 Task: Vocal Harmony.
Action: Mouse moved to (116, 44)
Screenshot: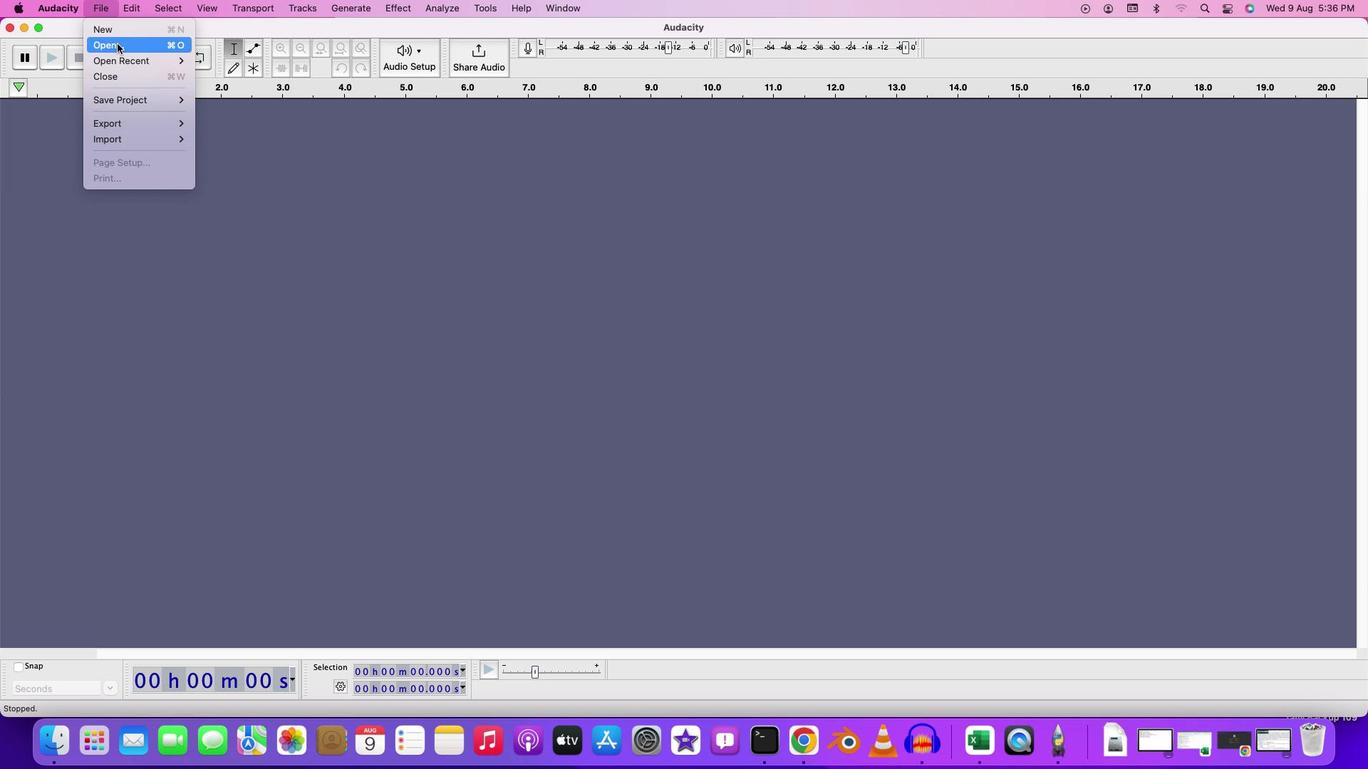 
Action: Mouse pressed left at (116, 44)
Screenshot: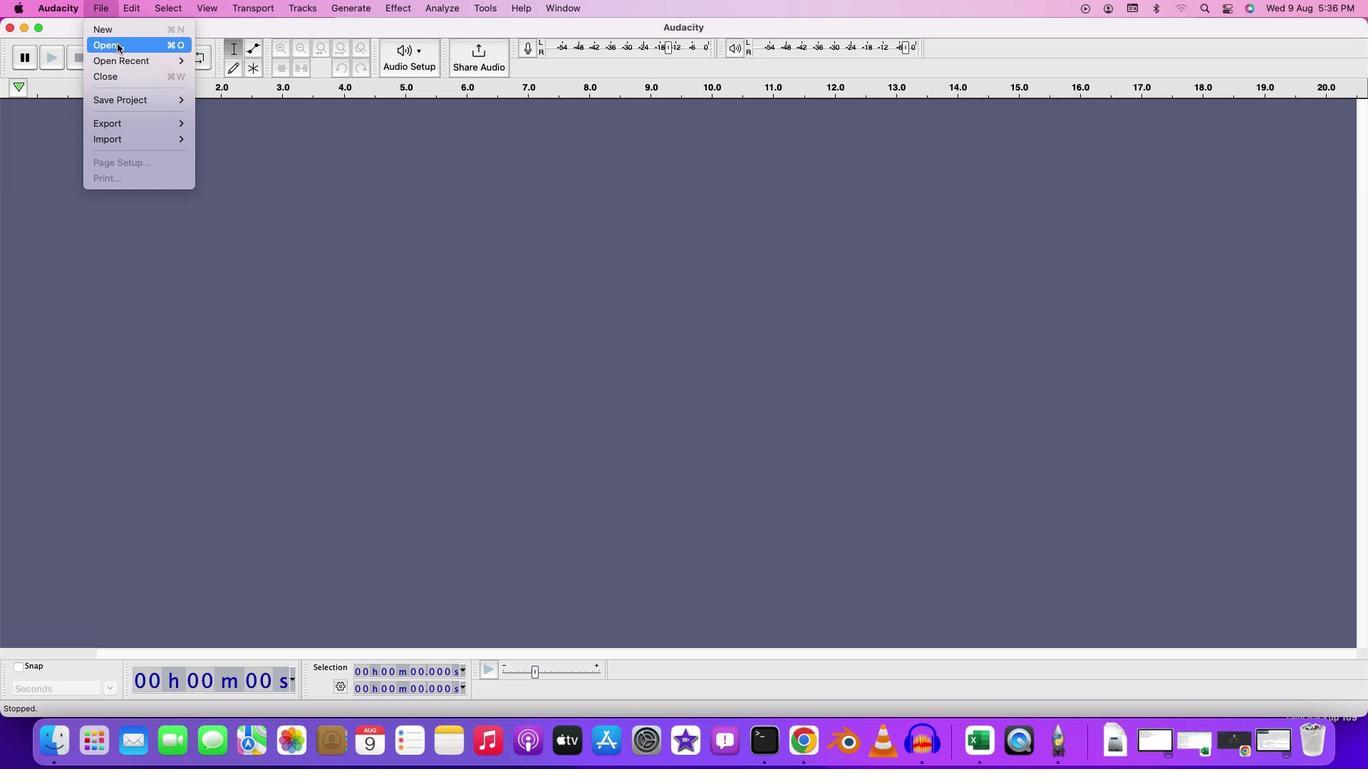 
Action: Mouse moved to (546, 203)
Screenshot: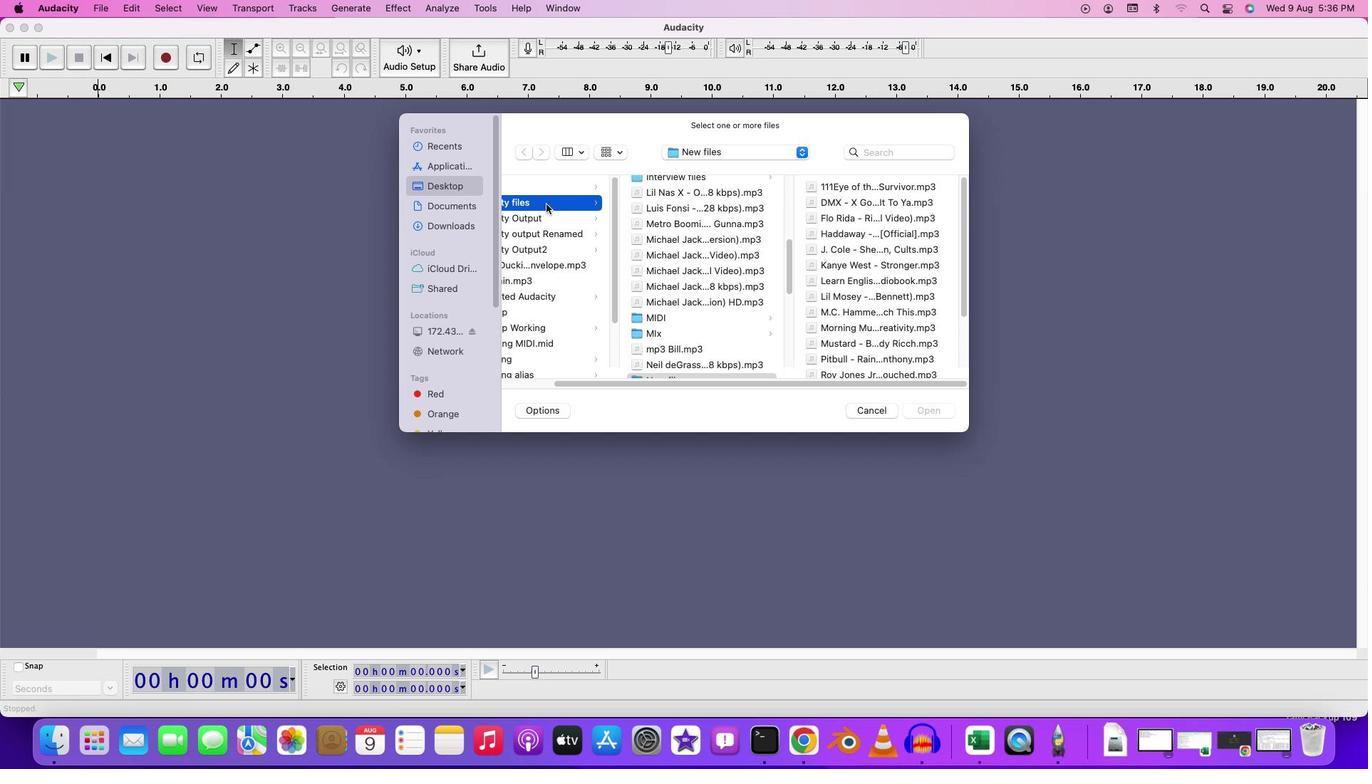 
Action: Mouse pressed left at (546, 203)
Screenshot: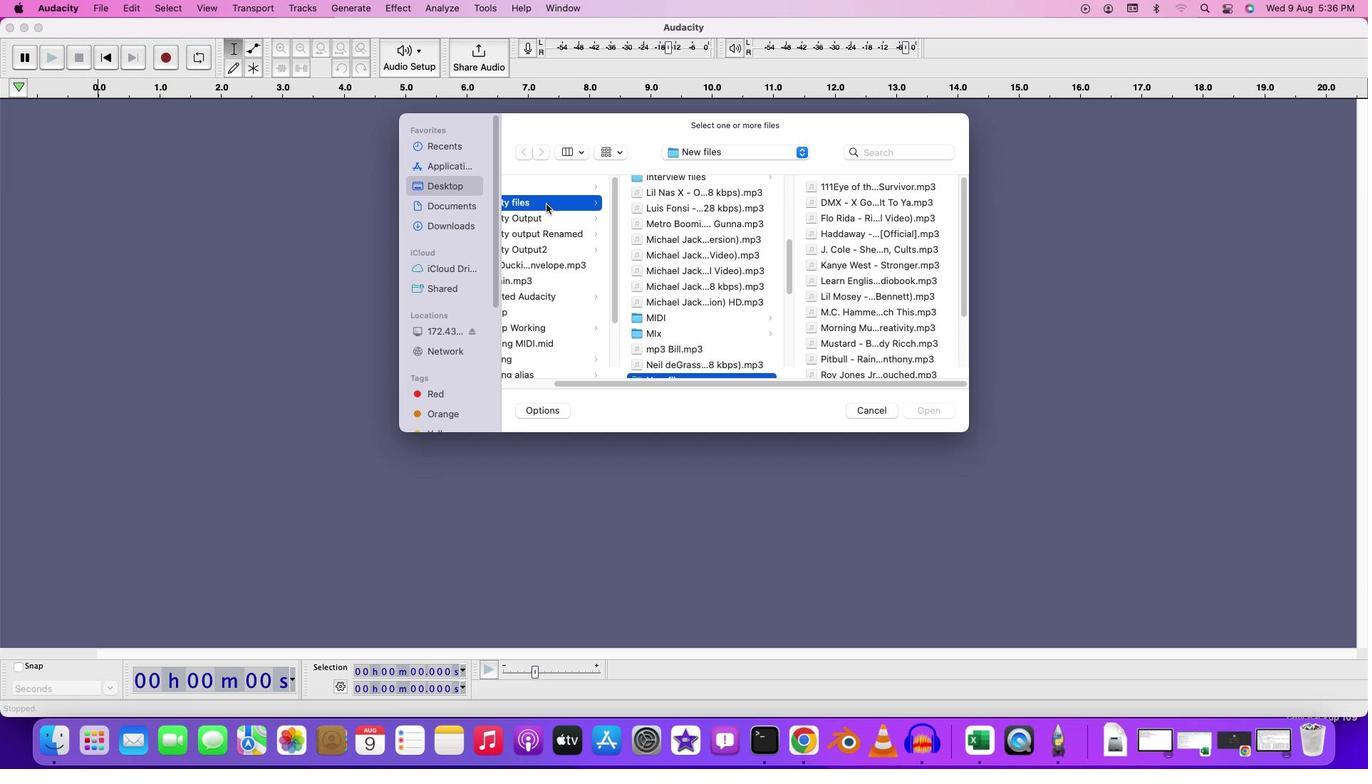
Action: Mouse moved to (725, 333)
Screenshot: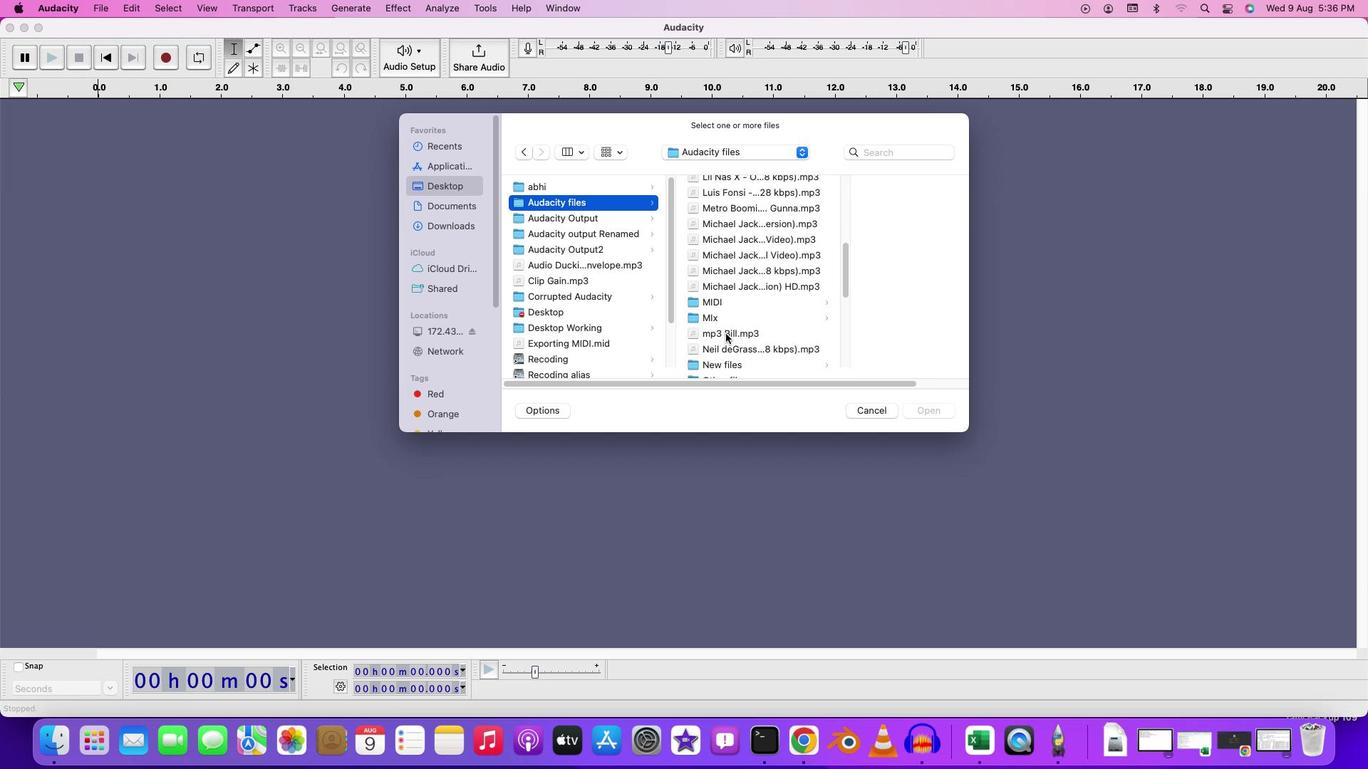 
Action: Mouse scrolled (725, 333) with delta (0, 0)
Screenshot: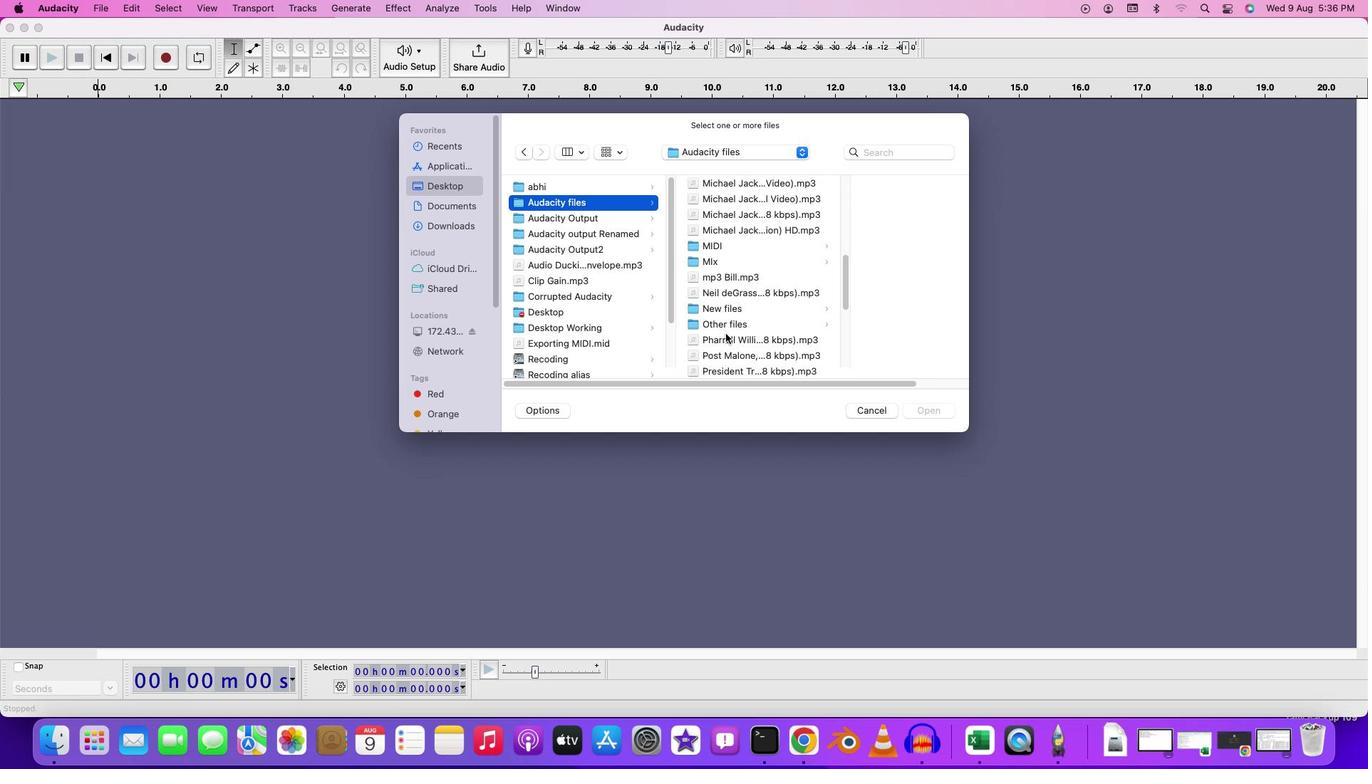 
Action: Mouse scrolled (725, 333) with delta (0, 0)
Screenshot: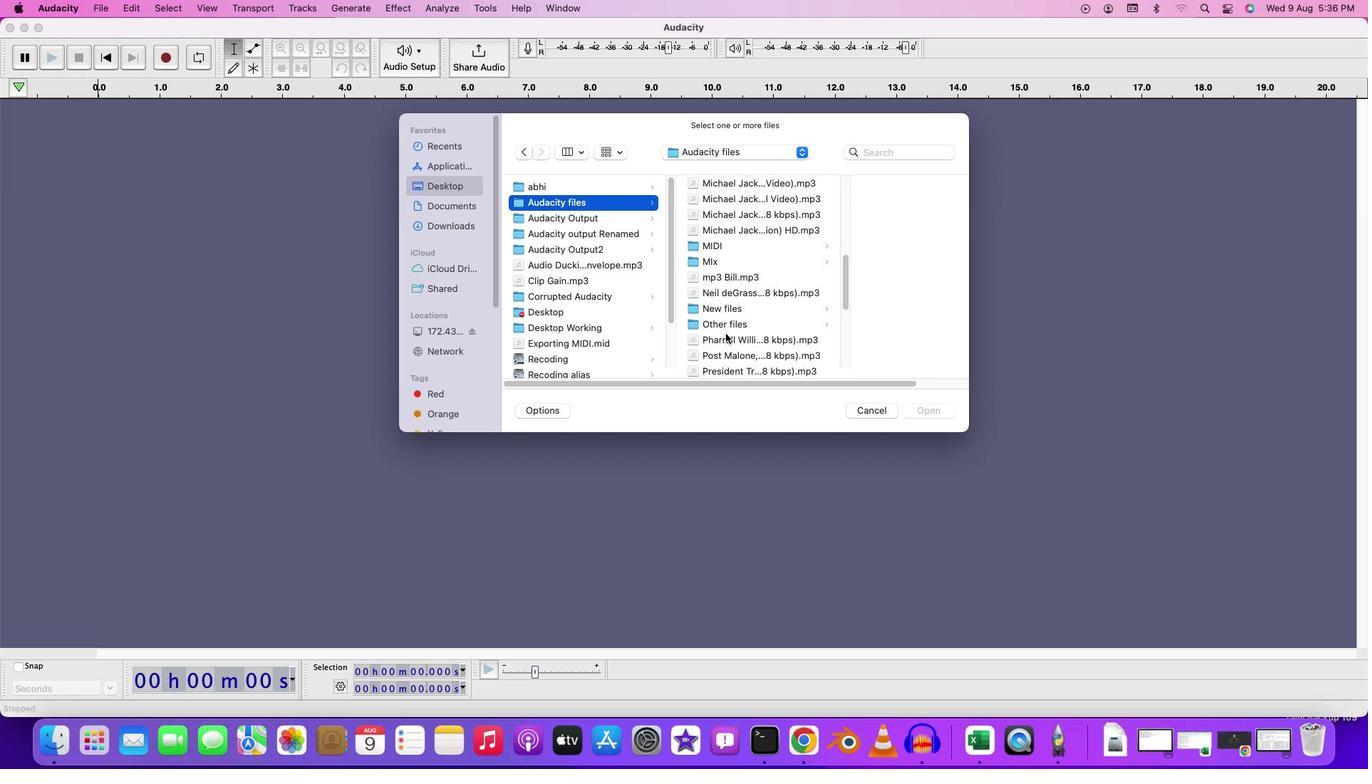 
Action: Mouse scrolled (725, 333) with delta (0, -2)
Screenshot: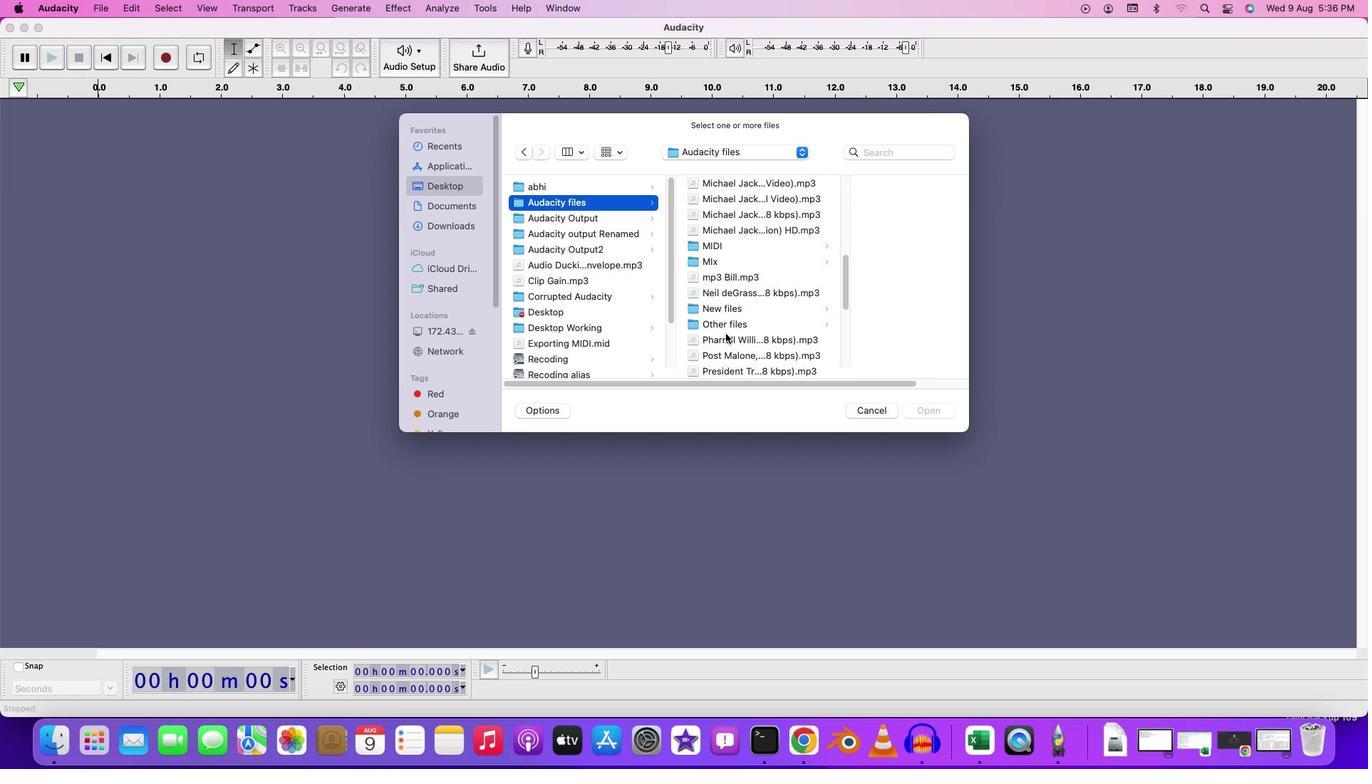 
Action: Mouse moved to (732, 312)
Screenshot: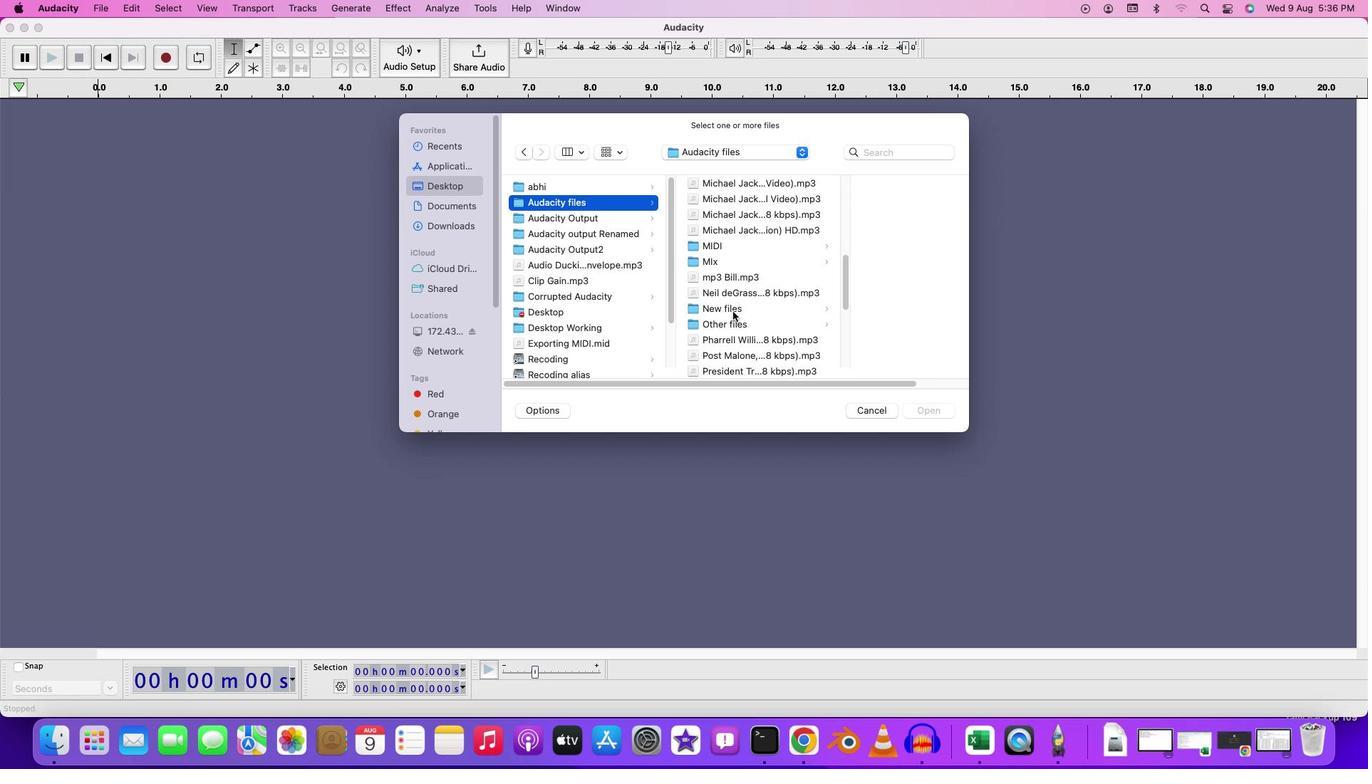 
Action: Mouse pressed left at (732, 312)
Screenshot: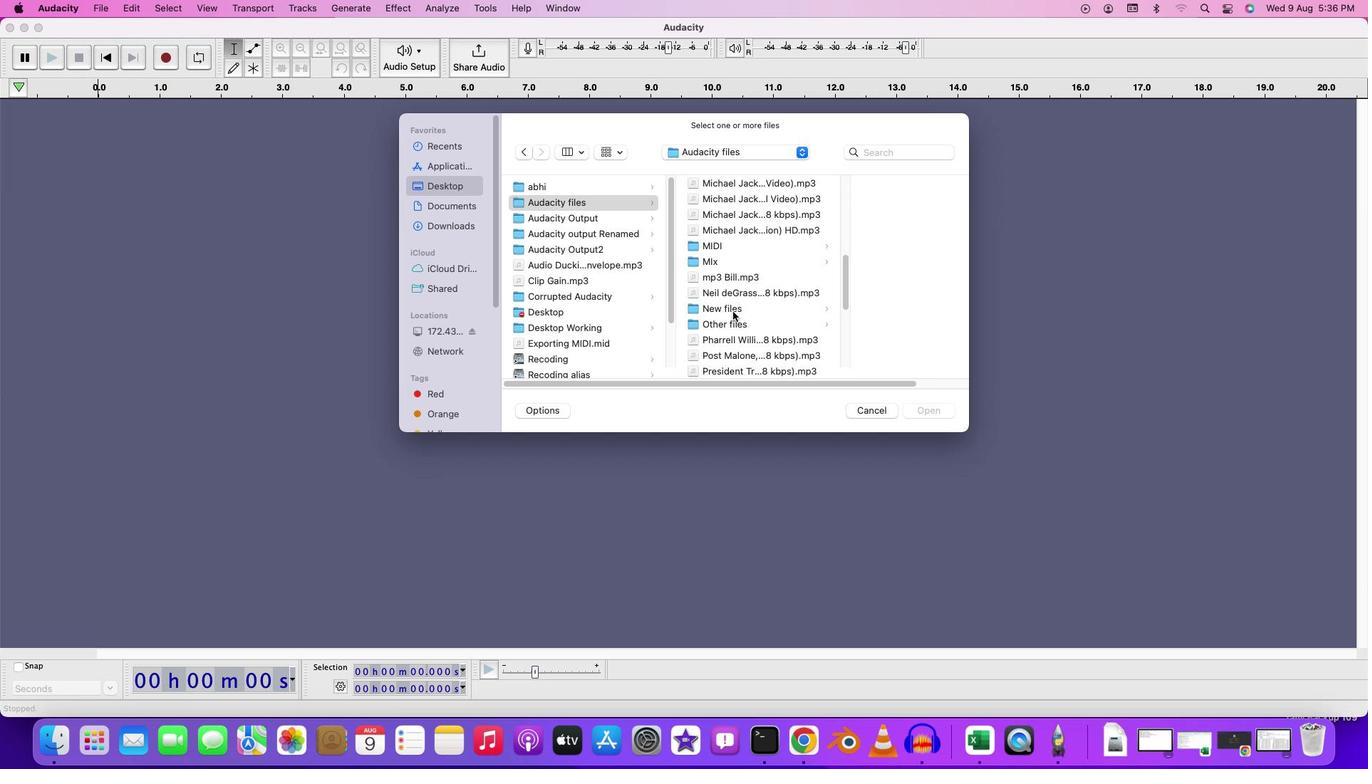 
Action: Mouse moved to (875, 210)
Screenshot: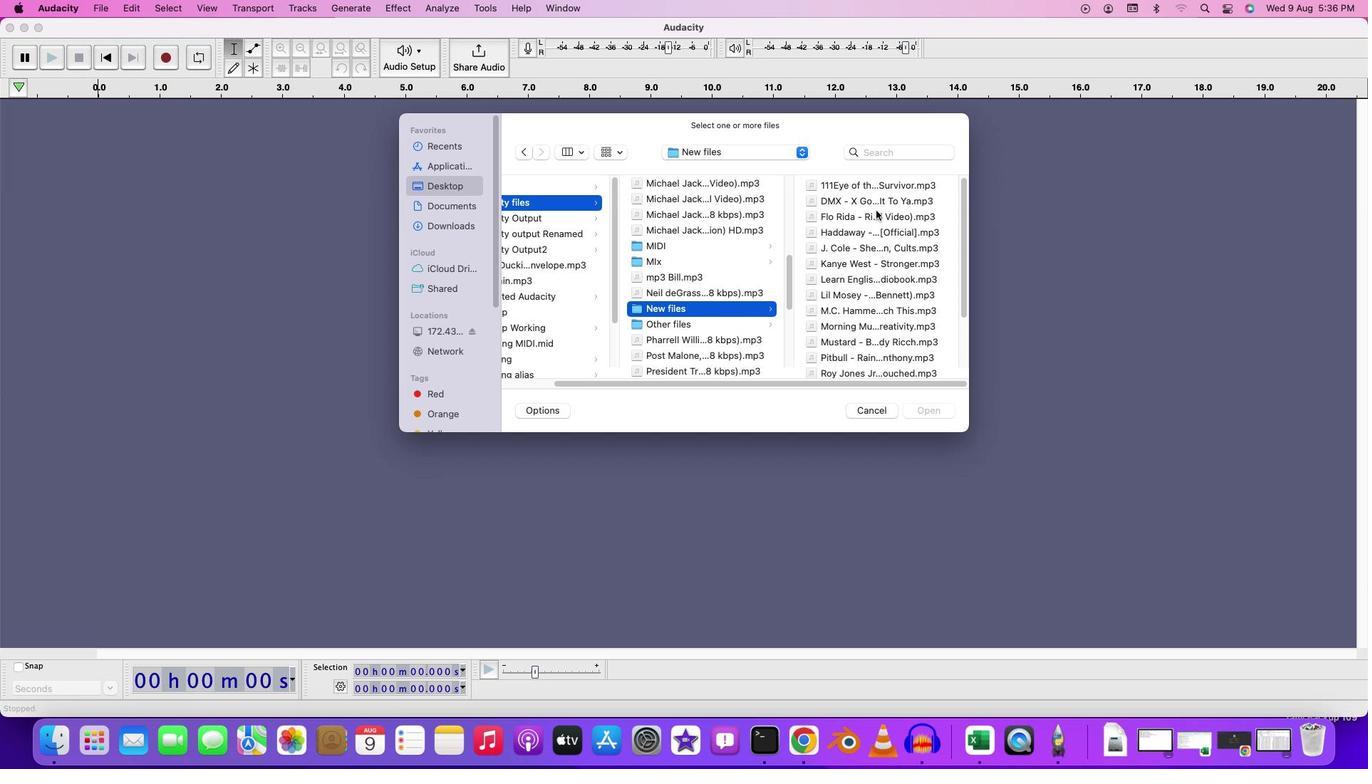 
Action: Mouse scrolled (875, 210) with delta (0, 0)
Screenshot: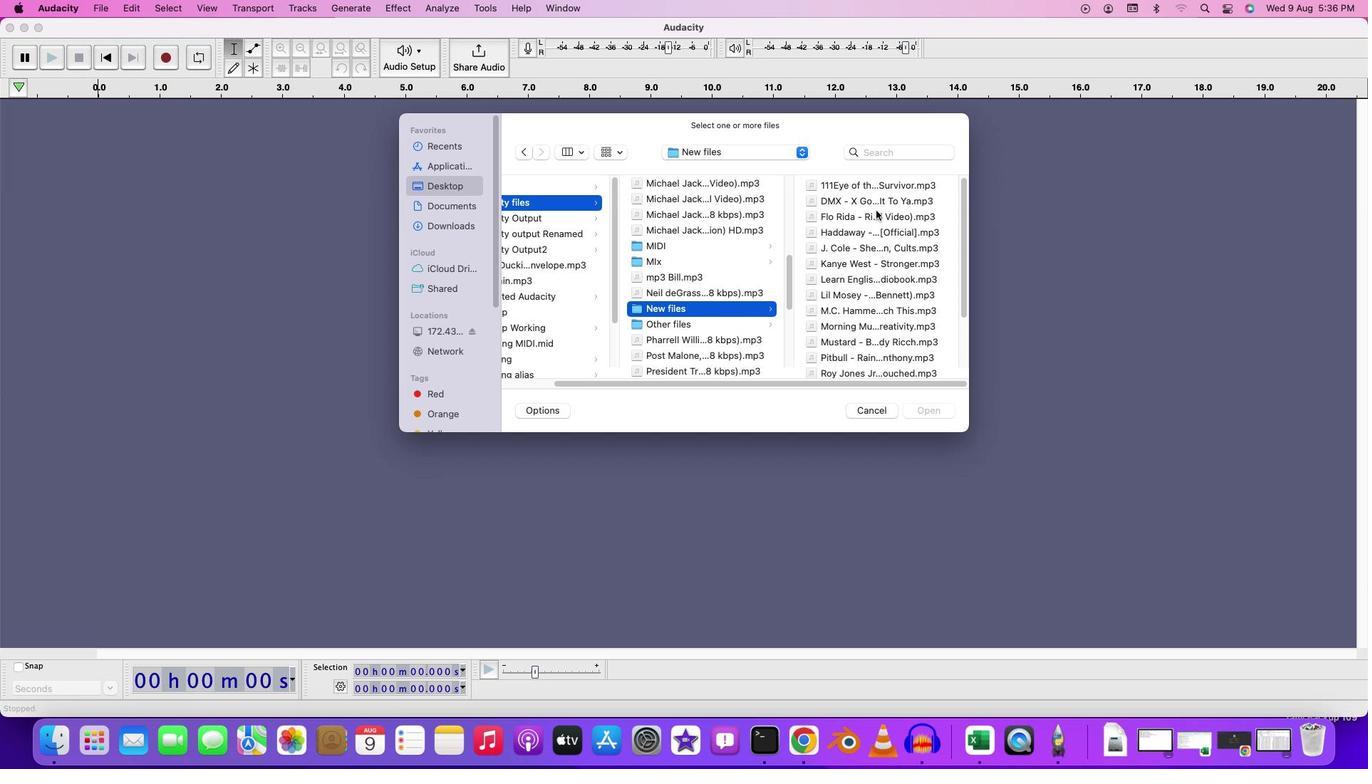 
Action: Mouse moved to (876, 210)
Screenshot: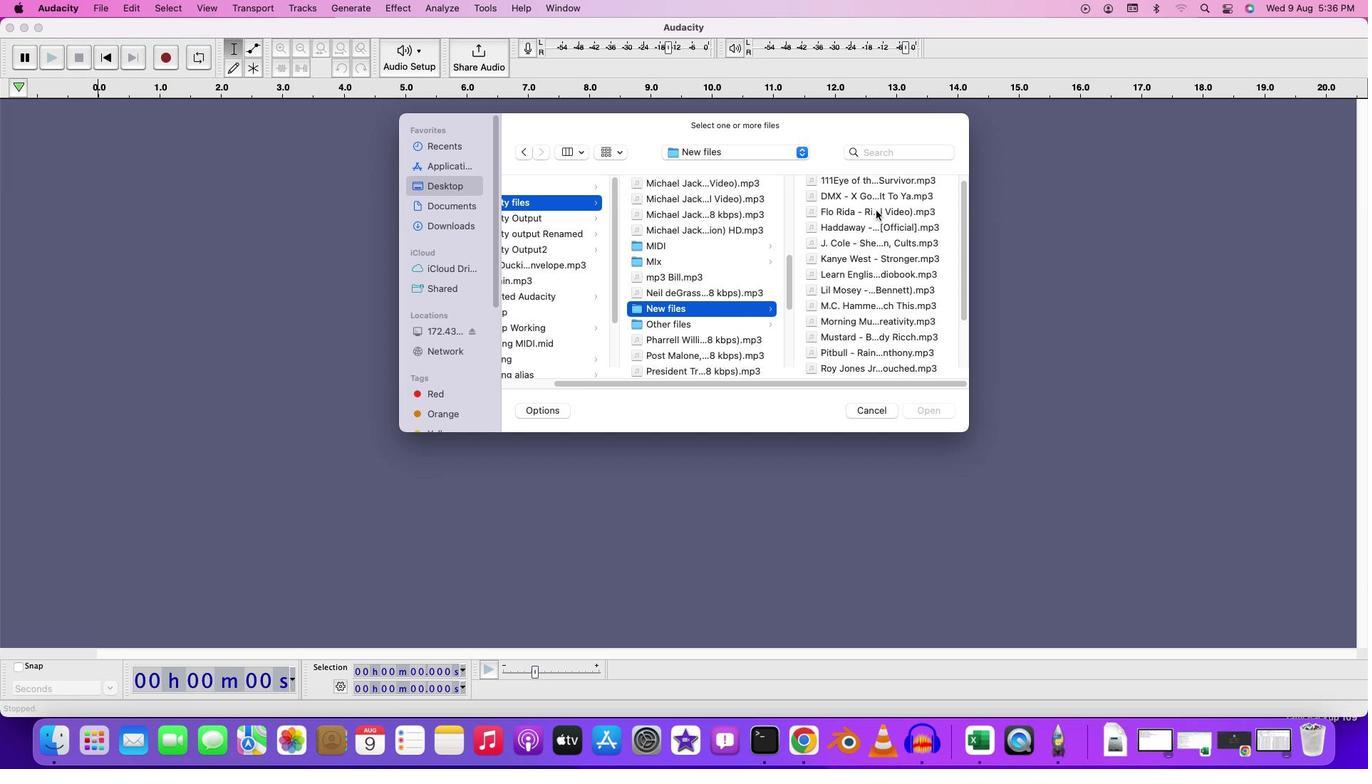 
Action: Mouse scrolled (876, 210) with delta (0, 0)
Screenshot: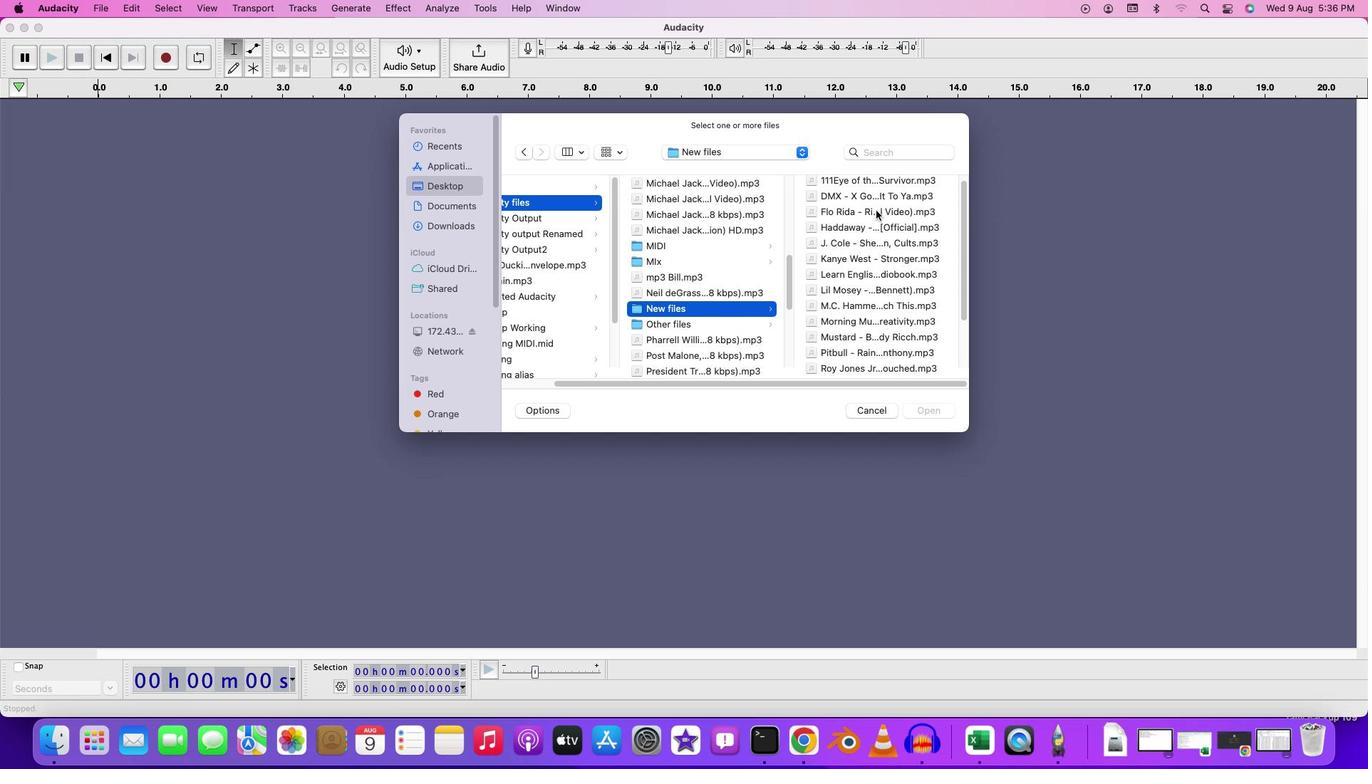 
Action: Mouse scrolled (876, 210) with delta (0, 0)
Screenshot: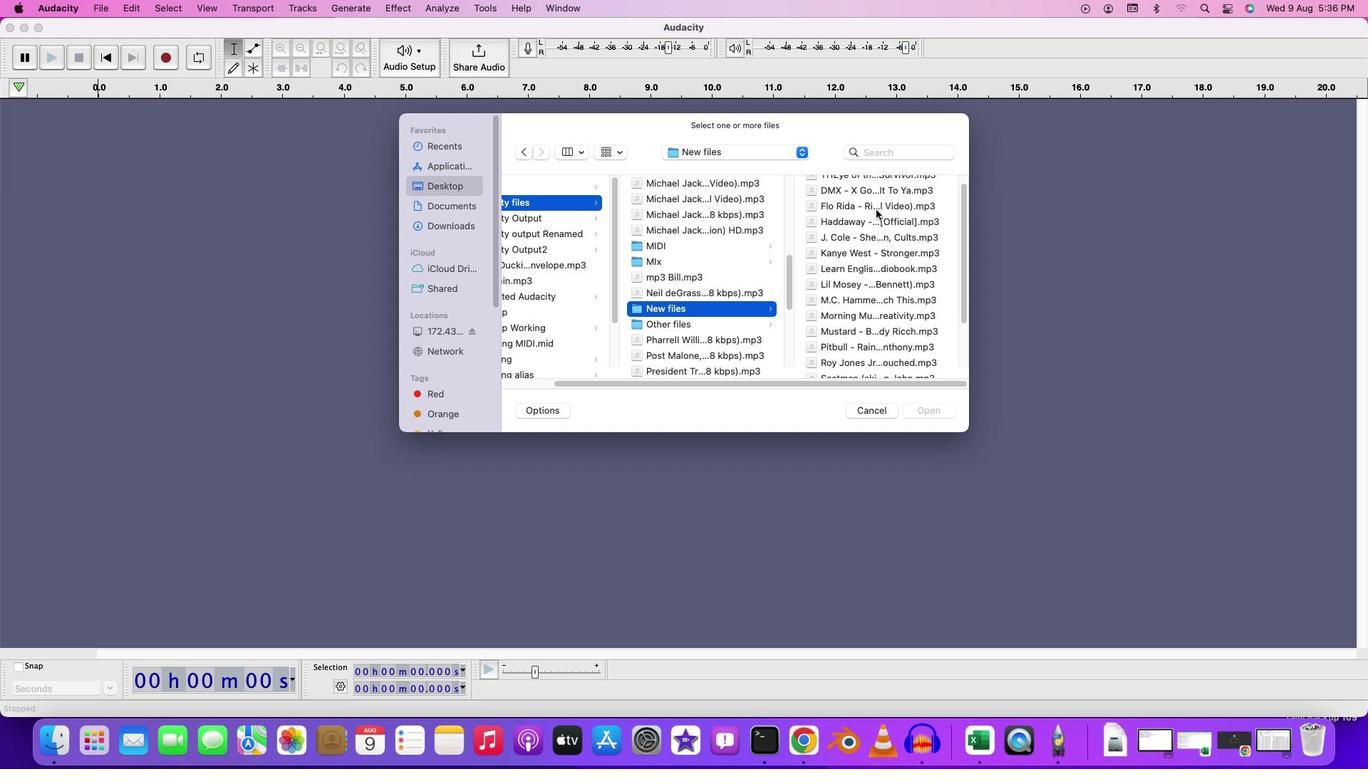 
Action: Mouse moved to (884, 235)
Screenshot: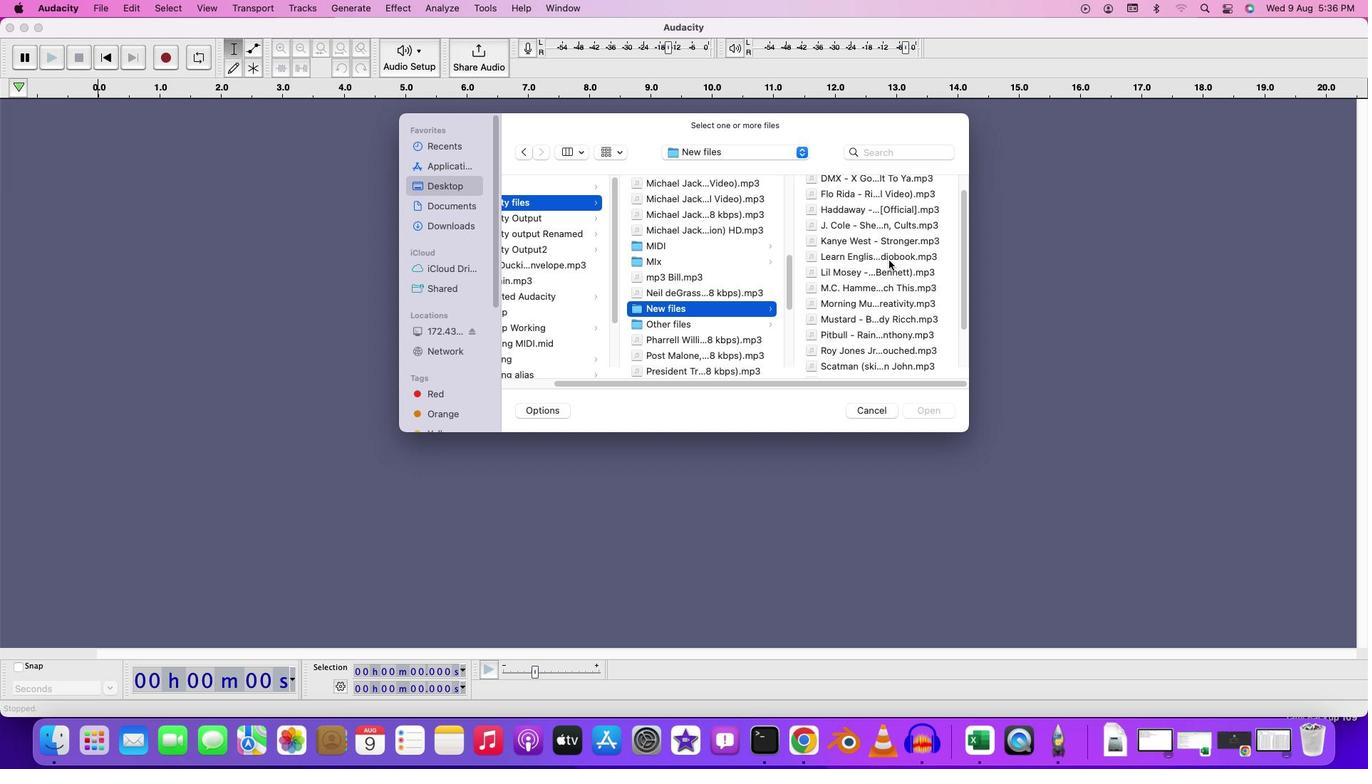 
Action: Mouse scrolled (884, 235) with delta (0, 0)
Screenshot: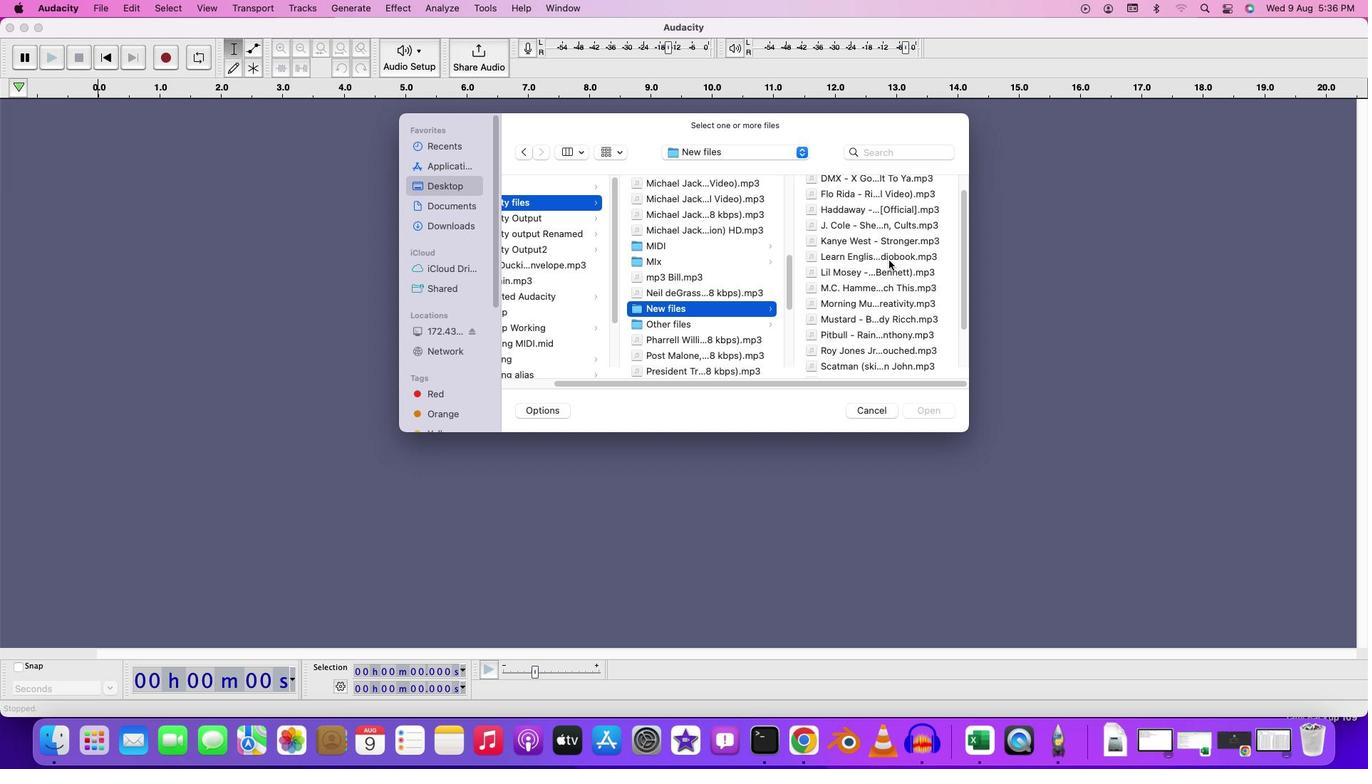 
Action: Mouse moved to (888, 253)
Screenshot: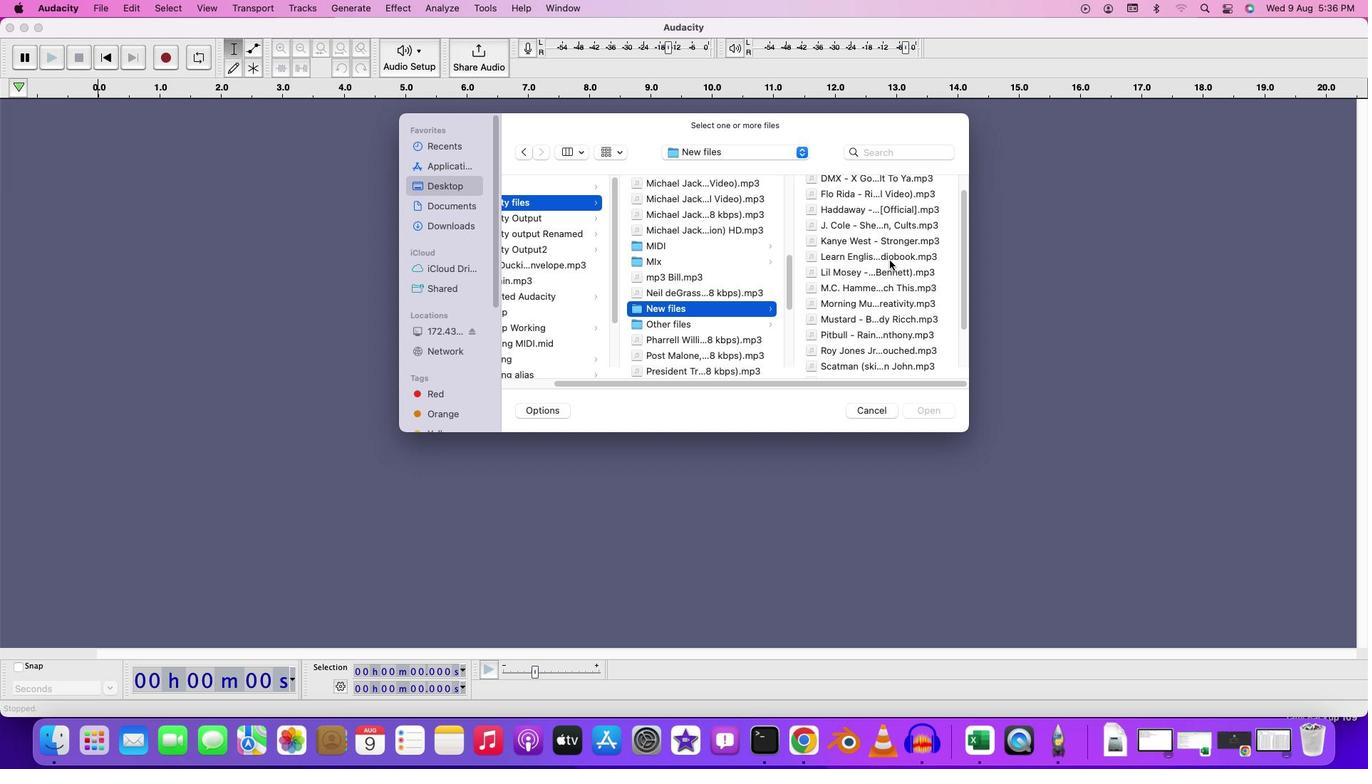 
Action: Mouse scrolled (888, 253) with delta (0, 0)
Screenshot: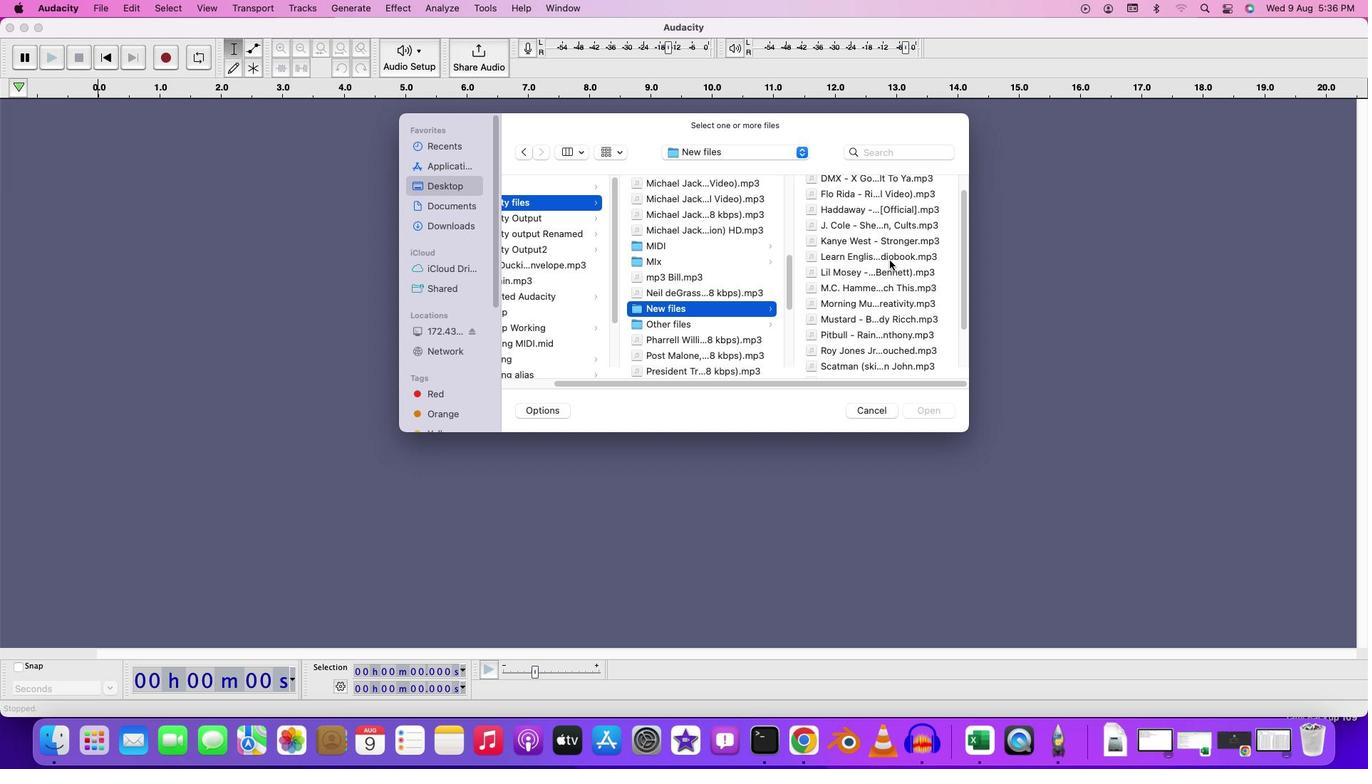 
Action: Mouse moved to (889, 260)
Screenshot: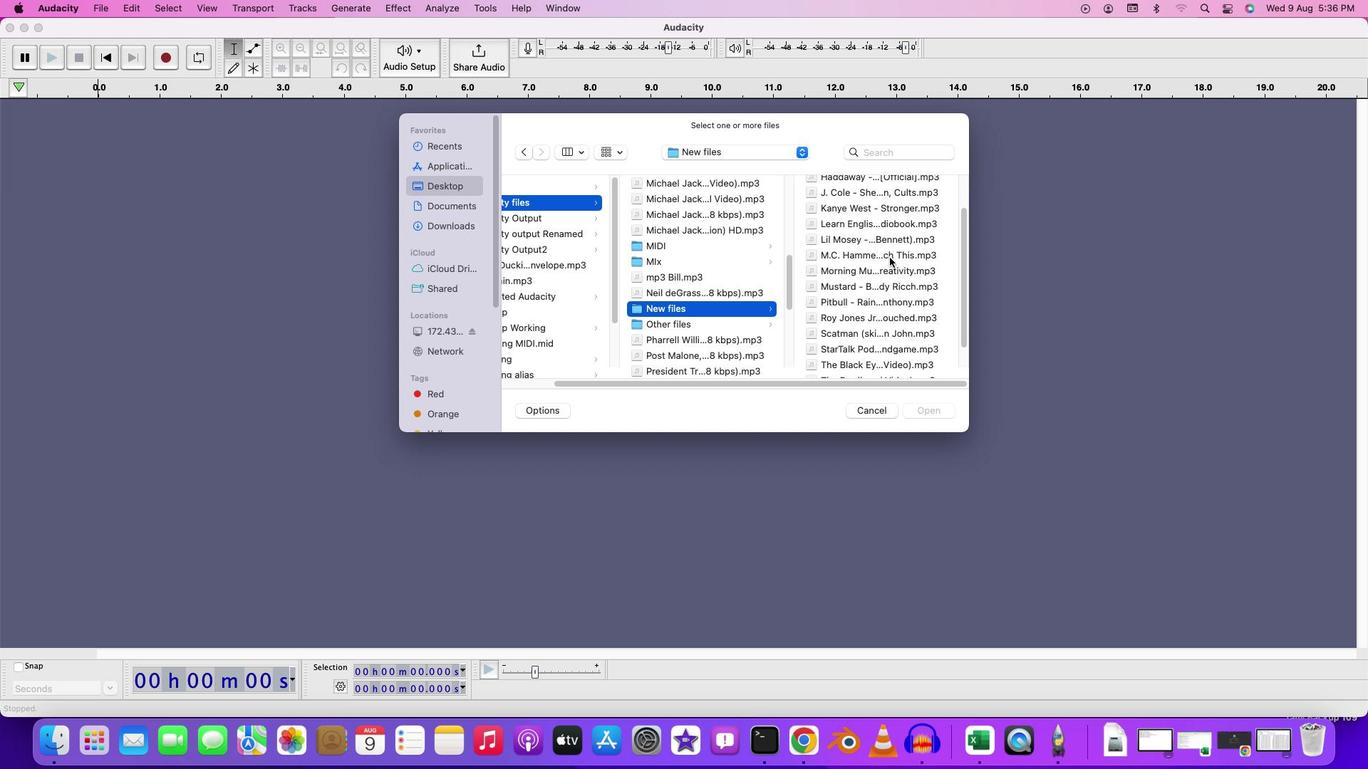 
Action: Mouse scrolled (889, 260) with delta (0, -1)
Screenshot: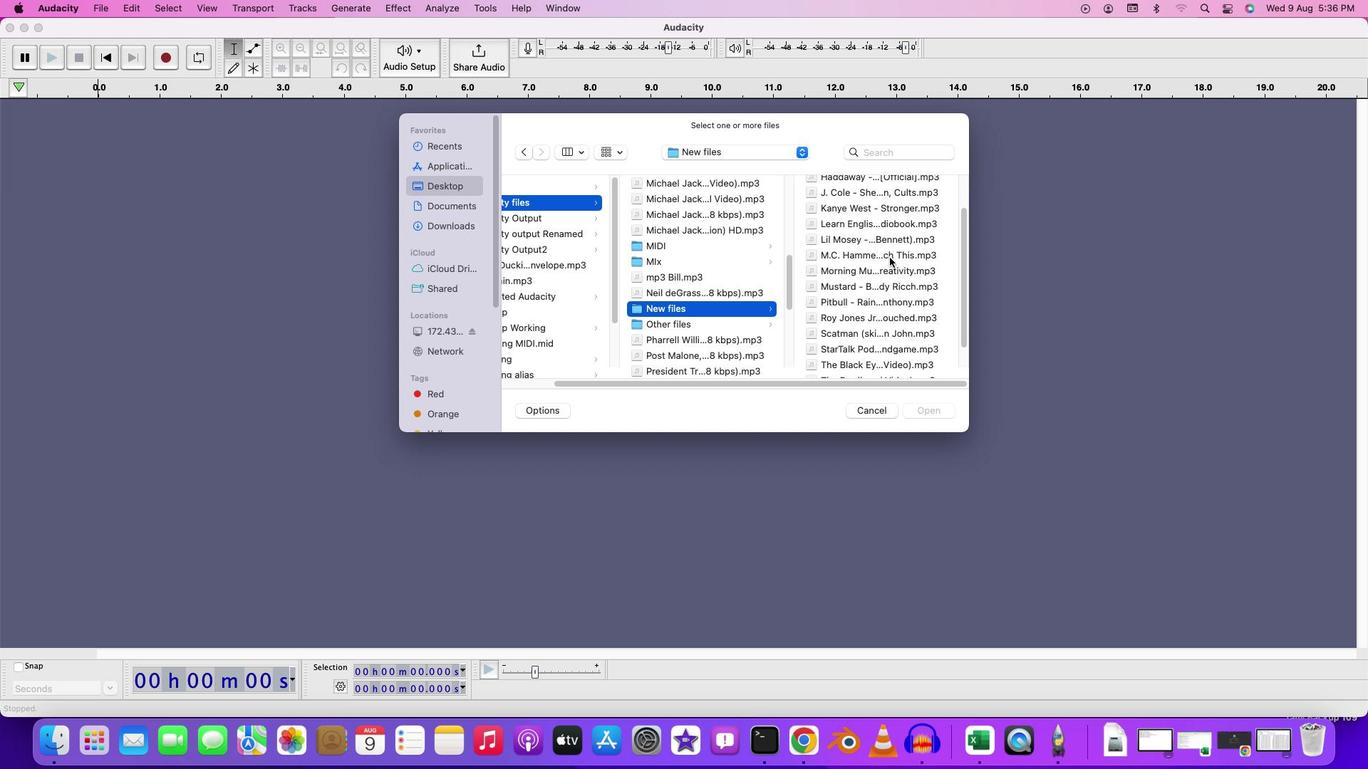 
Action: Mouse moved to (884, 285)
Screenshot: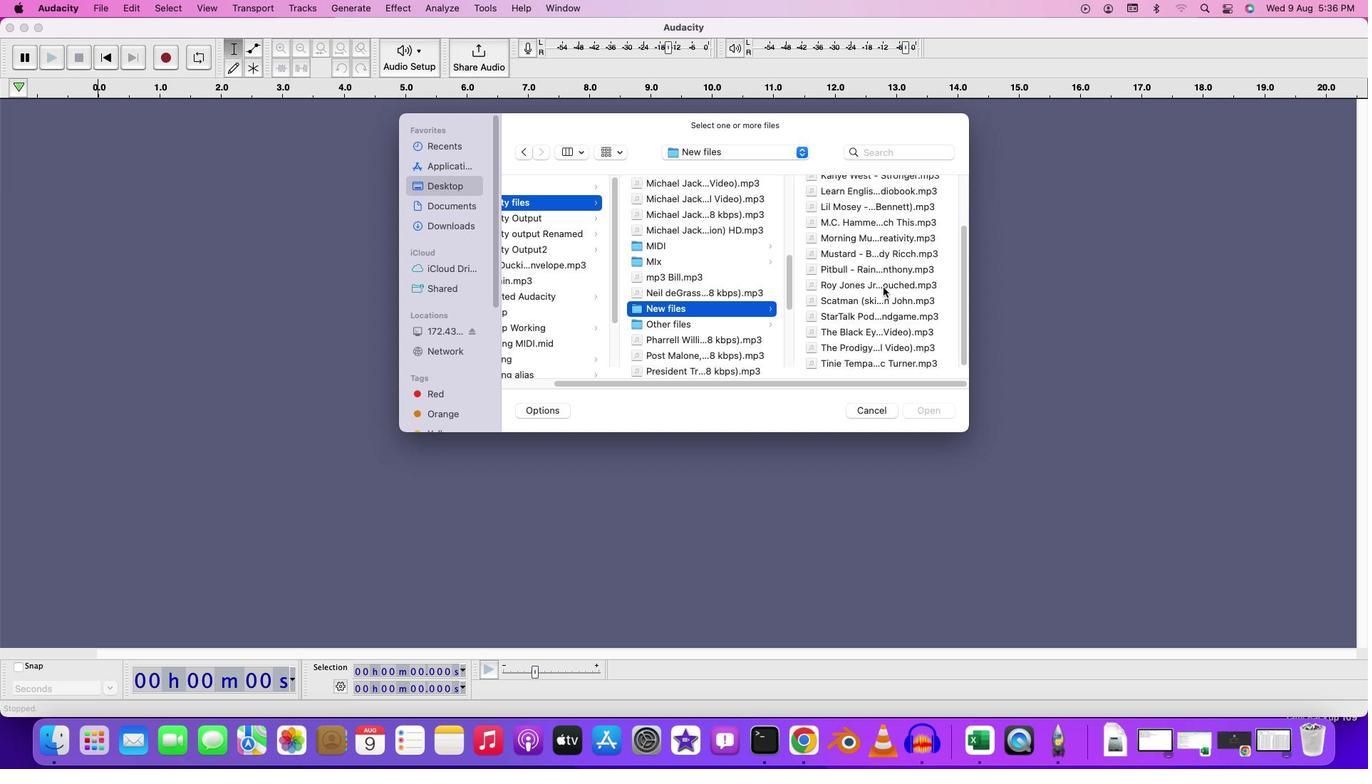 
Action: Mouse scrolled (884, 285) with delta (0, 0)
Screenshot: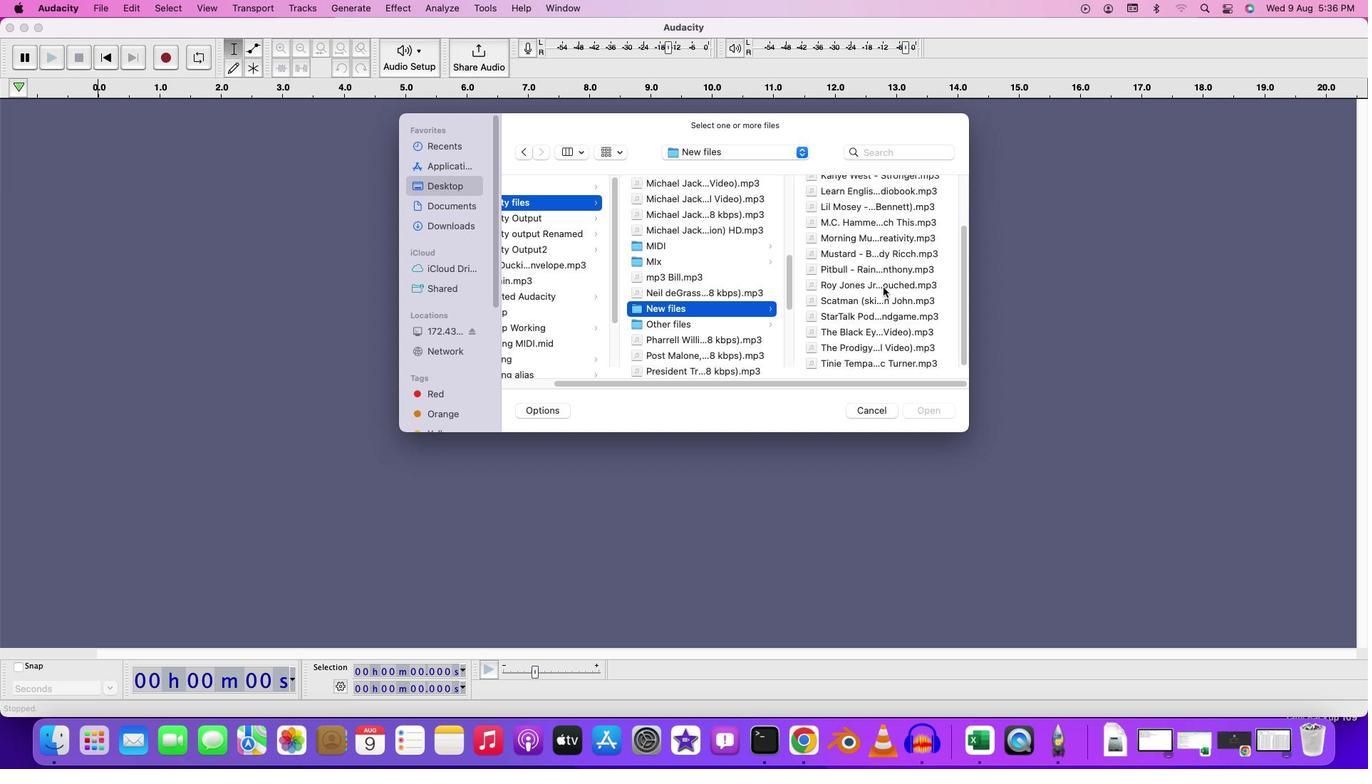 
Action: Mouse moved to (883, 287)
Screenshot: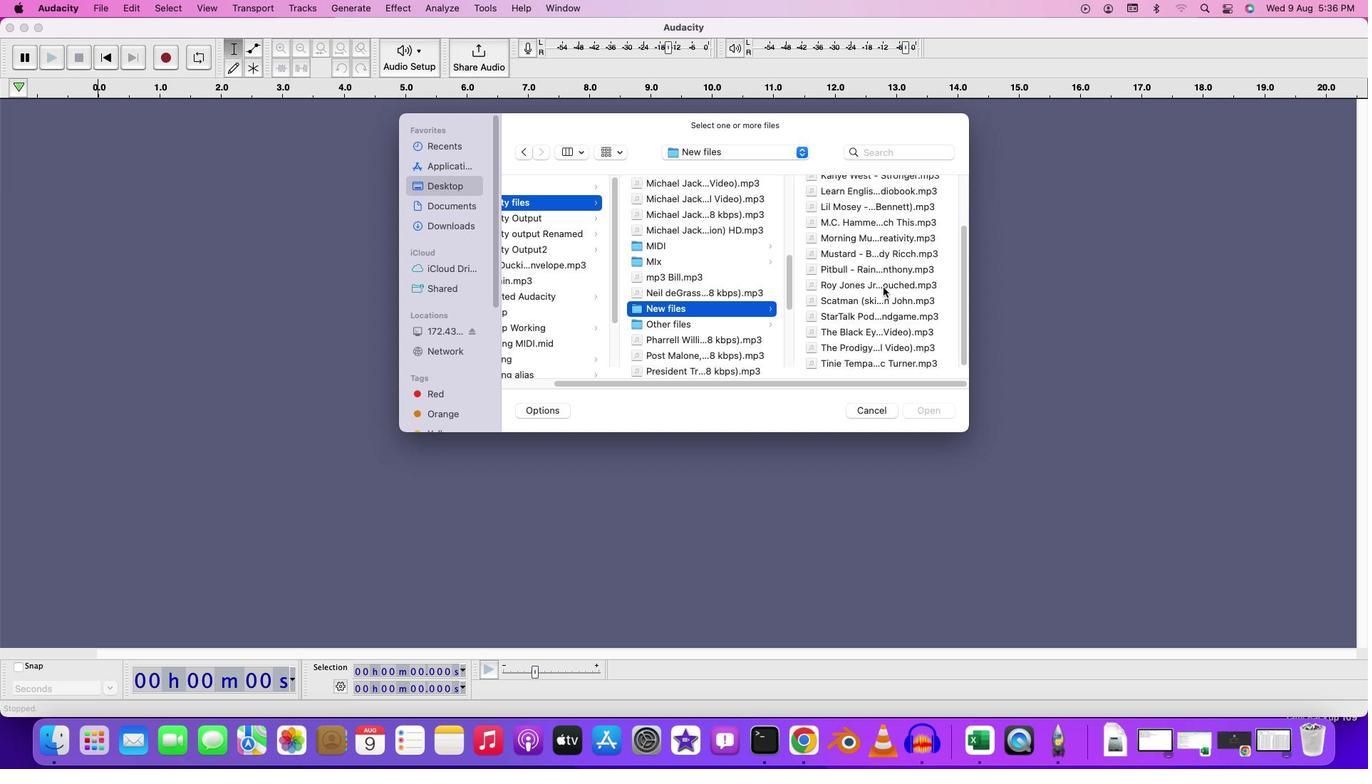 
Action: Mouse scrolled (883, 287) with delta (0, 0)
Screenshot: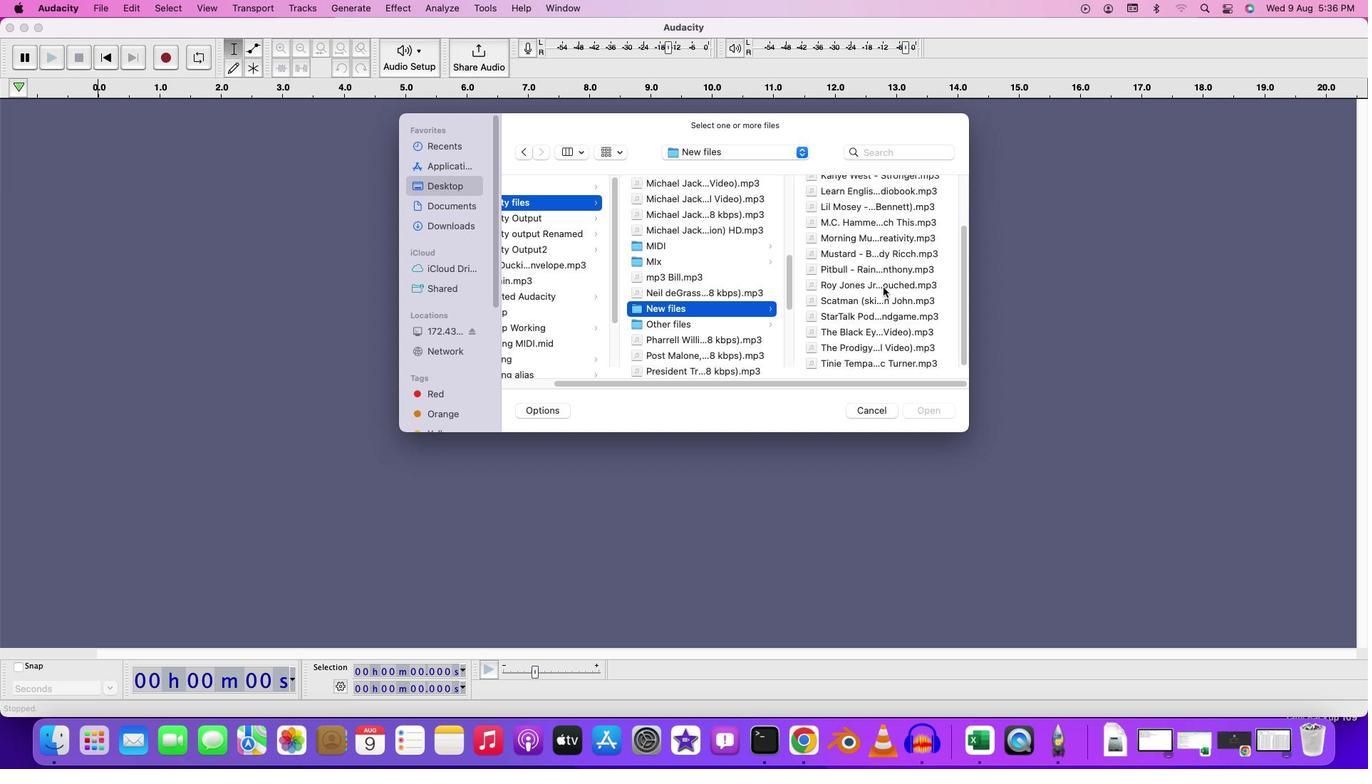 
Action: Mouse scrolled (883, 287) with delta (0, -2)
Screenshot: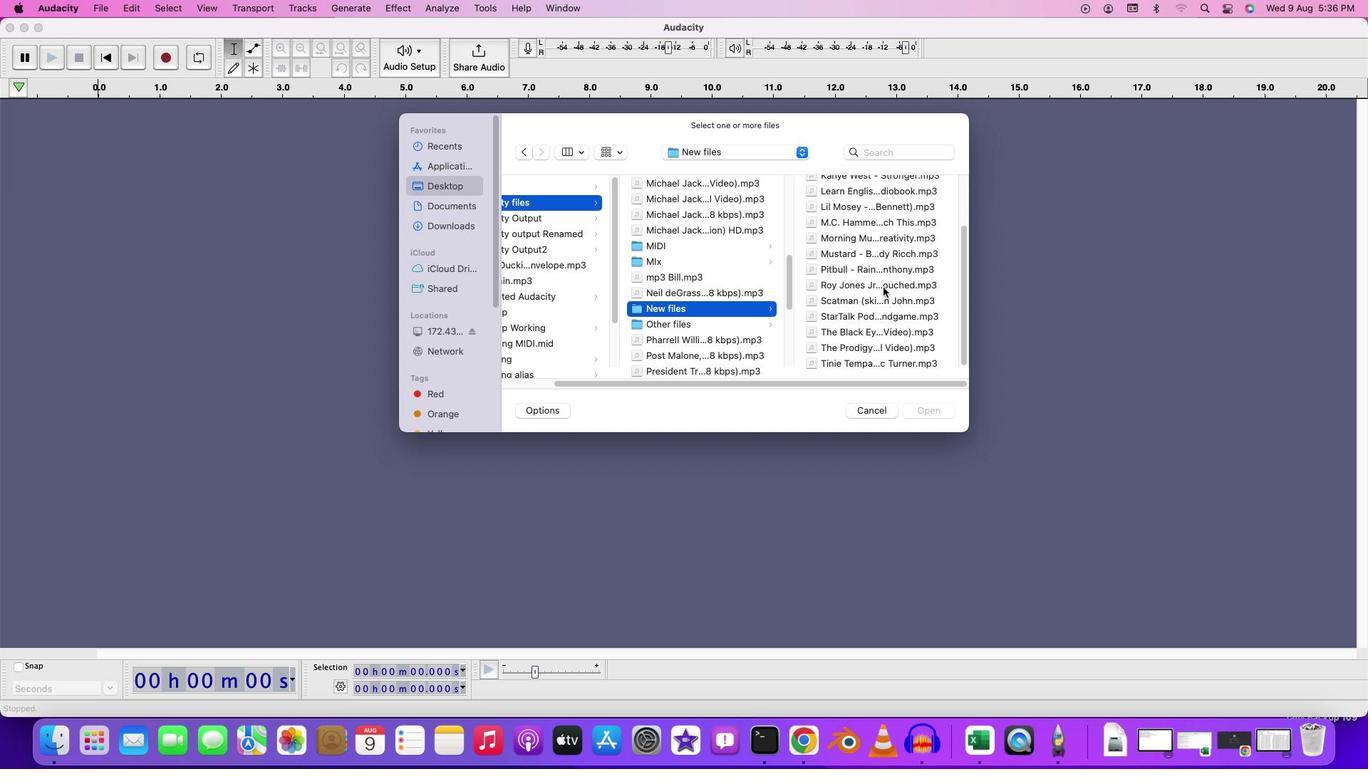 
Action: Mouse scrolled (883, 287) with delta (0, -2)
Screenshot: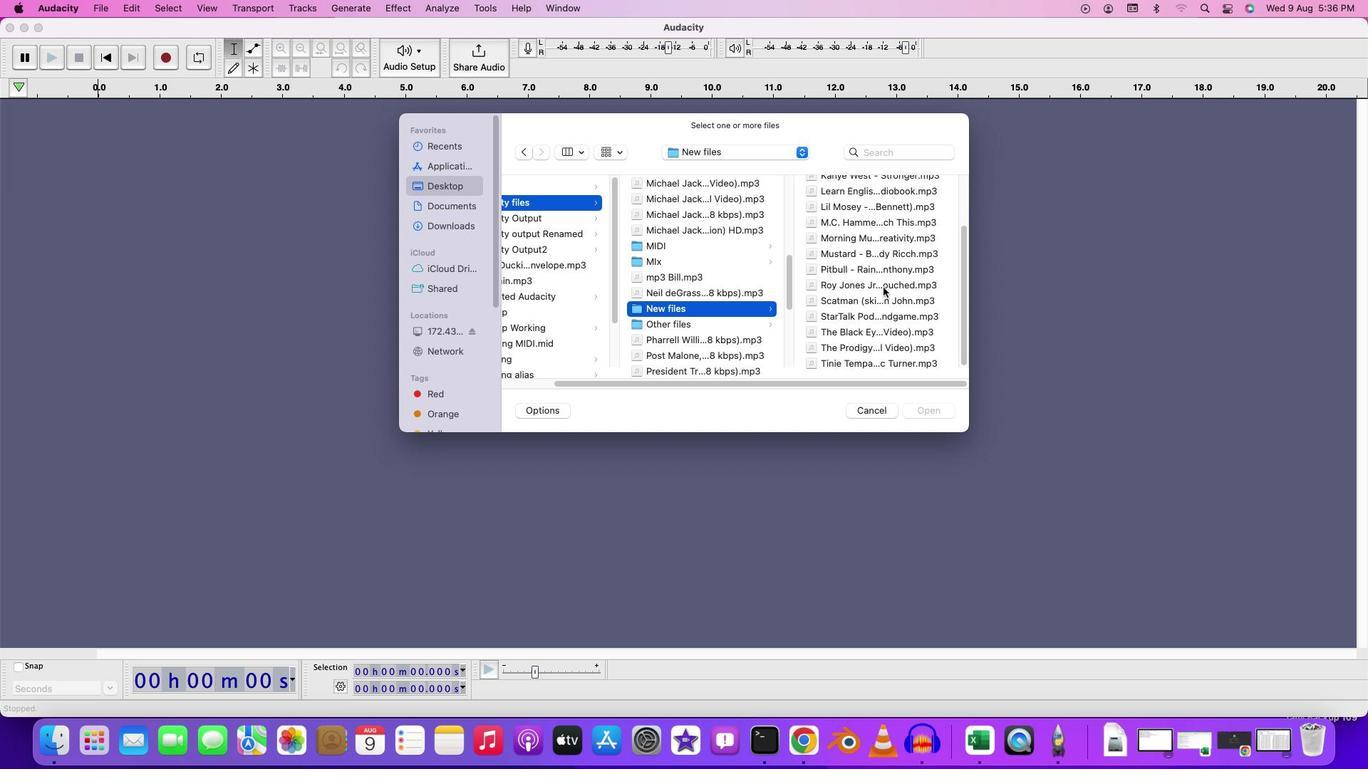 
Action: Mouse moved to (883, 292)
Screenshot: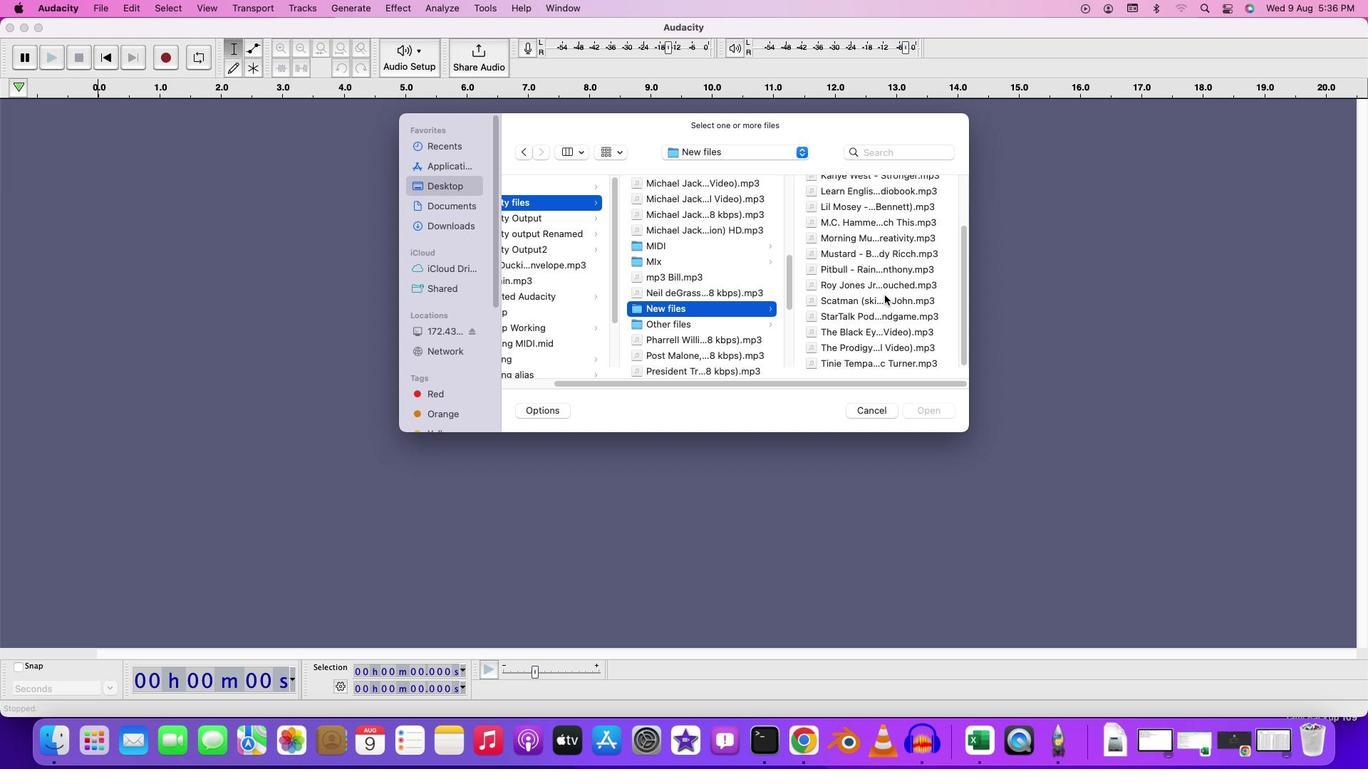 
Action: Mouse scrolled (883, 292) with delta (0, 0)
Screenshot: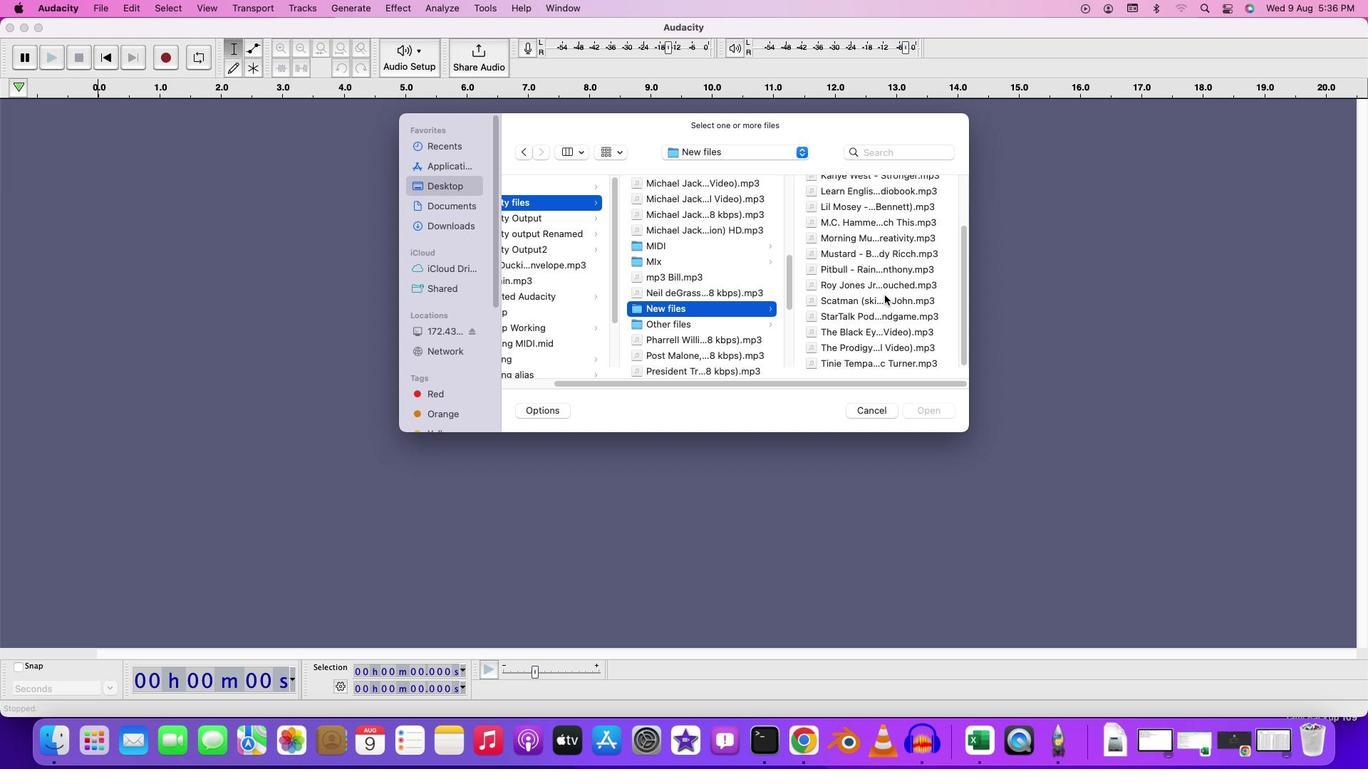 
Action: Mouse moved to (856, 365)
Screenshot: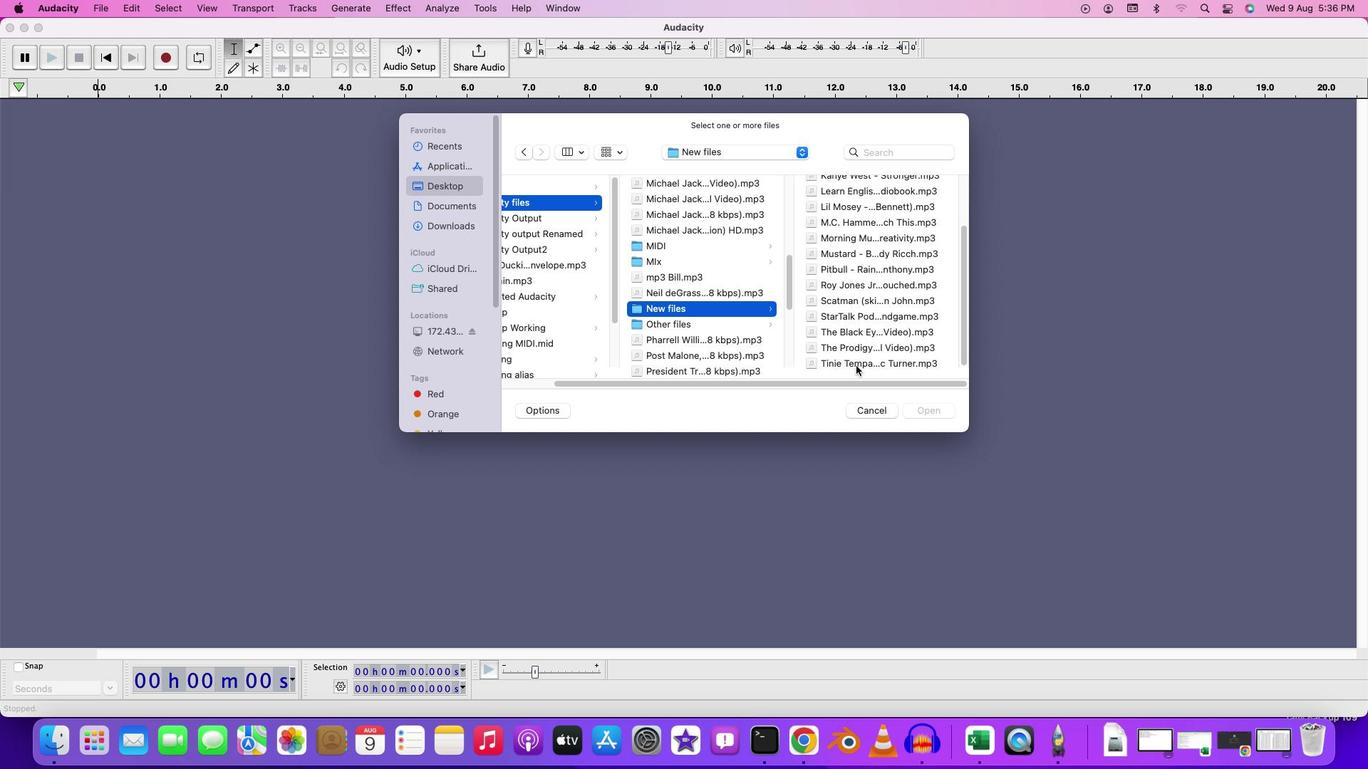 
Action: Mouse pressed left at (856, 365)
Screenshot: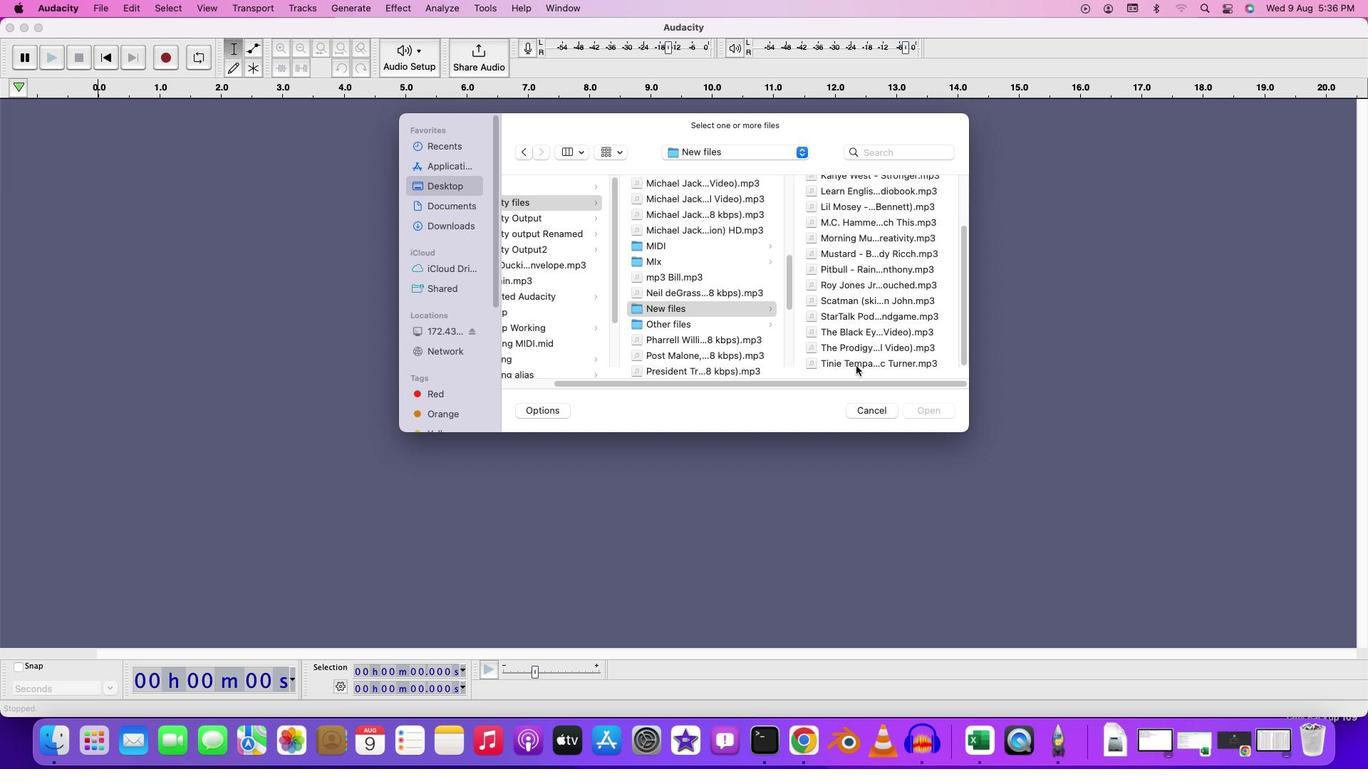 
Action: Mouse pressed left at (856, 365)
Screenshot: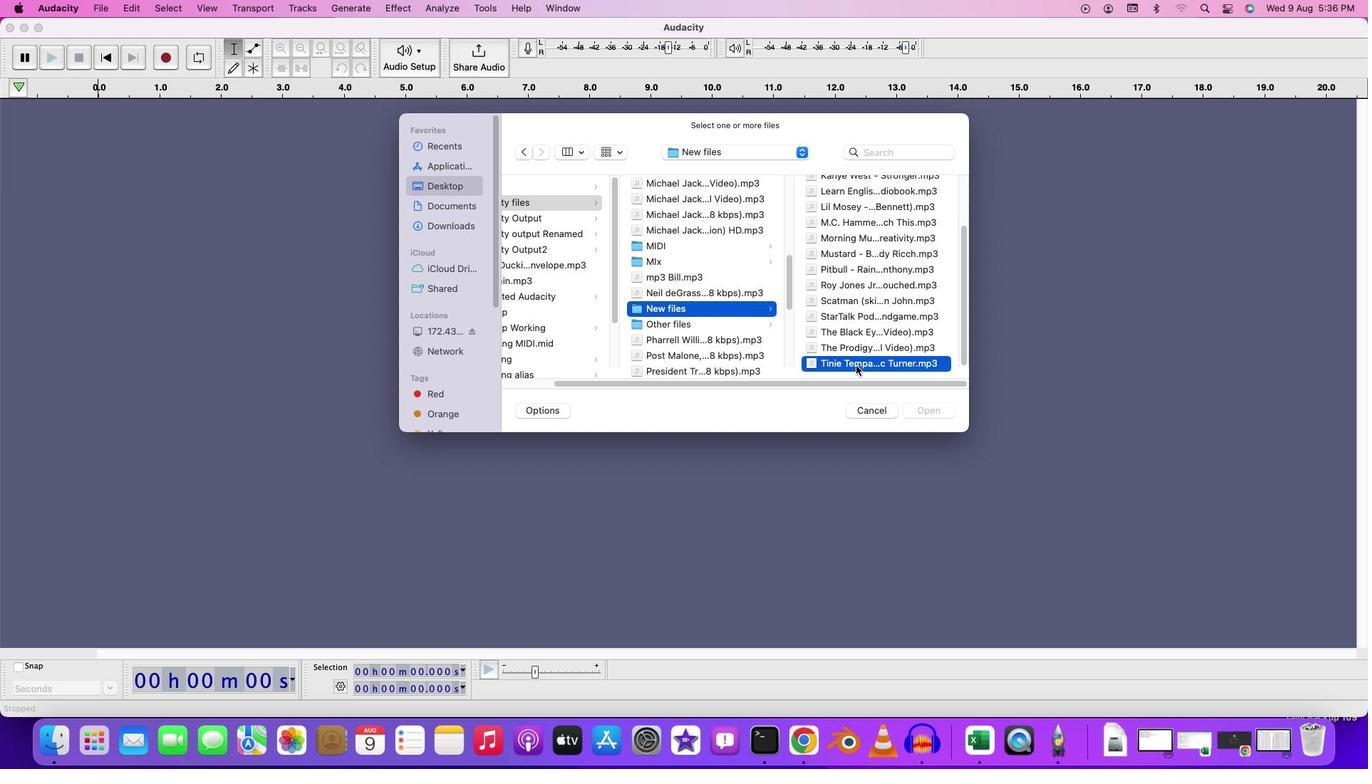 
Action: Mouse moved to (119, 147)
Screenshot: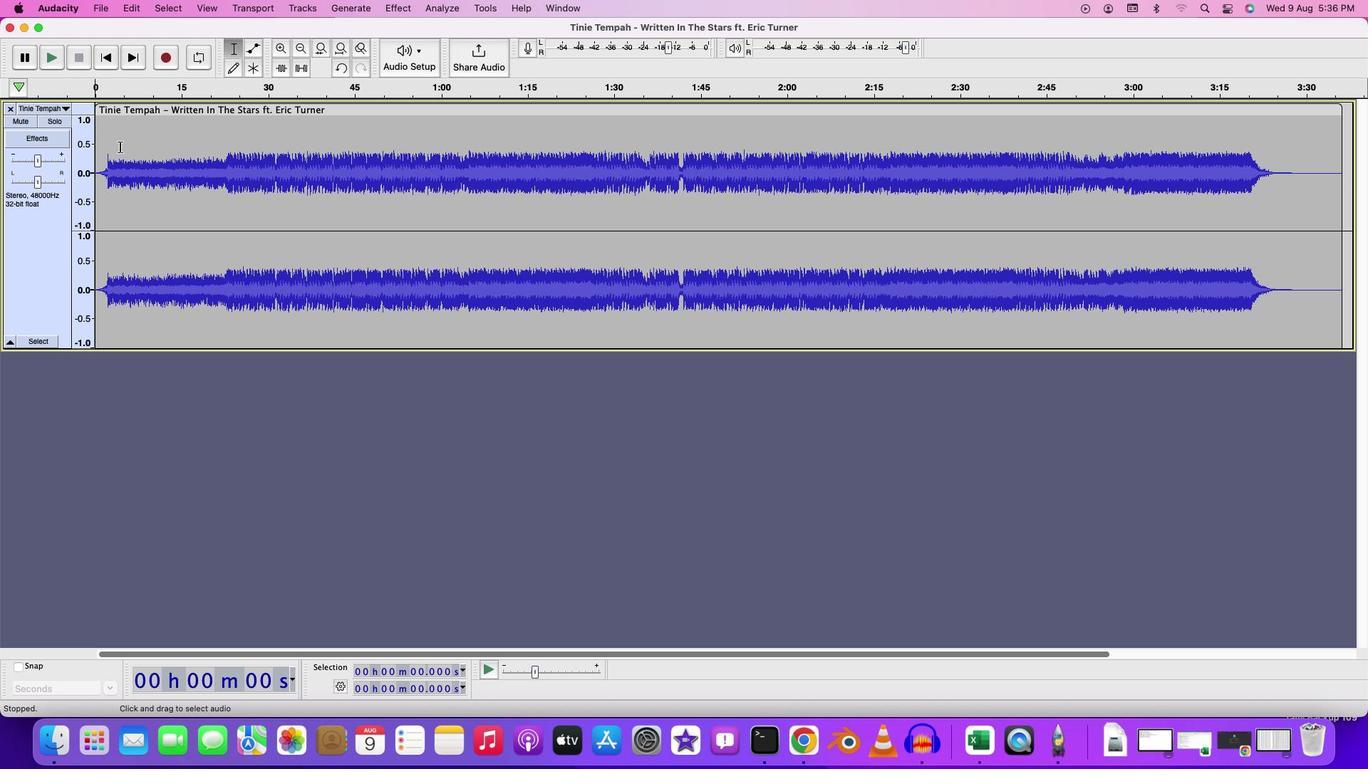 
Action: Mouse pressed left at (119, 147)
Screenshot: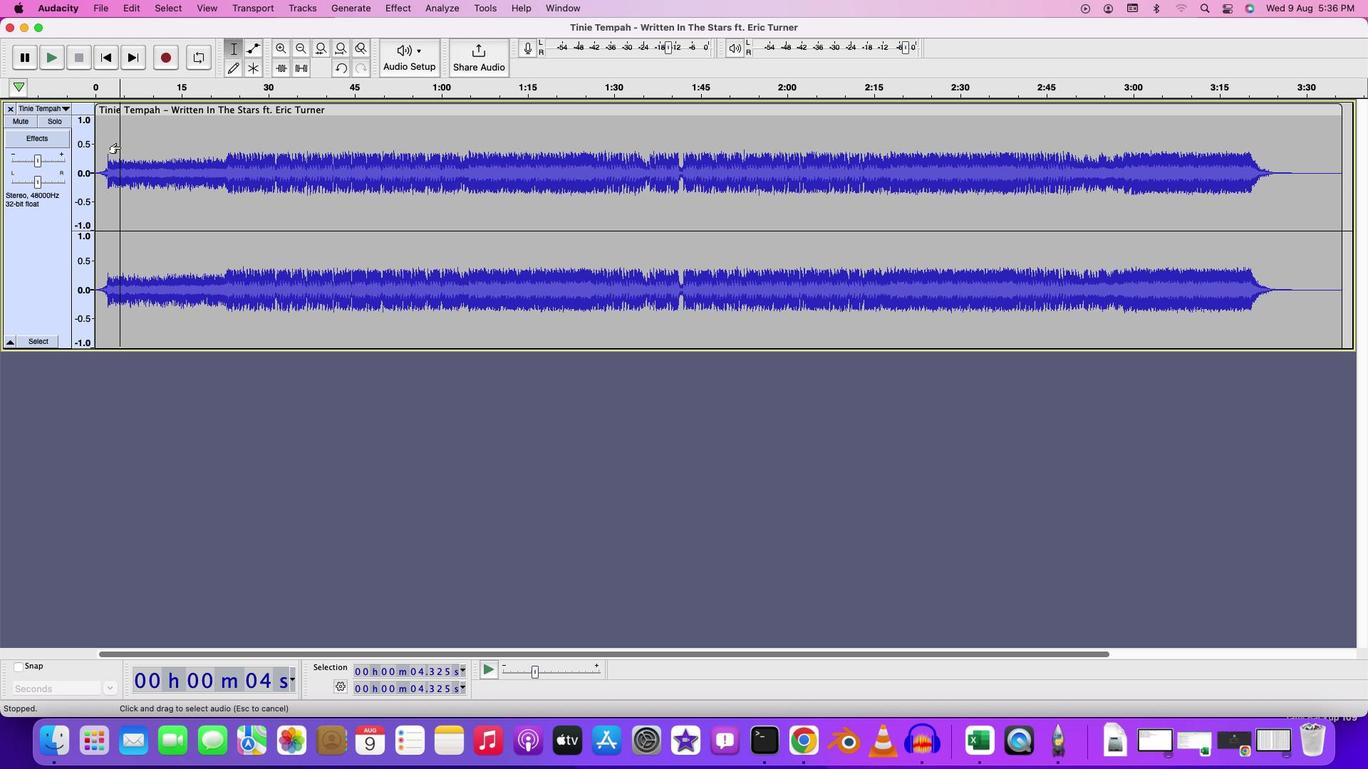 
Action: Key pressed Key.space
Screenshot: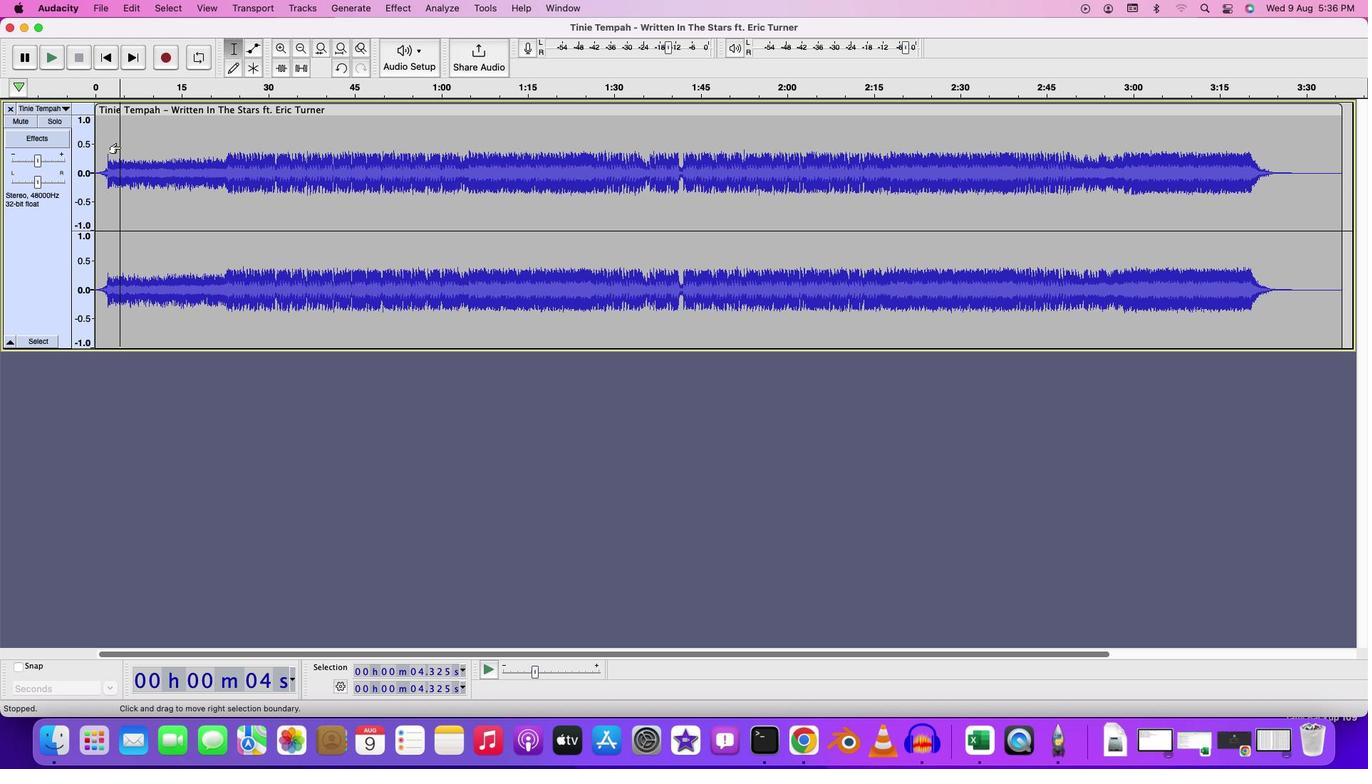 
Action: Mouse moved to (280, 9)
Screenshot: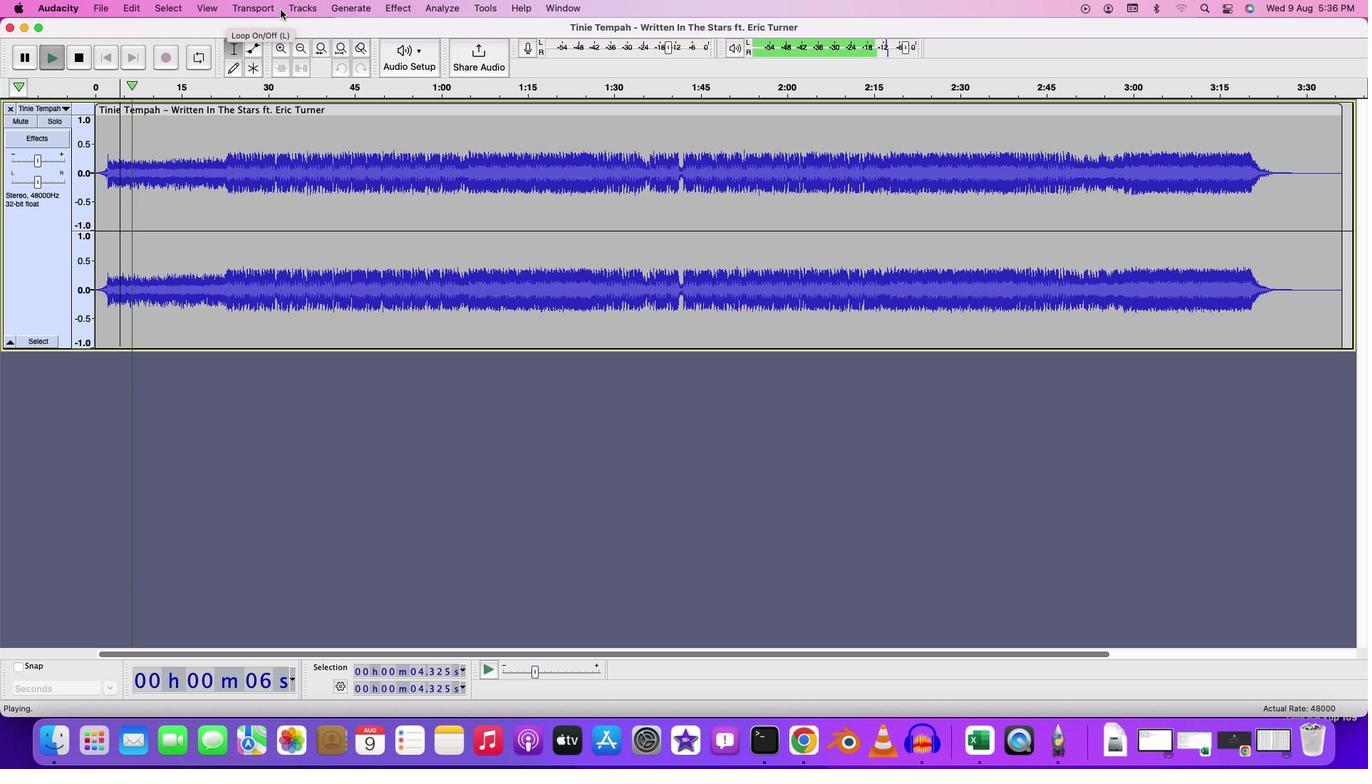 
Action: Mouse pressed left at (280, 9)
Screenshot: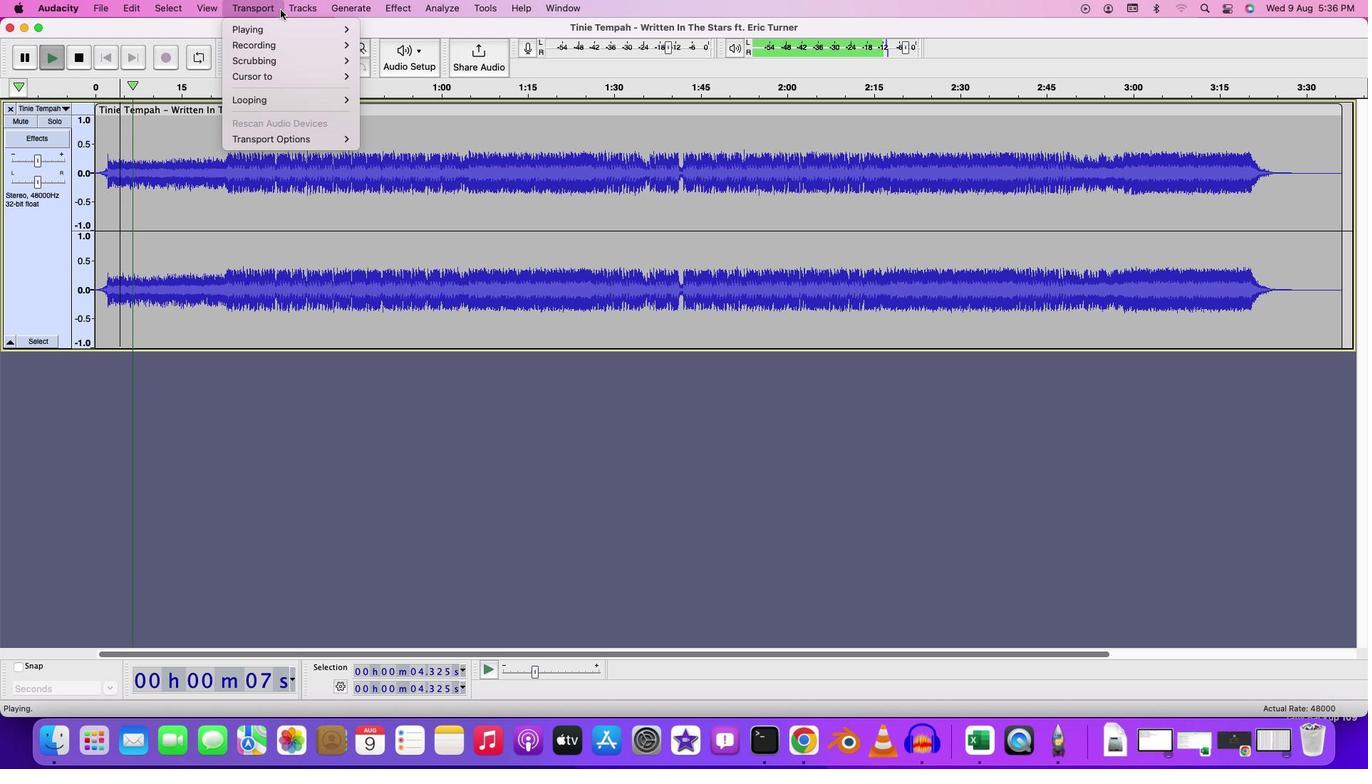
Action: Mouse moved to (172, 196)
Screenshot: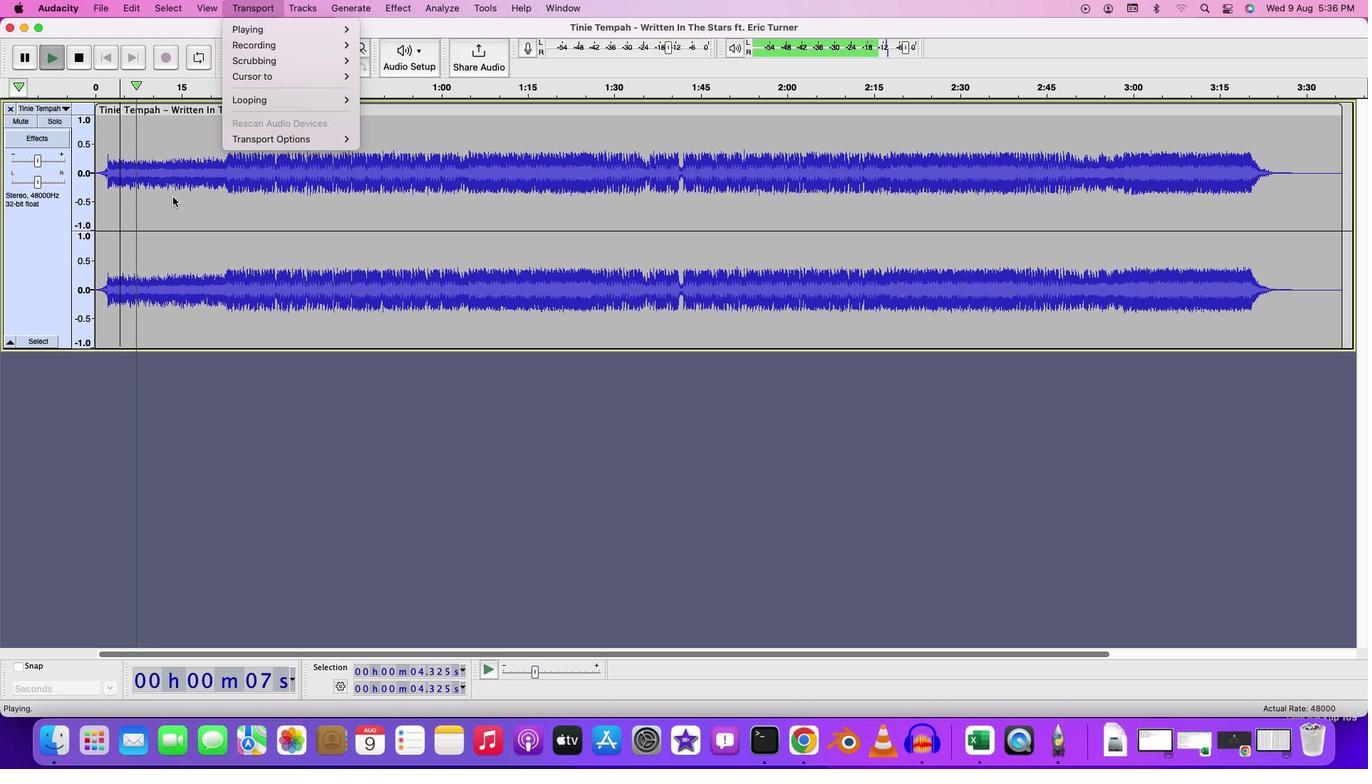 
Action: Mouse pressed left at (172, 196)
Screenshot: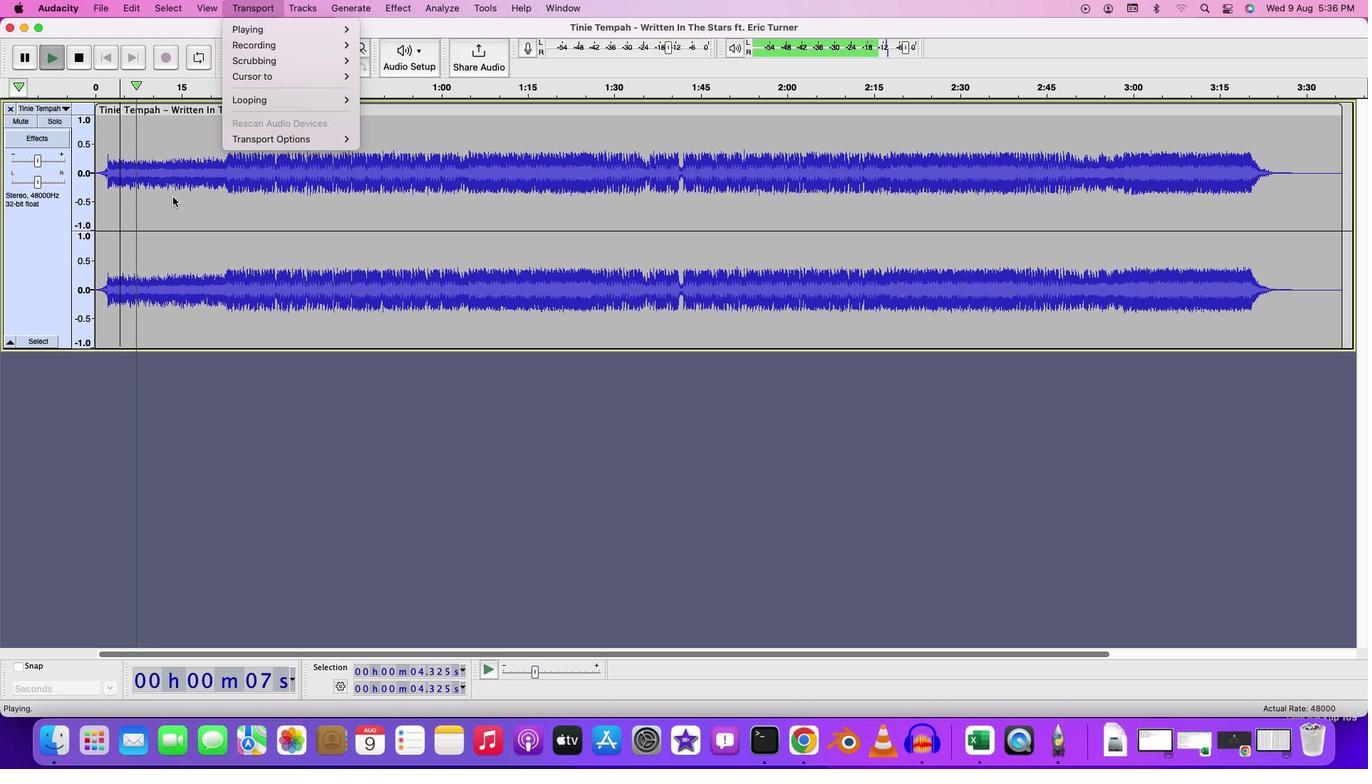 
Action: Mouse pressed left at (172, 196)
Screenshot: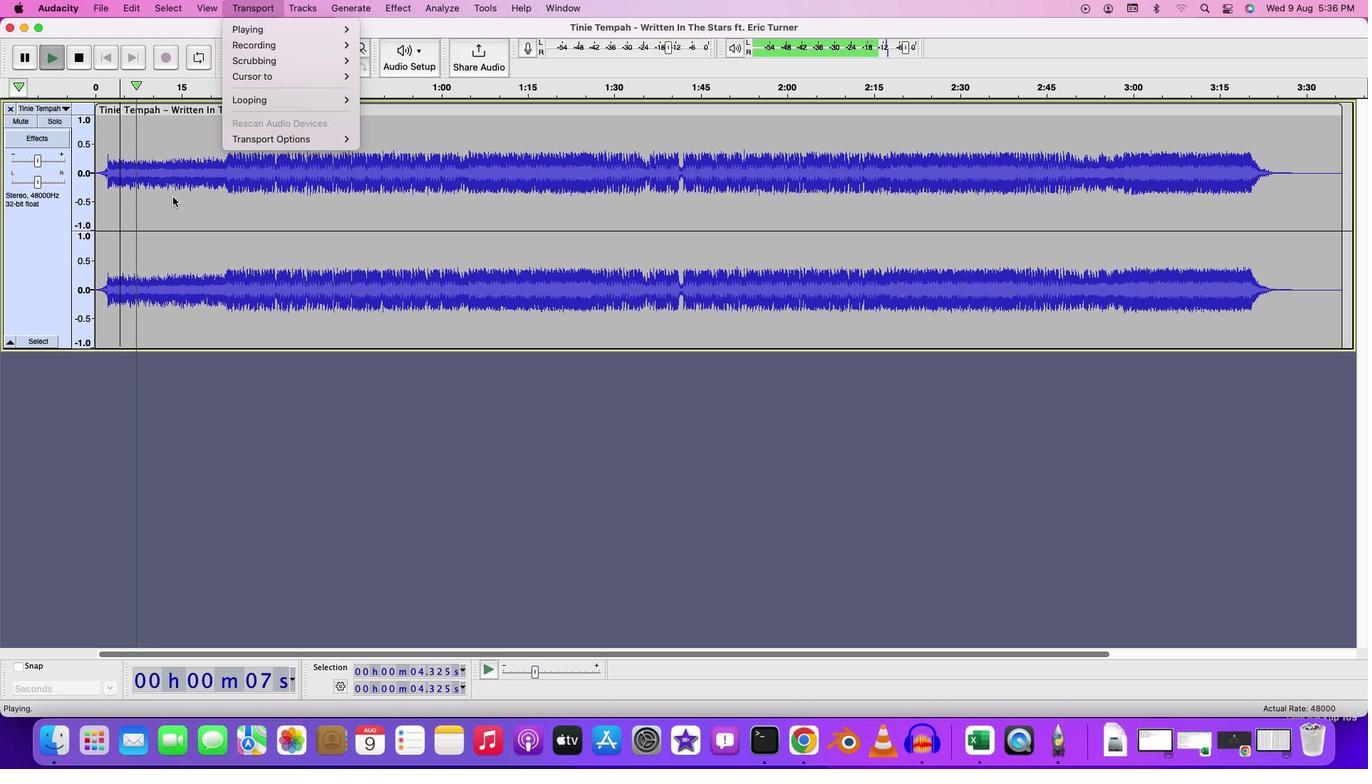 
Action: Mouse moved to (522, 412)
Screenshot: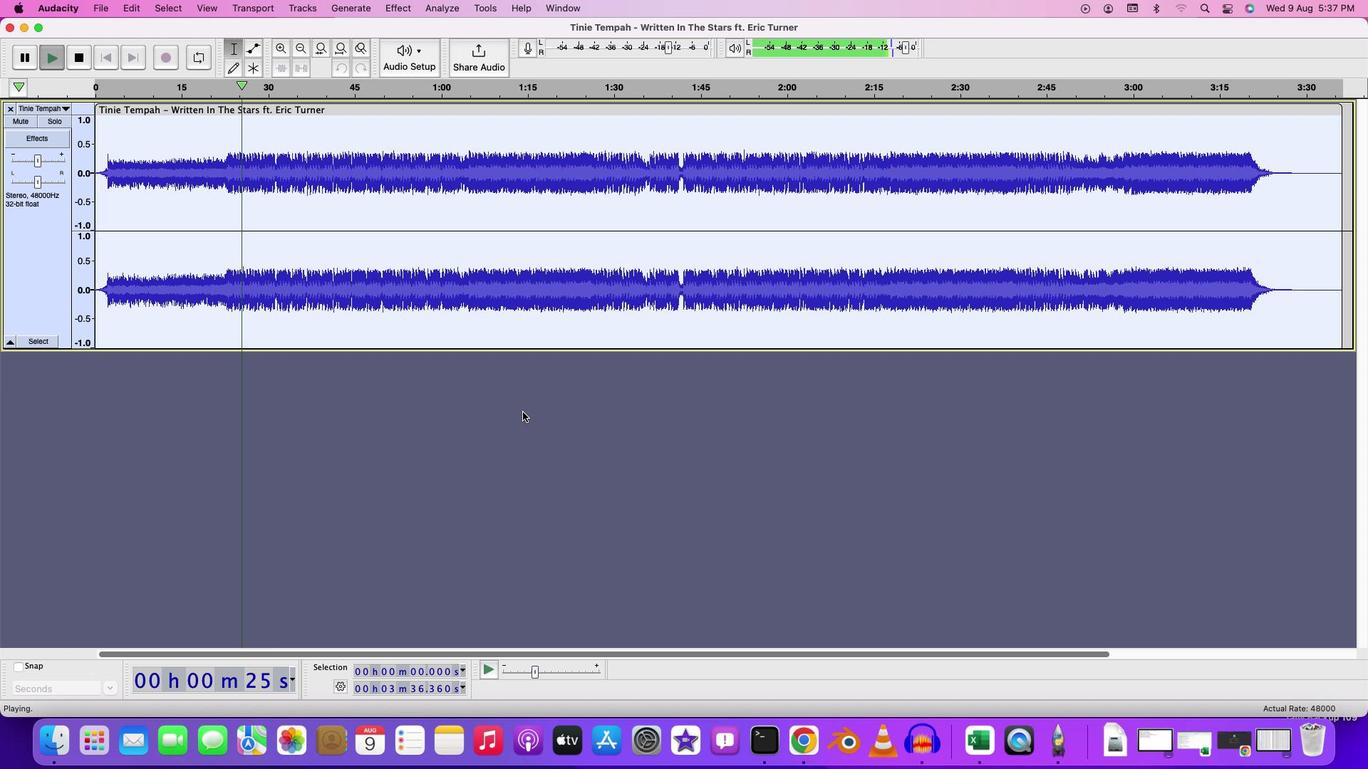 
Action: Key pressed Key.media_volume_up
Screenshot: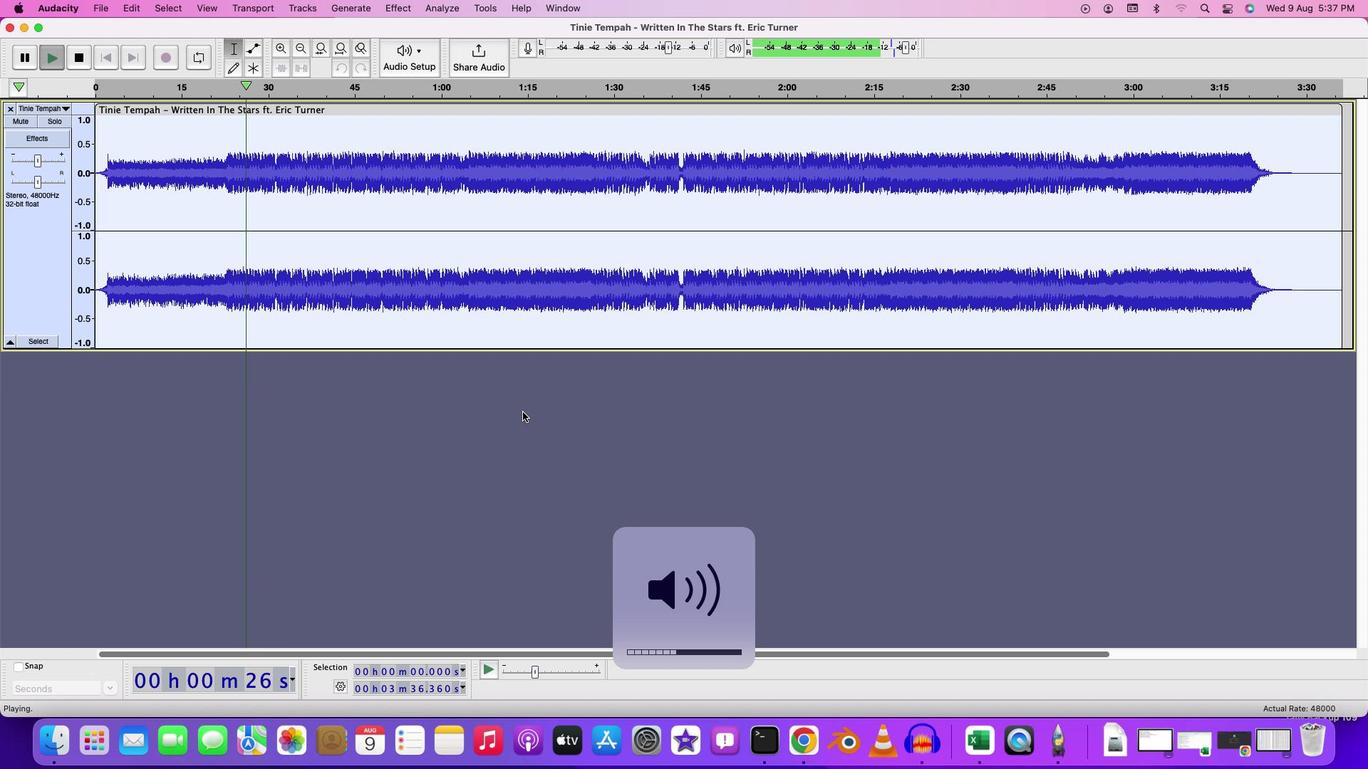 
Action: Mouse moved to (282, 205)
Screenshot: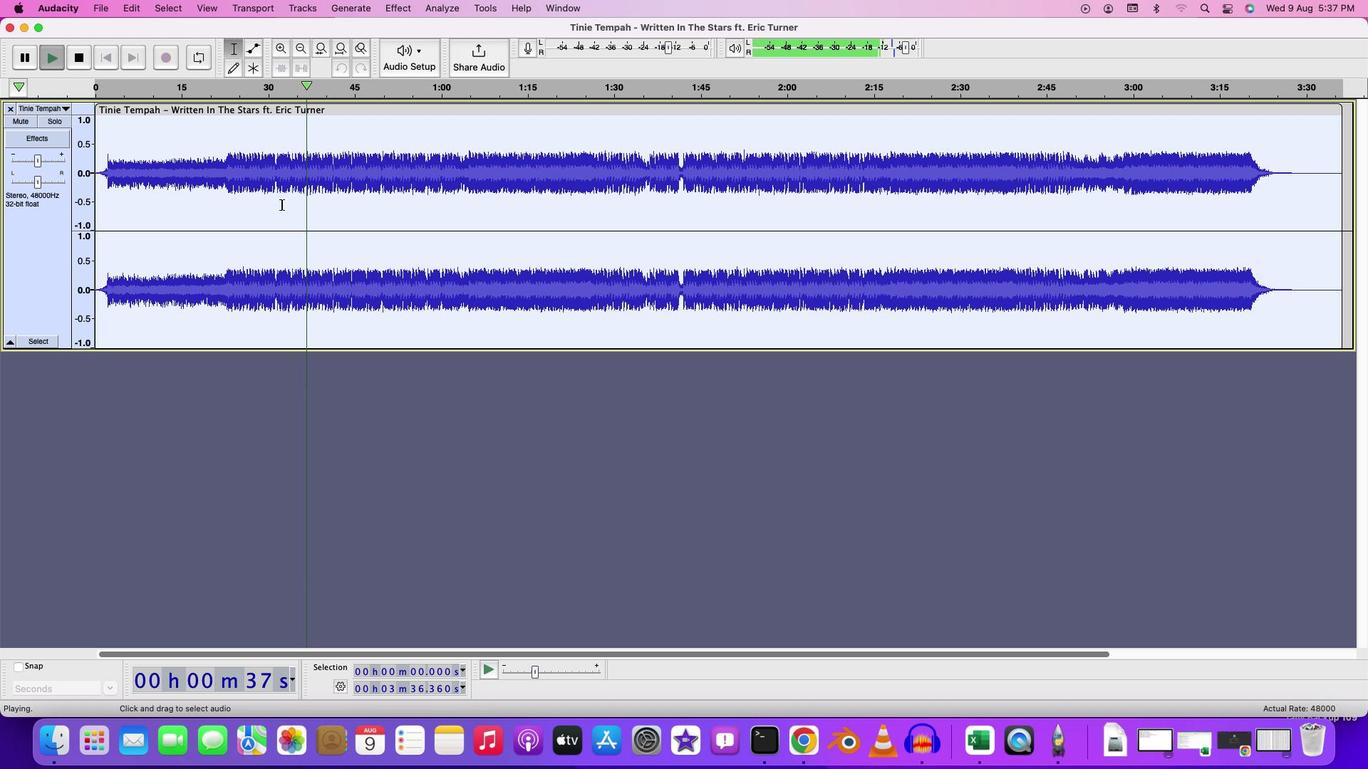 
Action: Key pressed Key.space
Screenshot: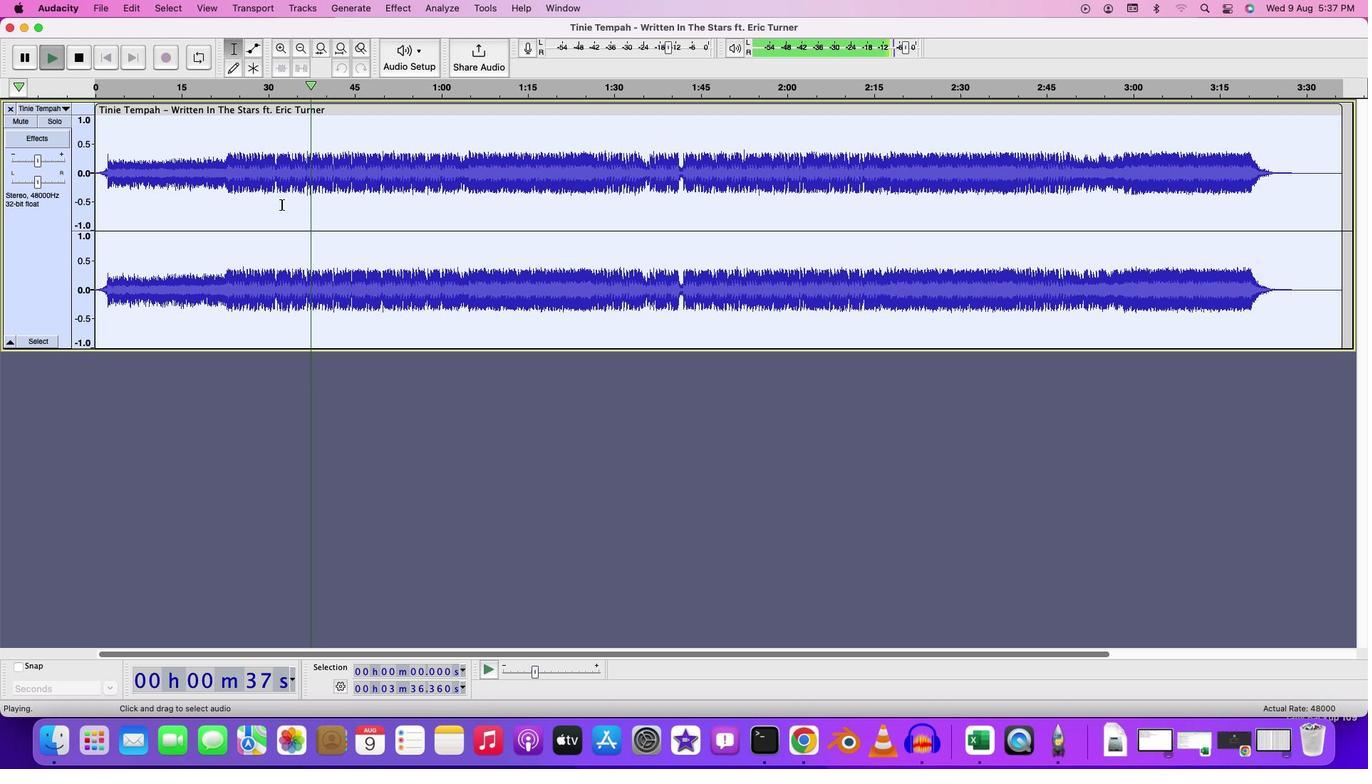 
Action: Mouse moved to (295, 203)
Screenshot: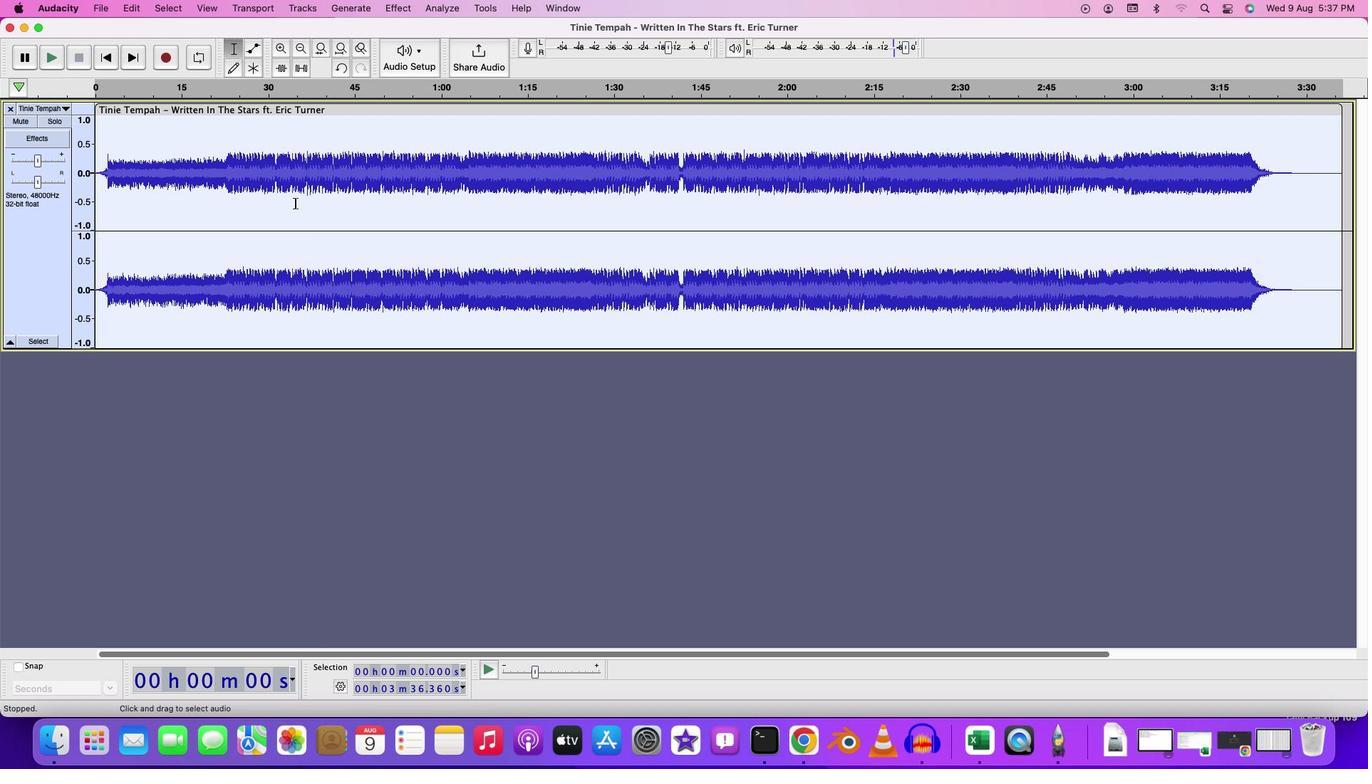 
Action: Mouse pressed right at (295, 203)
Screenshot: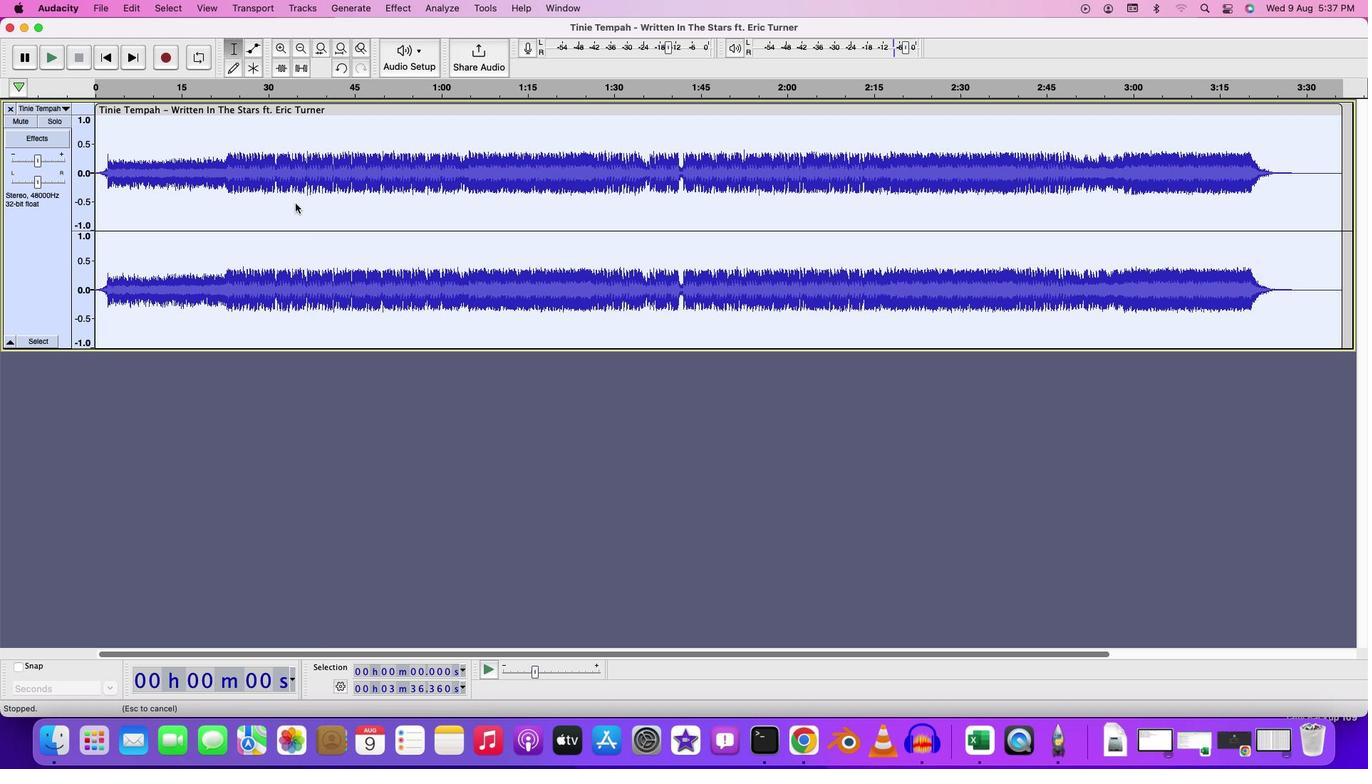 
Action: Mouse moved to (201, 332)
Screenshot: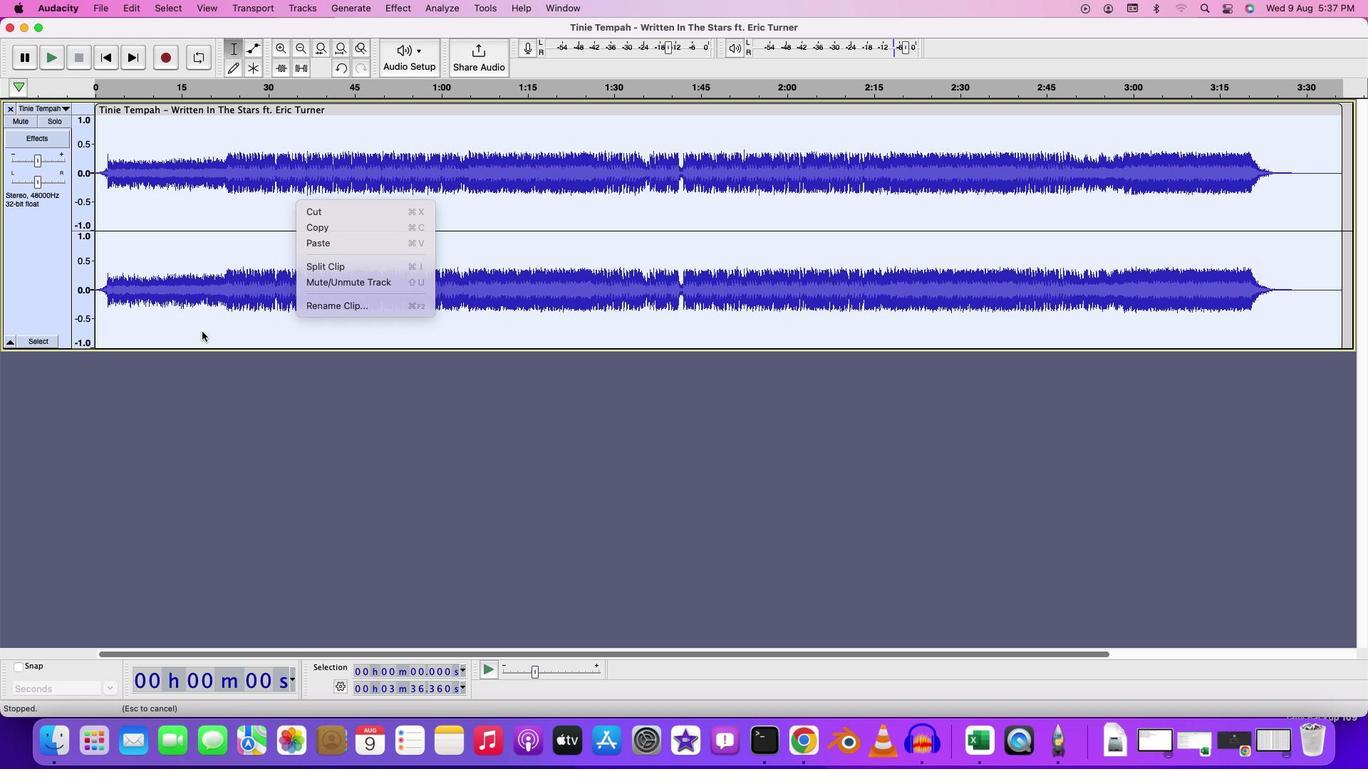 
Action: Mouse pressed left at (201, 332)
Screenshot: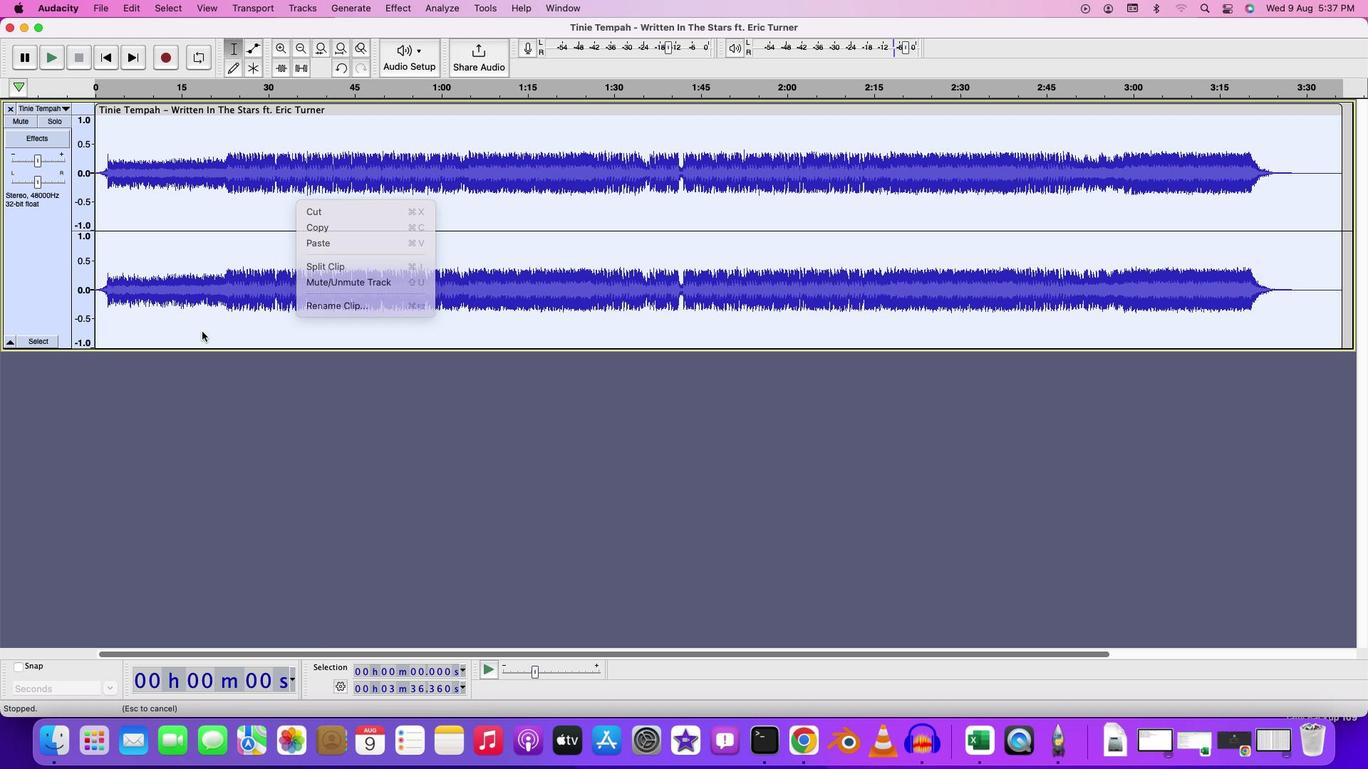 
Action: Mouse moved to (225, 183)
Screenshot: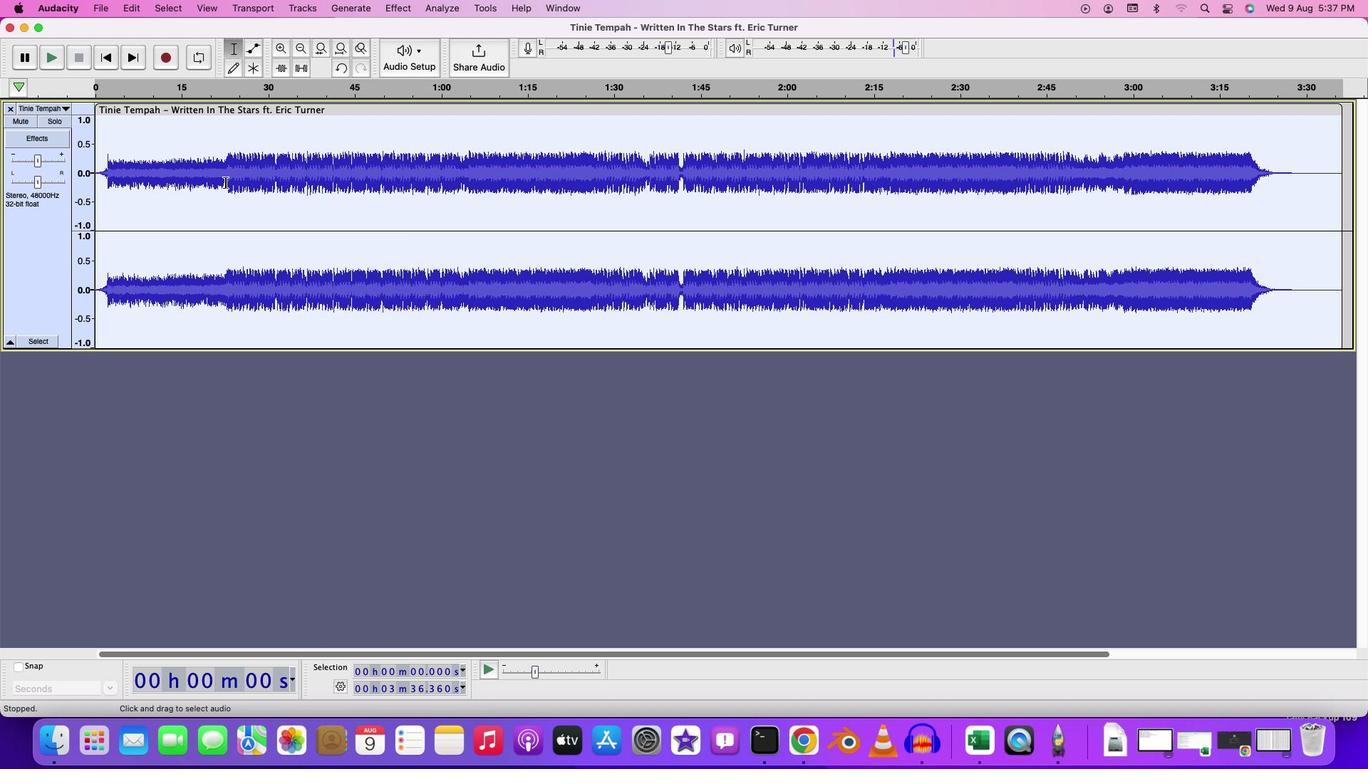 
Action: Mouse pressed left at (225, 183)
Screenshot: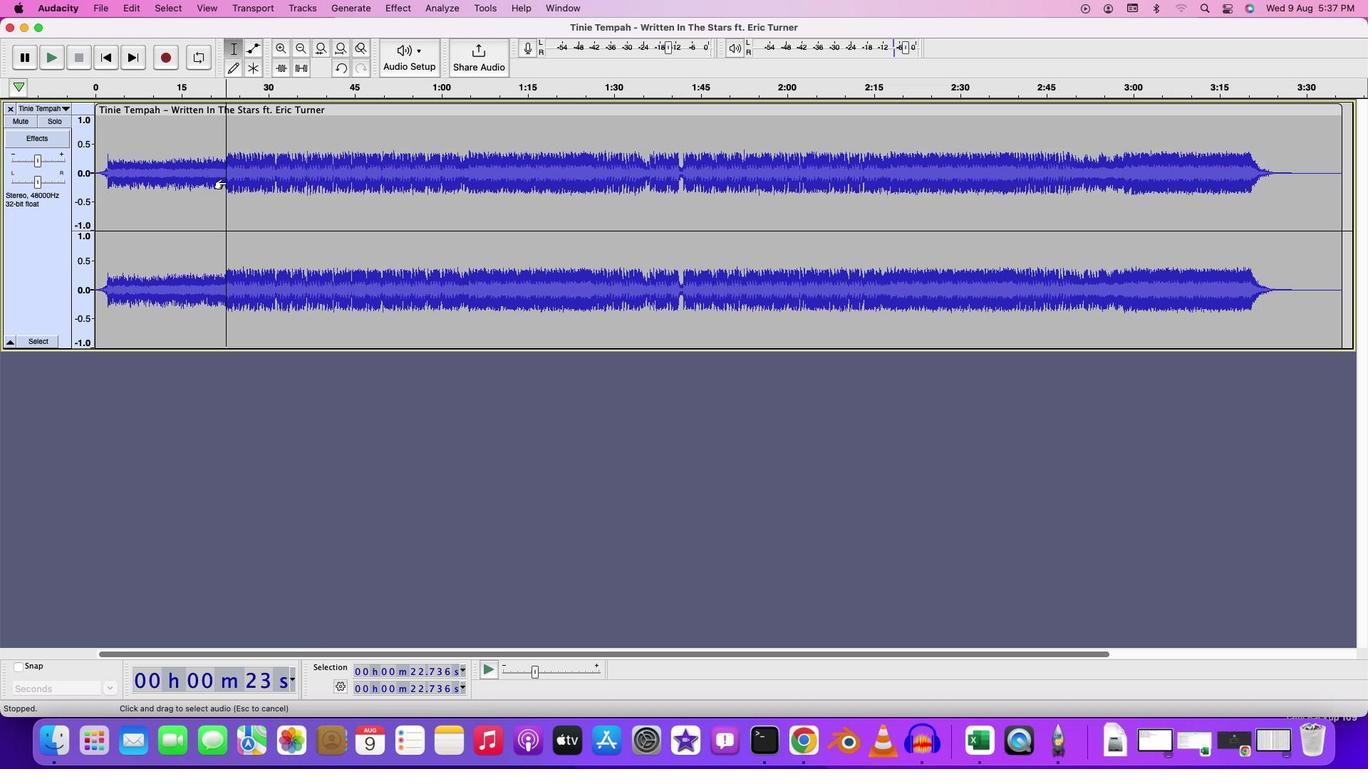 
Action: Mouse pressed left at (225, 183)
Screenshot: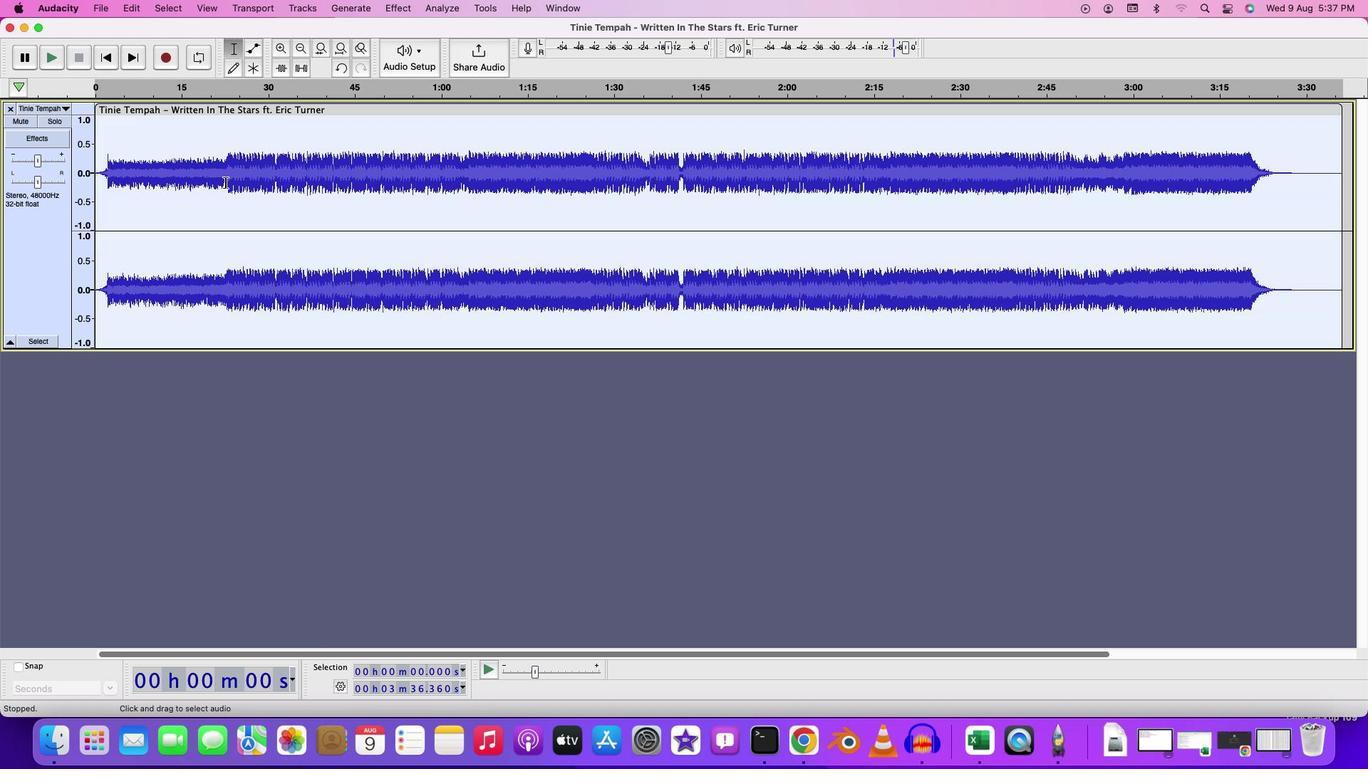 
Action: Mouse moved to (126, 10)
Screenshot: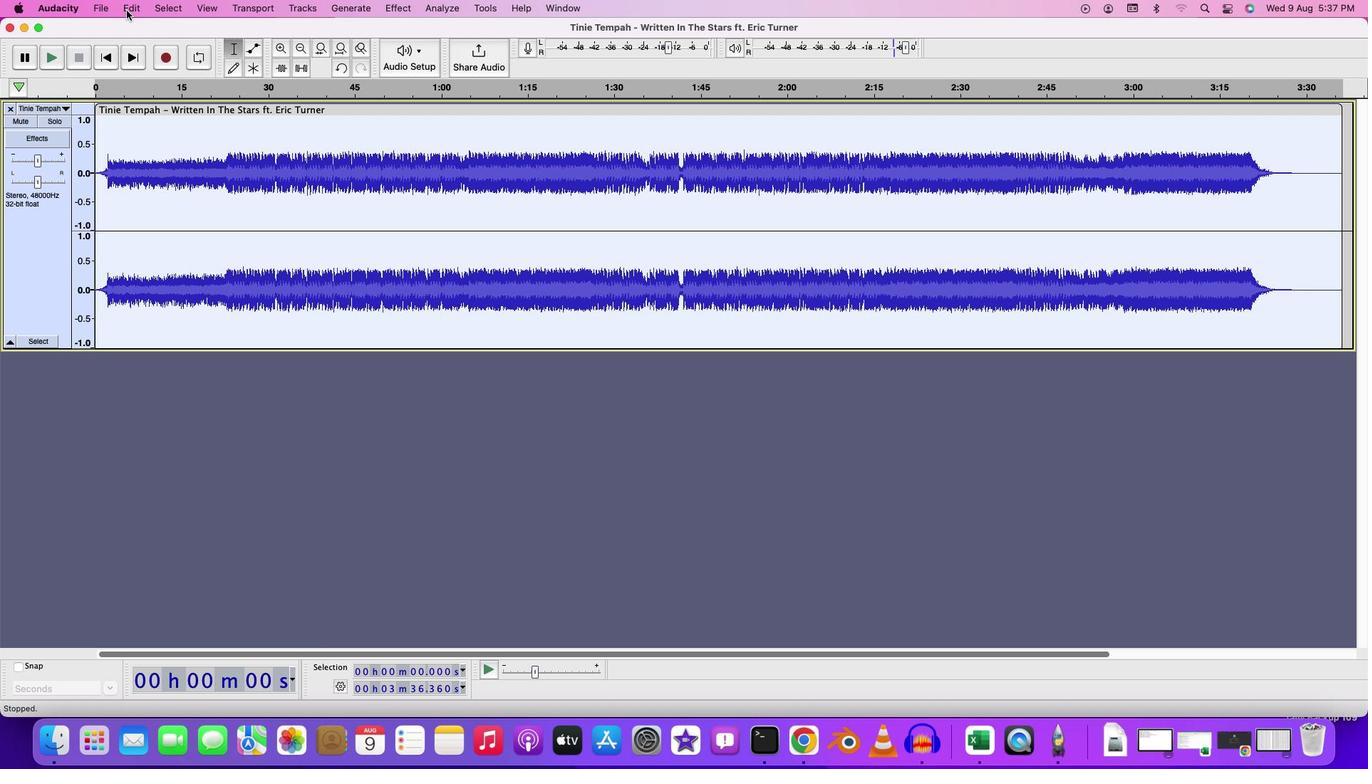 
Action: Mouse pressed left at (126, 10)
Screenshot: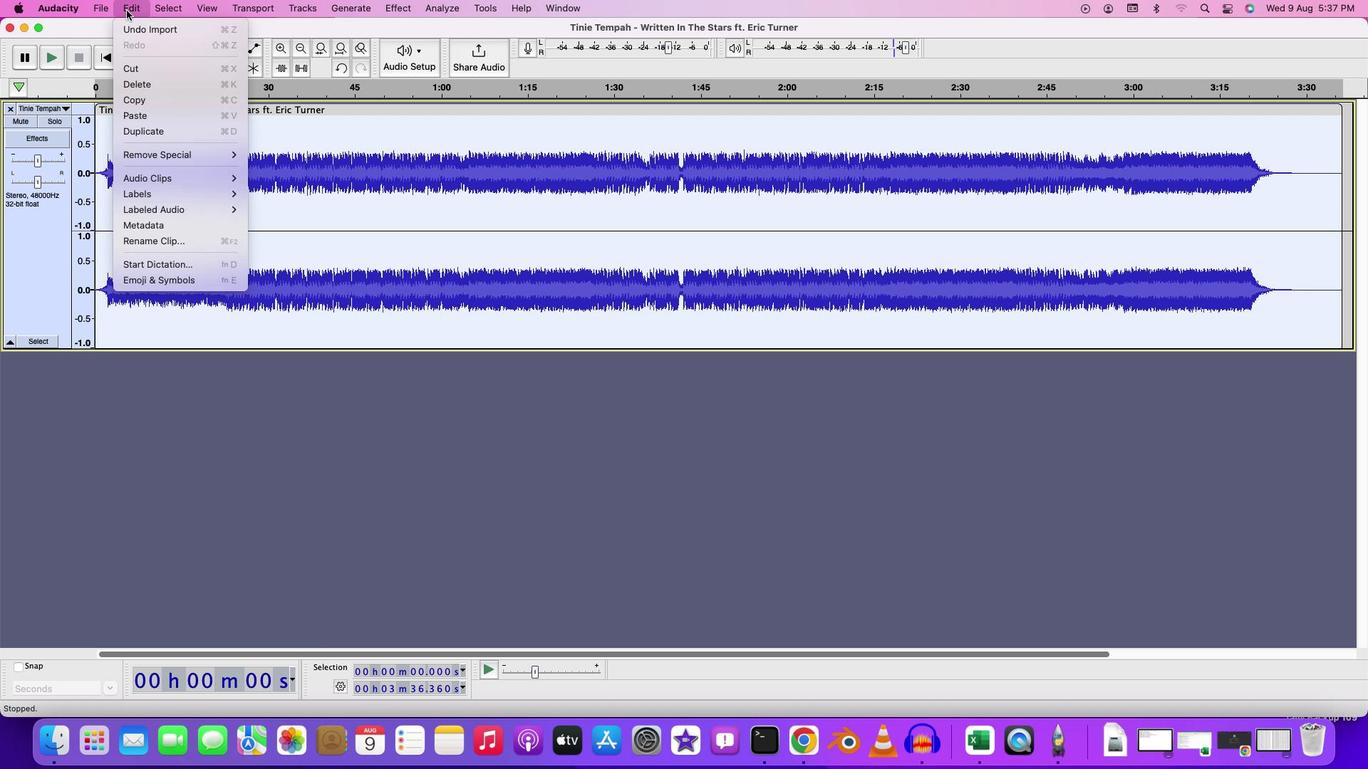 
Action: Mouse moved to (166, 126)
Screenshot: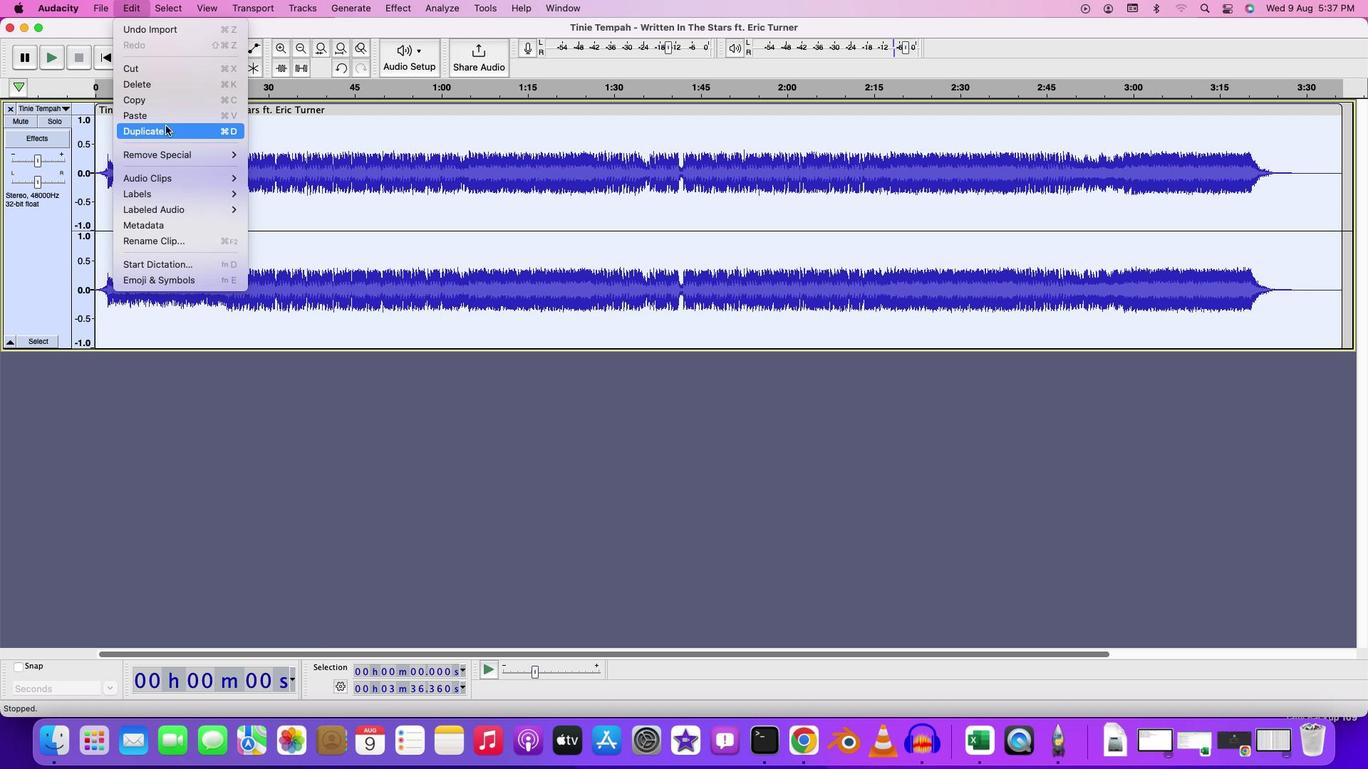 
Action: Mouse pressed left at (166, 126)
Screenshot: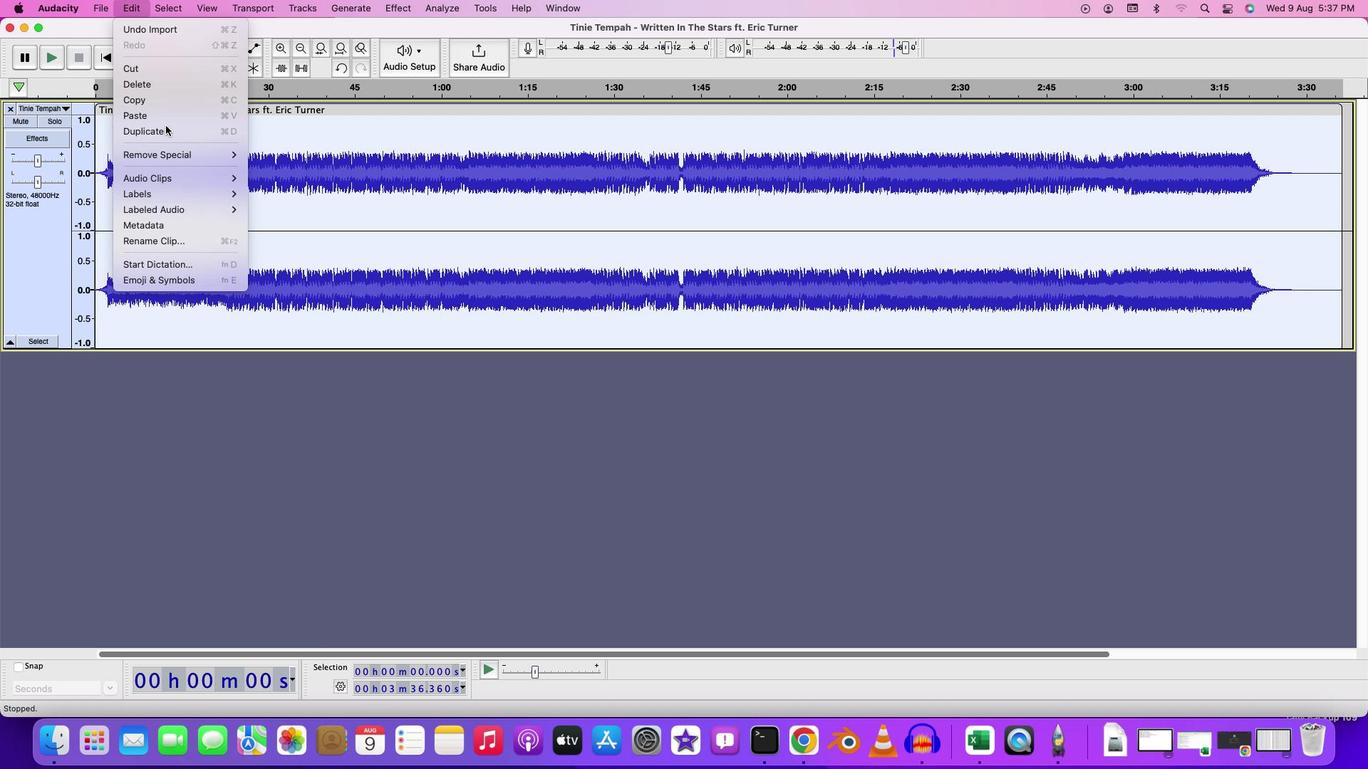
Action: Mouse moved to (136, 7)
Screenshot: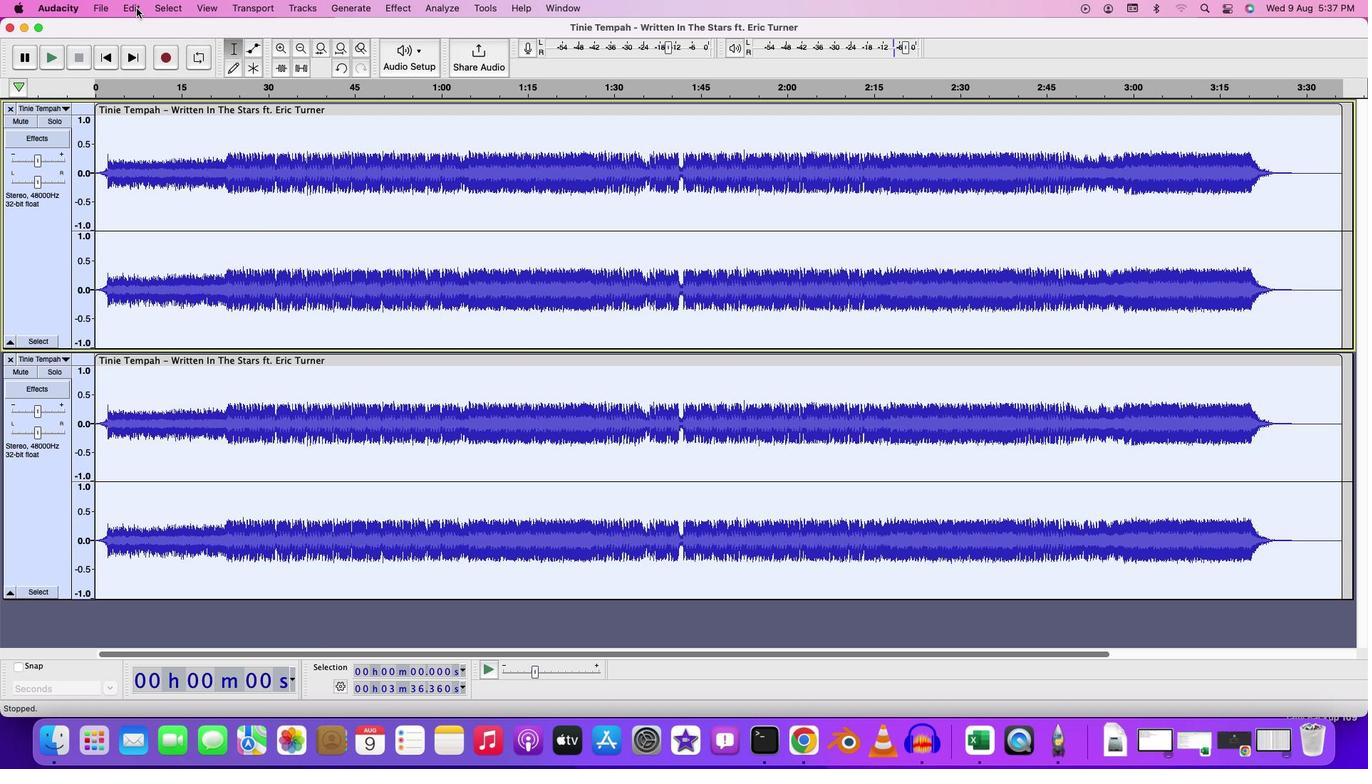 
Action: Mouse pressed left at (136, 7)
Screenshot: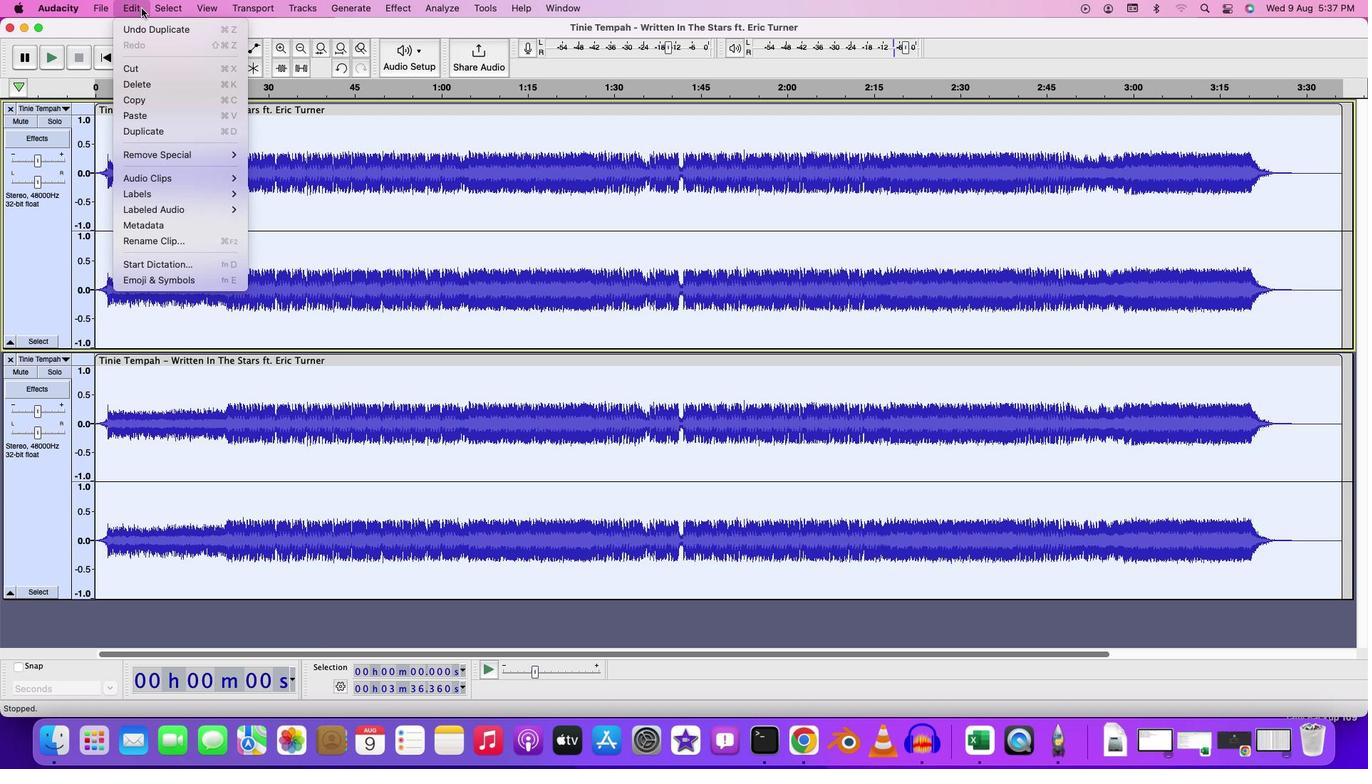 
Action: Mouse moved to (149, 126)
Screenshot: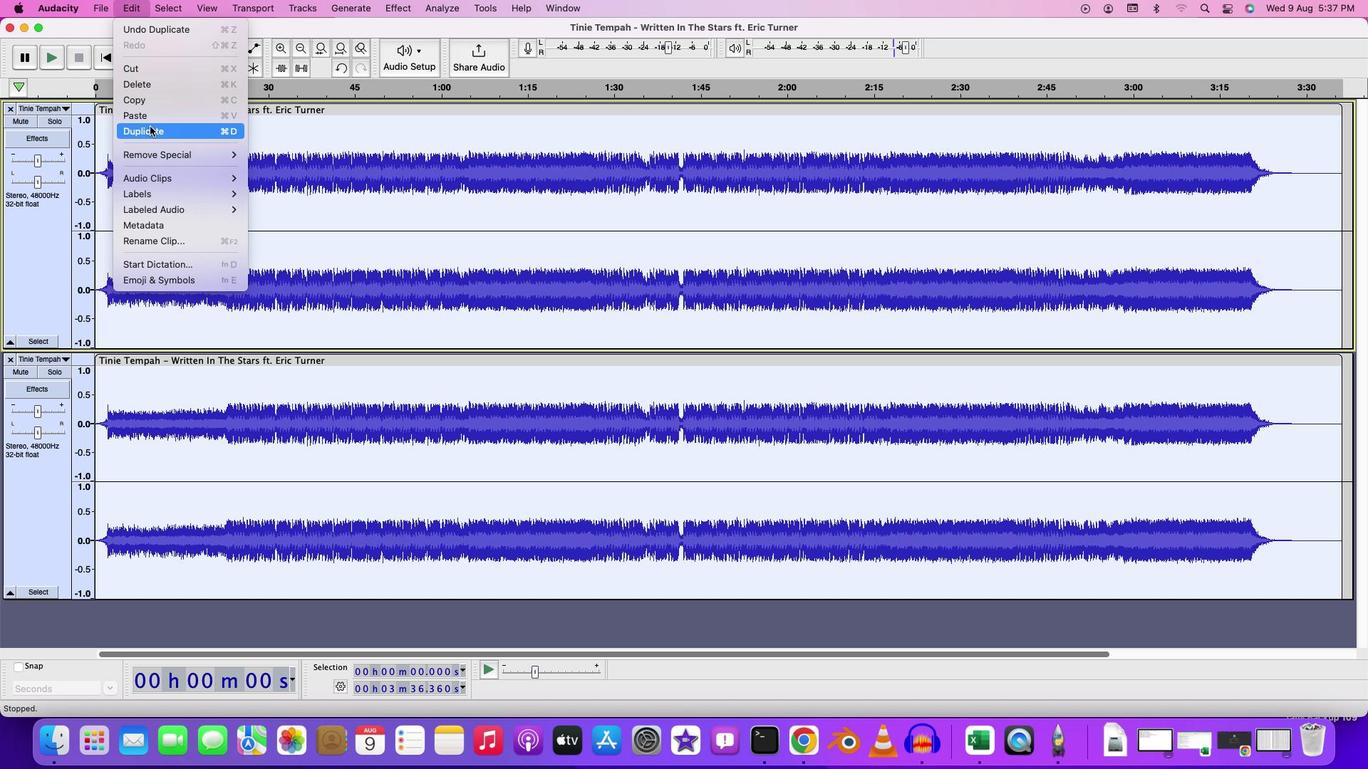 
Action: Mouse pressed left at (149, 126)
Screenshot: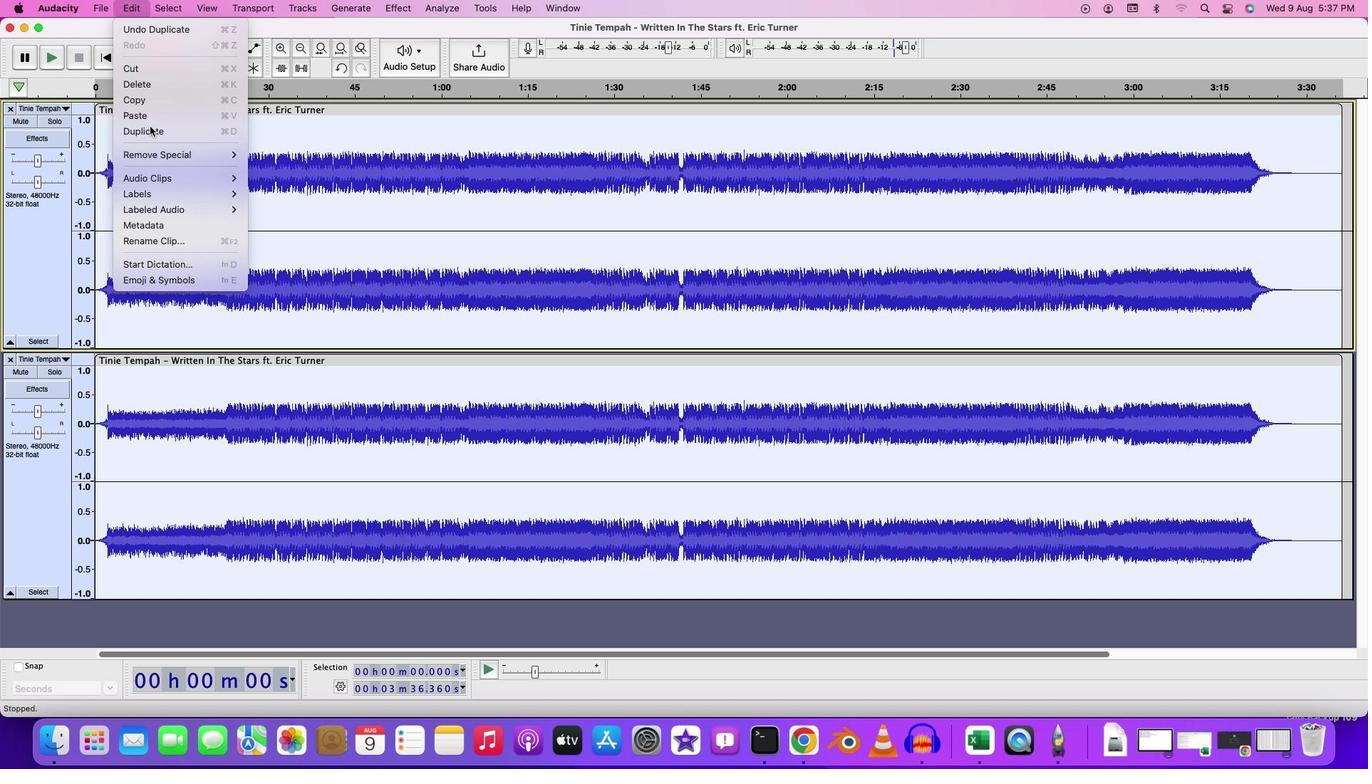 
Action: Mouse moved to (200, 197)
Screenshot: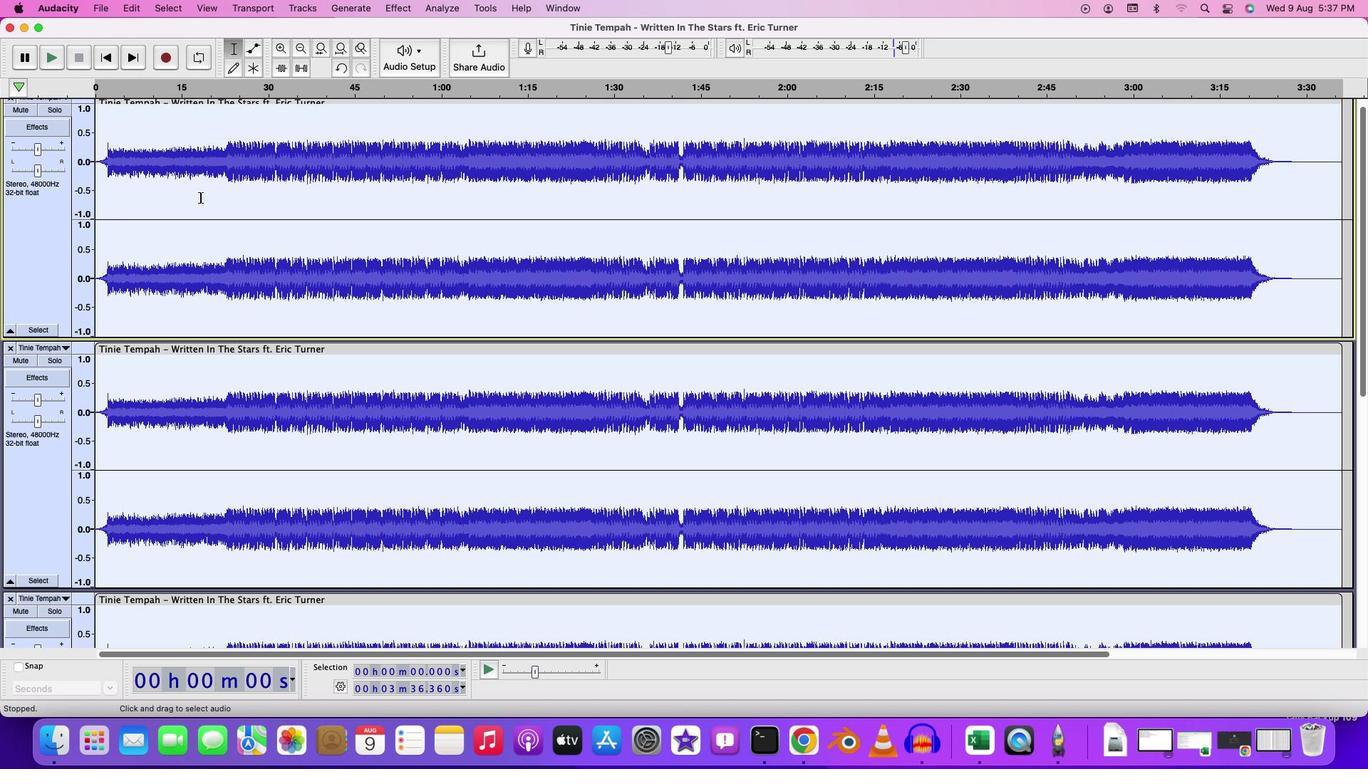 
Action: Mouse scrolled (200, 197) with delta (0, 0)
Screenshot: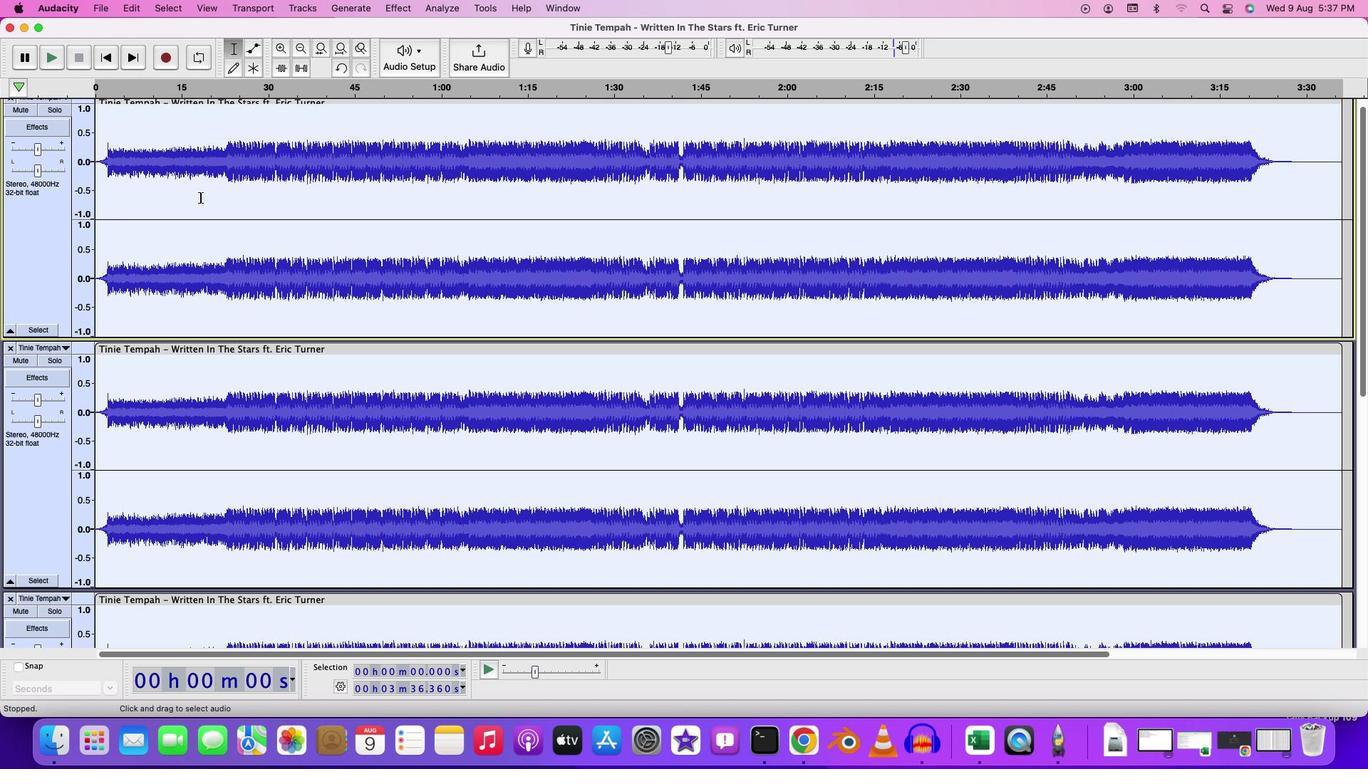 
Action: Mouse scrolled (200, 197) with delta (0, 0)
Screenshot: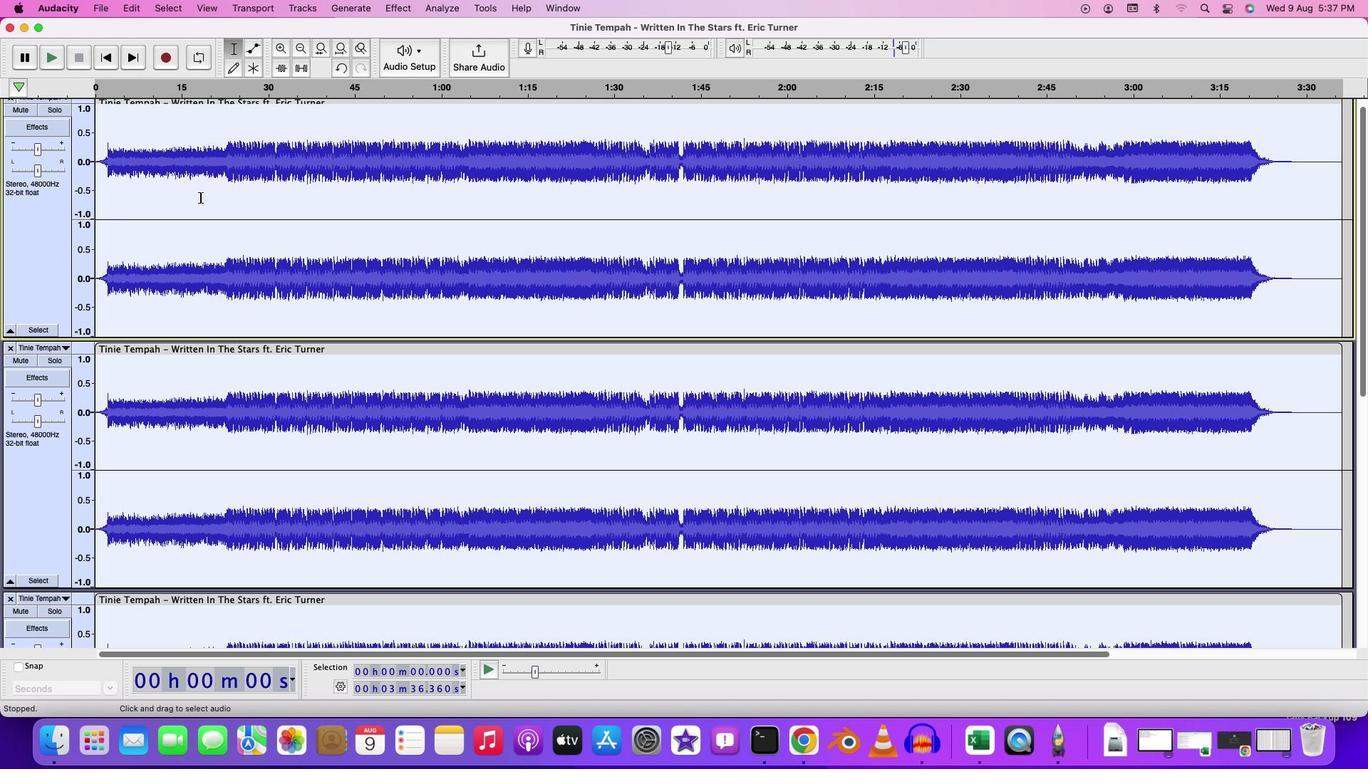 
Action: Mouse scrolled (200, 197) with delta (0, -2)
Screenshot: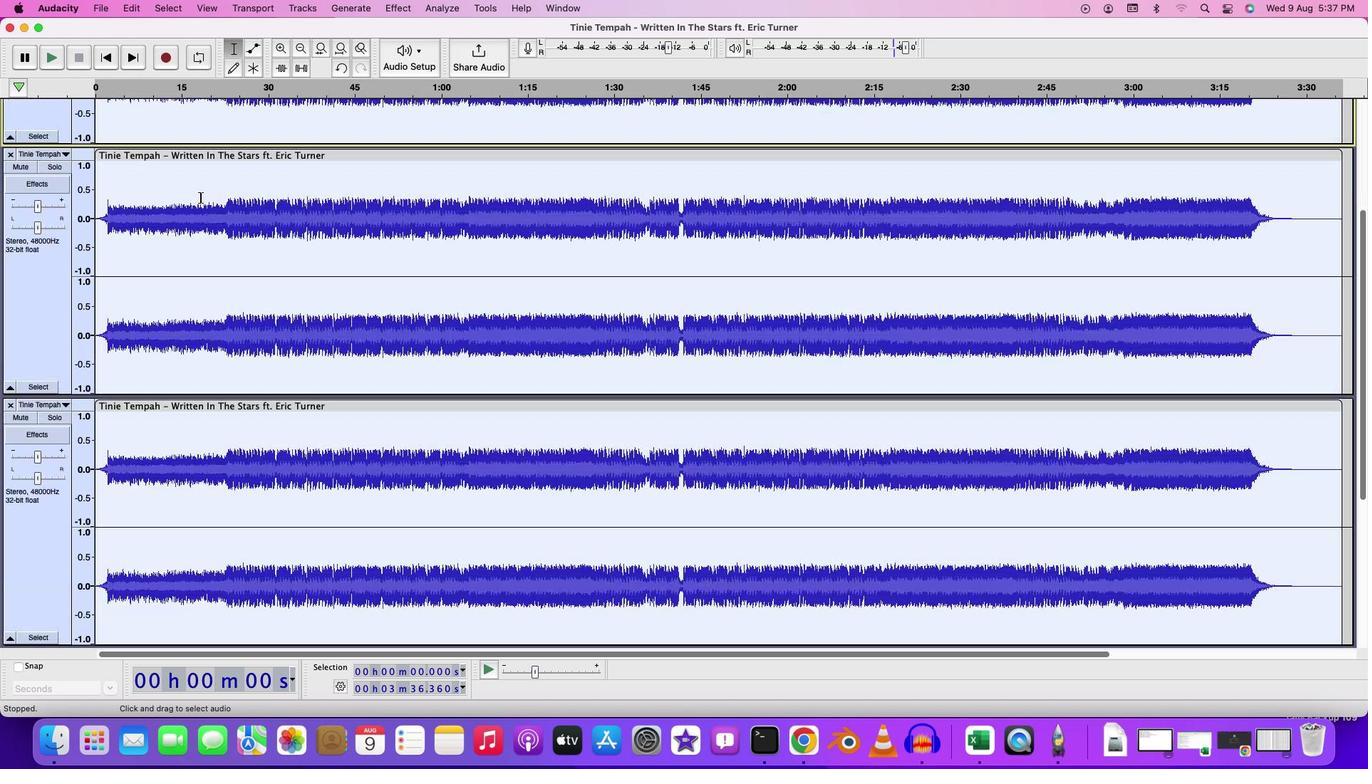
Action: Mouse scrolled (200, 197) with delta (0, -2)
Screenshot: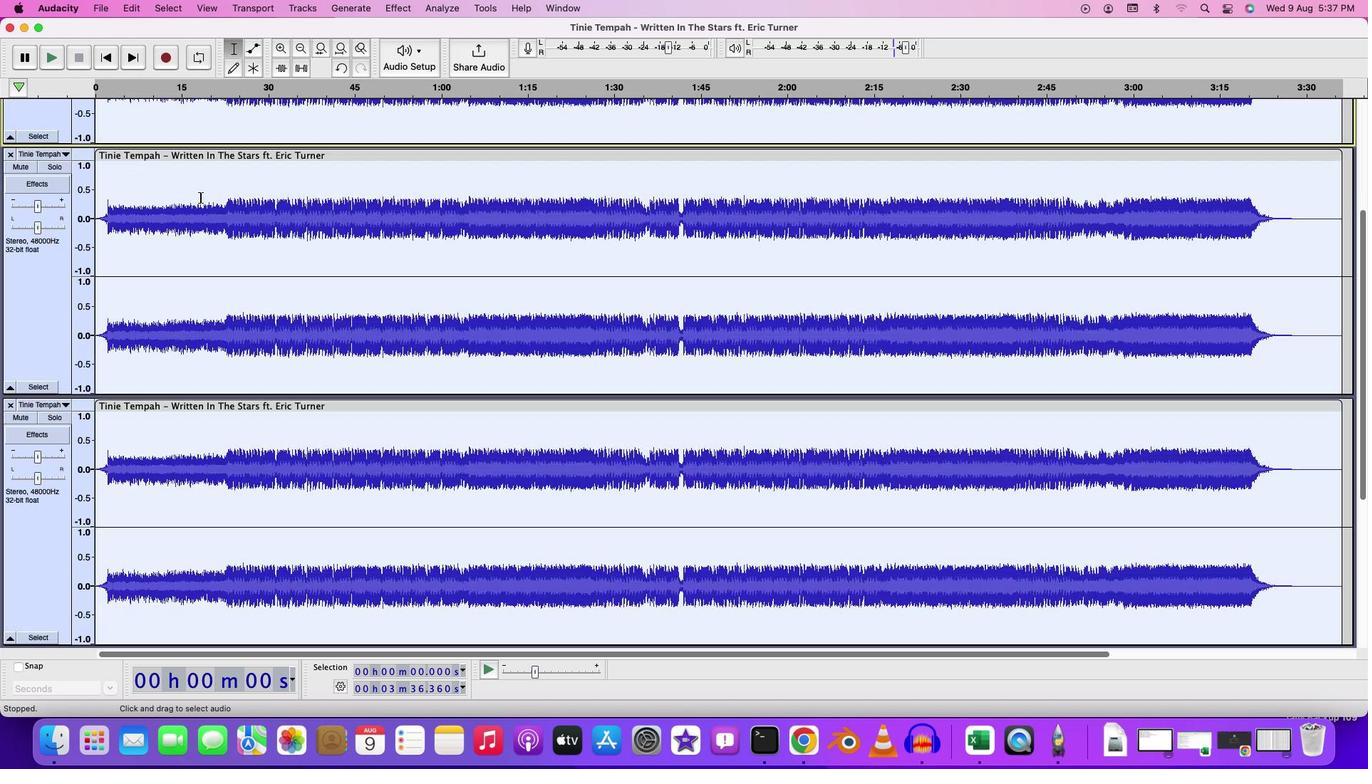
Action: Mouse scrolled (200, 197) with delta (0, 0)
Screenshot: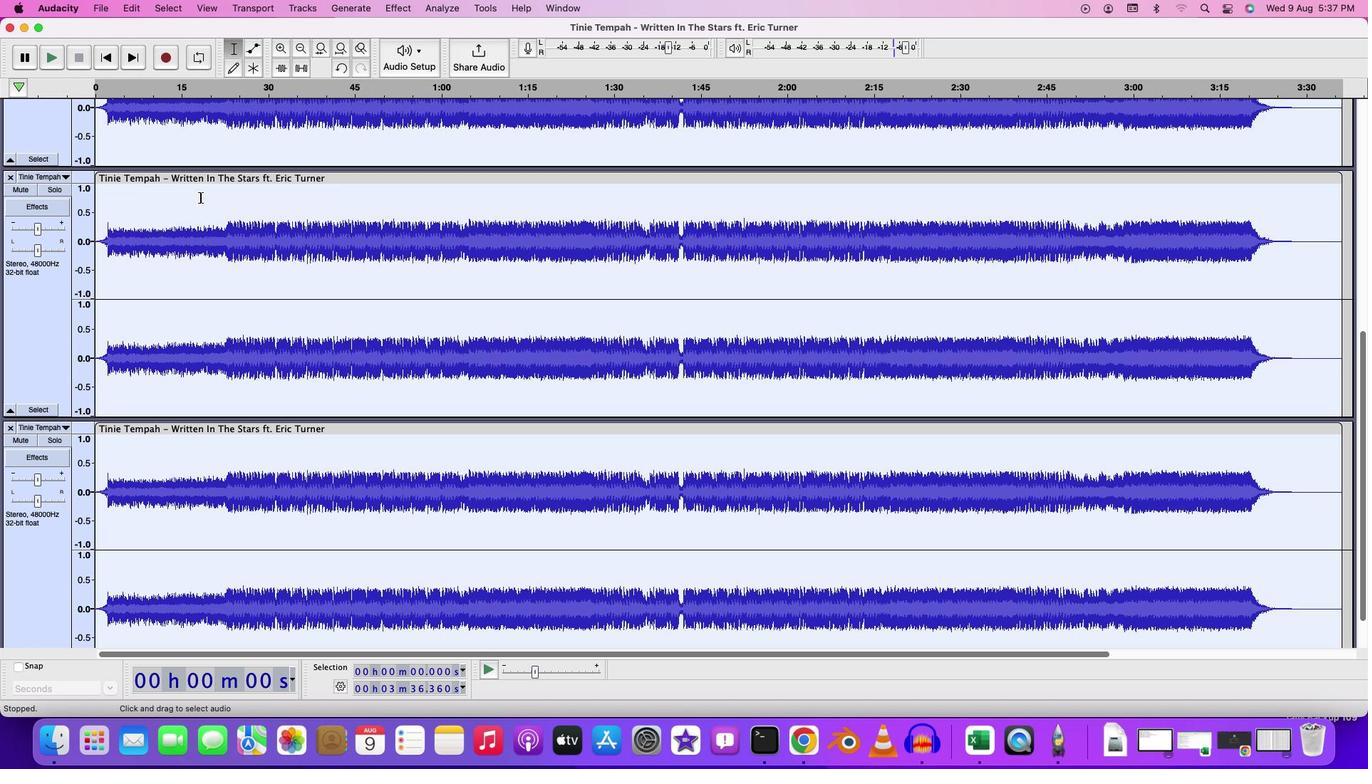 
Action: Mouse scrolled (200, 197) with delta (0, 0)
Screenshot: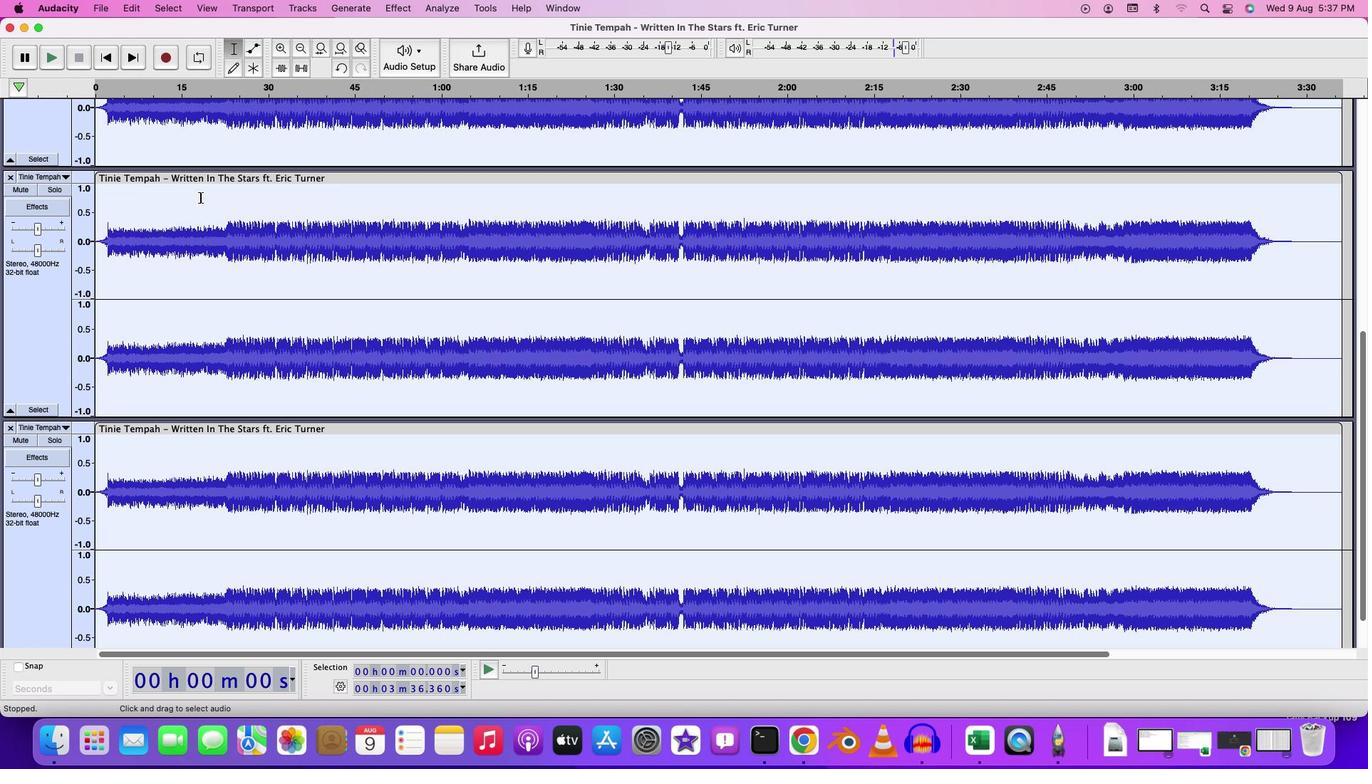 
Action: Mouse scrolled (200, 197) with delta (0, -2)
Screenshot: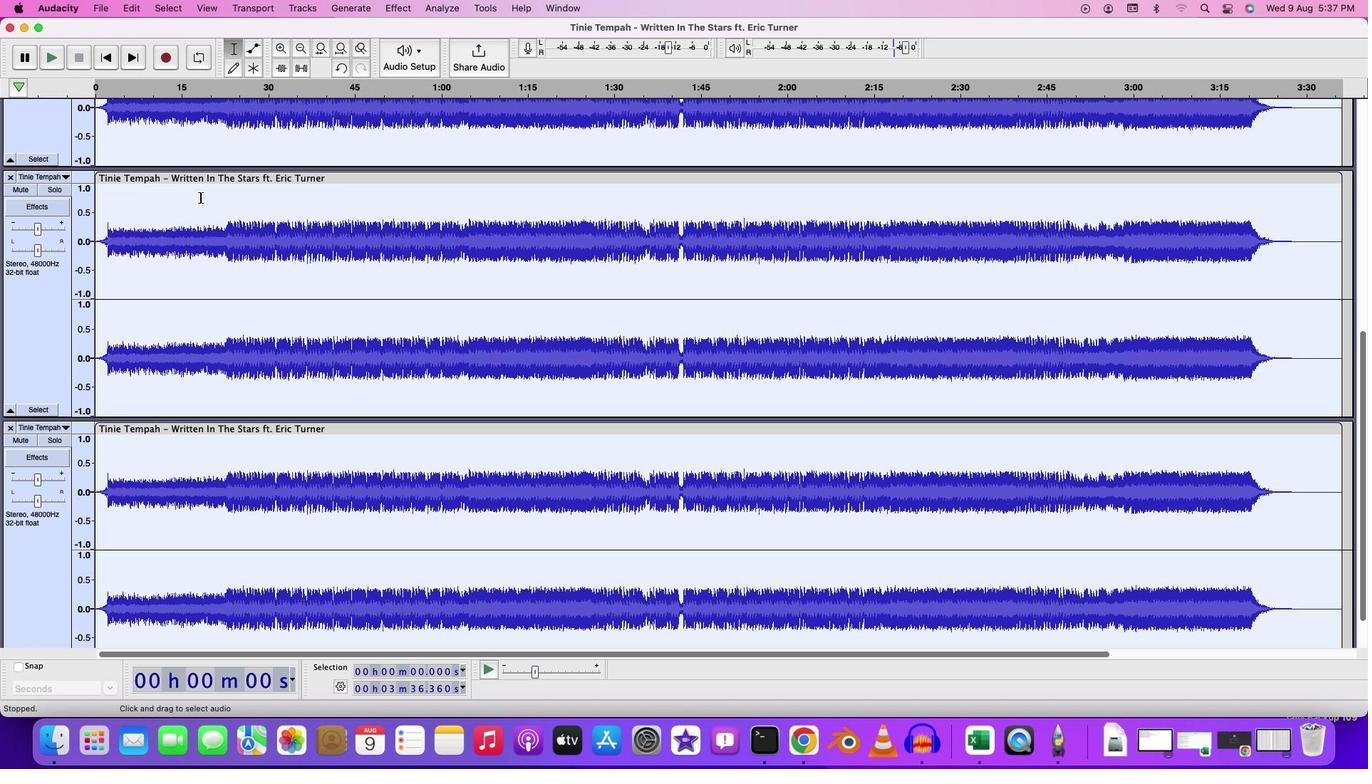 
Action: Mouse scrolled (200, 197) with delta (0, -3)
Screenshot: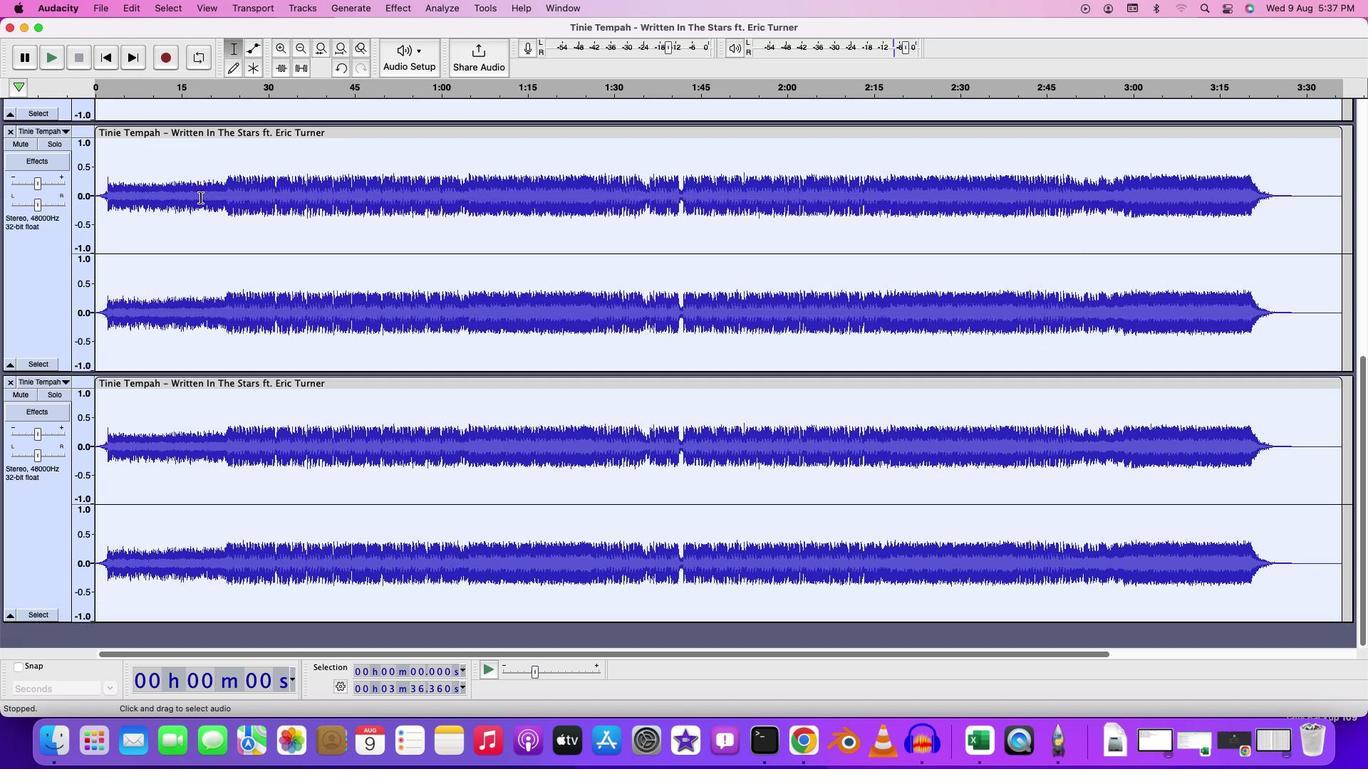 
Action: Mouse moved to (222, 246)
Screenshot: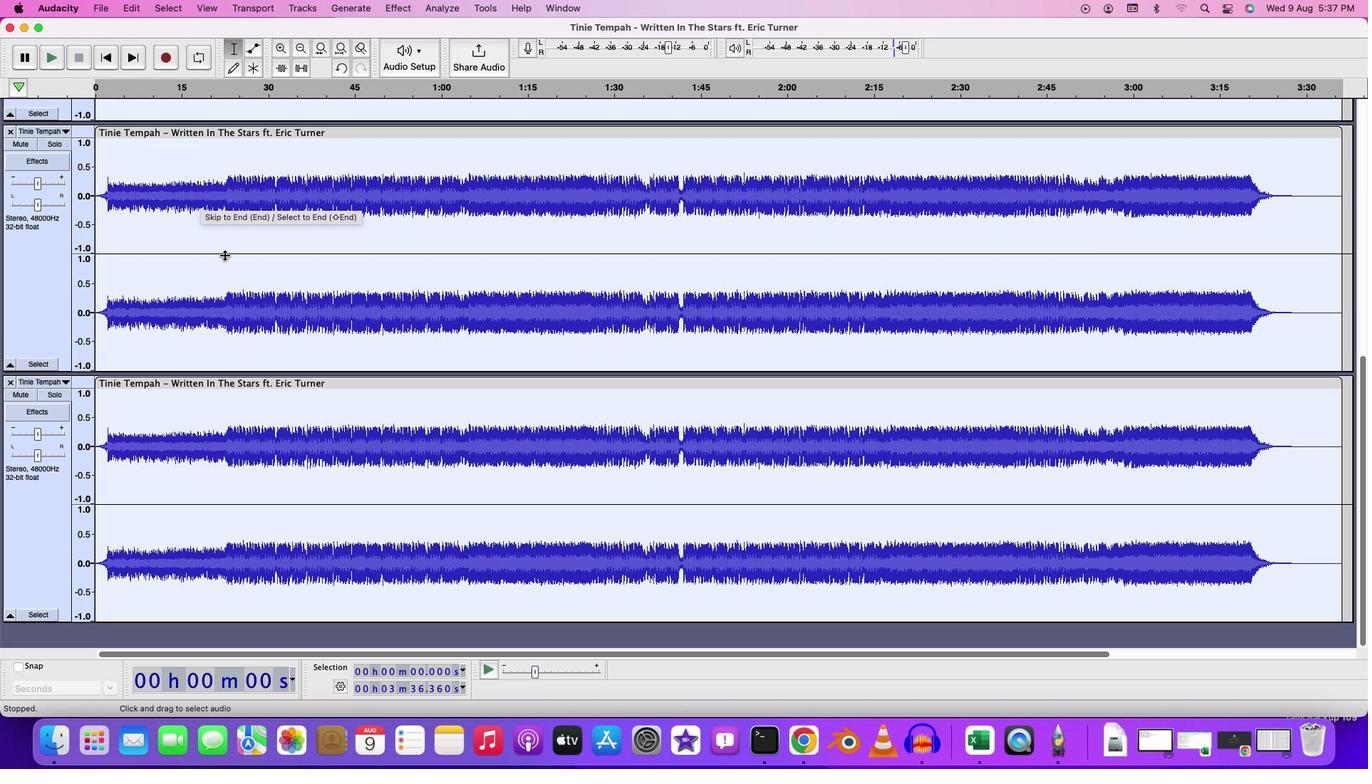 
Action: Mouse scrolled (222, 246) with delta (0, 0)
Screenshot: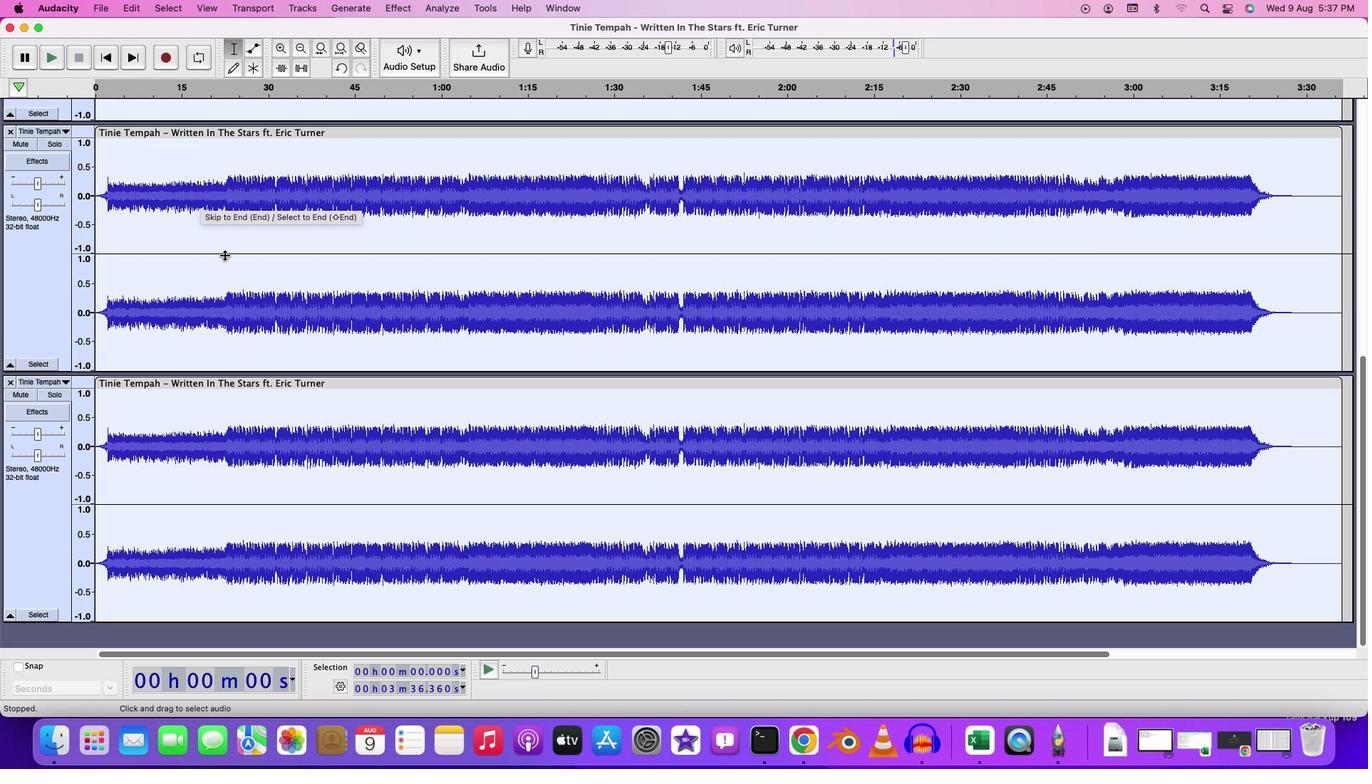
Action: Mouse moved to (223, 252)
Screenshot: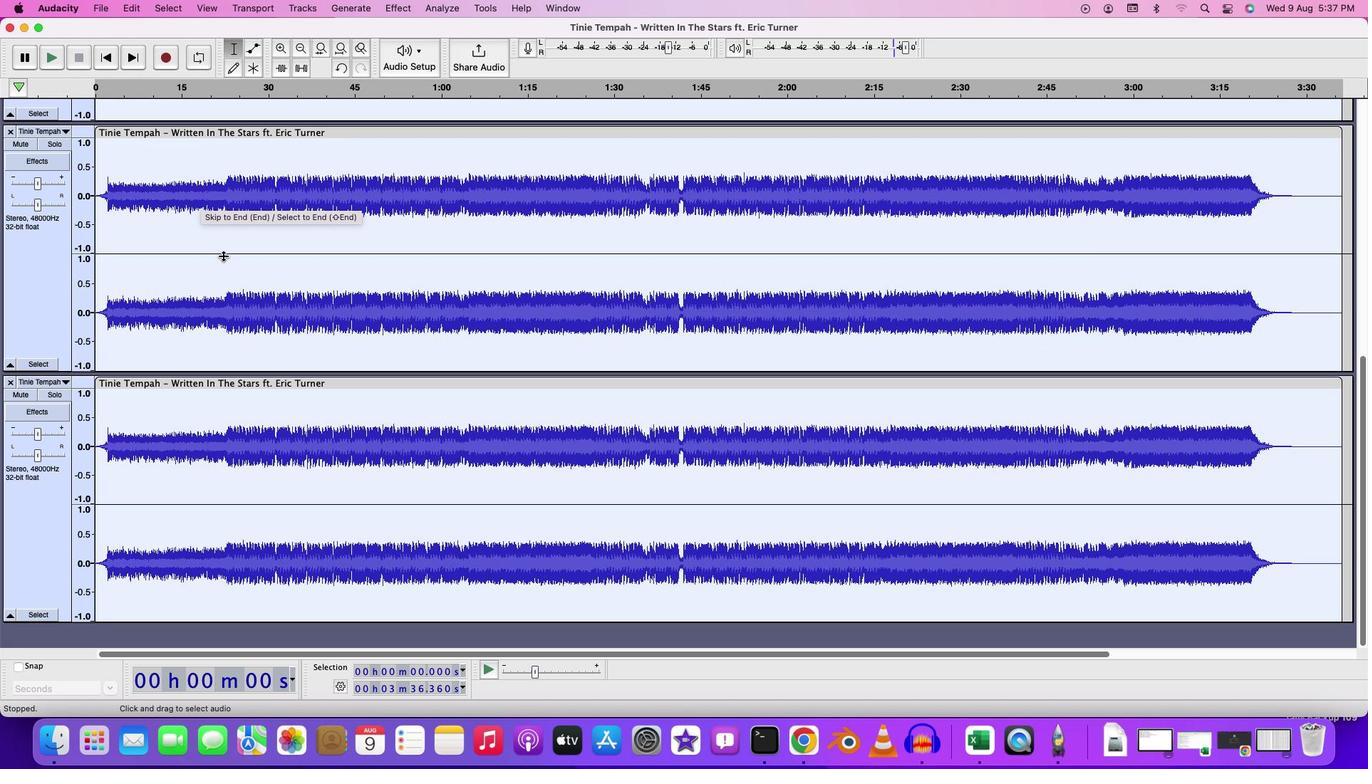 
Action: Mouse scrolled (223, 252) with delta (0, 0)
Screenshot: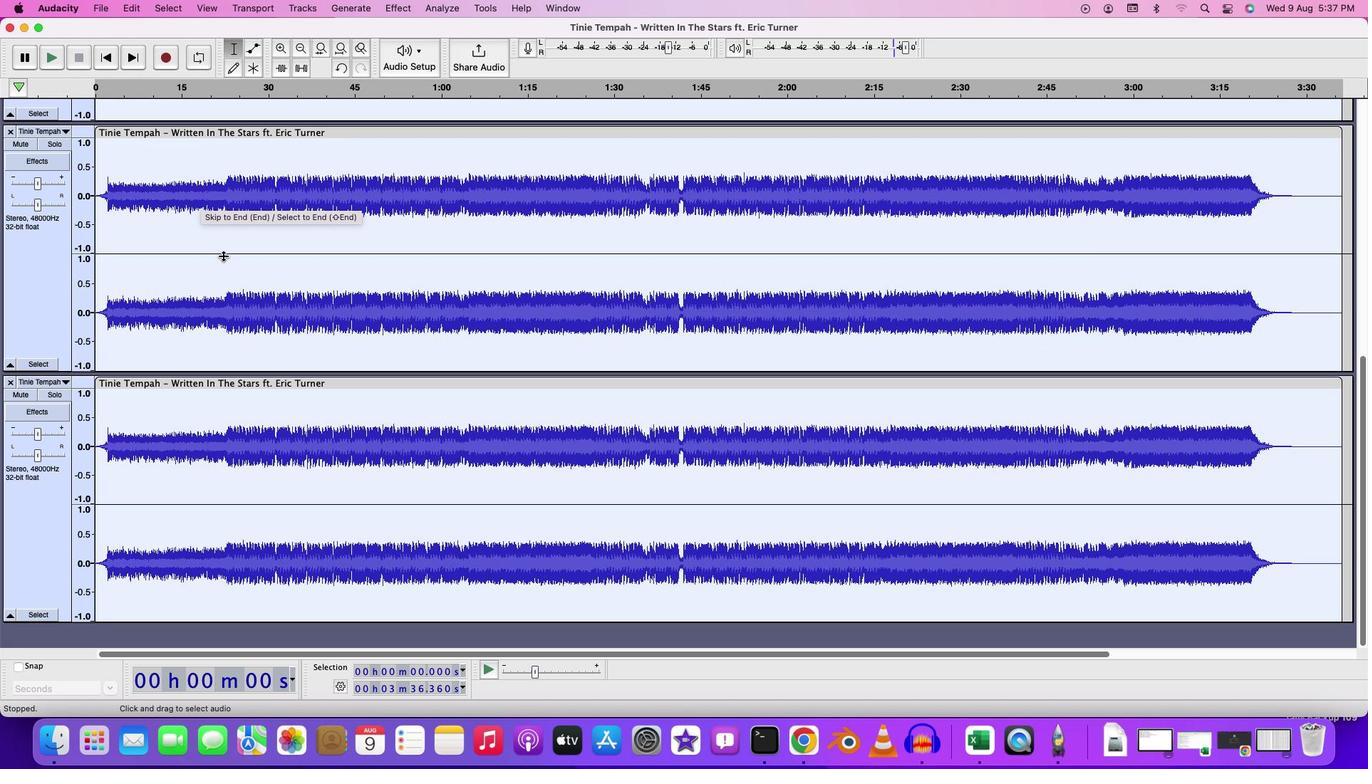 
Action: Mouse moved to (223, 255)
Screenshot: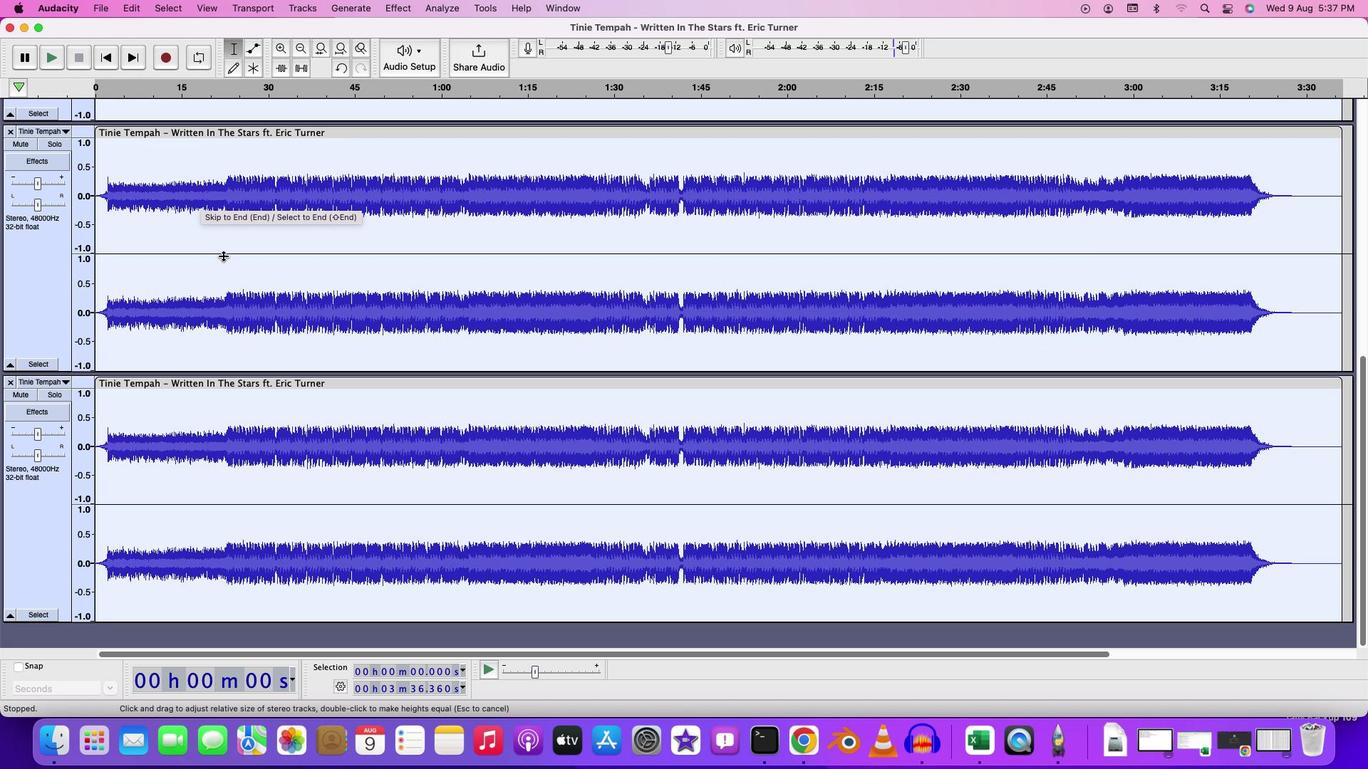 
Action: Mouse scrolled (223, 255) with delta (0, 0)
Screenshot: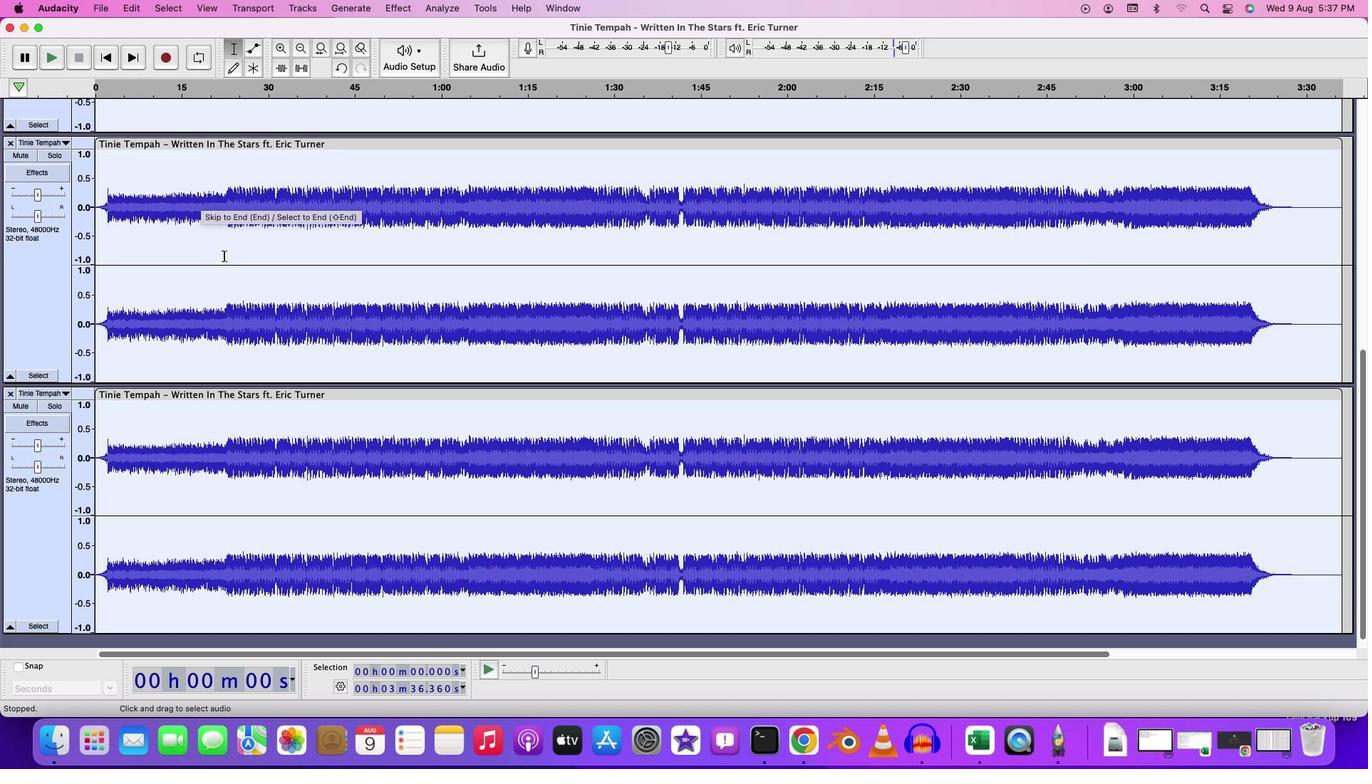 
Action: Mouse scrolled (223, 255) with delta (0, 0)
Screenshot: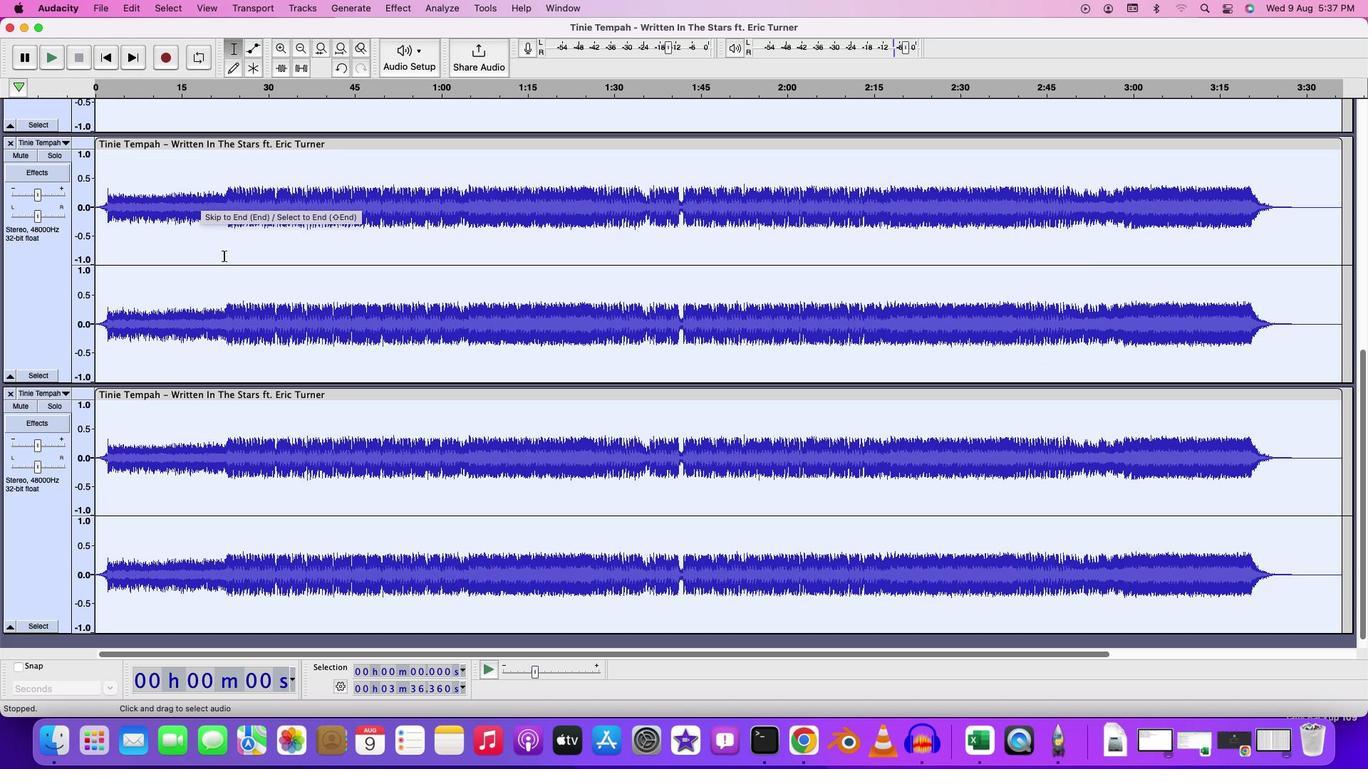 
Action: Mouse moved to (223, 256)
Screenshot: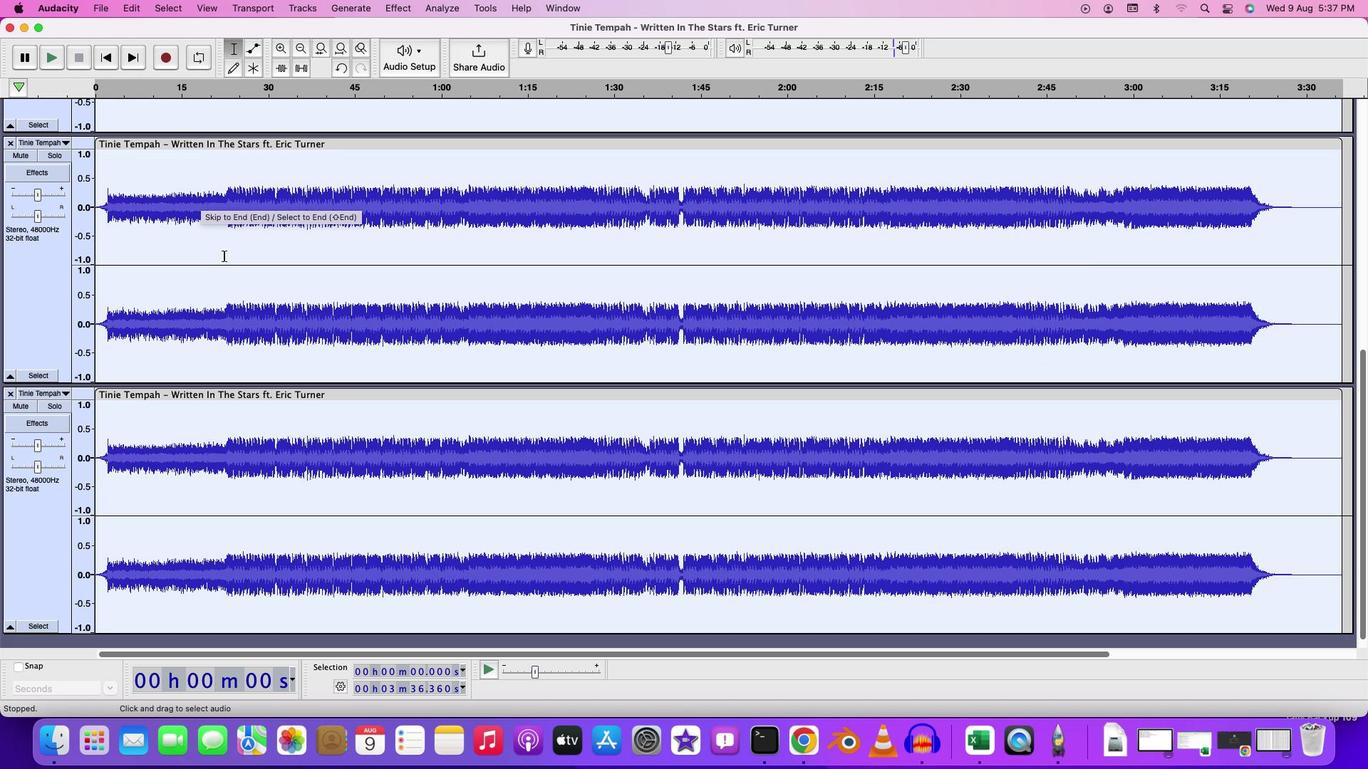 
Action: Mouse scrolled (223, 256) with delta (0, 1)
Screenshot: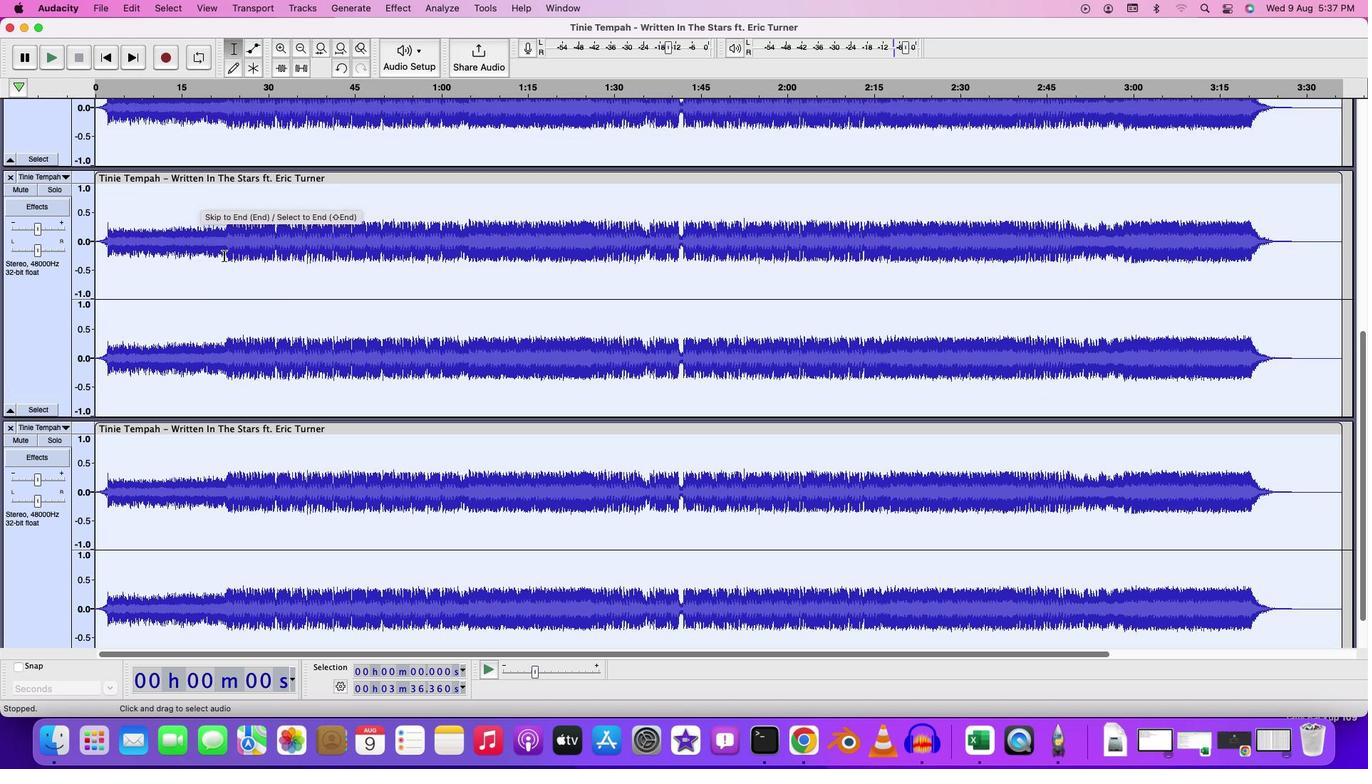 
Action: Mouse scrolled (223, 256) with delta (0, 0)
Screenshot: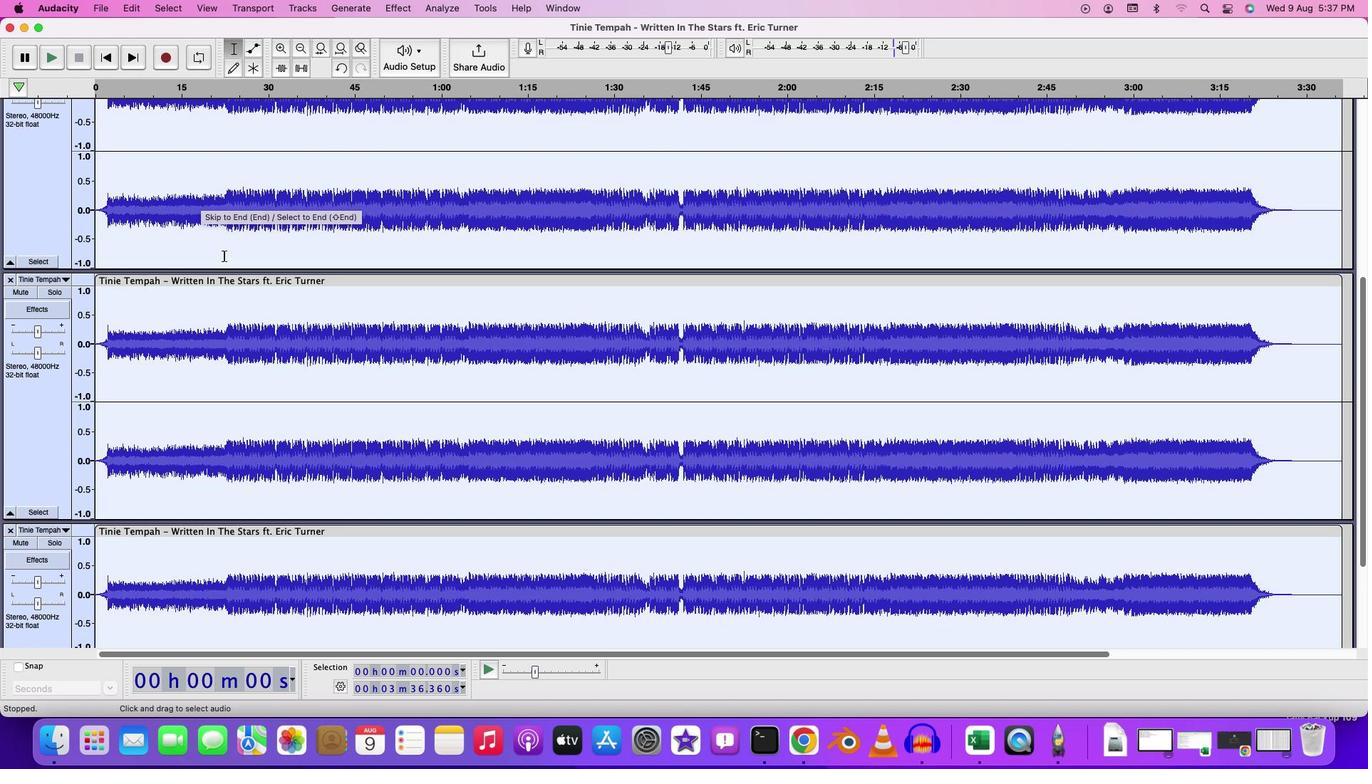 
Action: Mouse scrolled (223, 256) with delta (0, 0)
Screenshot: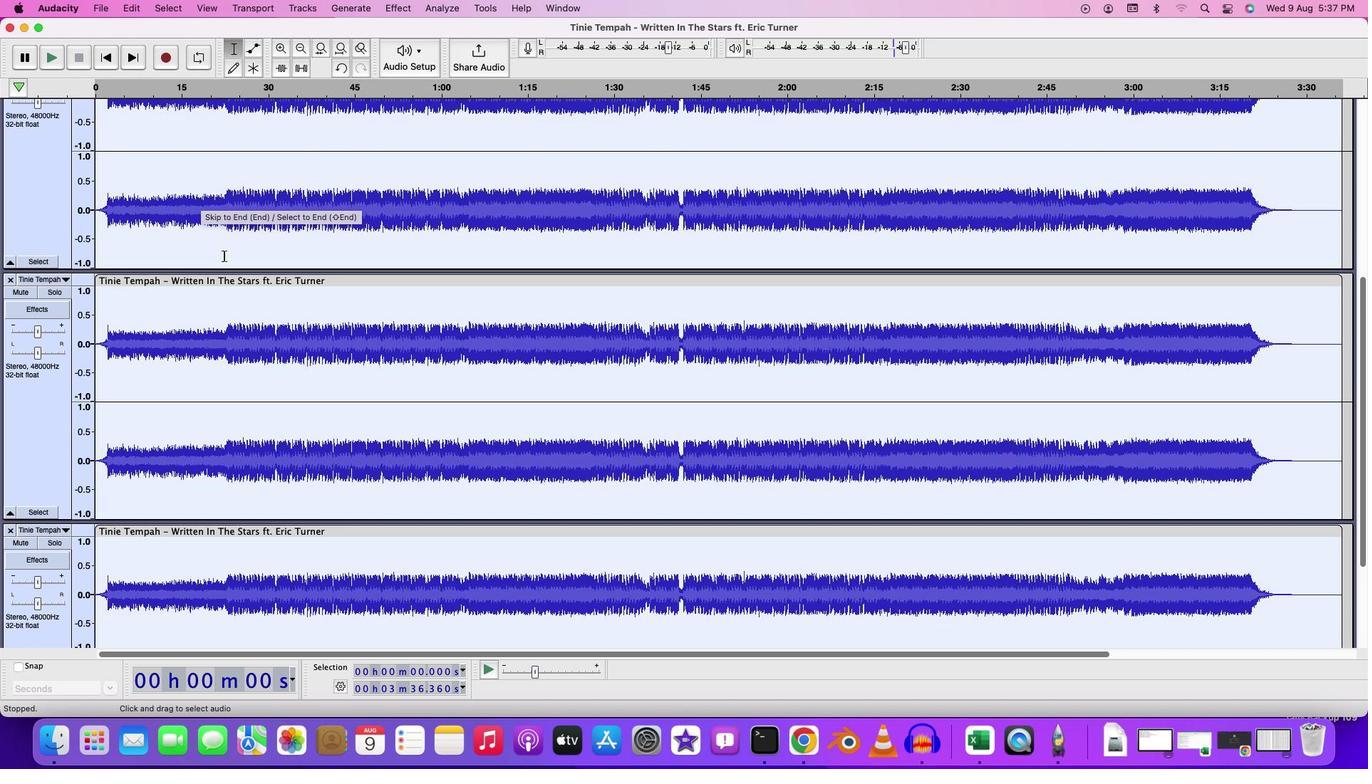 
Action: Mouse scrolled (223, 256) with delta (0, 0)
Screenshot: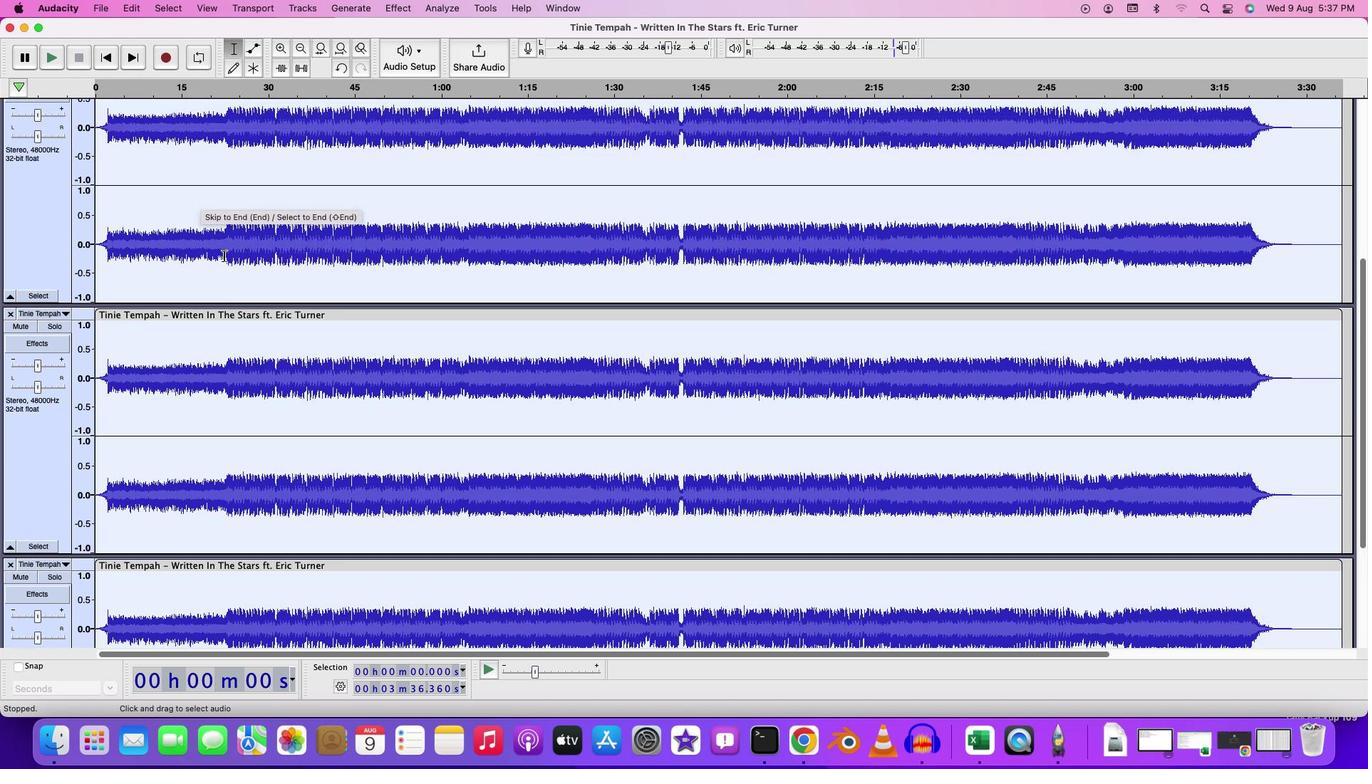 
Action: Mouse scrolled (223, 256) with delta (0, 0)
Screenshot: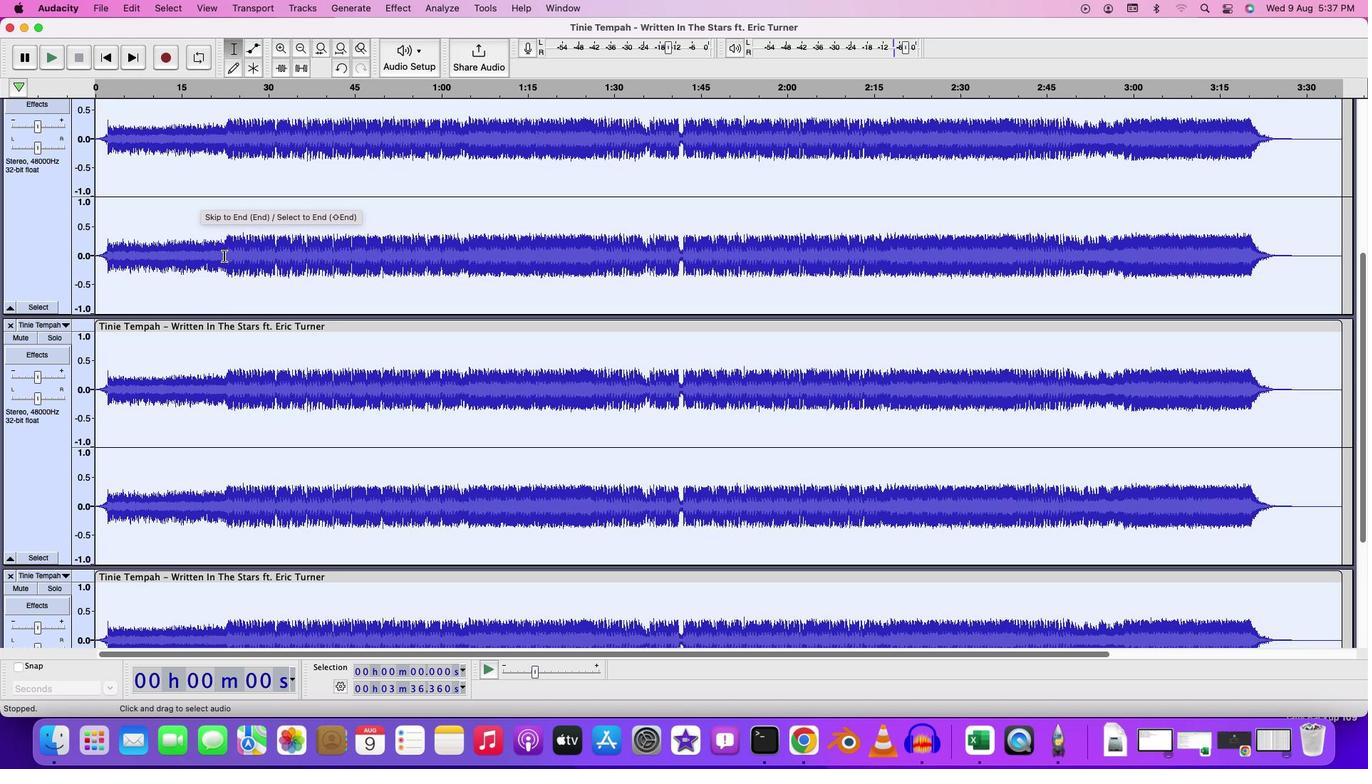 
Action: Mouse scrolled (223, 256) with delta (0, 0)
Screenshot: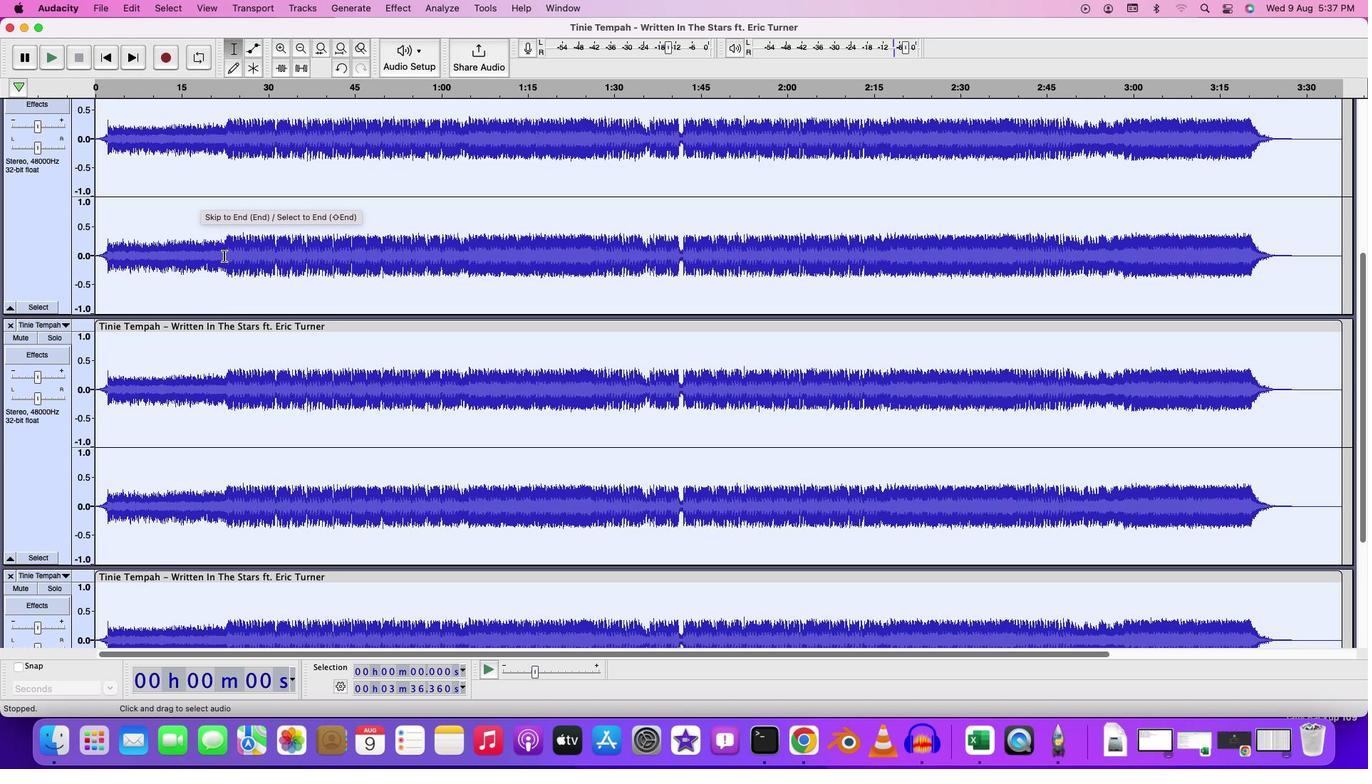 
Action: Mouse scrolled (223, 256) with delta (0, 1)
Screenshot: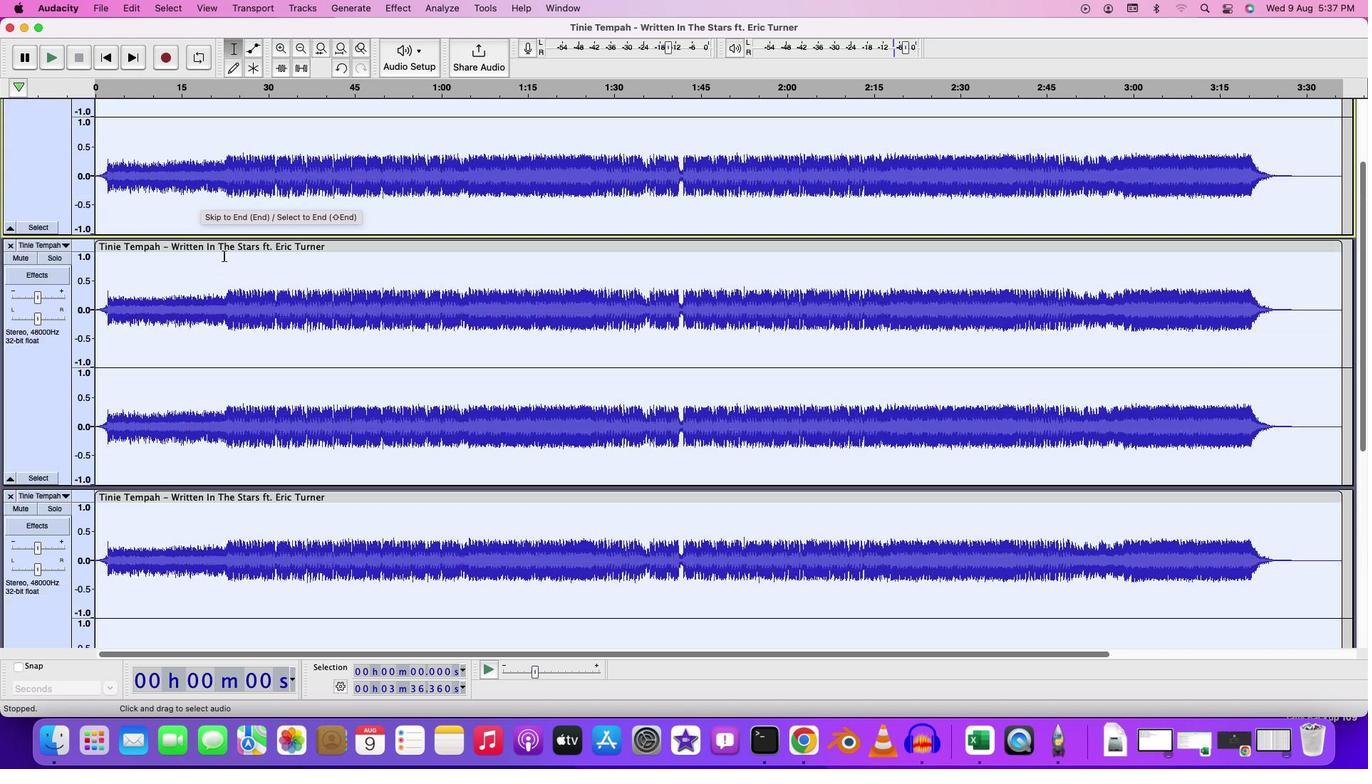 
Action: Mouse scrolled (223, 256) with delta (0, 2)
Screenshot: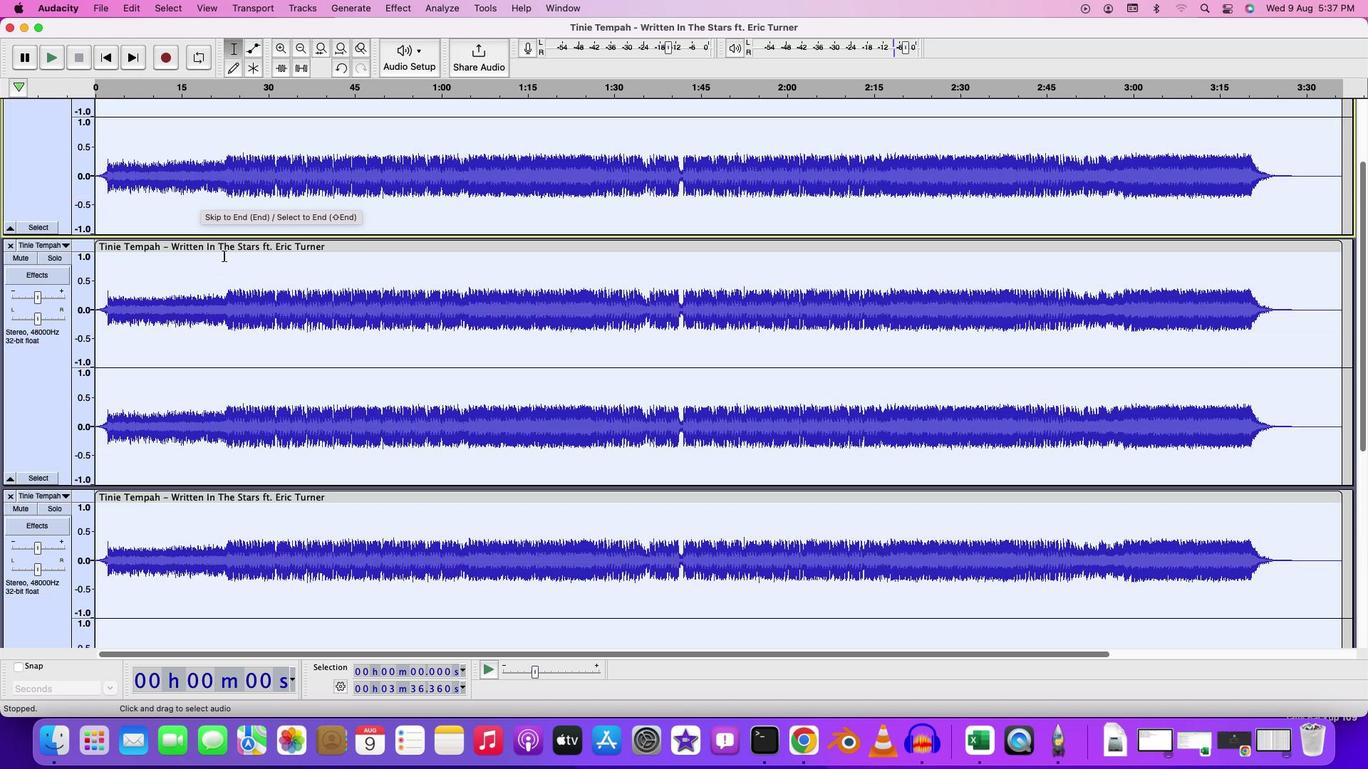 
Action: Mouse scrolled (223, 256) with delta (0, 0)
Screenshot: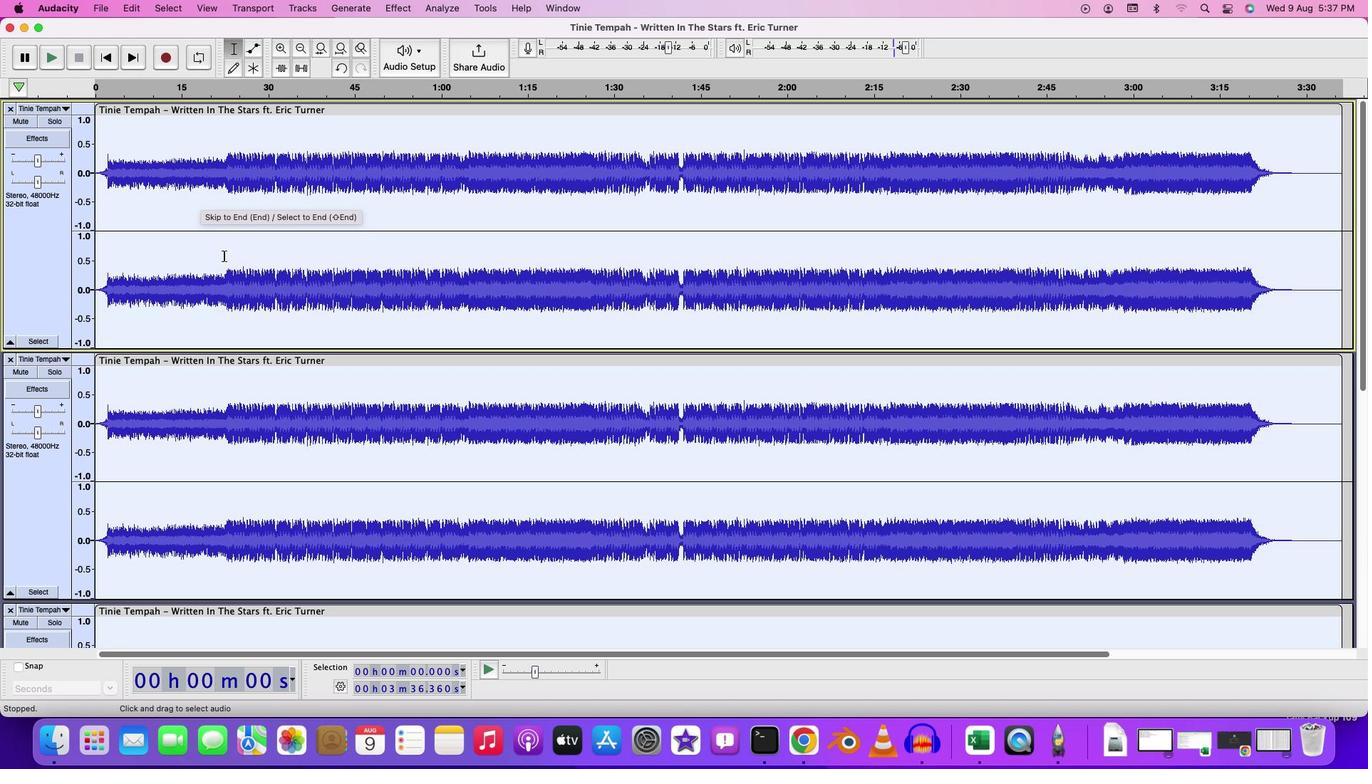 
Action: Mouse scrolled (223, 256) with delta (0, 0)
Screenshot: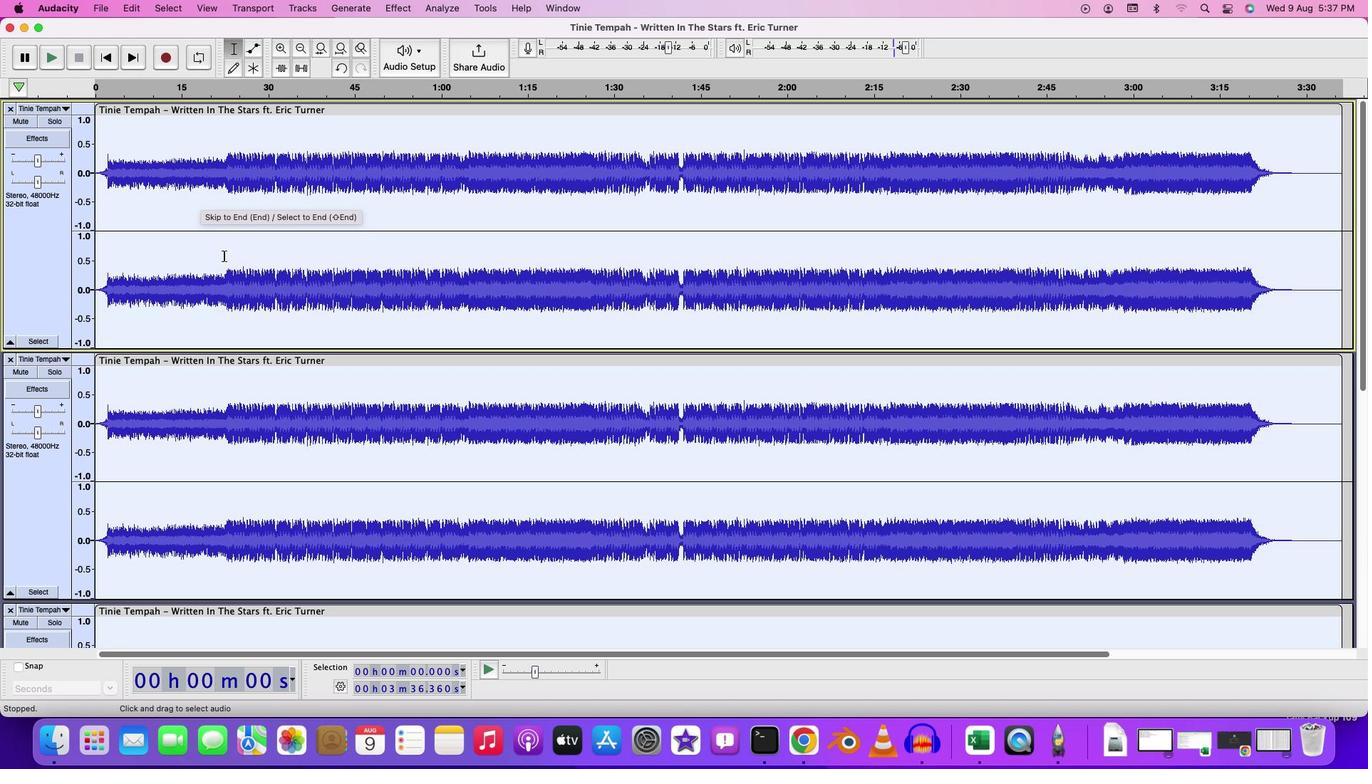 
Action: Mouse scrolled (223, 256) with delta (0, 0)
Screenshot: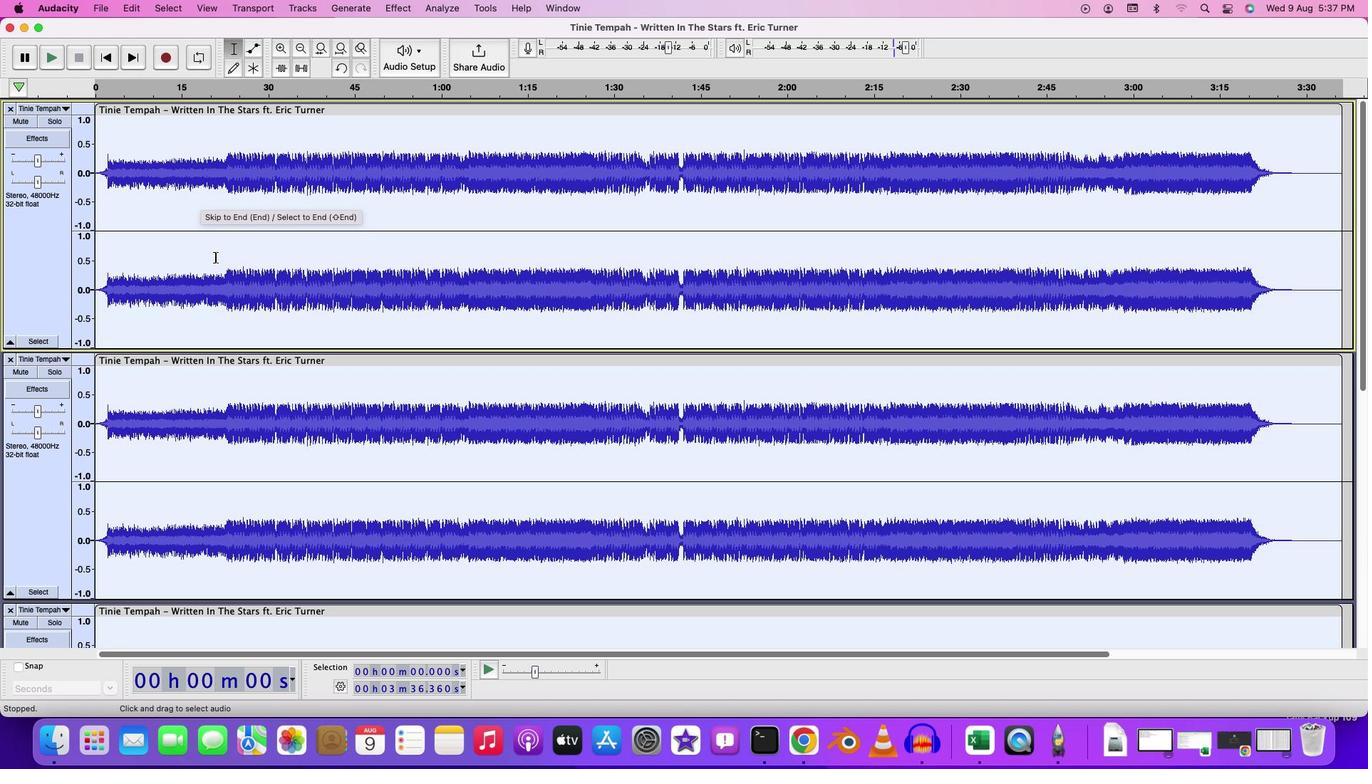 
Action: Mouse moved to (223, 257)
Screenshot: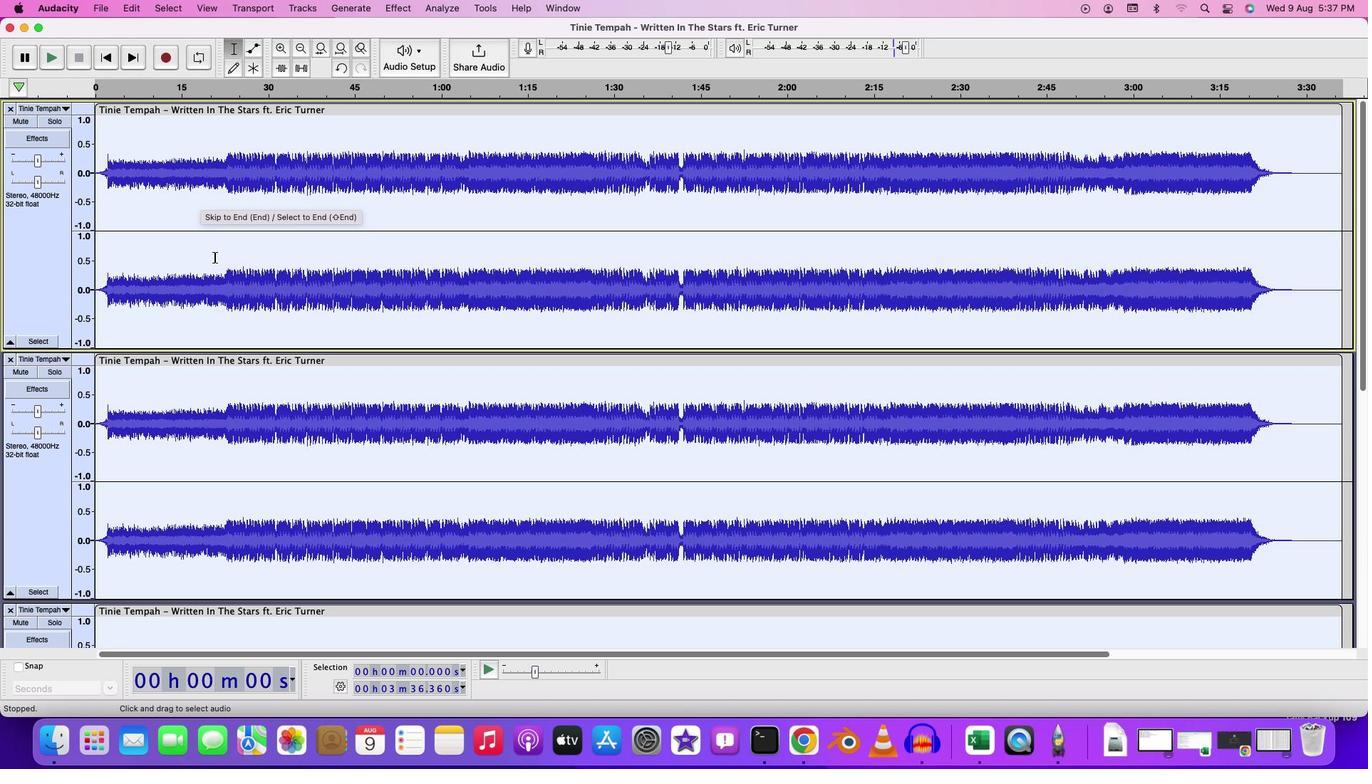 
Action: Mouse scrolled (223, 257) with delta (0, 0)
Screenshot: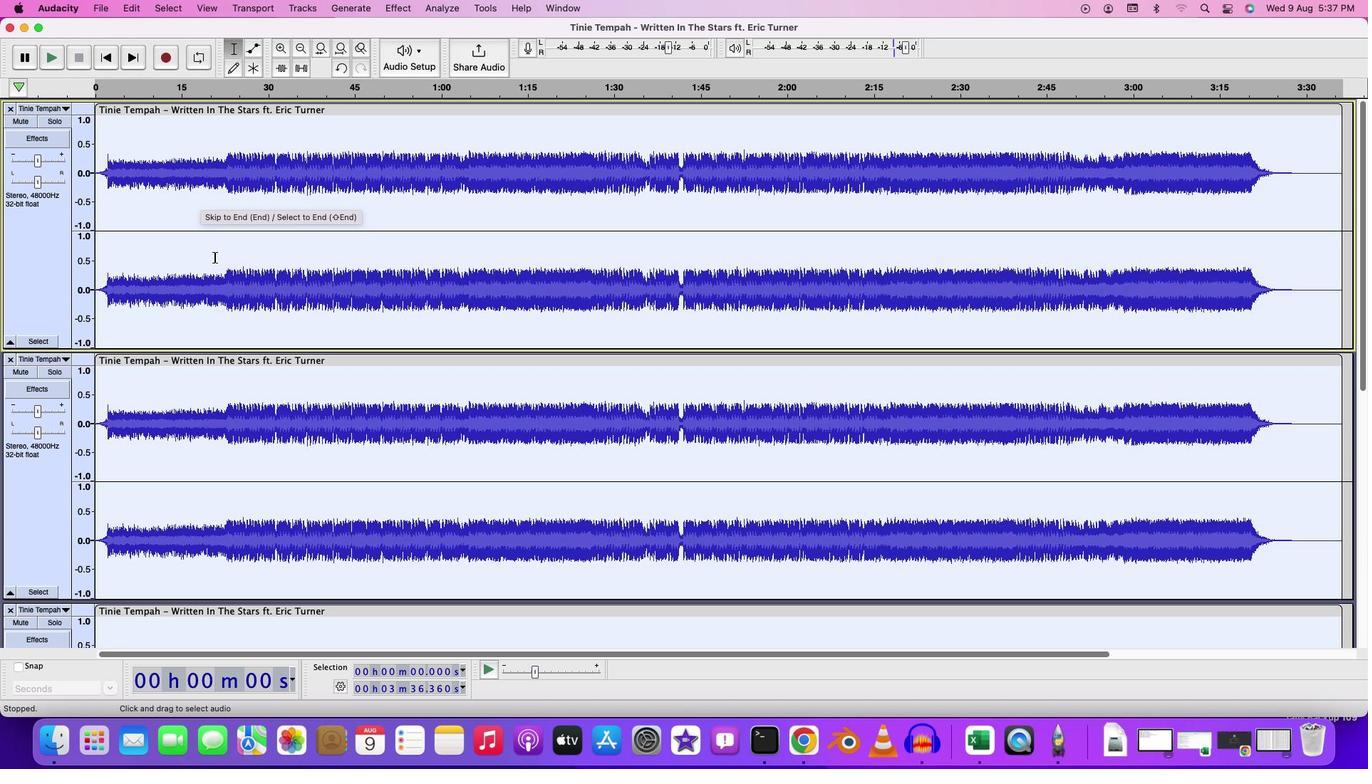 
Action: Mouse moved to (222, 257)
Screenshot: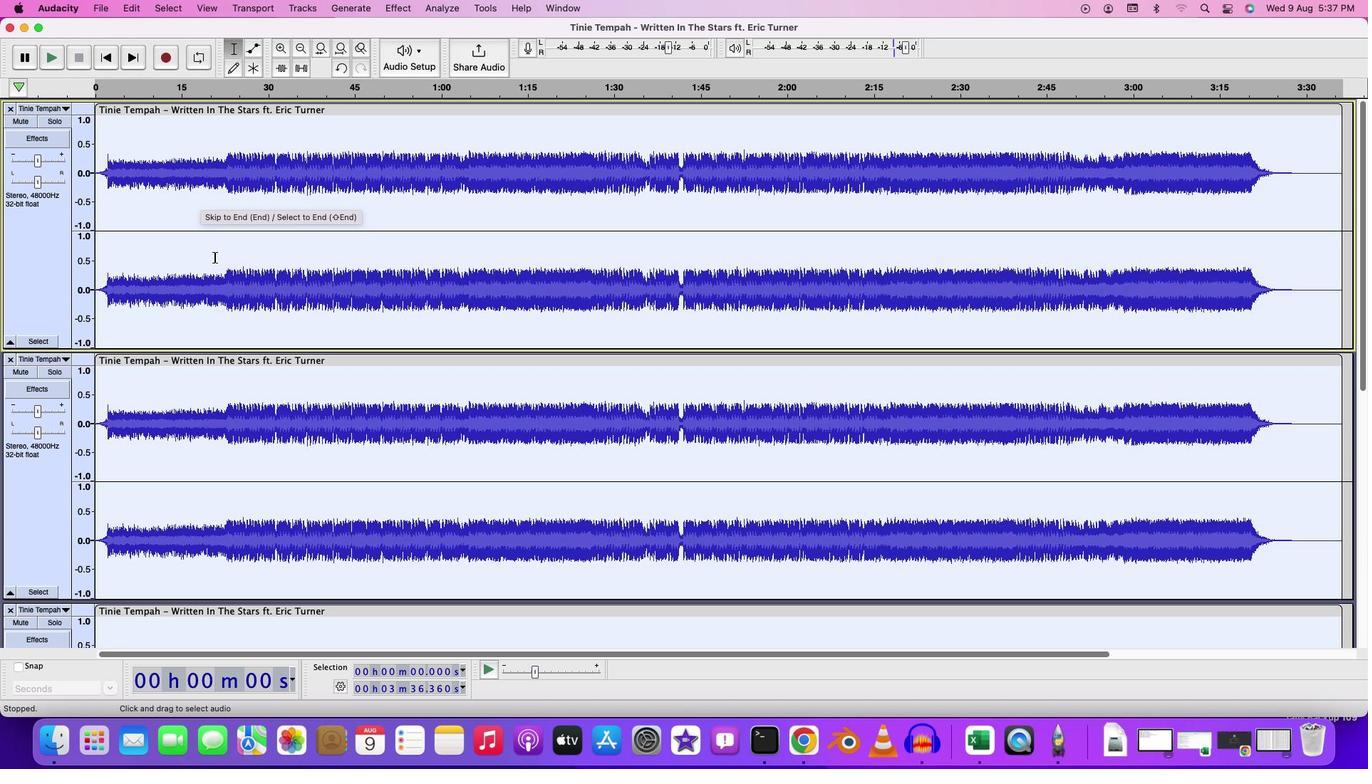 
Action: Mouse scrolled (222, 257) with delta (0, -2)
Screenshot: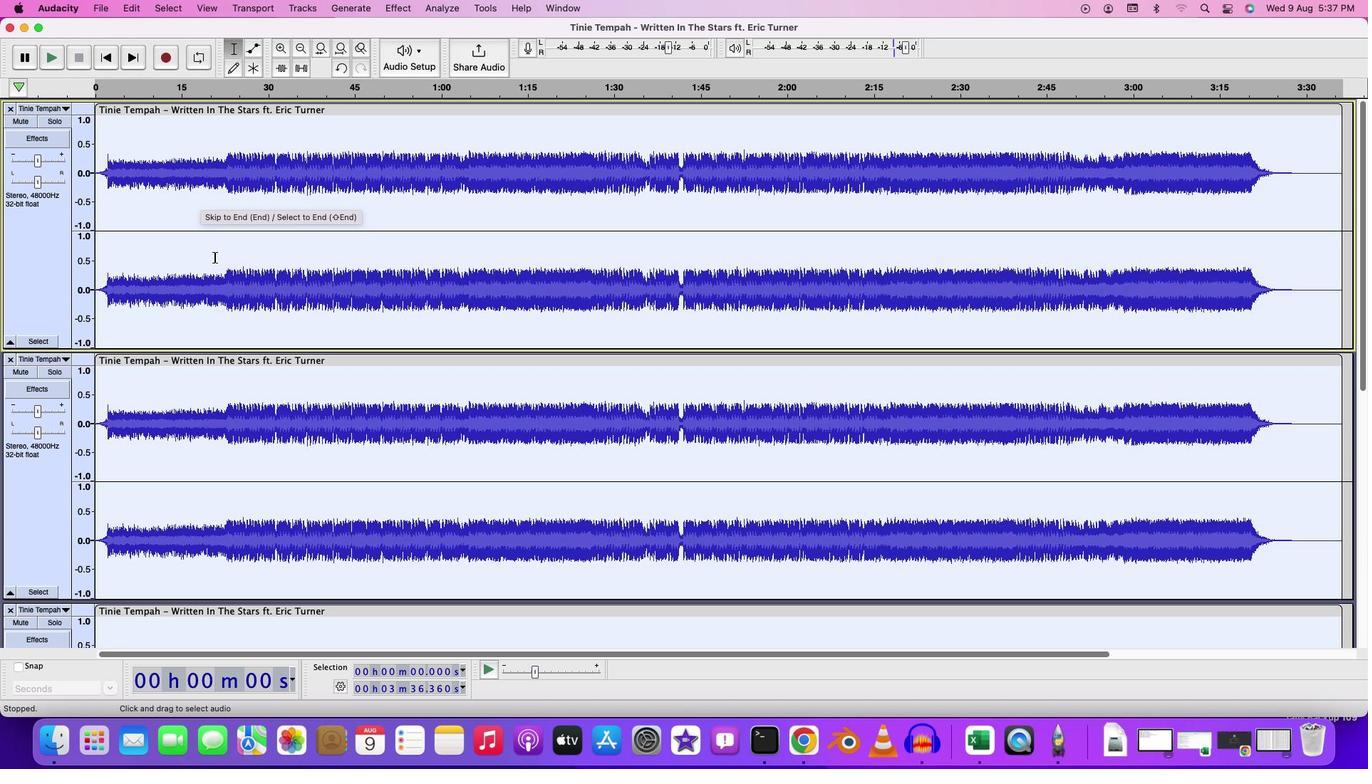 
Action: Mouse moved to (220, 258)
Screenshot: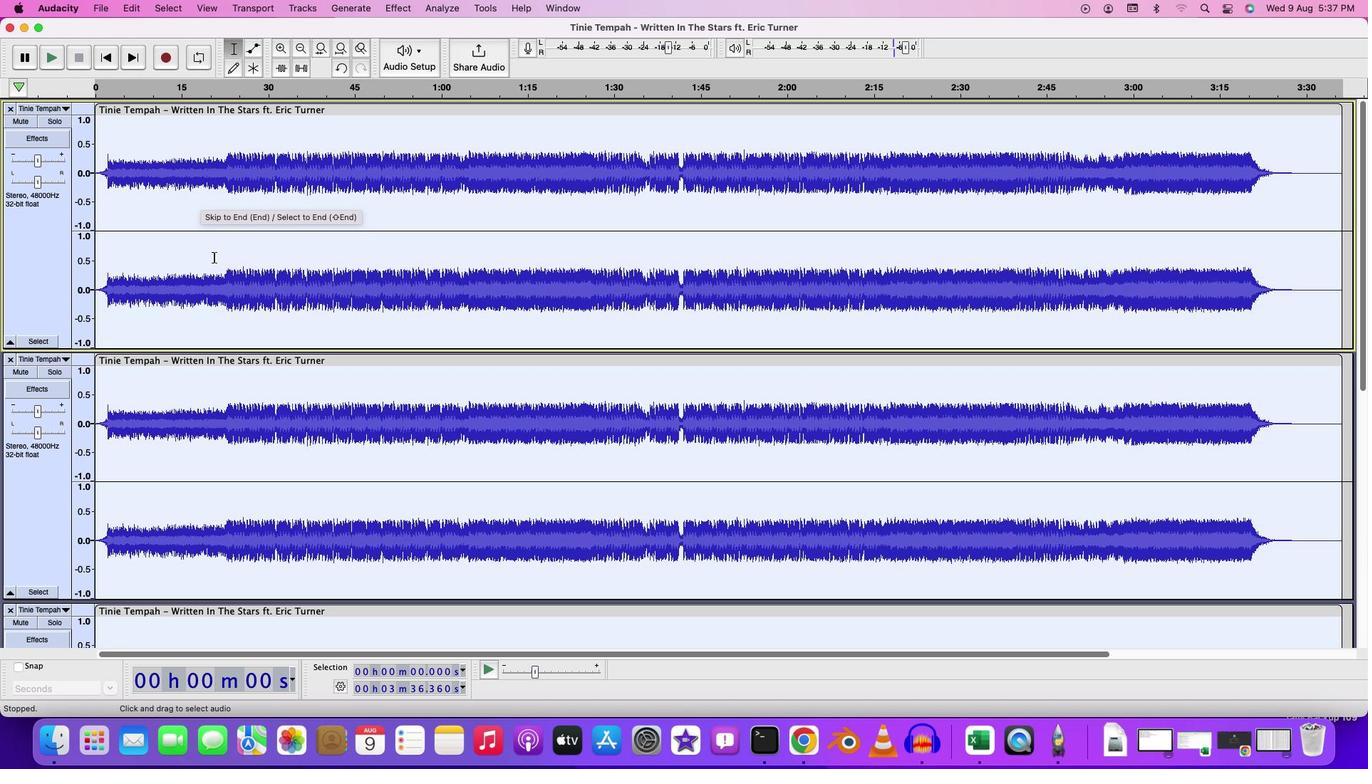 
Action: Mouse scrolled (220, 258) with delta (0, -3)
Screenshot: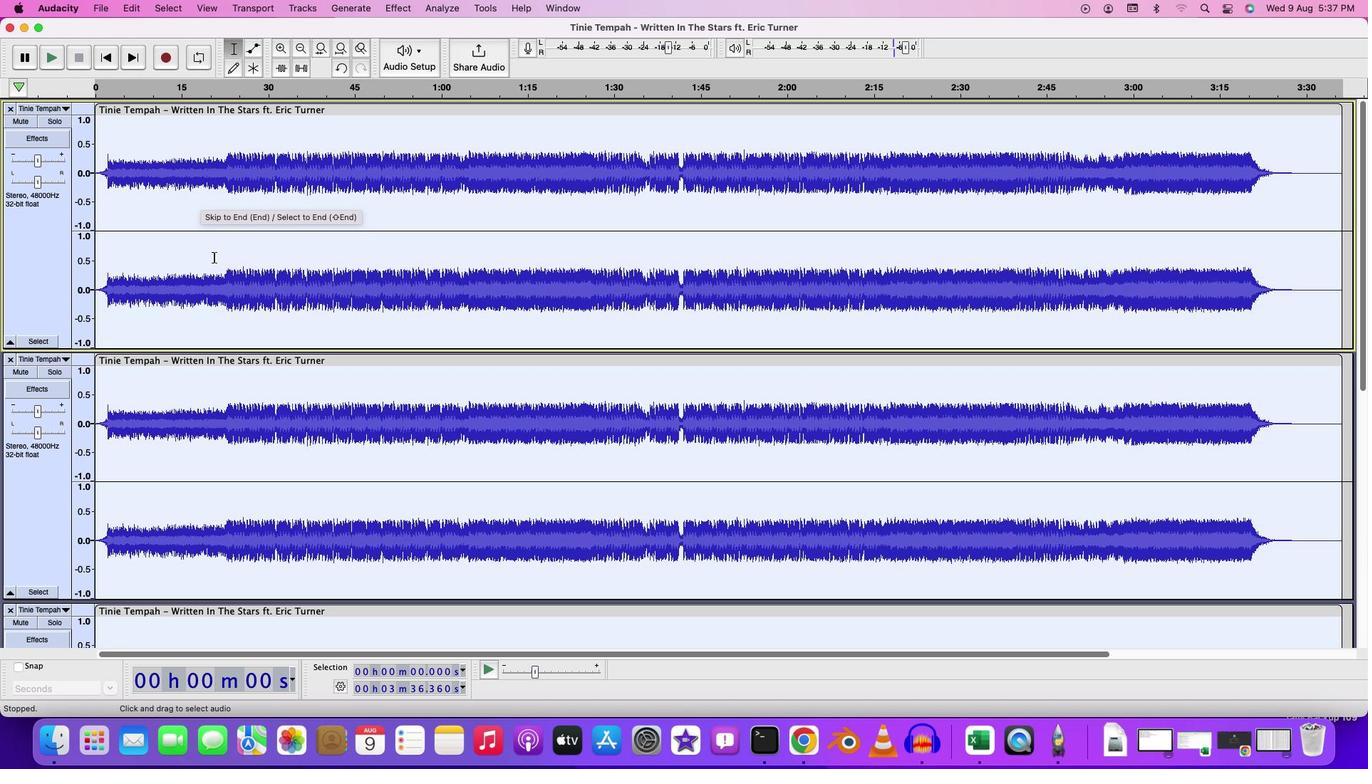 
Action: Mouse moved to (218, 258)
Screenshot: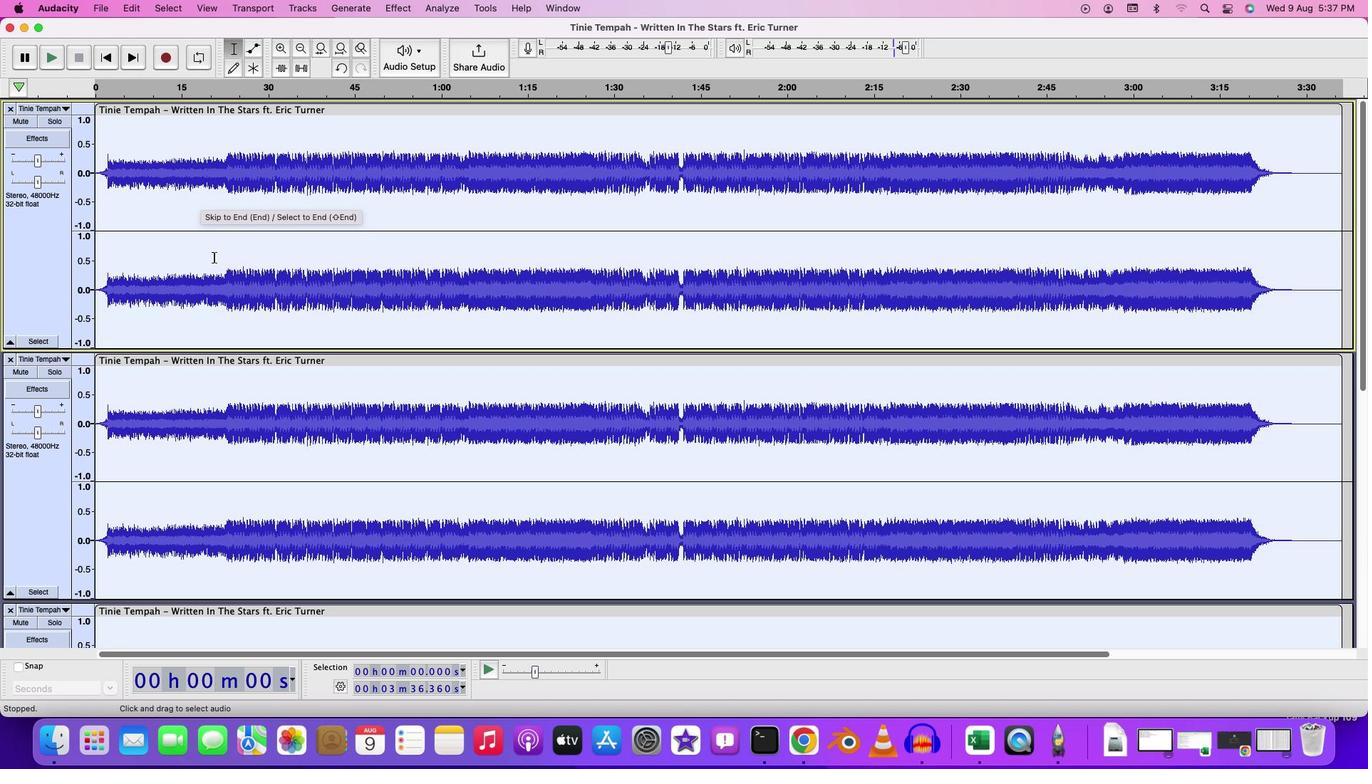 
Action: Mouse scrolled (218, 258) with delta (0, -4)
Screenshot: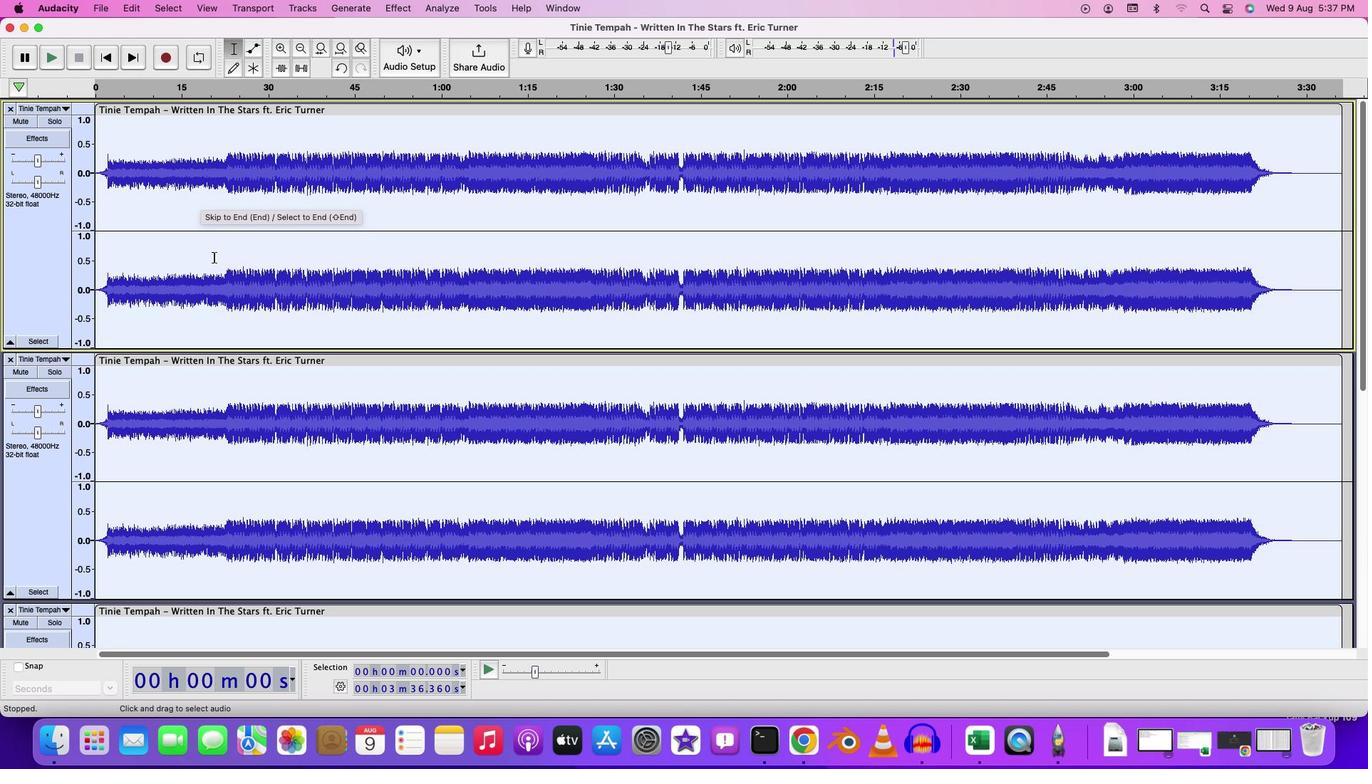 
Action: Mouse moved to (217, 258)
Screenshot: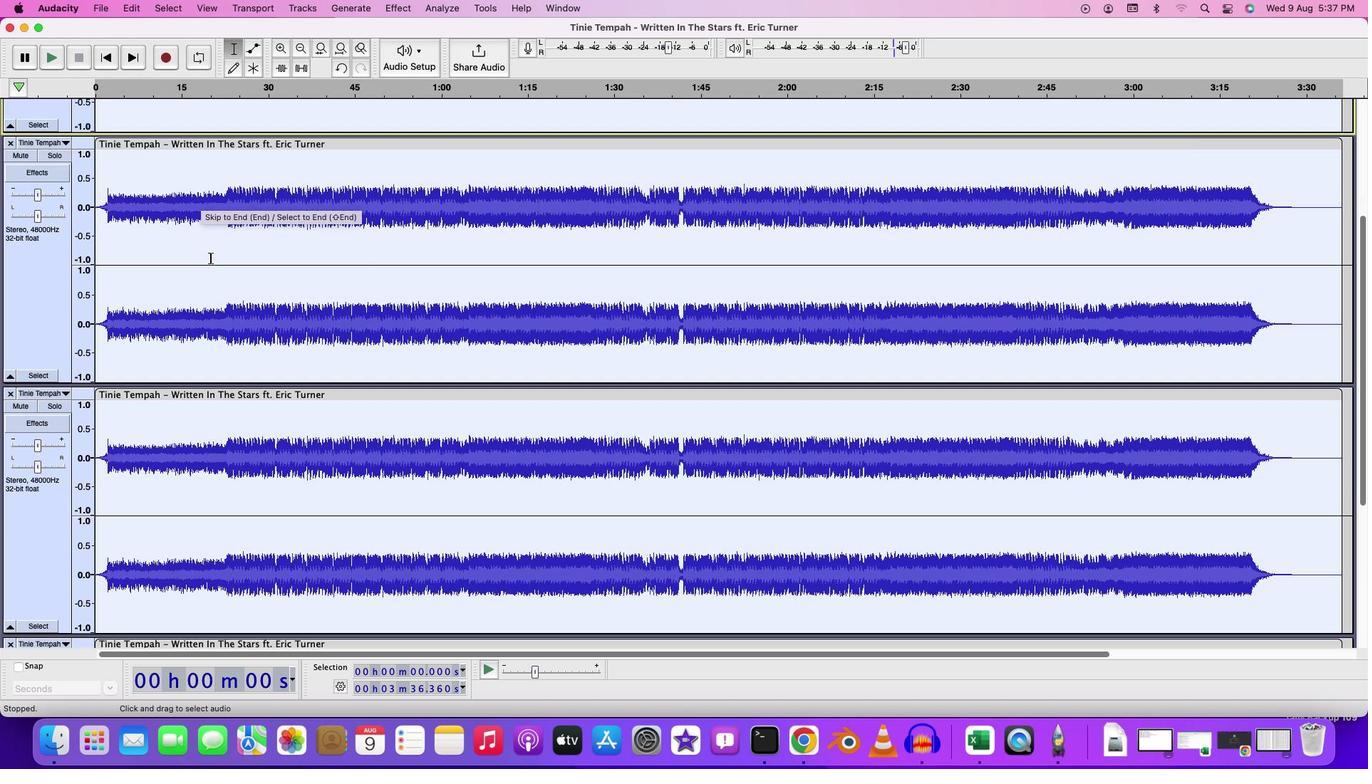 
Action: Mouse scrolled (217, 258) with delta (0, -4)
Screenshot: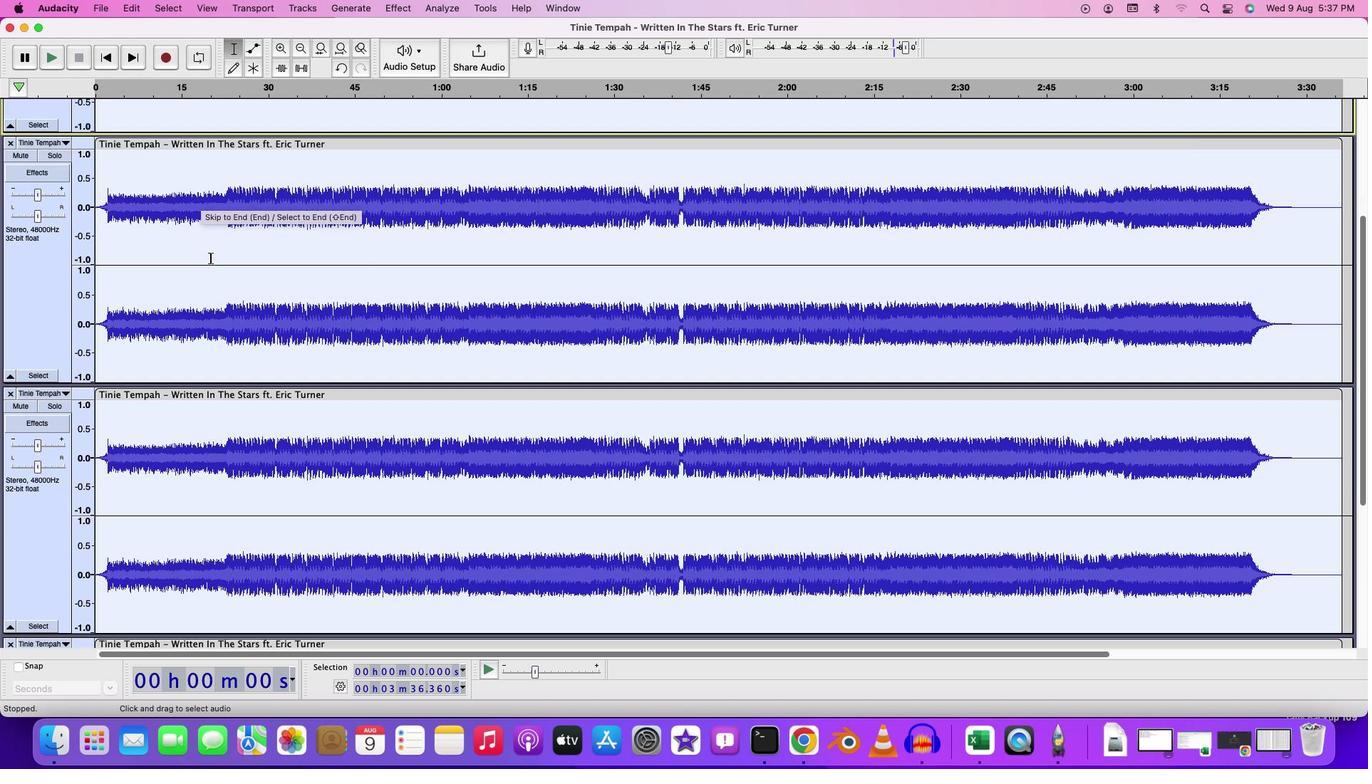 
Action: Mouse moved to (152, 320)
Screenshot: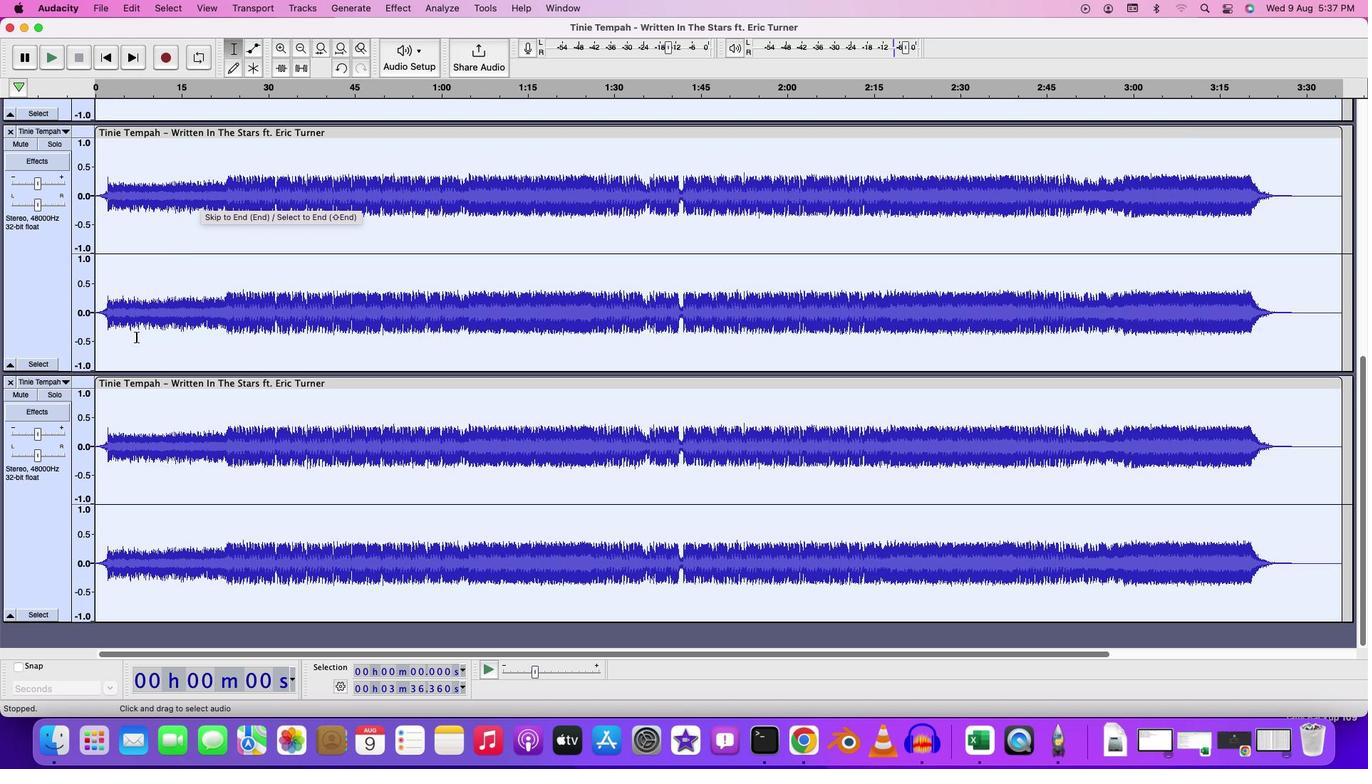
Action: Mouse scrolled (152, 320) with delta (0, 0)
Screenshot: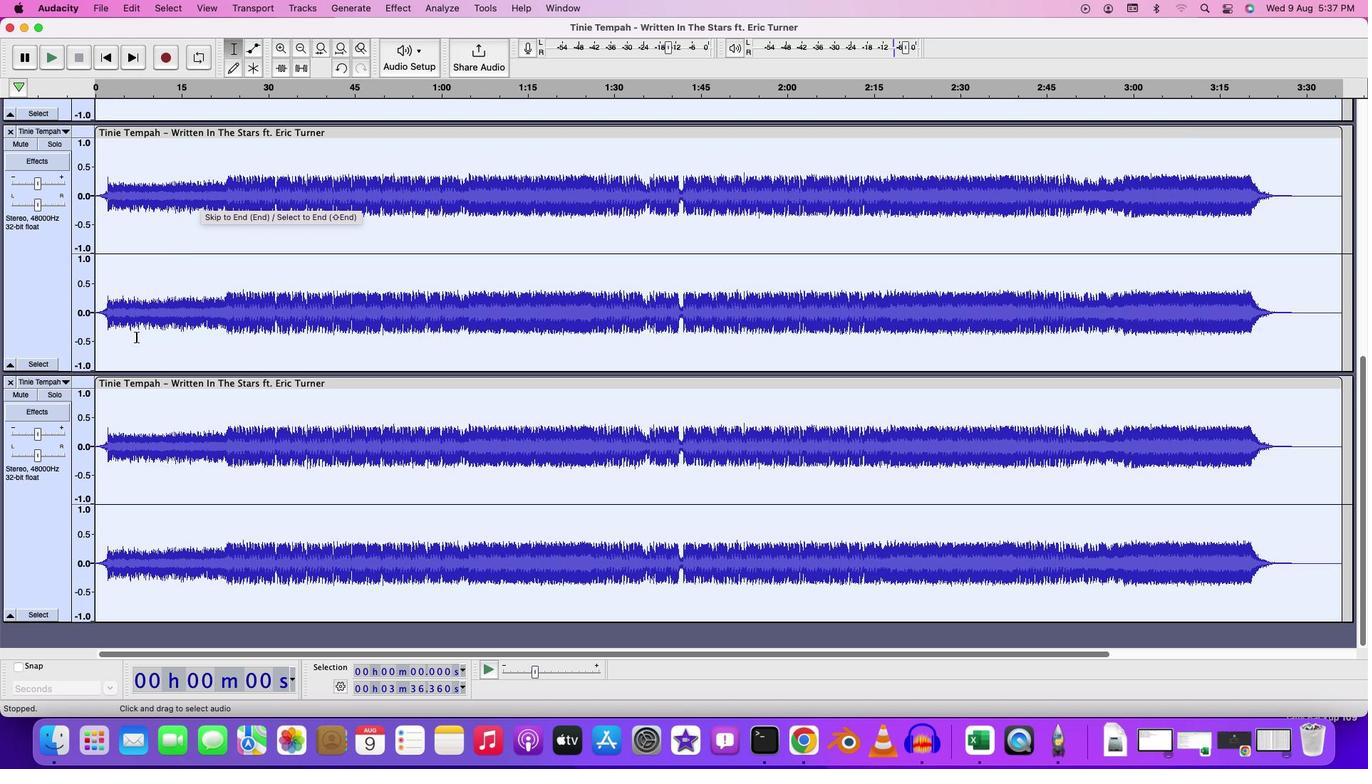 
Action: Mouse moved to (146, 328)
Screenshot: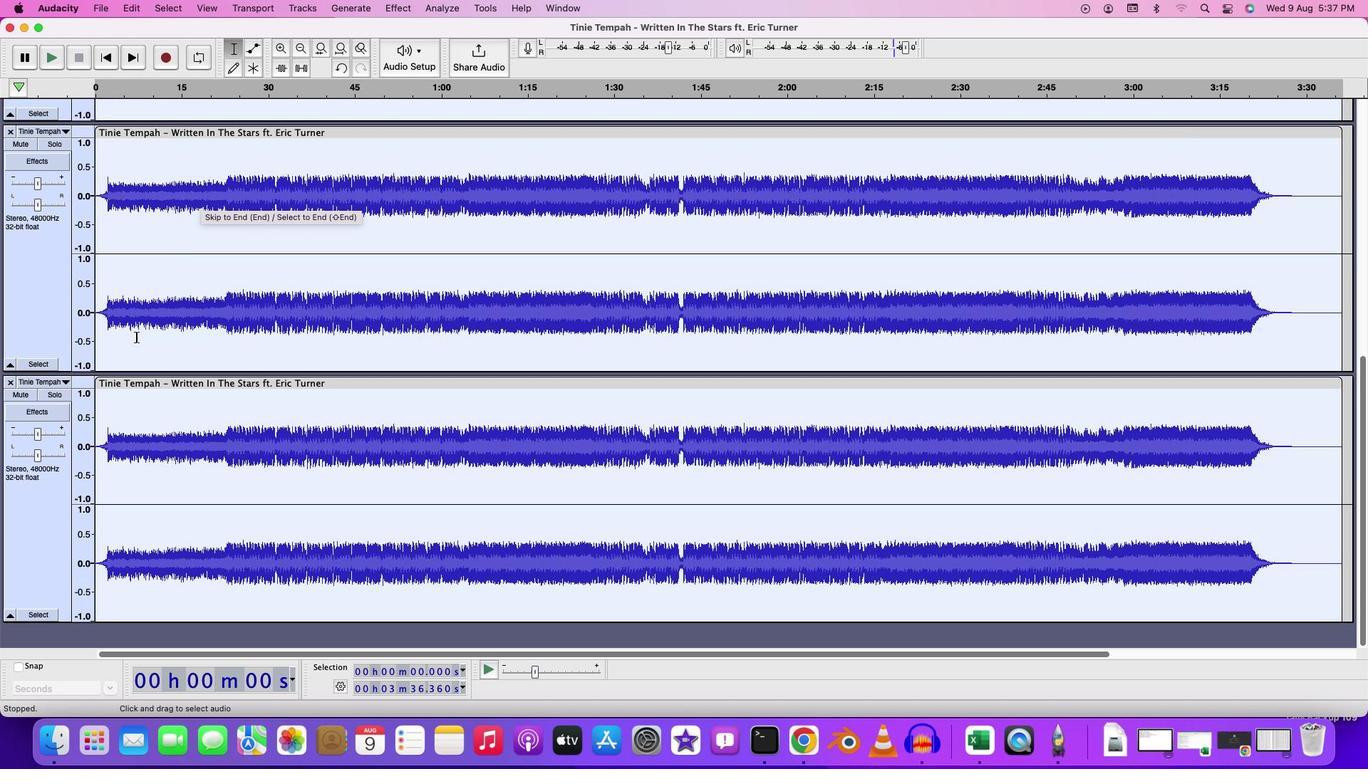 
Action: Mouse scrolled (146, 328) with delta (0, 0)
Screenshot: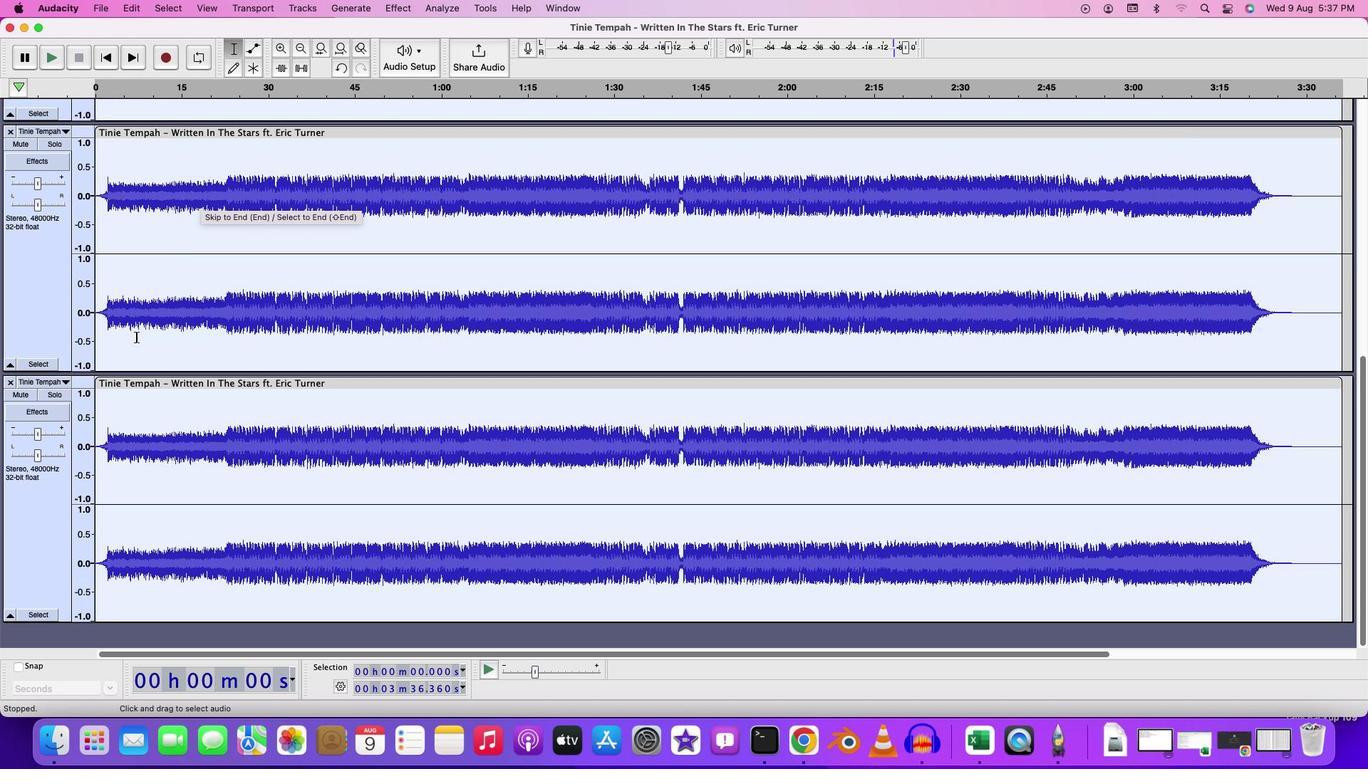 
Action: Mouse moved to (143, 330)
Screenshot: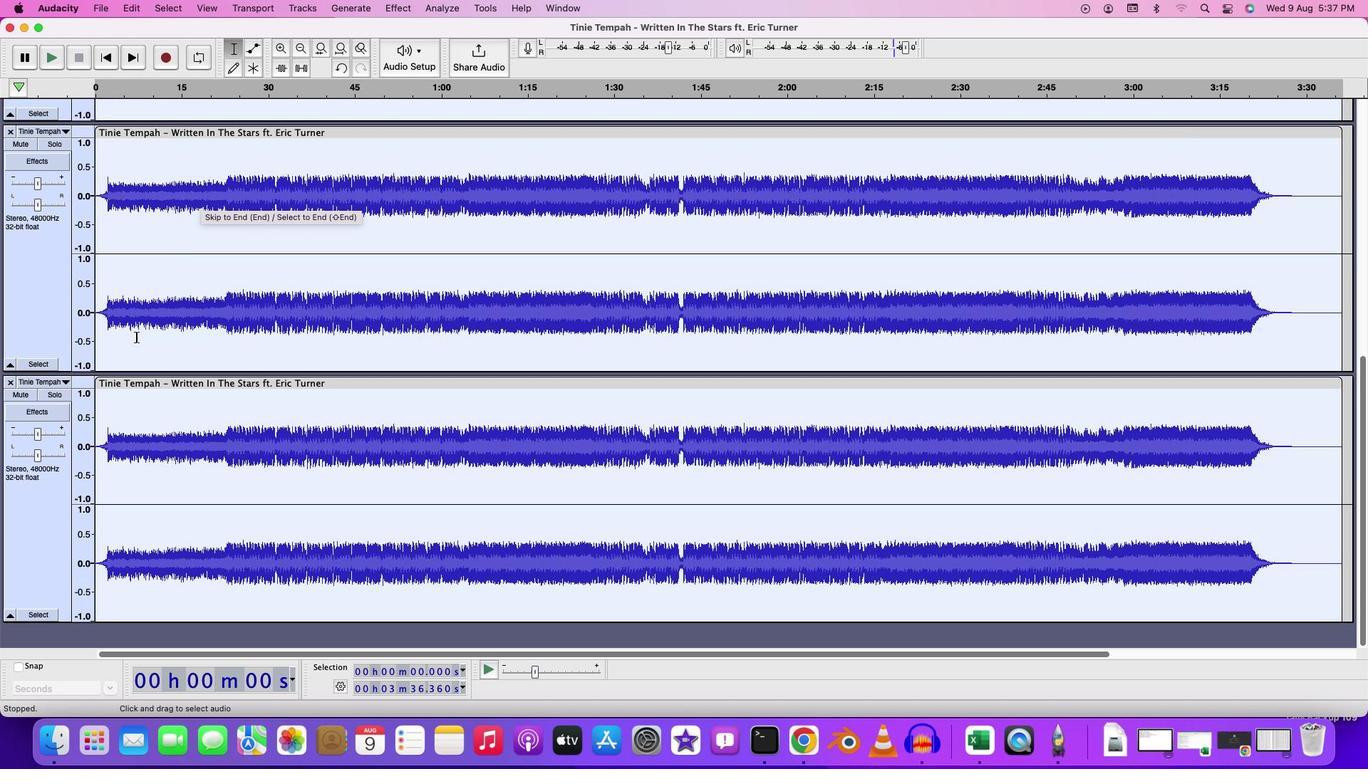 
Action: Mouse scrolled (143, 330) with delta (0, -2)
Screenshot: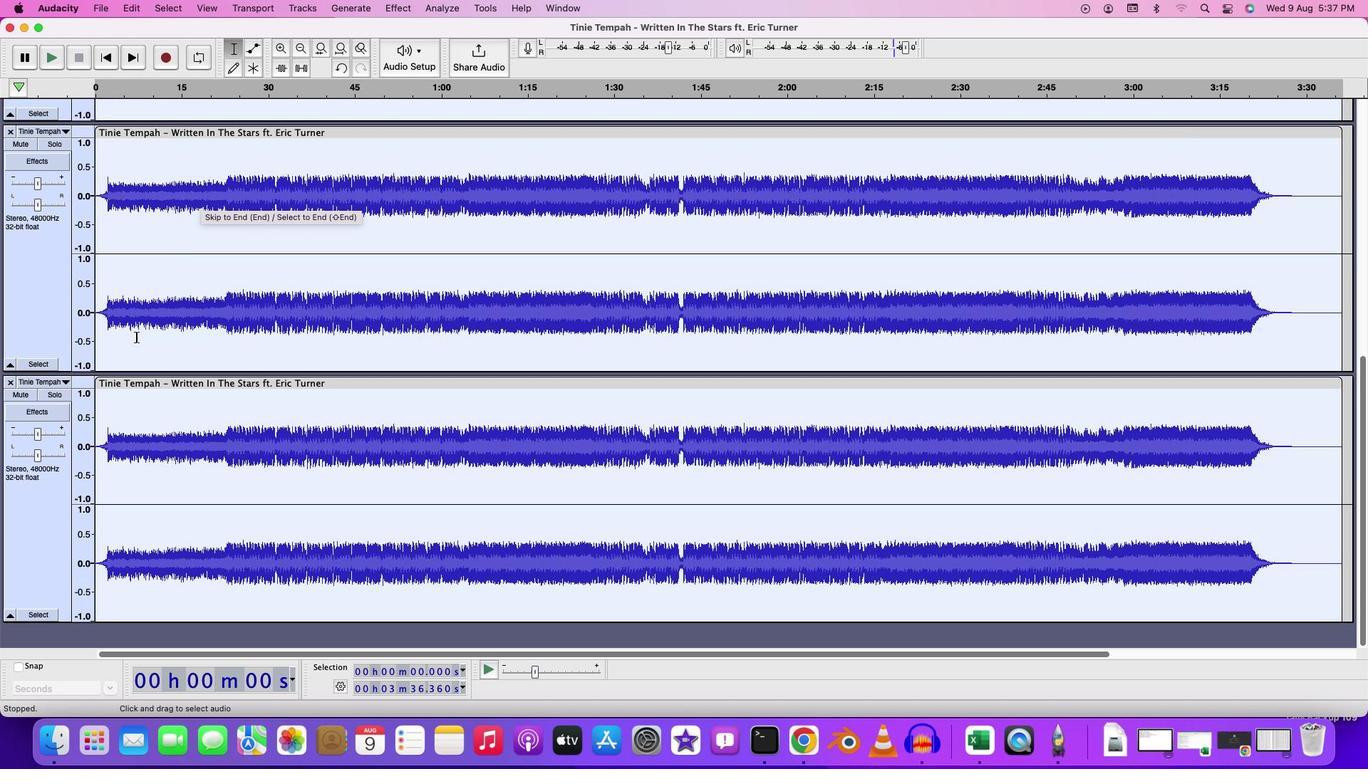 
Action: Mouse moved to (138, 334)
Screenshot: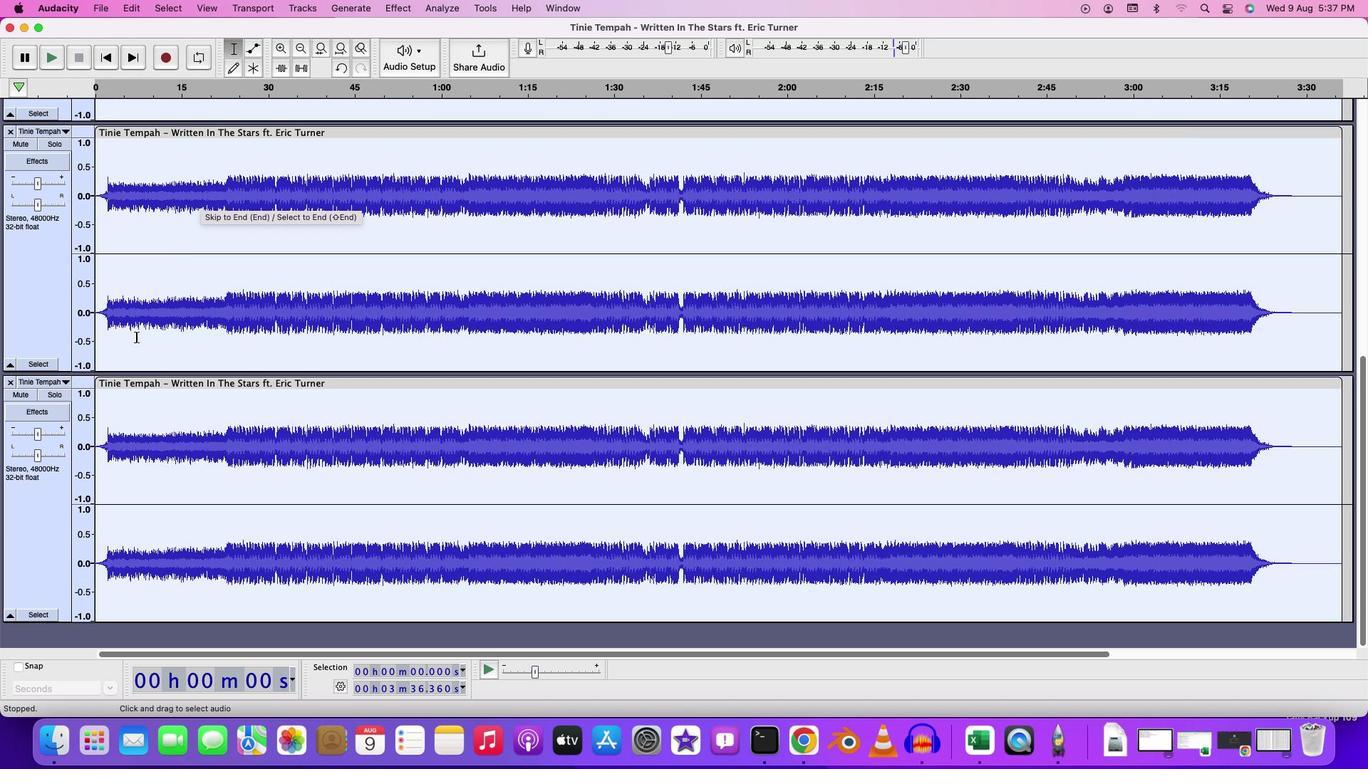 
Action: Mouse scrolled (138, 334) with delta (0, -3)
Screenshot: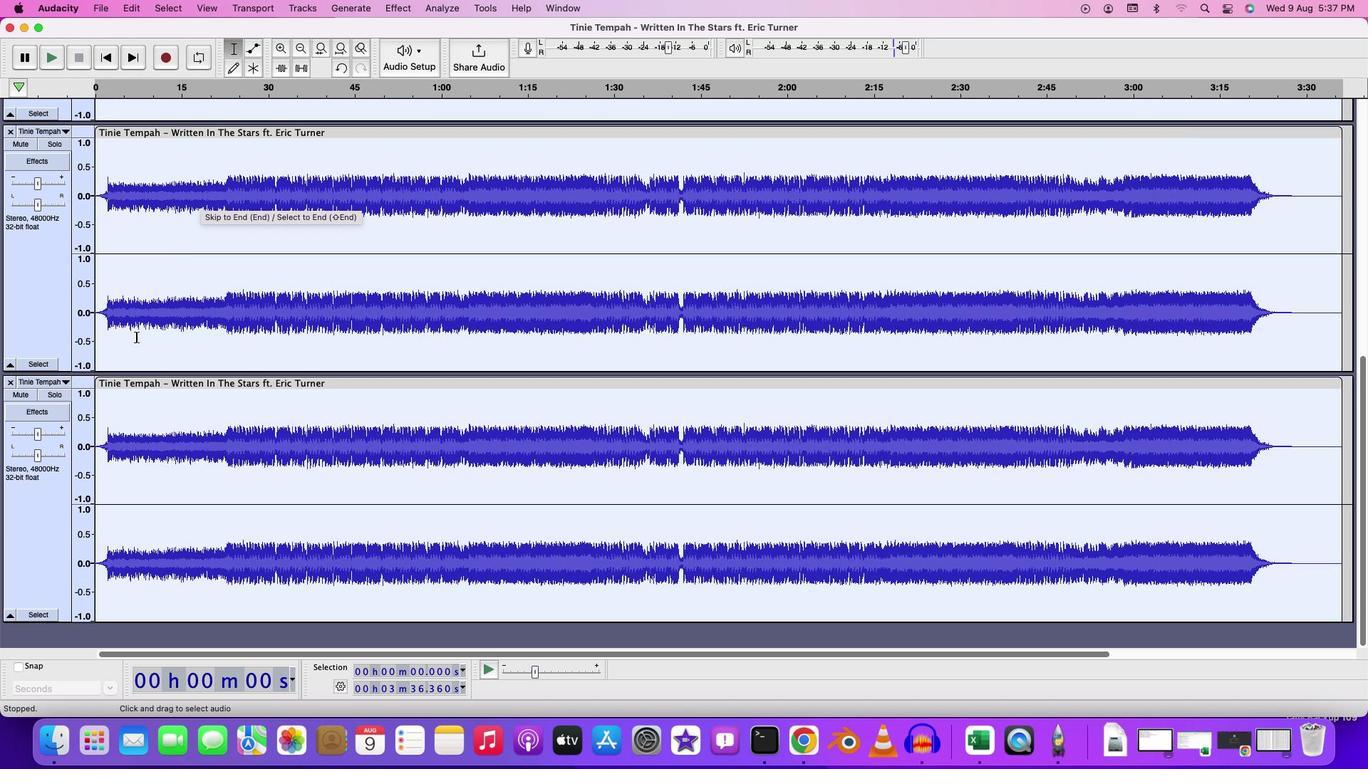 
Action: Mouse moved to (136, 337)
Screenshot: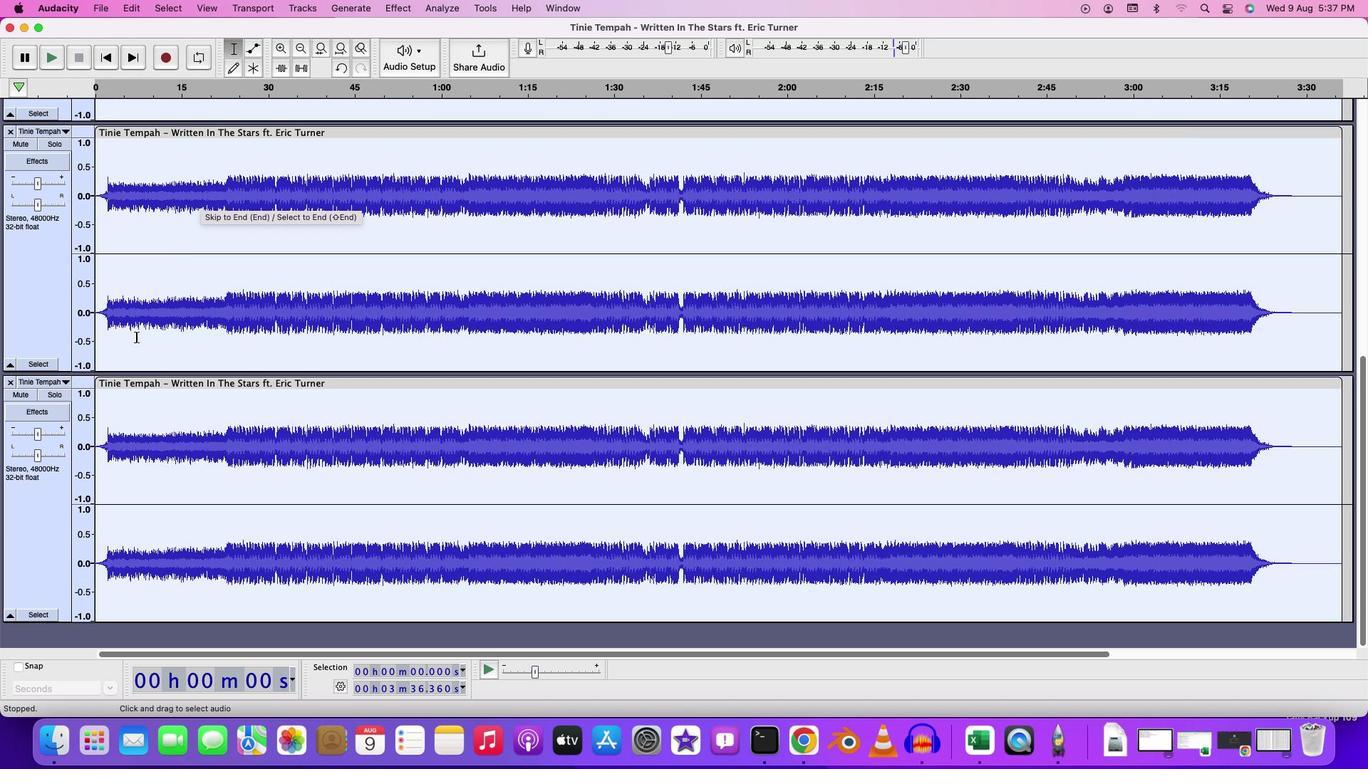 
Action: Mouse scrolled (136, 337) with delta (0, -4)
Screenshot: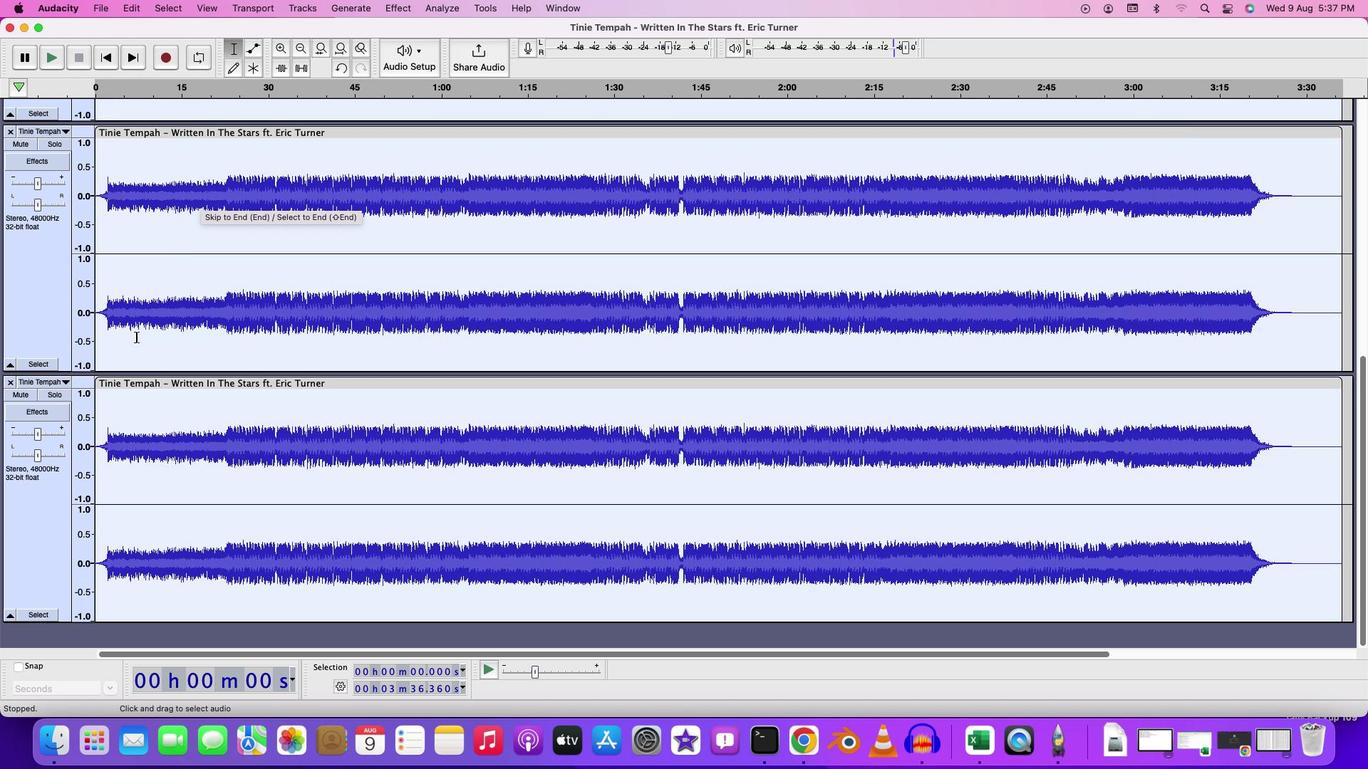 
Action: Mouse moved to (12, 382)
Screenshot: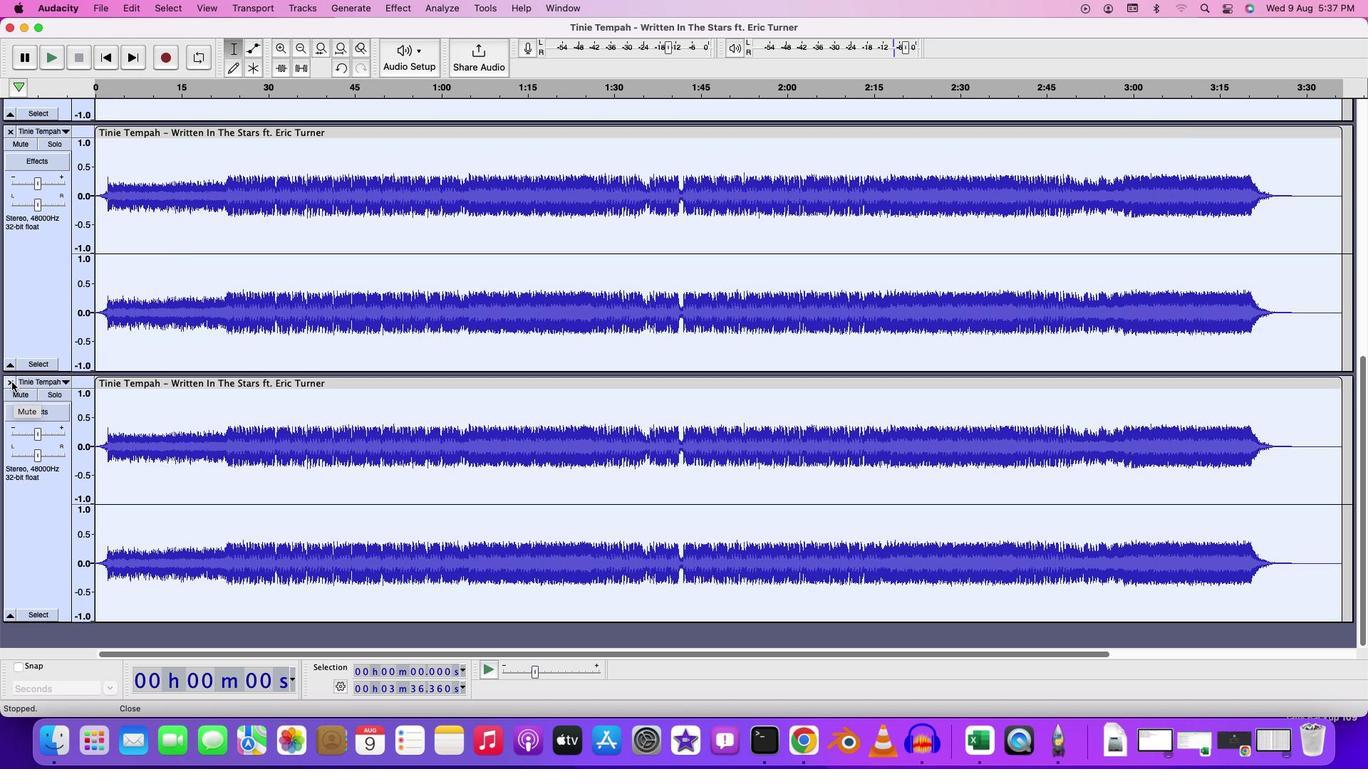 
Action: Mouse pressed left at (12, 382)
Screenshot: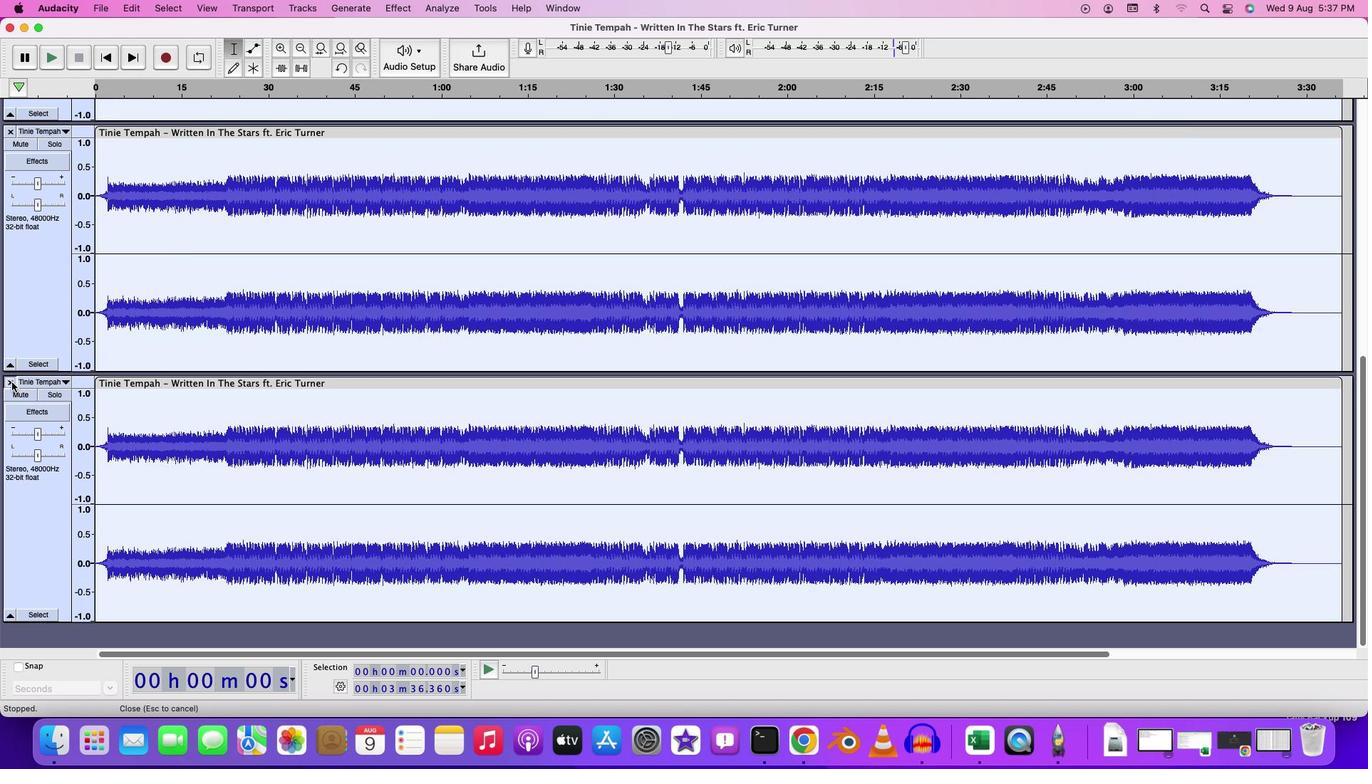 
Action: Mouse moved to (195, 387)
Screenshot: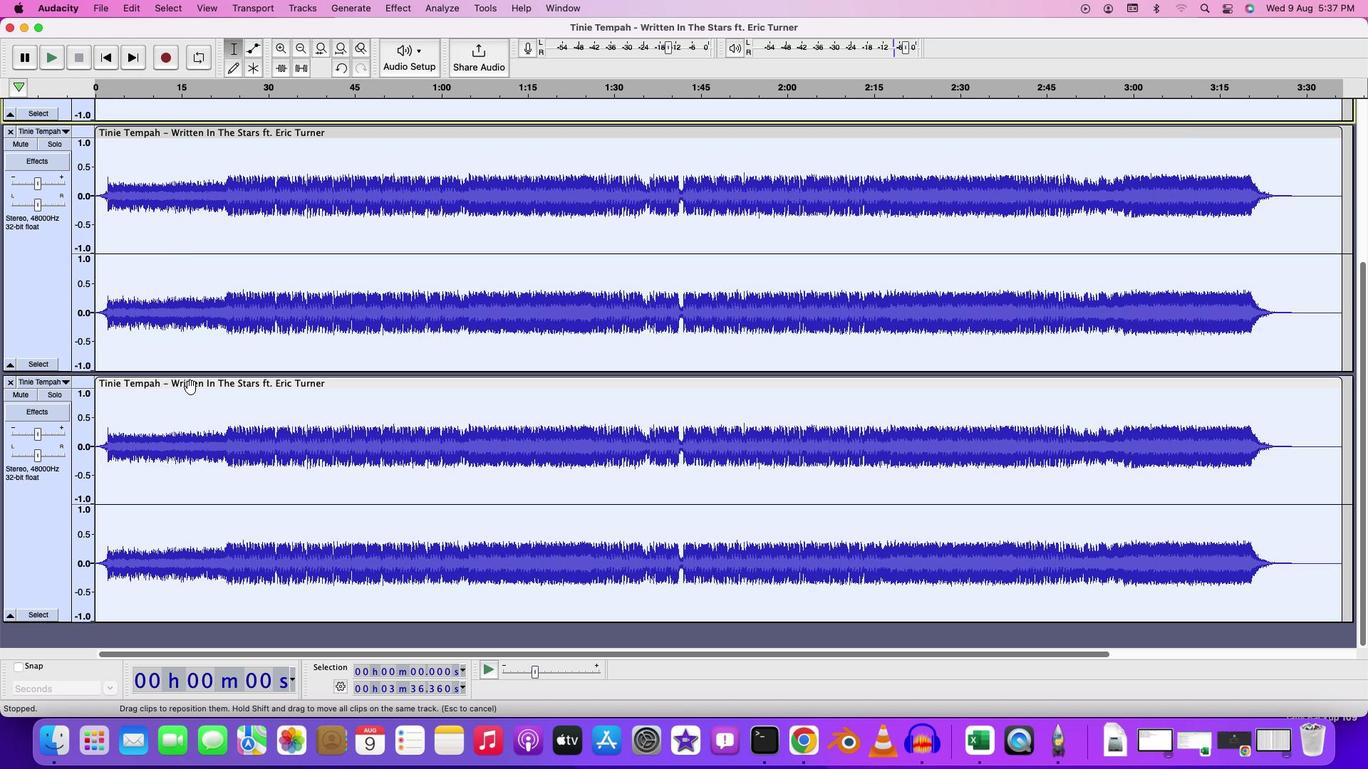 
Action: Mouse pressed left at (195, 387)
Screenshot: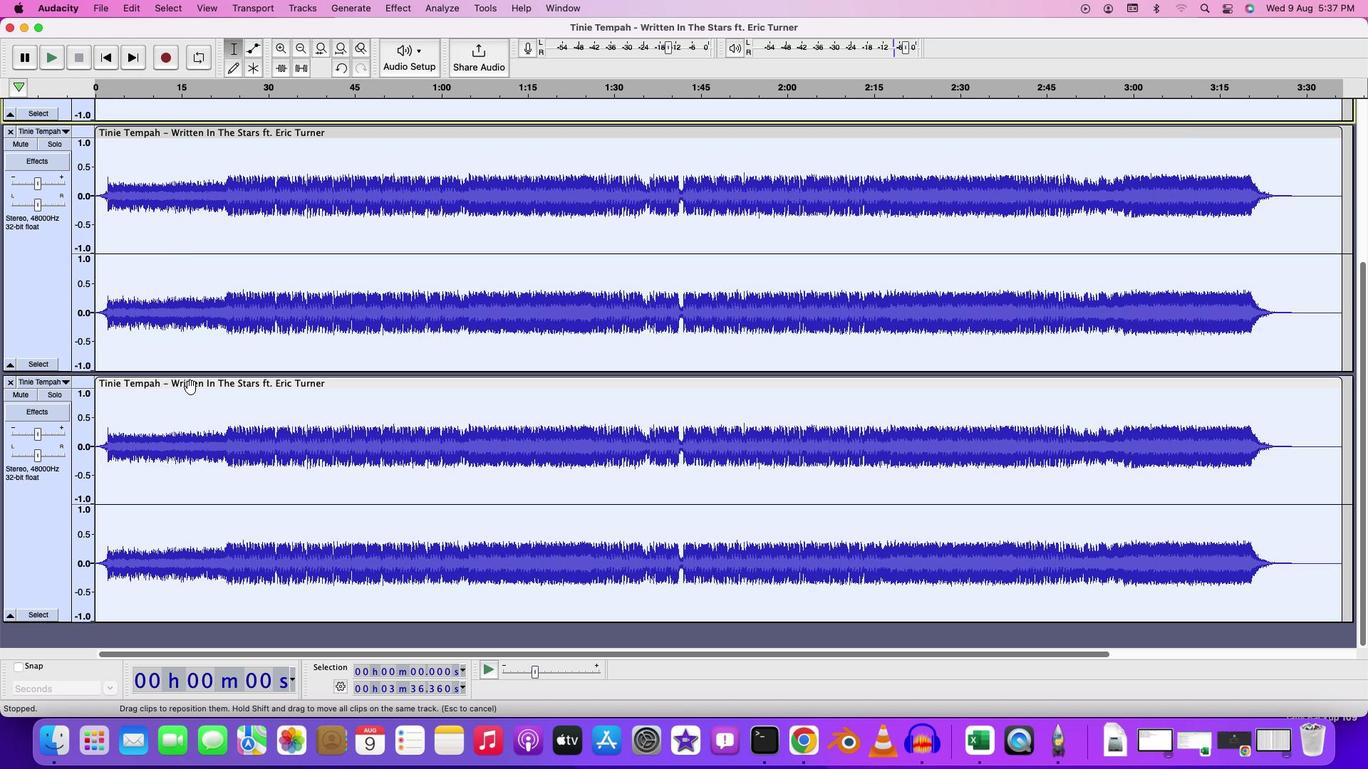 
Action: Mouse moved to (14, 379)
Screenshot: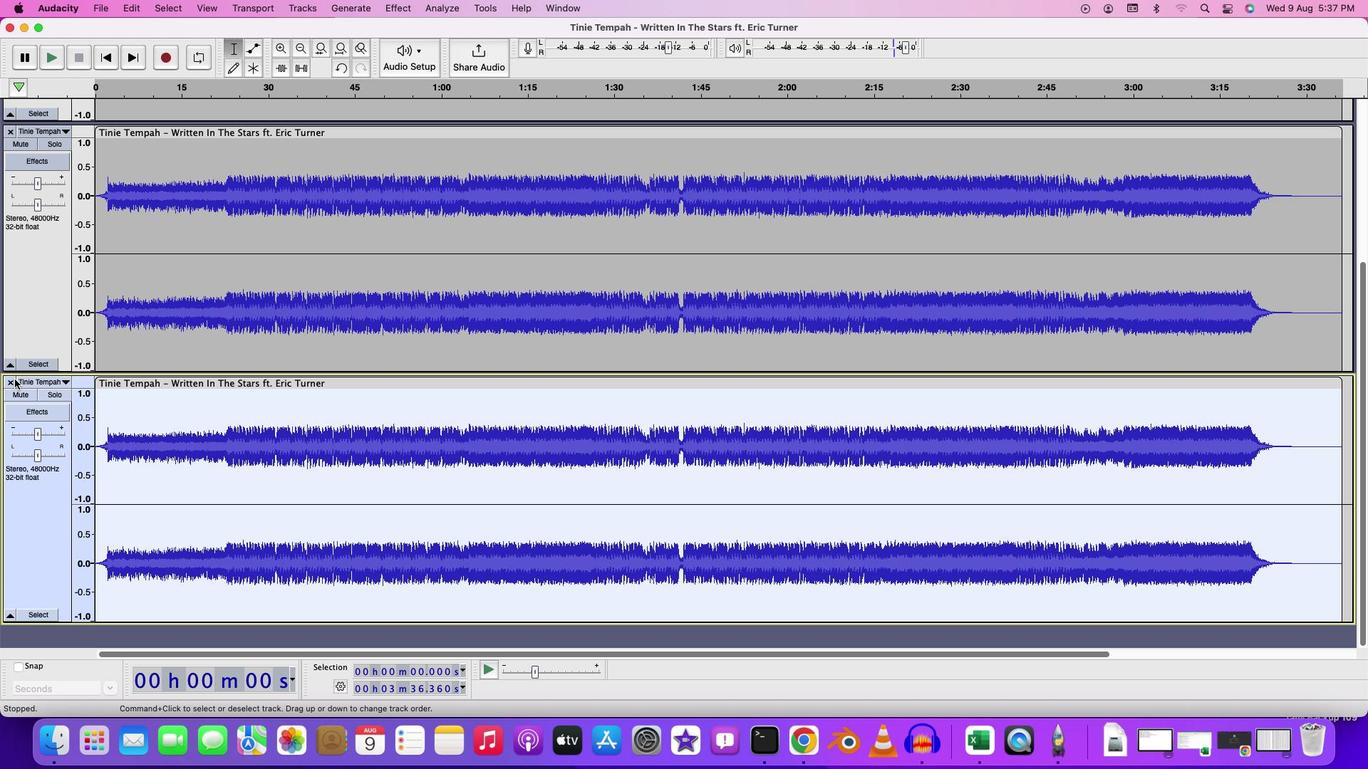 
Action: Mouse pressed left at (14, 379)
Screenshot: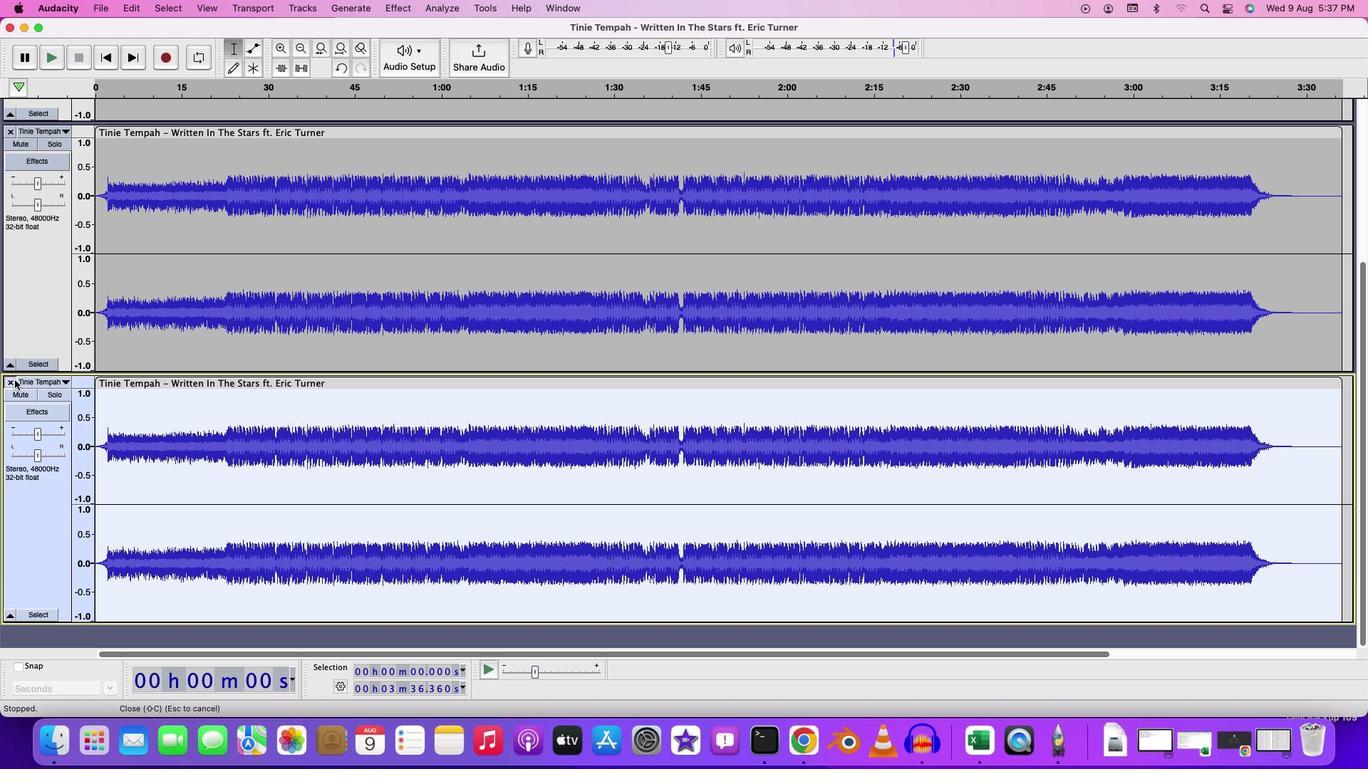 
Action: Mouse moved to (163, 374)
Screenshot: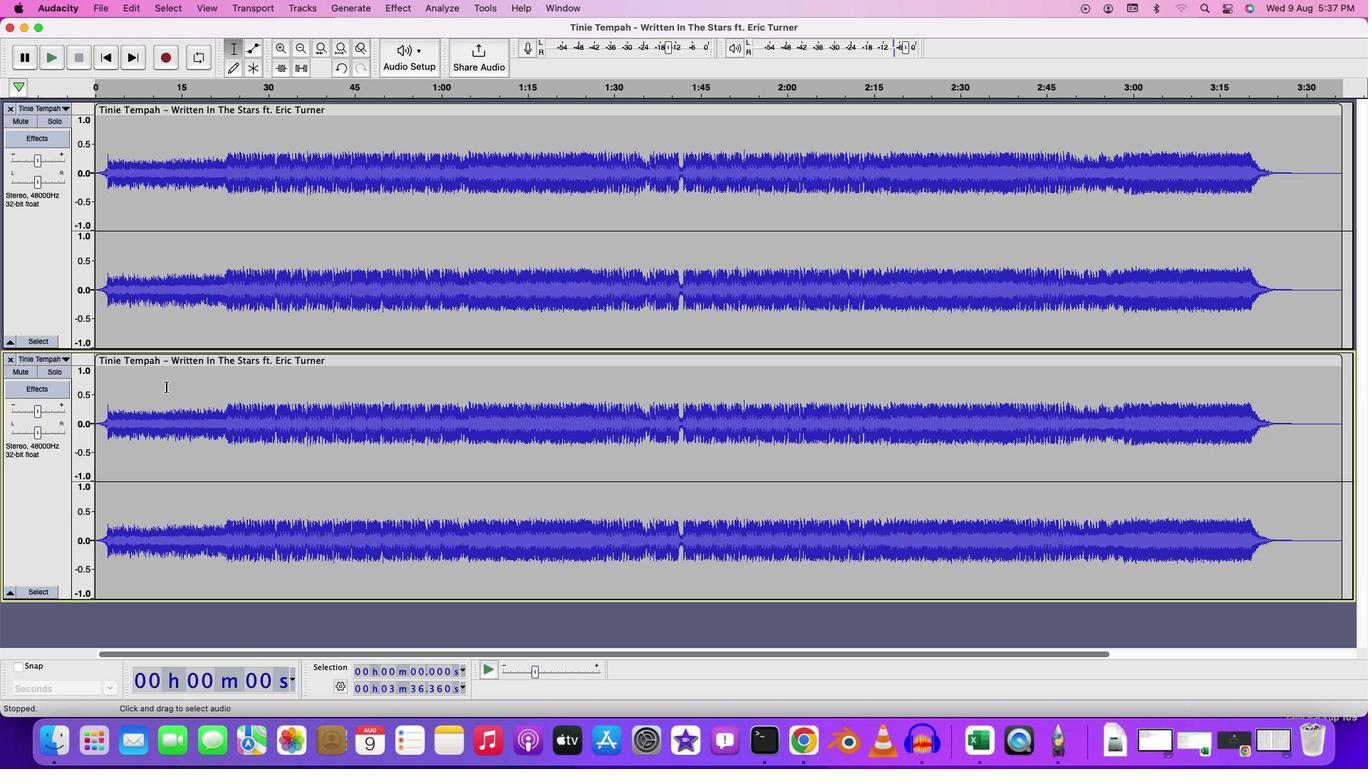 
Action: Mouse scrolled (163, 374) with delta (0, 0)
Screenshot: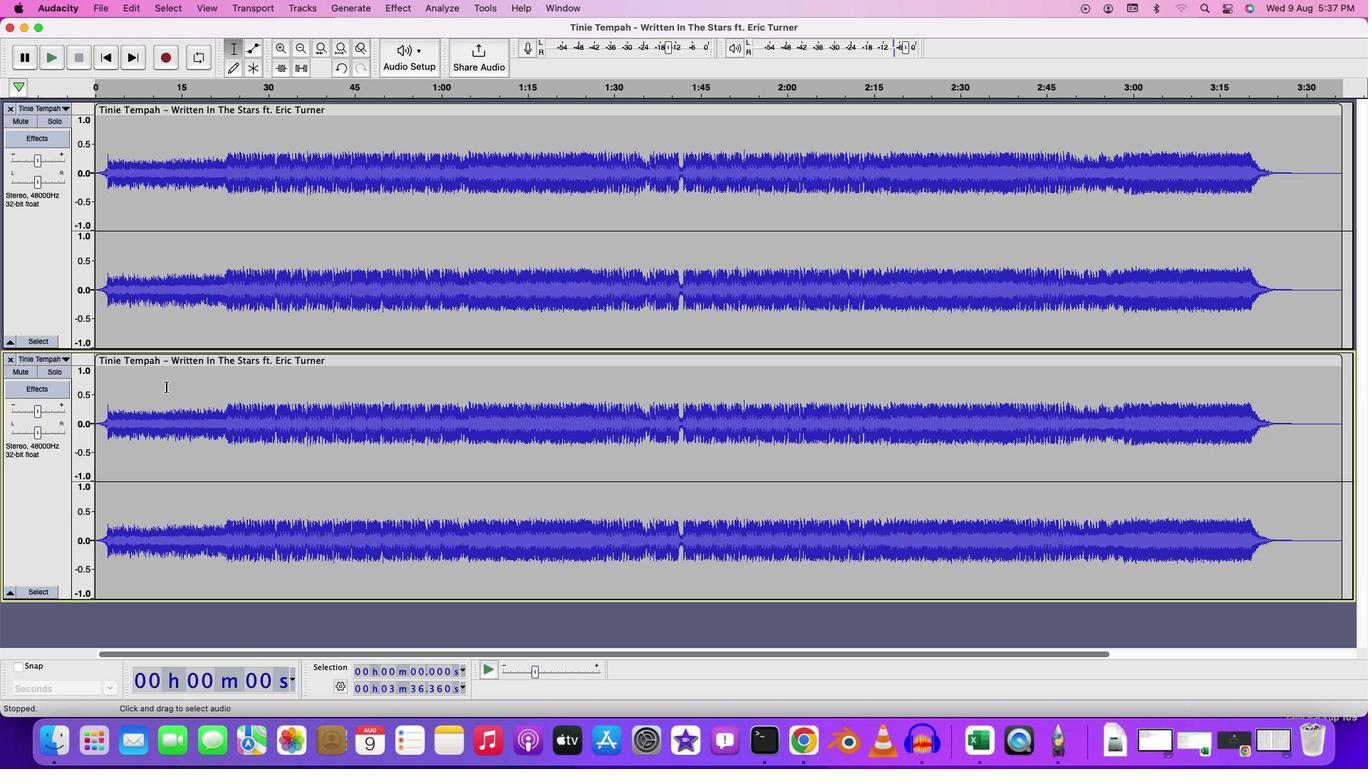 
Action: Mouse moved to (163, 374)
Screenshot: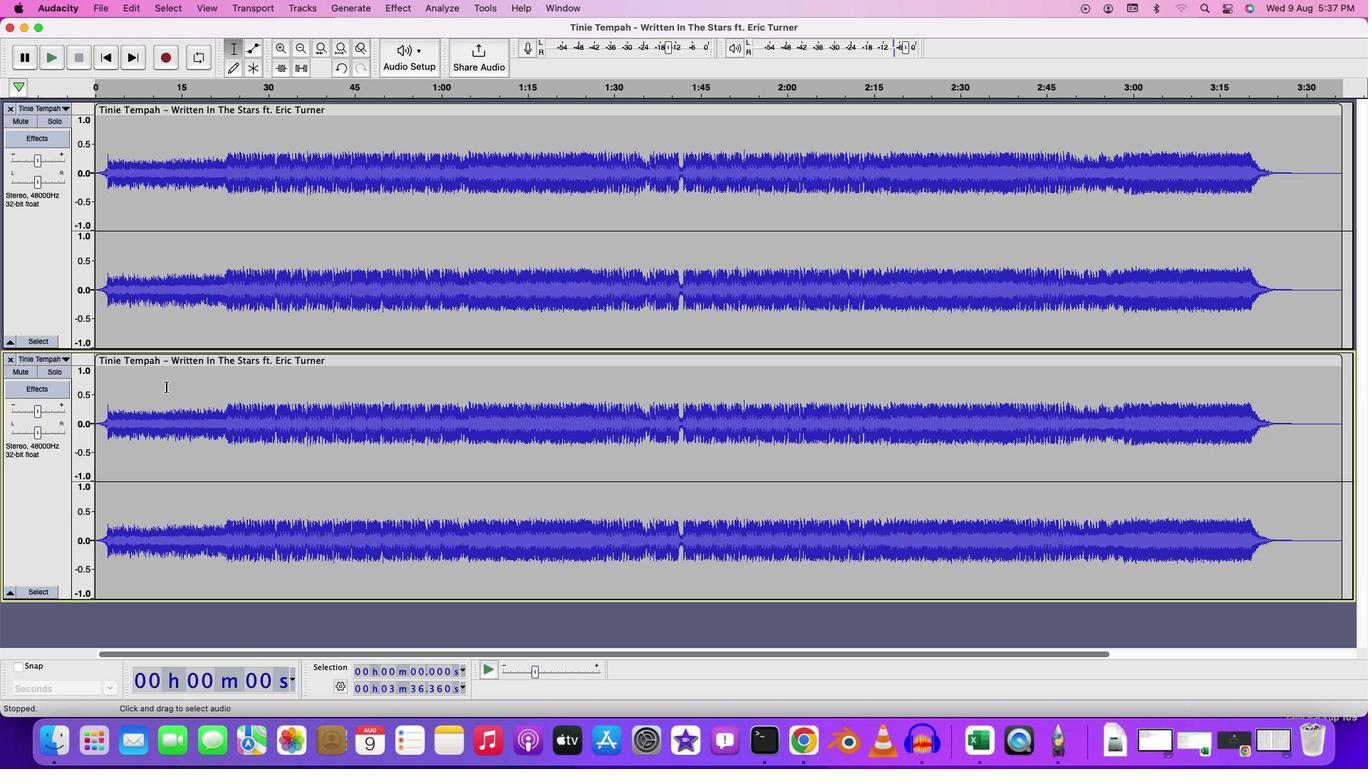 
Action: Mouse scrolled (163, 374) with delta (0, 0)
Screenshot: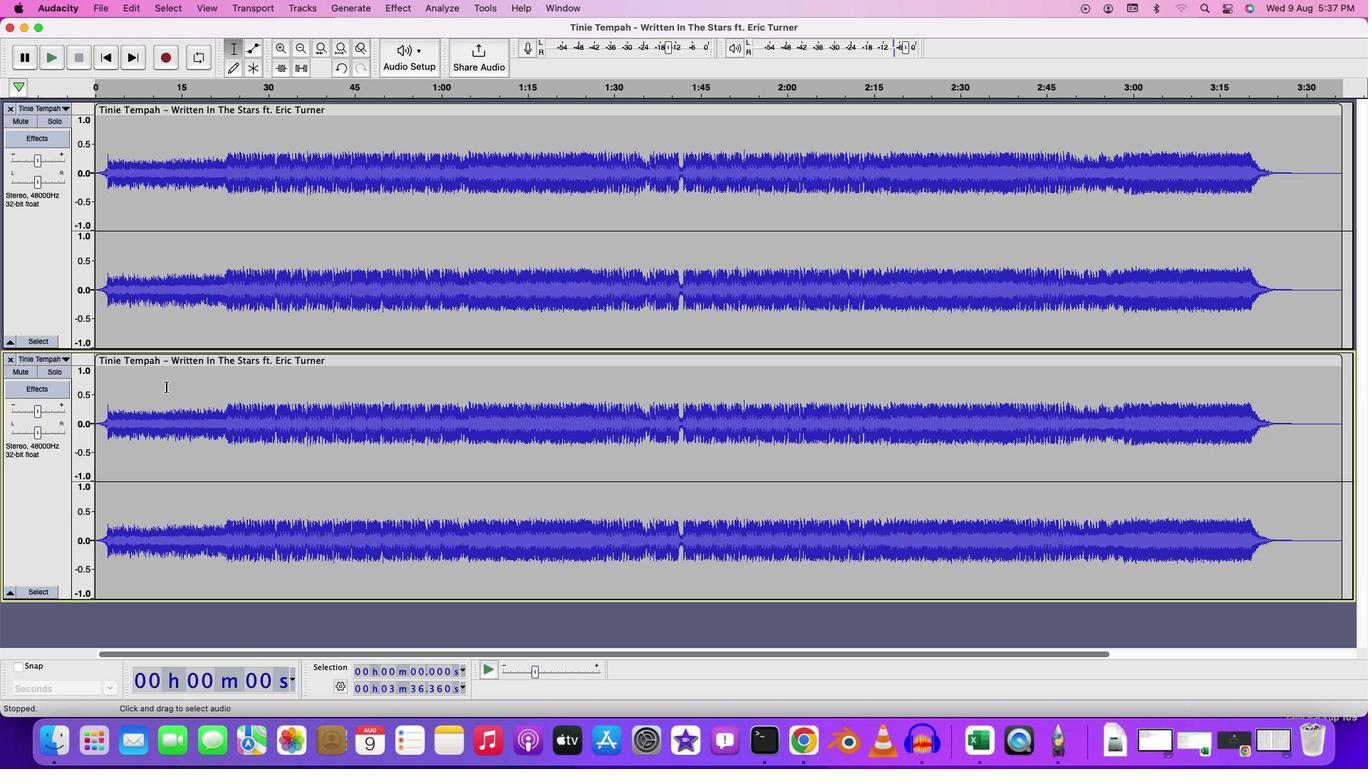 
Action: Mouse moved to (164, 379)
Screenshot: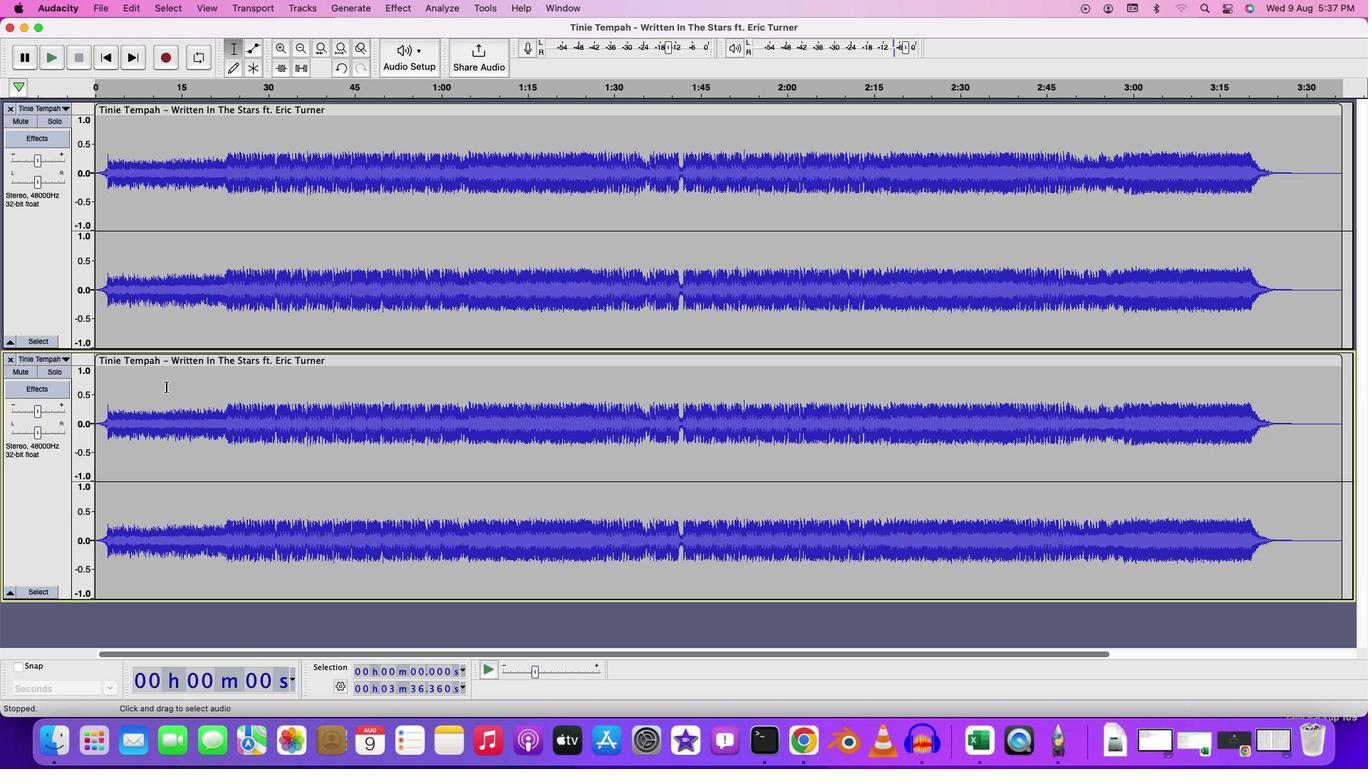 
Action: Mouse scrolled (164, 379) with delta (0, 2)
Screenshot: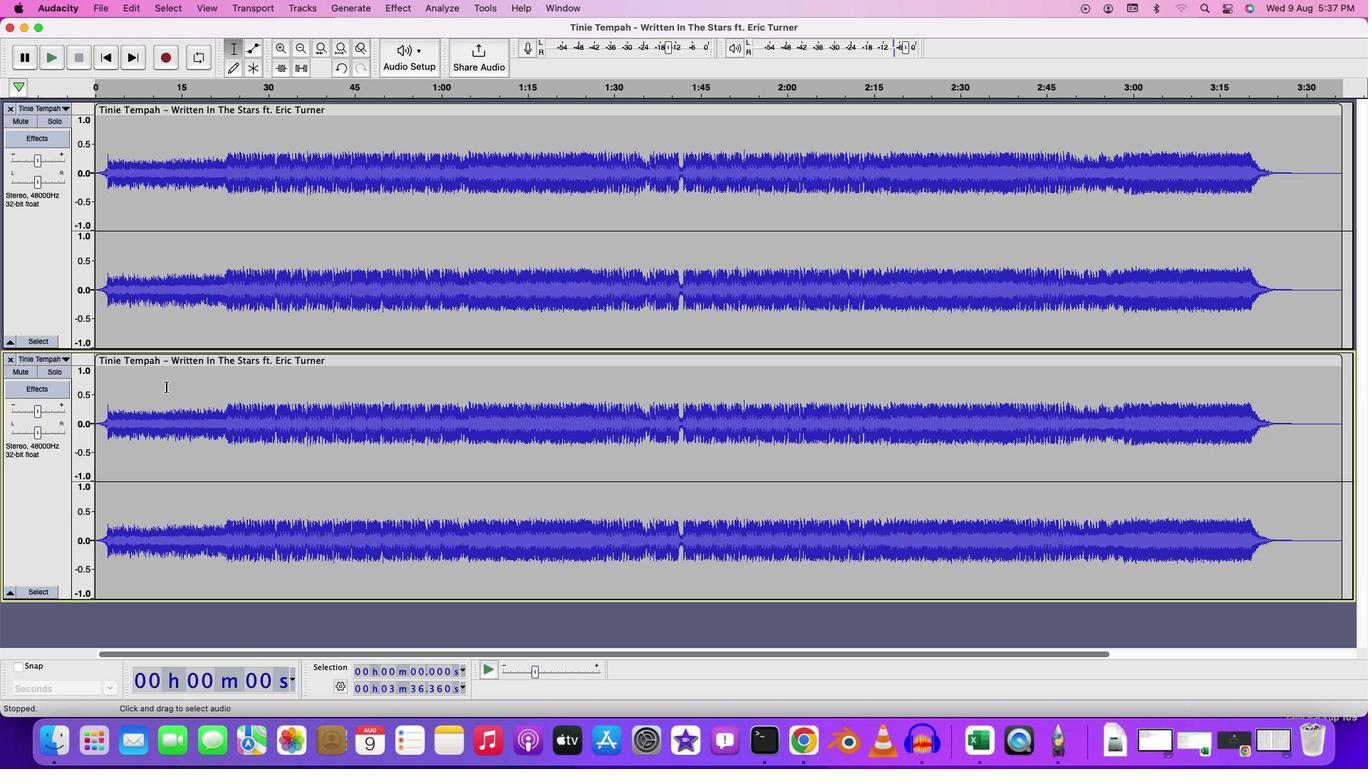 
Action: Mouse moved to (165, 382)
Screenshot: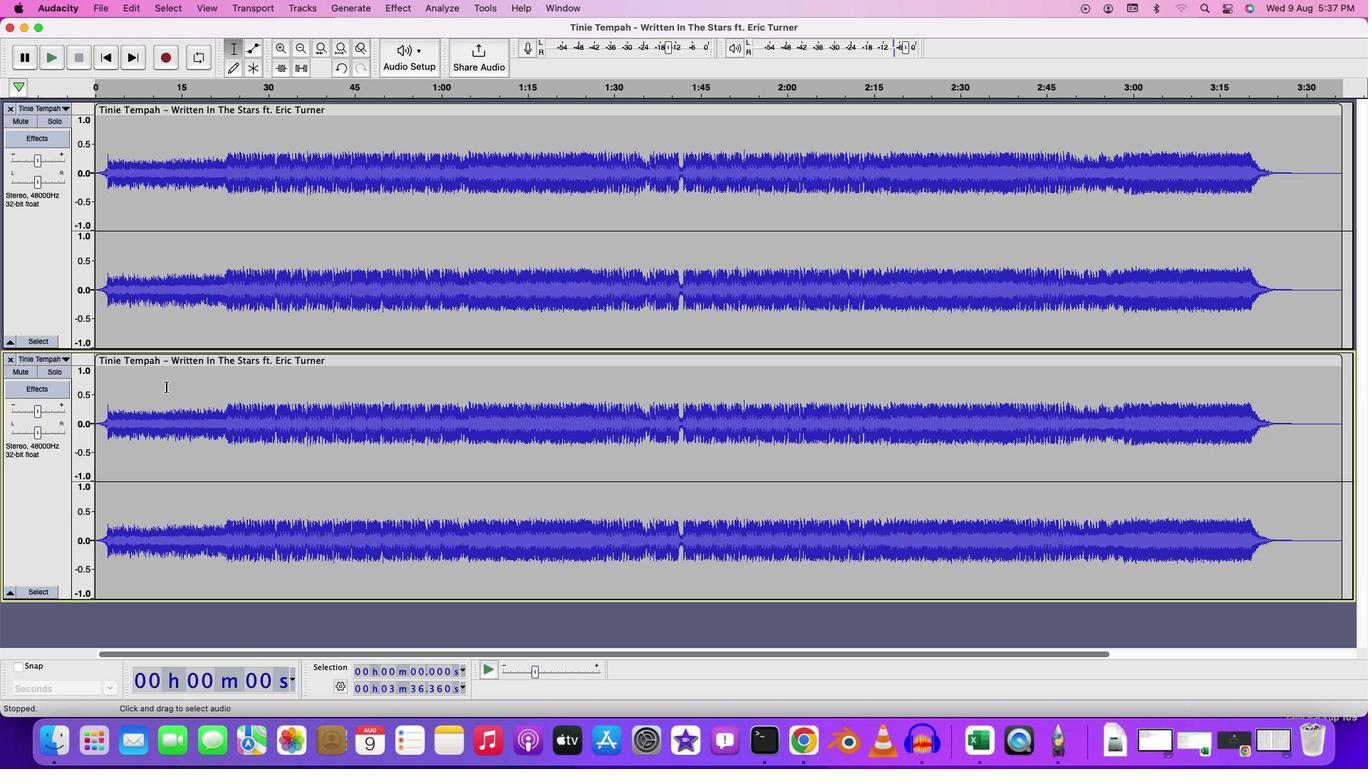 
Action: Mouse scrolled (165, 382) with delta (0, 3)
Screenshot: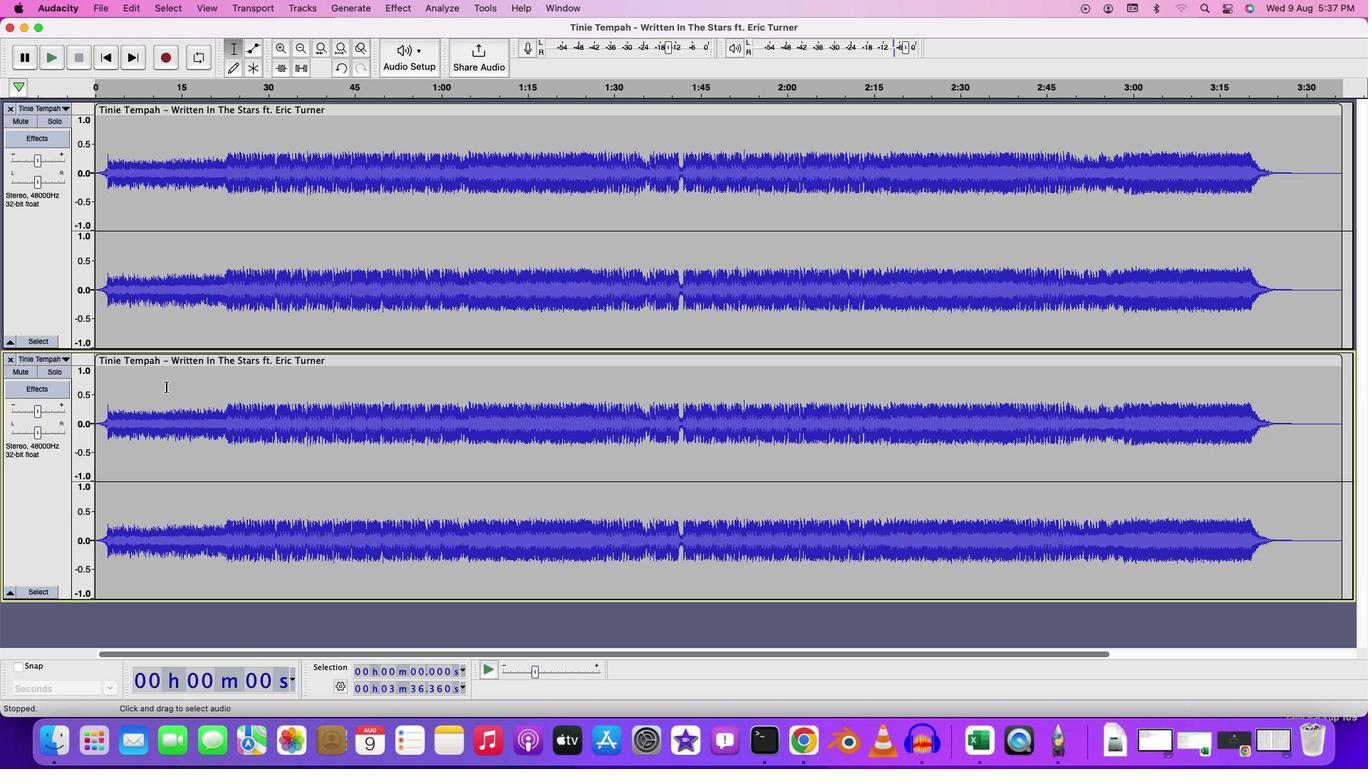 
Action: Mouse moved to (166, 385)
Screenshot: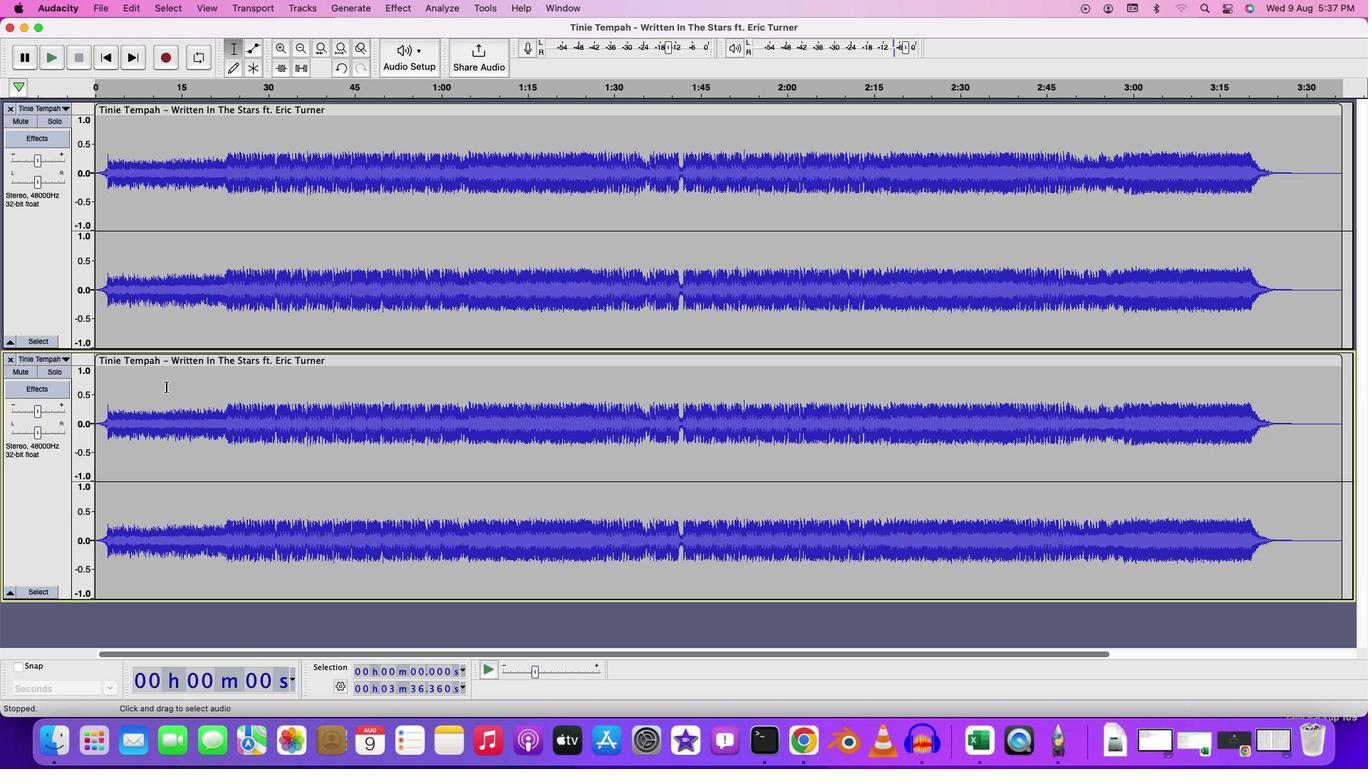 
Action: Mouse scrolled (166, 385) with delta (0, 4)
Screenshot: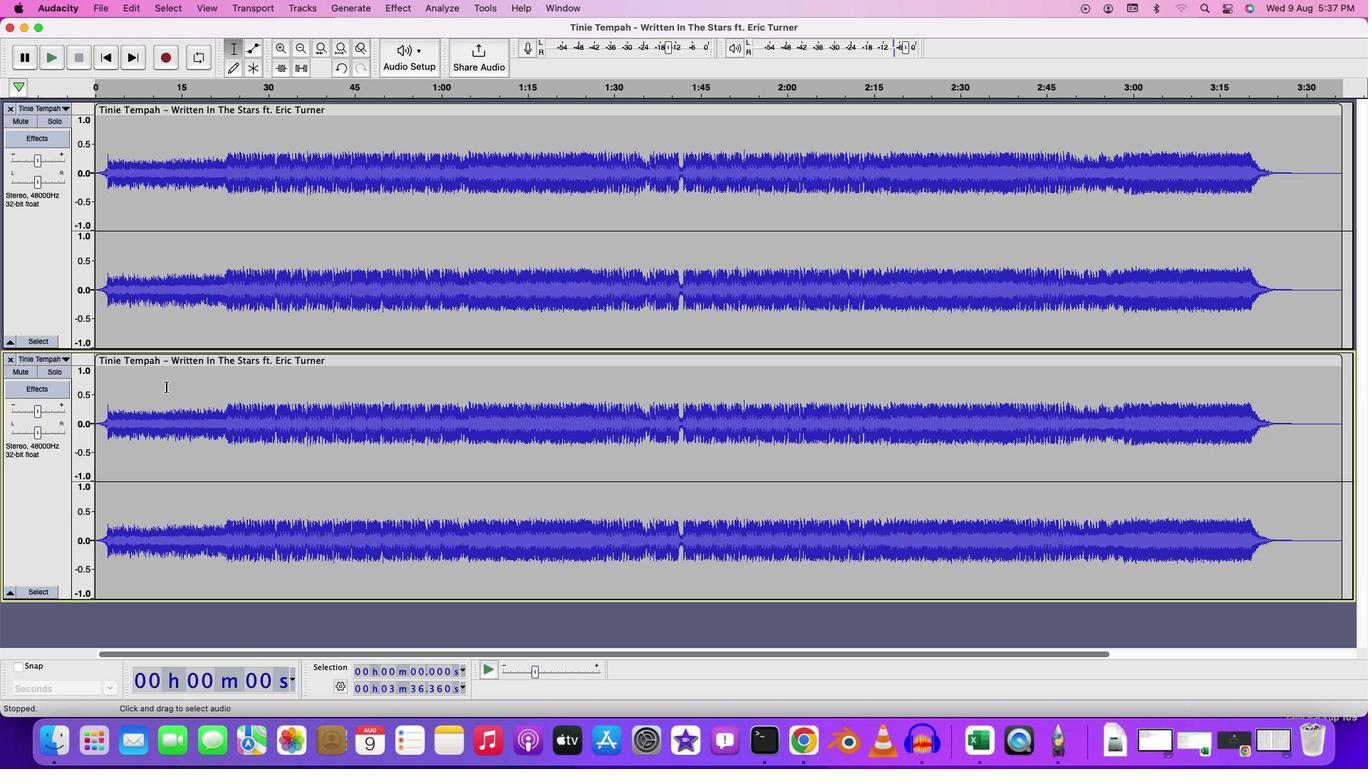 
Action: Mouse moved to (166, 387)
Screenshot: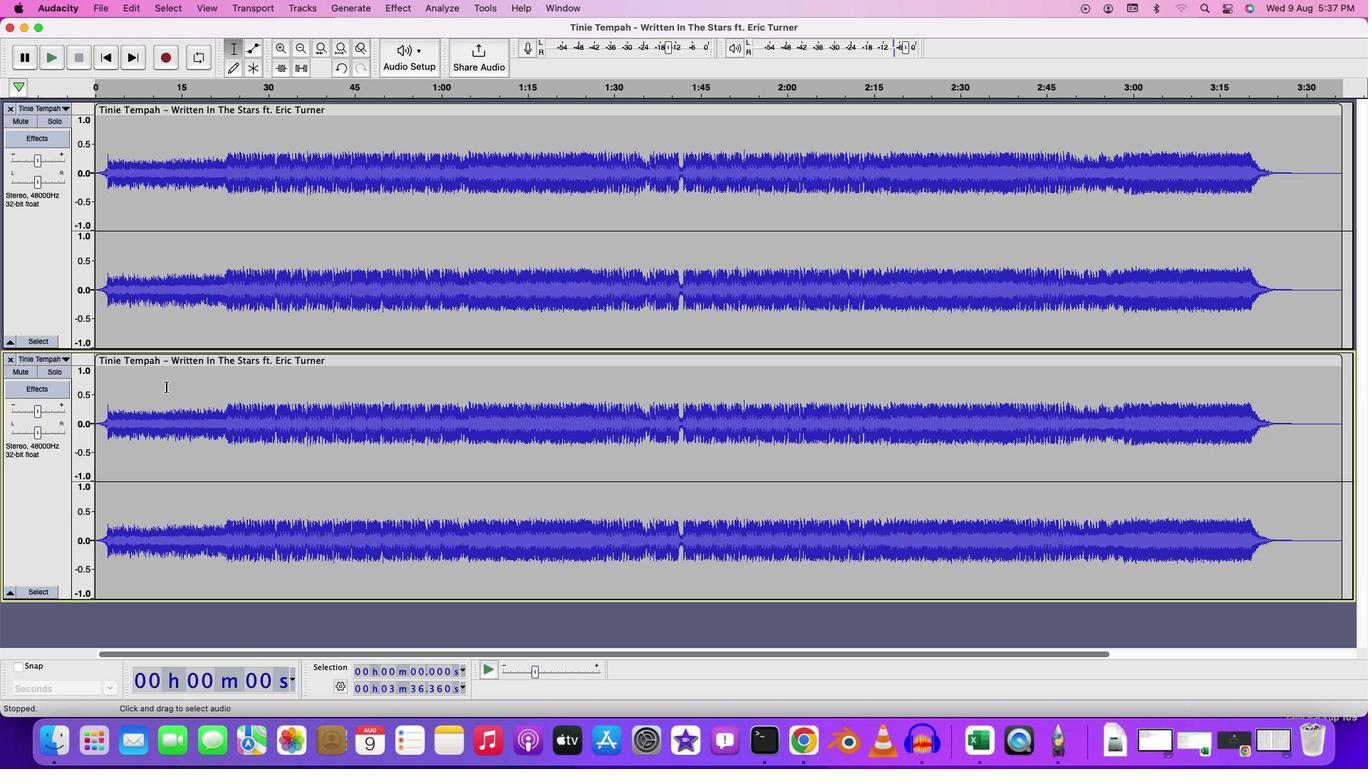 
Action: Mouse scrolled (166, 387) with delta (0, 4)
Screenshot: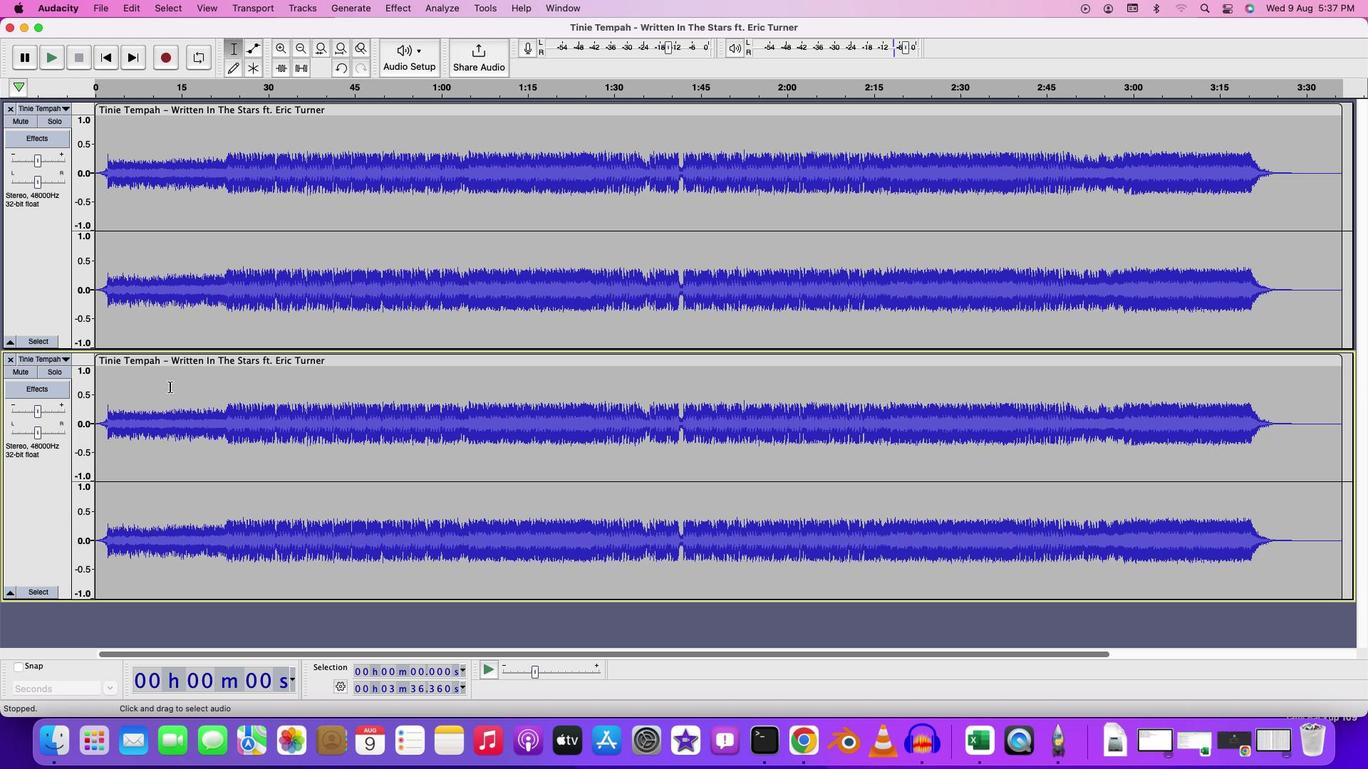 
Action: Mouse moved to (277, 362)
Screenshot: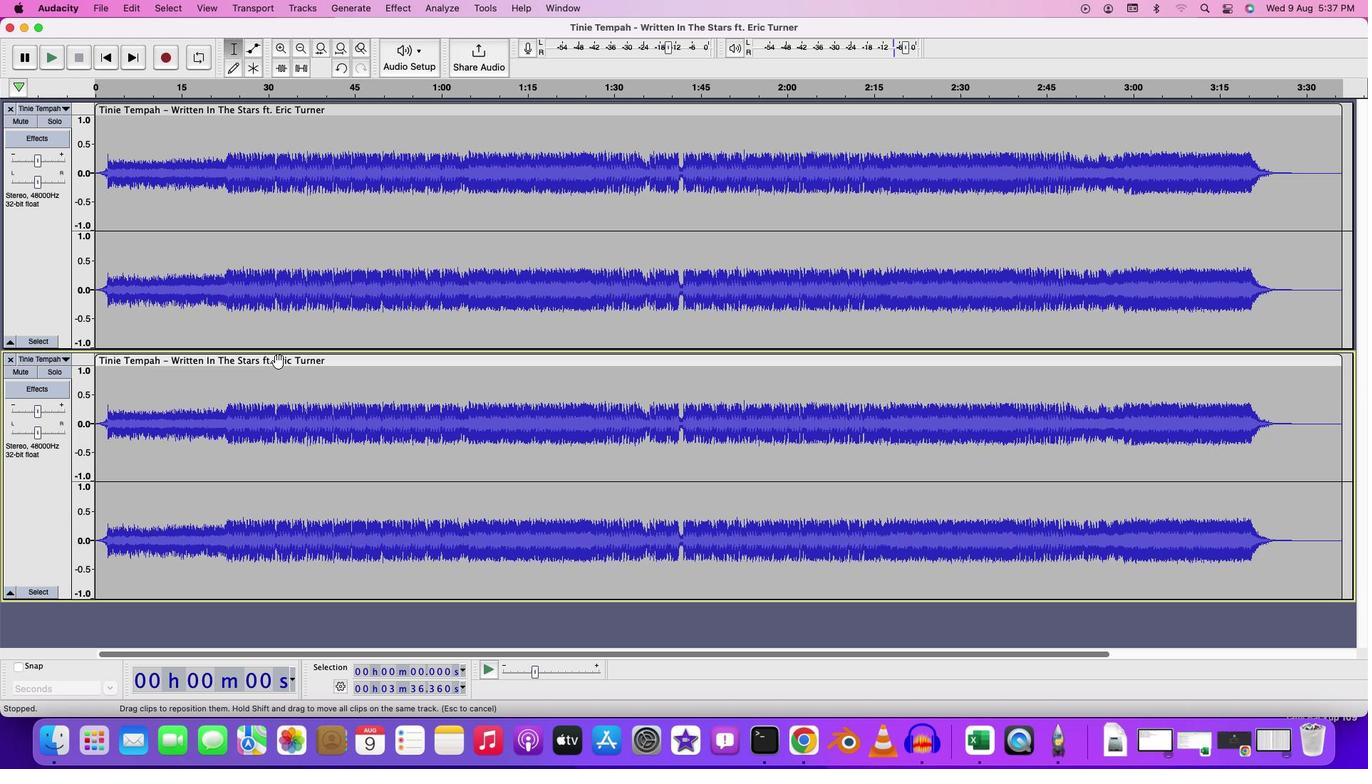 
Action: Mouse scrolled (277, 362) with delta (0, 0)
Screenshot: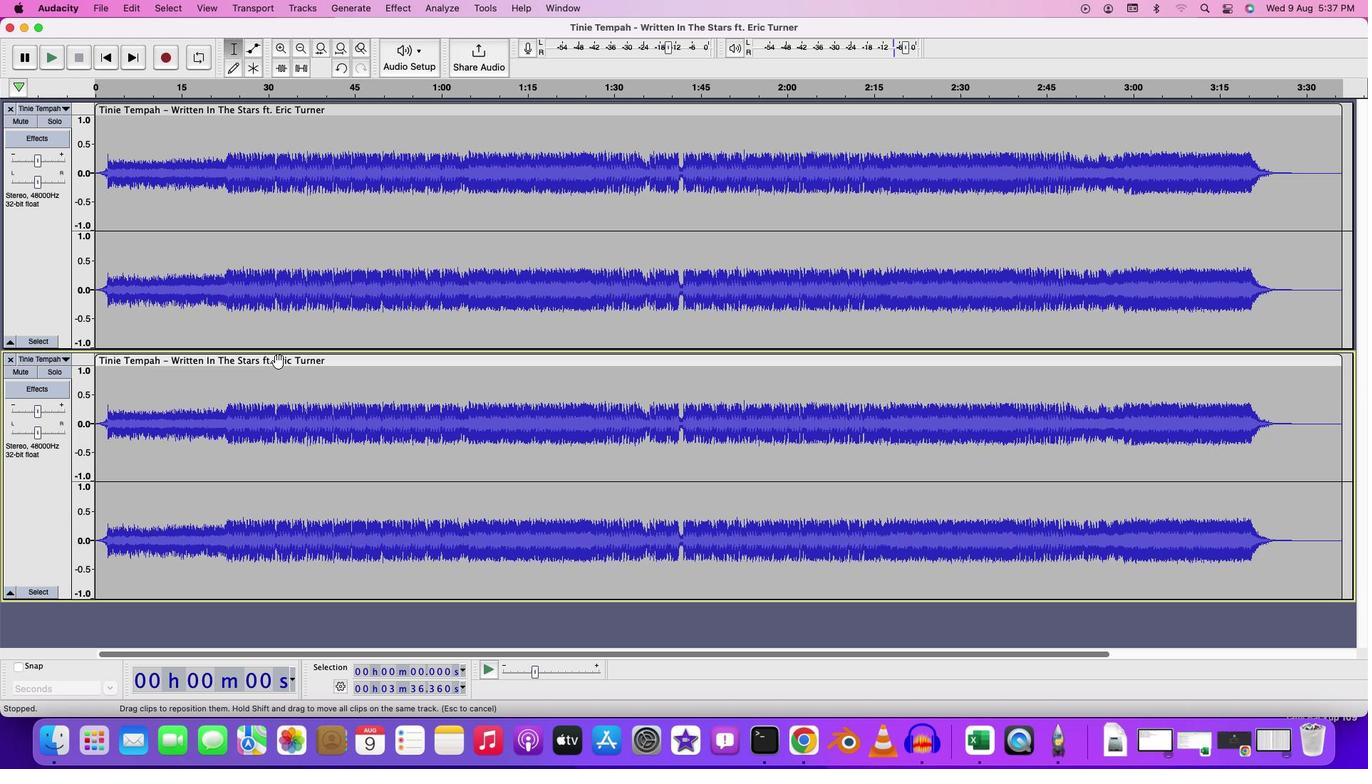 
Action: Mouse scrolled (277, 362) with delta (0, 0)
Screenshot: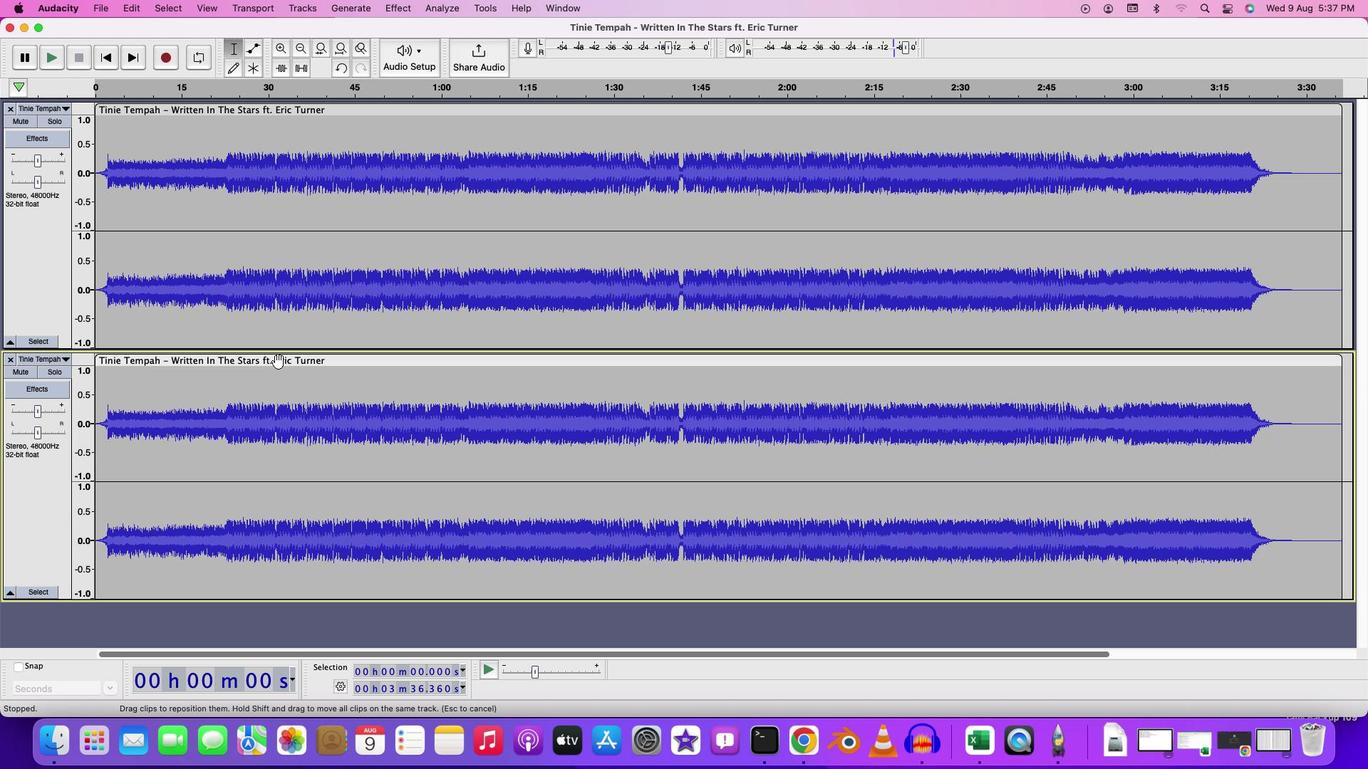 
Action: Mouse scrolled (277, 362) with delta (0, -2)
Screenshot: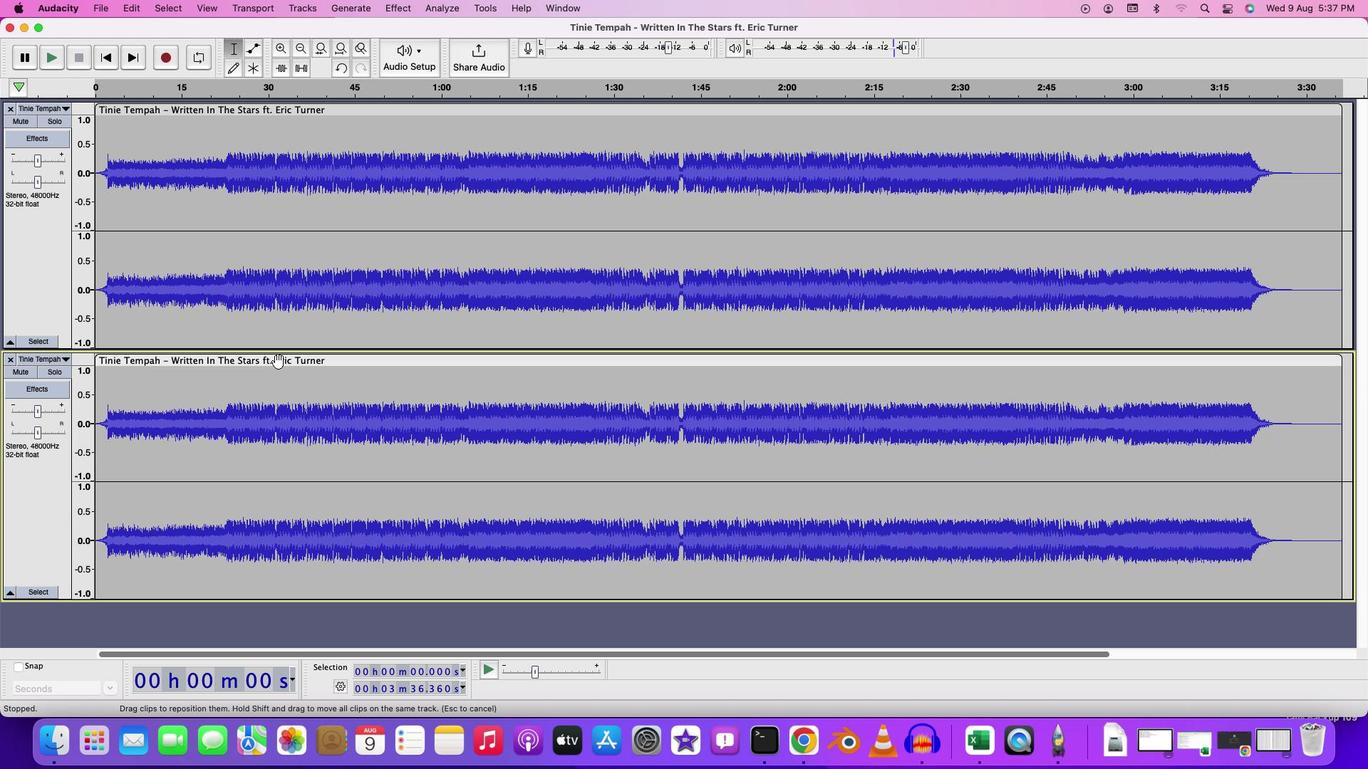 
Action: Mouse scrolled (277, 362) with delta (0, -3)
Screenshot: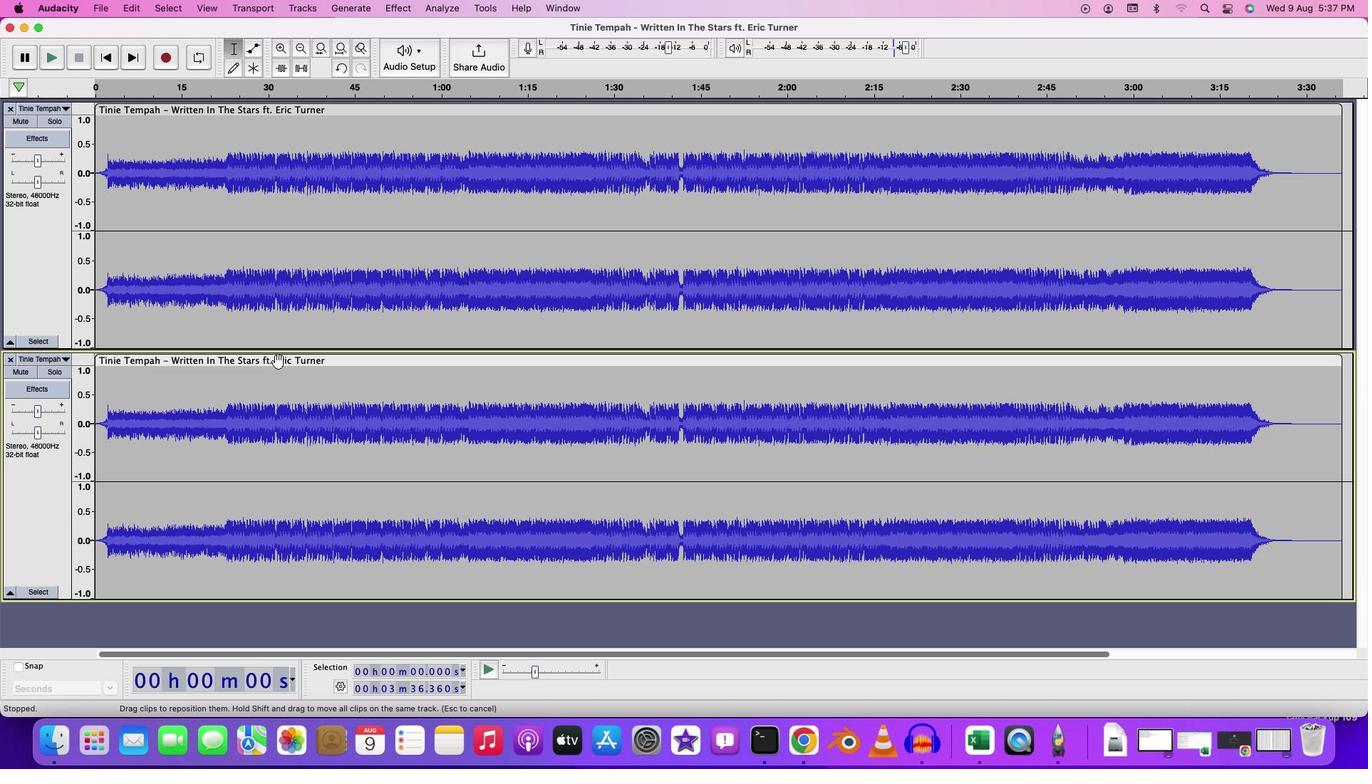 
Action: Mouse scrolled (277, 362) with delta (0, -4)
Screenshot: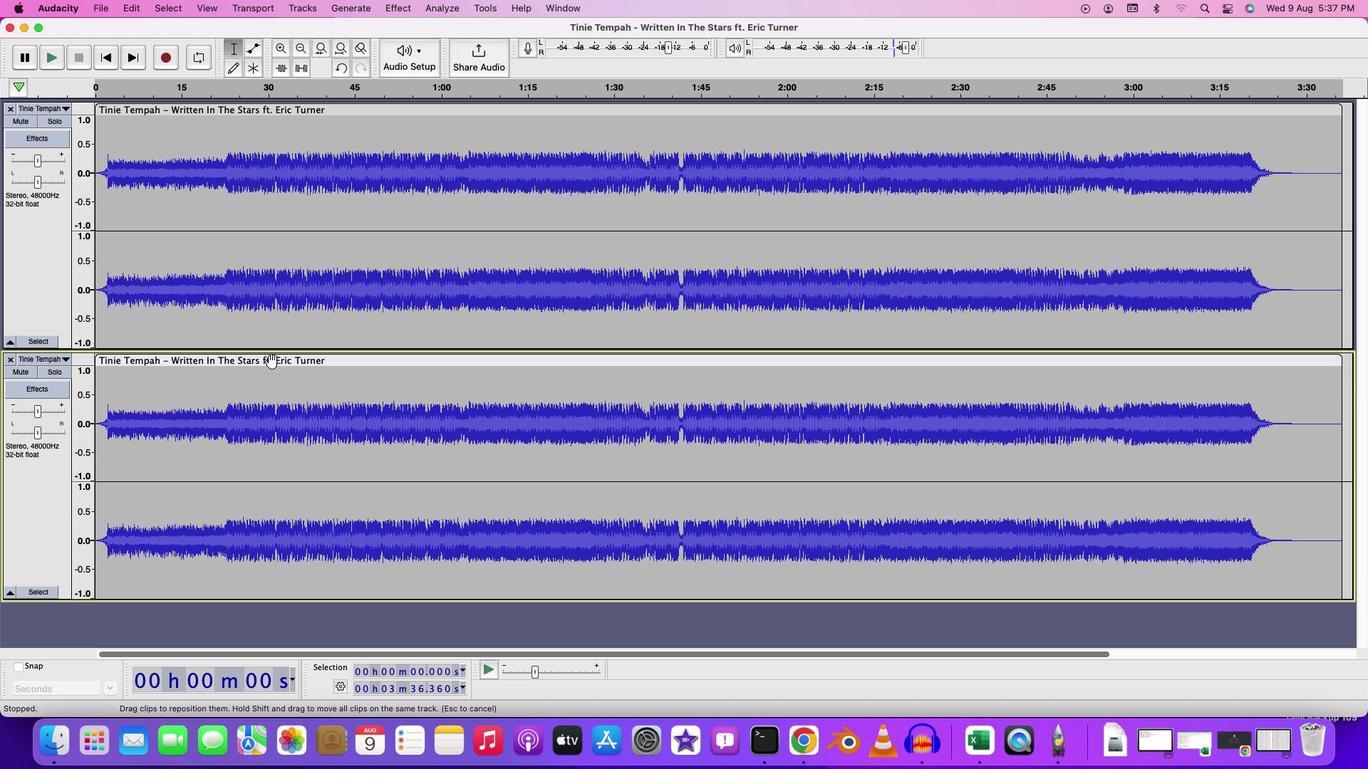
Action: Mouse moved to (158, 396)
Screenshot: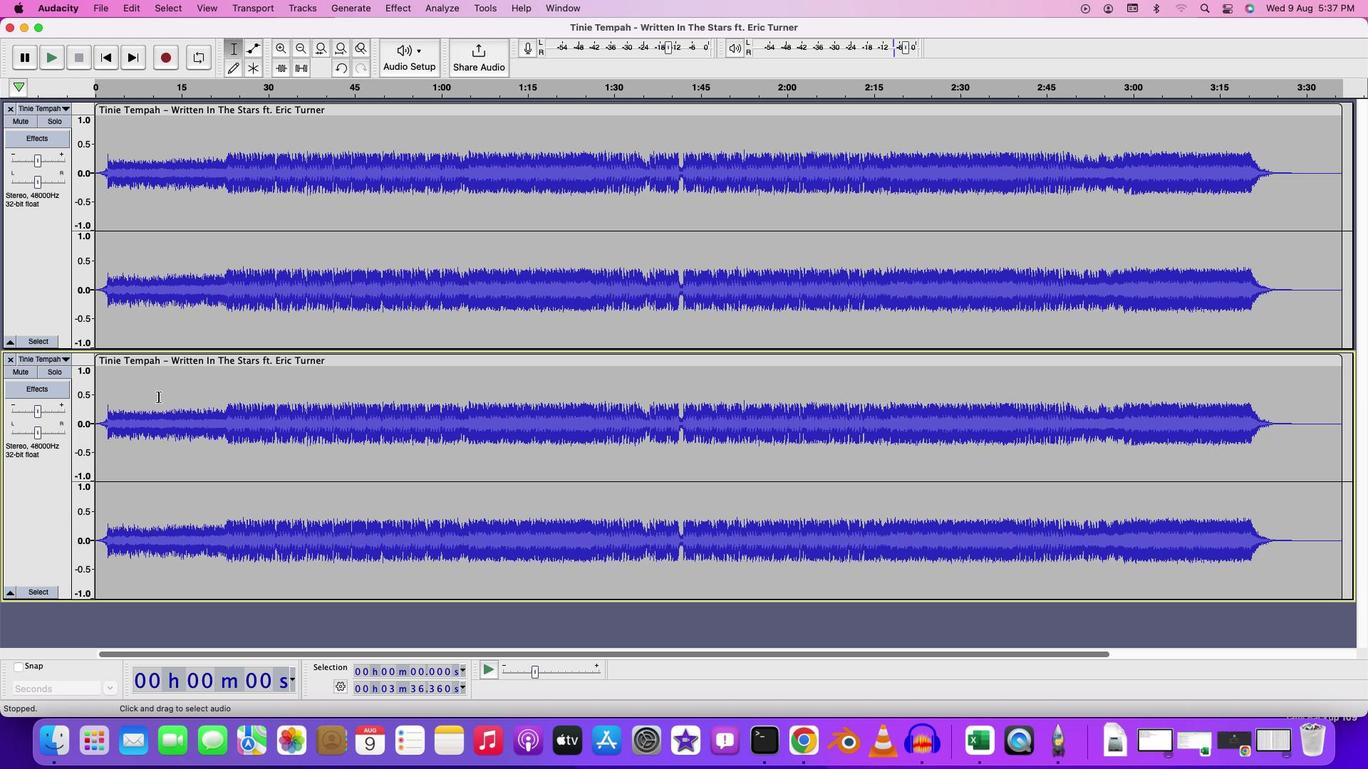 
Action: Mouse pressed left at (158, 396)
Screenshot: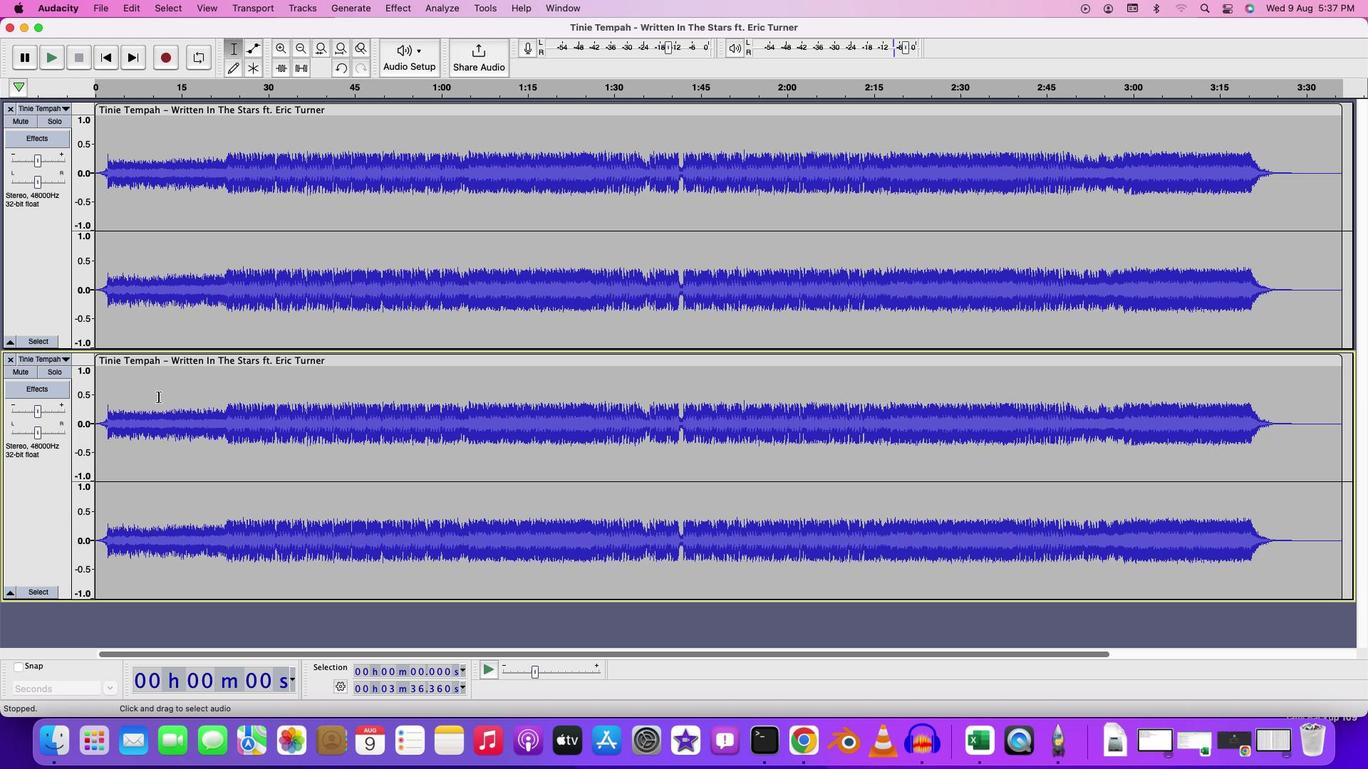 
Action: Mouse pressed left at (158, 396)
Screenshot: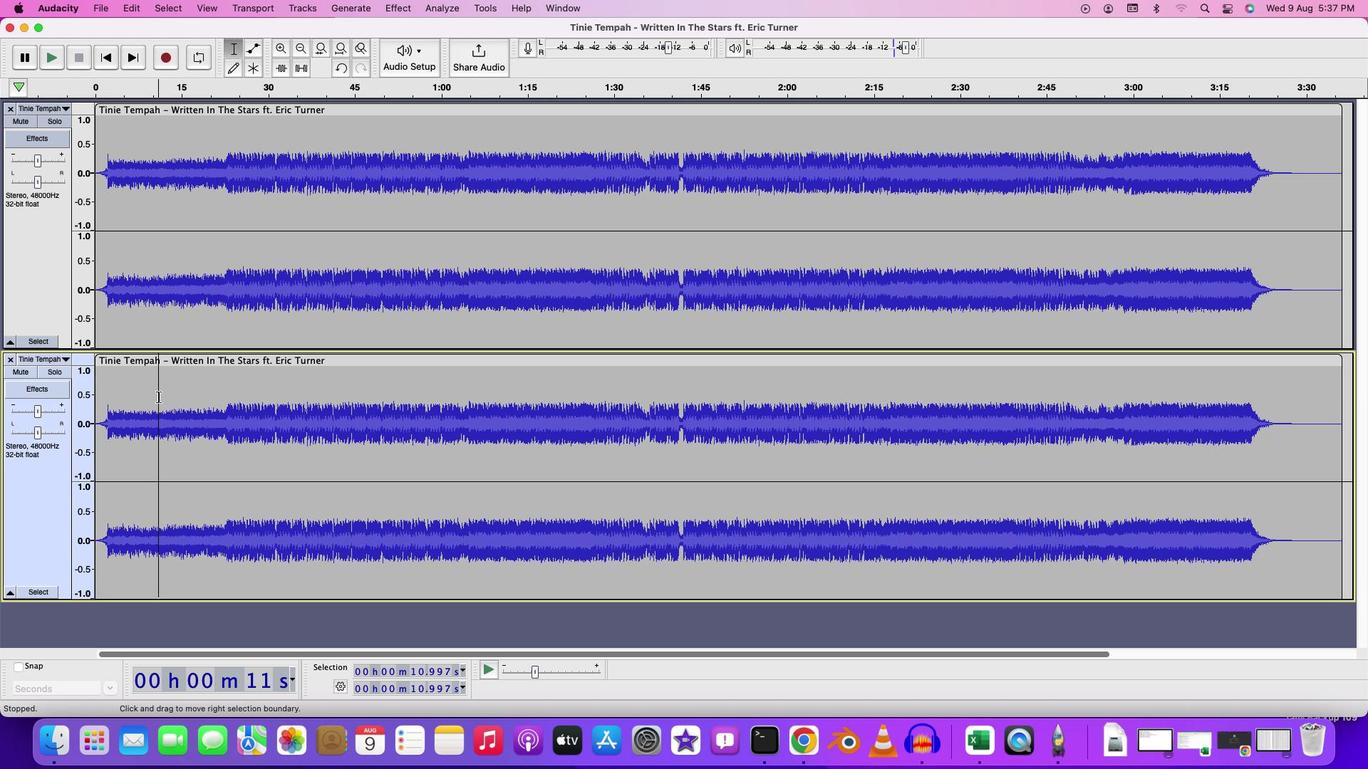
Action: Mouse moved to (136, 12)
Screenshot: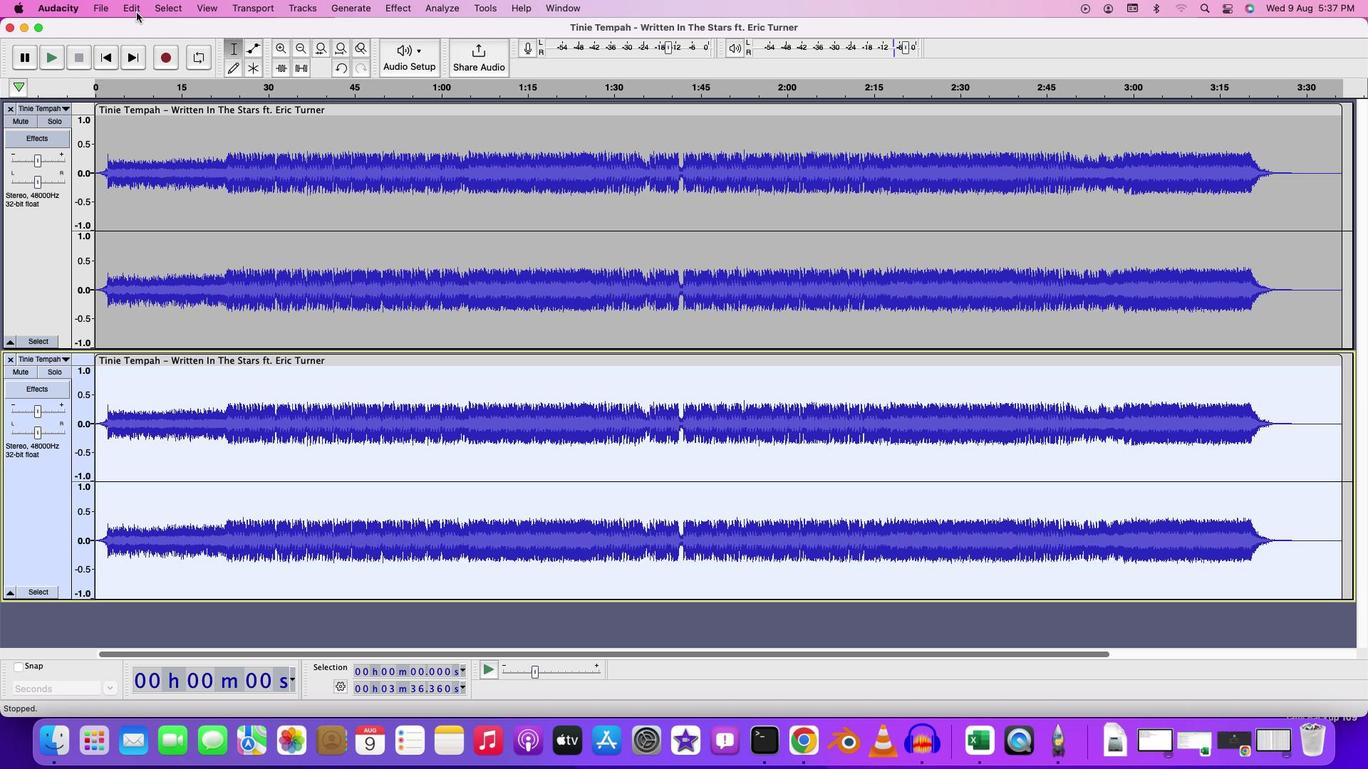 
Action: Mouse pressed left at (136, 12)
Screenshot: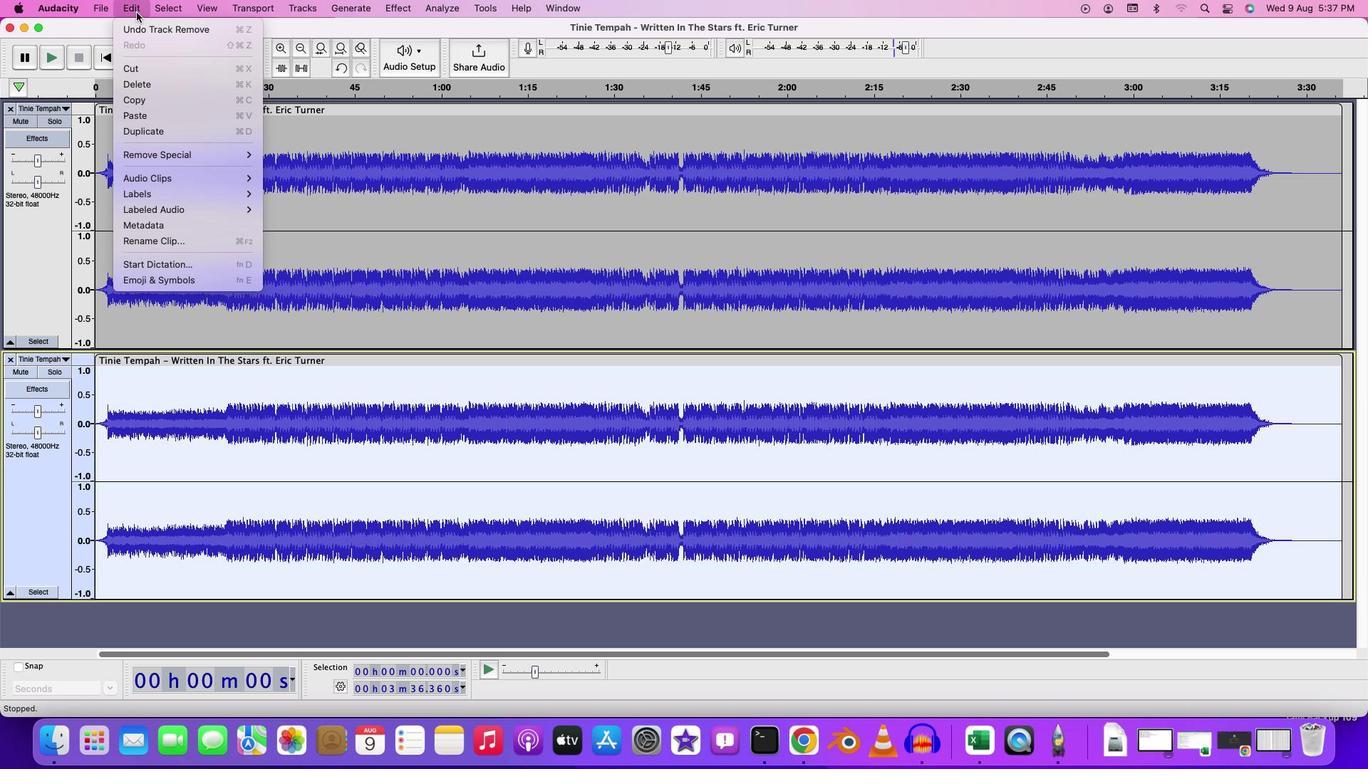 
Action: Mouse moved to (171, 124)
Screenshot: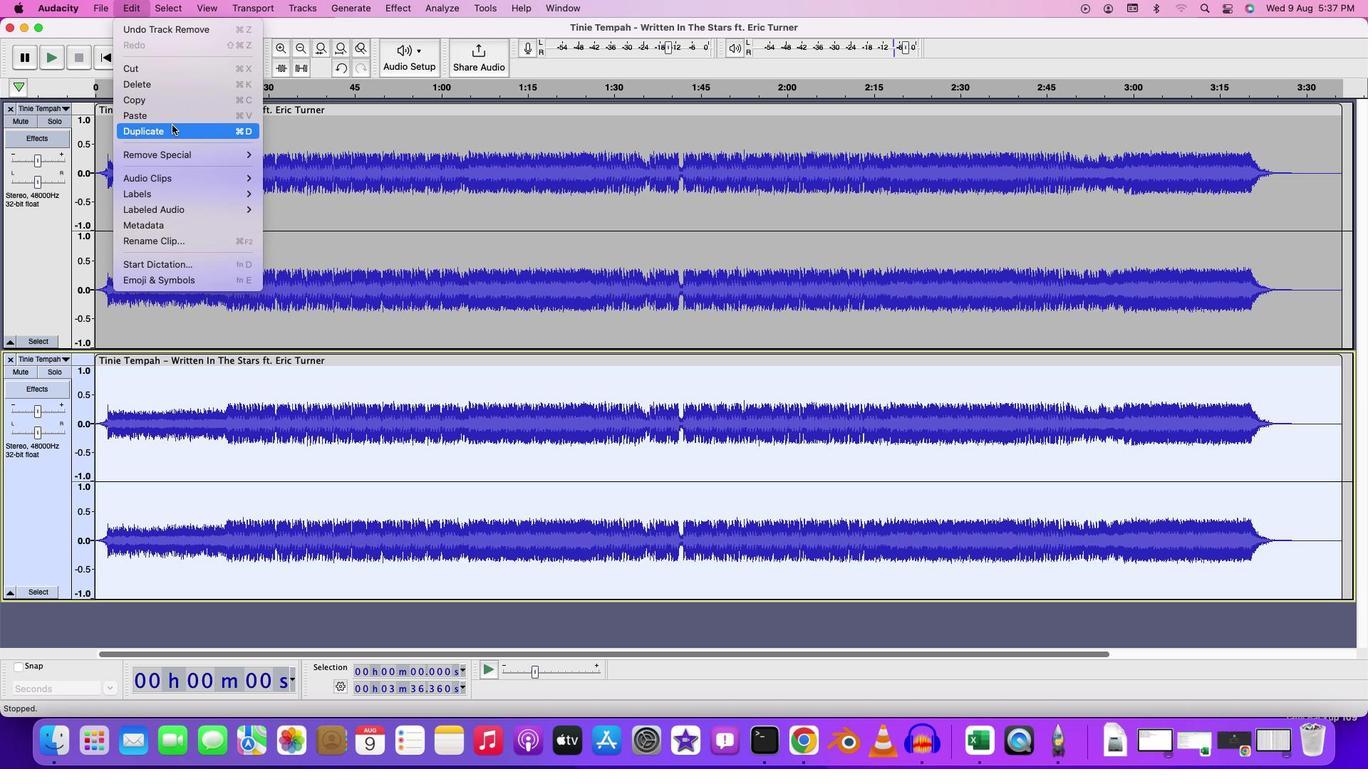 
Action: Mouse pressed left at (171, 124)
Screenshot: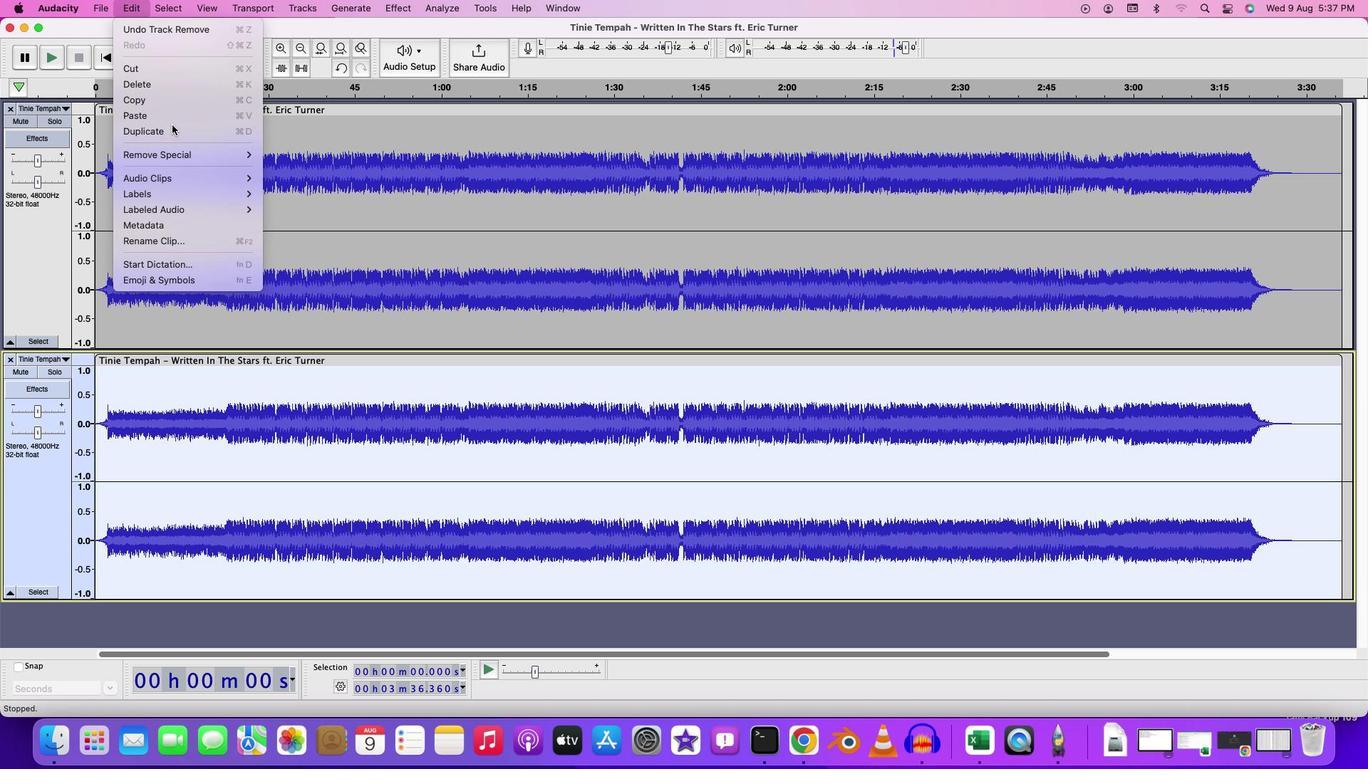 
Action: Mouse moved to (291, 307)
Screenshot: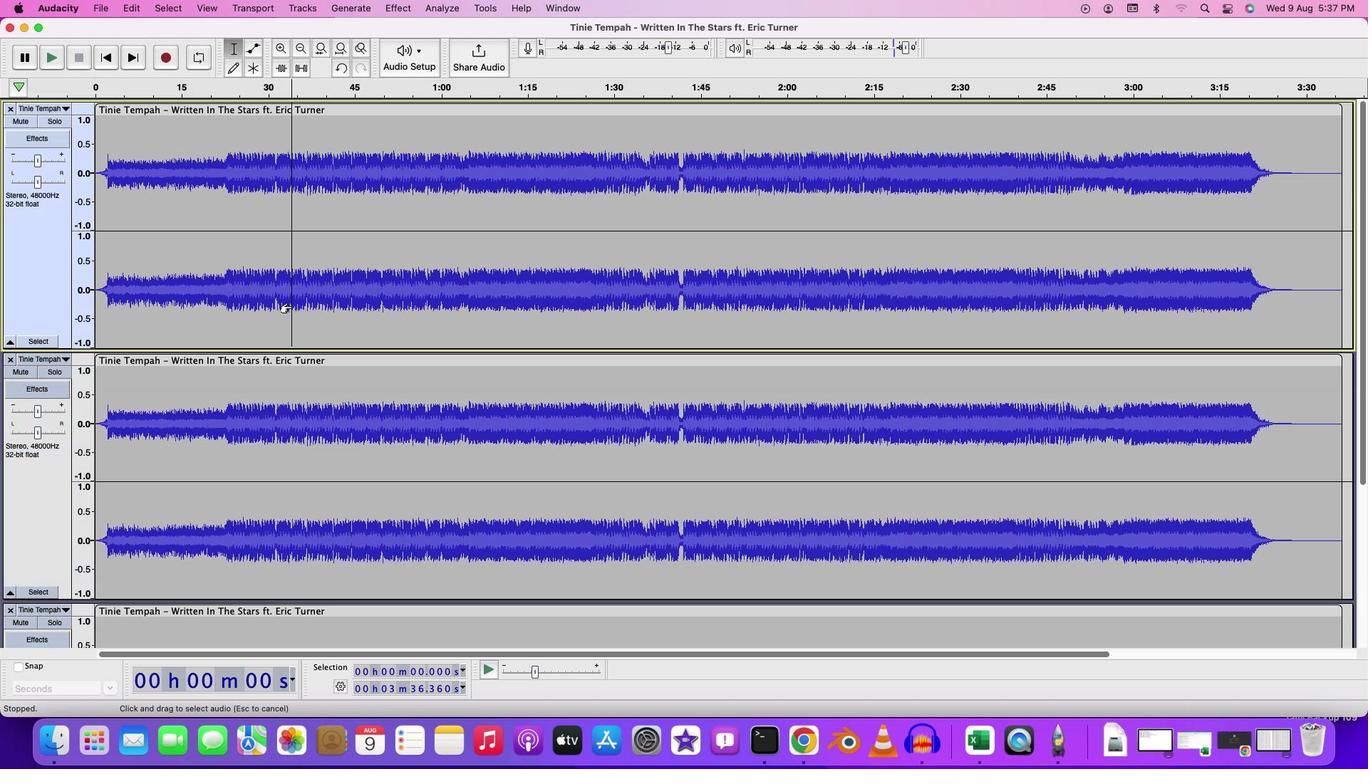
Action: Mouse pressed left at (291, 307)
Screenshot: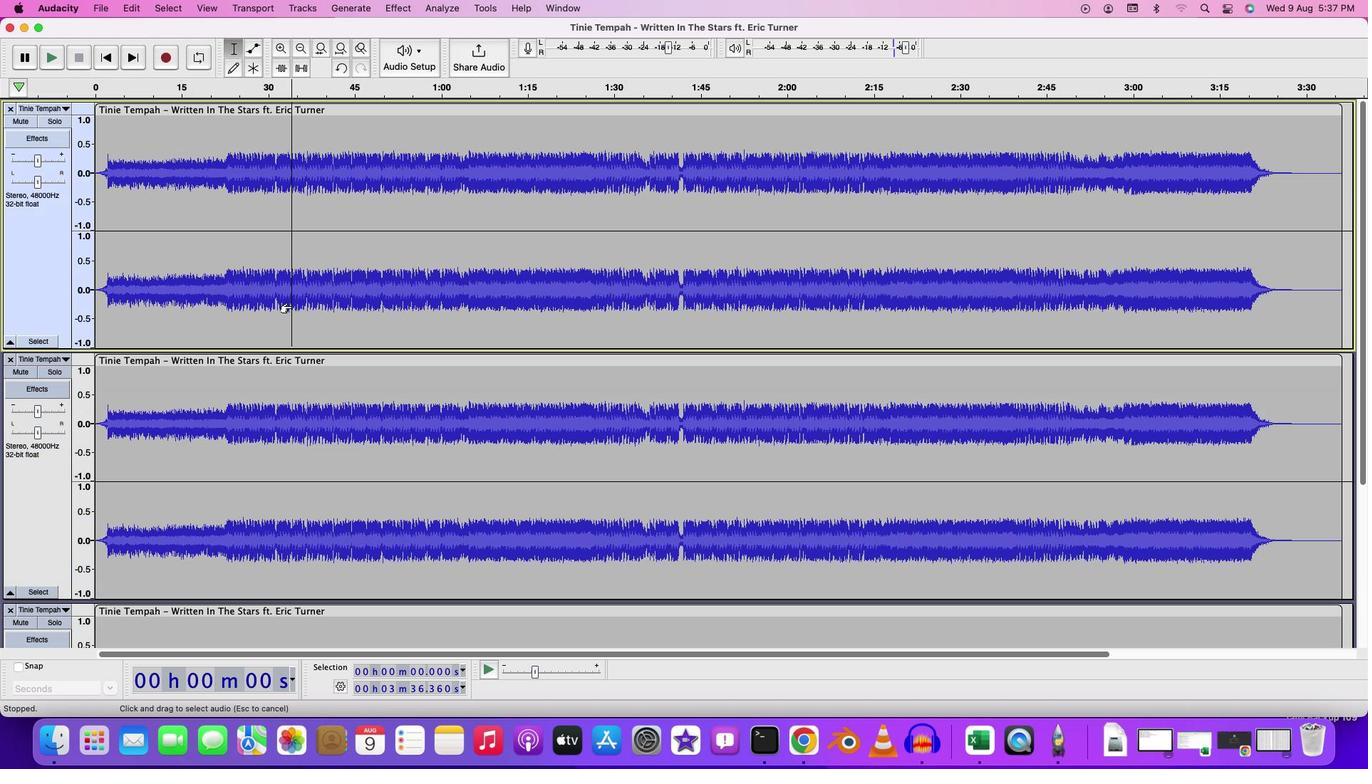 
Action: Mouse moved to (275, 340)
Screenshot: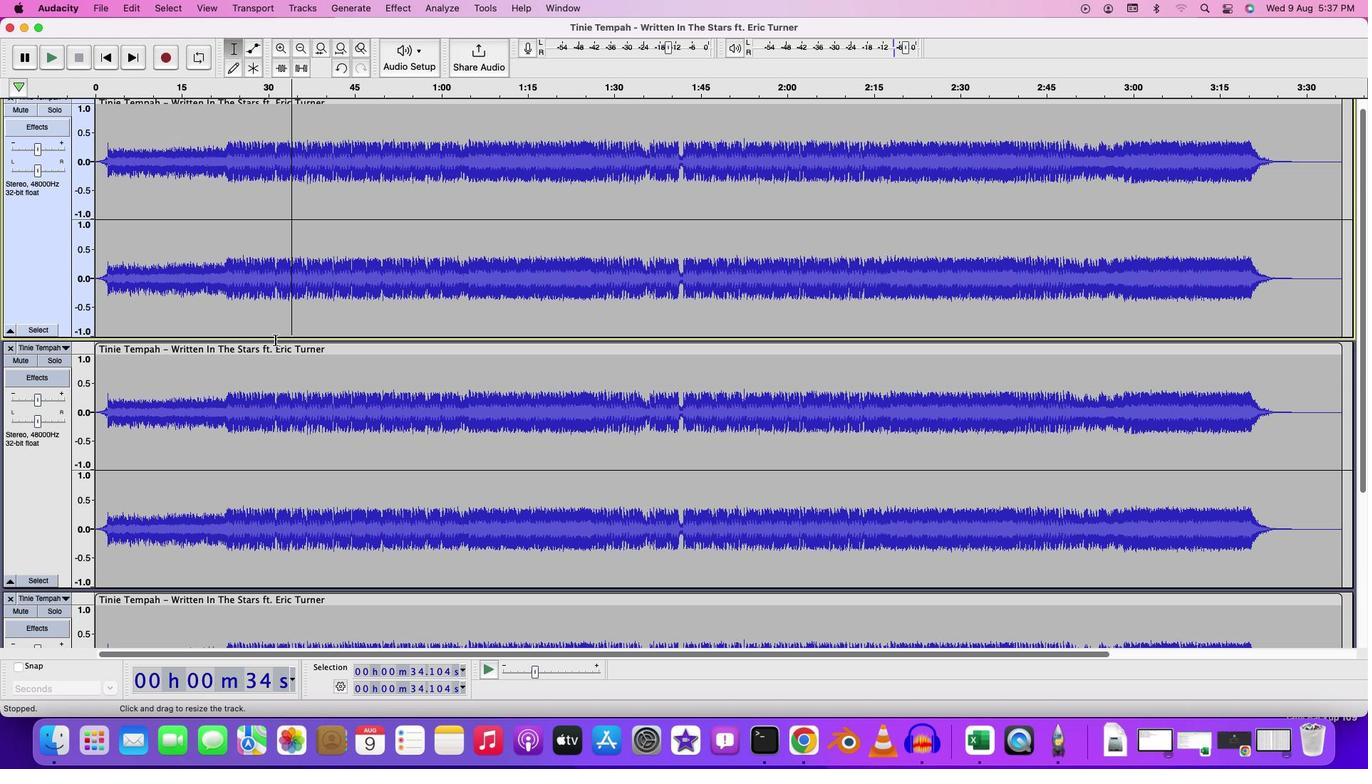 
Action: Mouse scrolled (275, 340) with delta (0, 0)
Screenshot: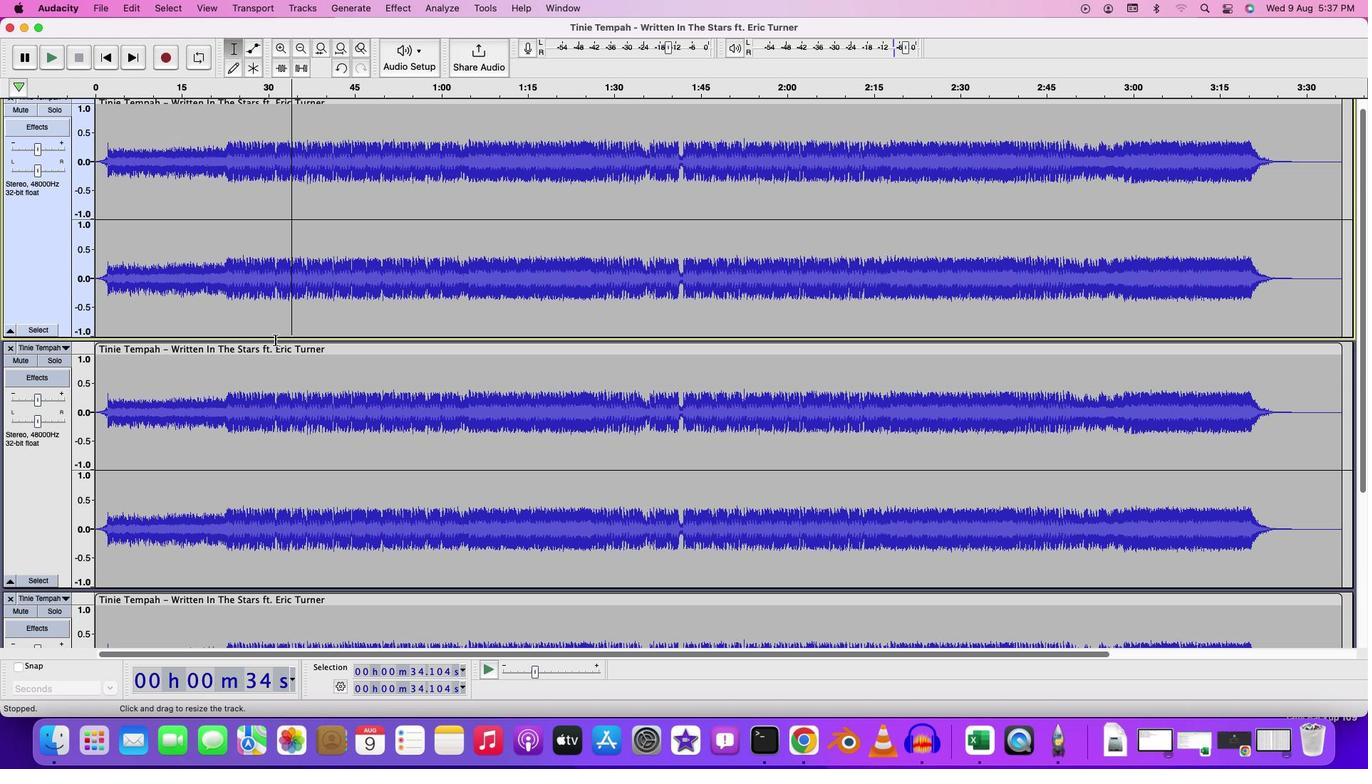 
Action: Mouse moved to (275, 340)
Screenshot: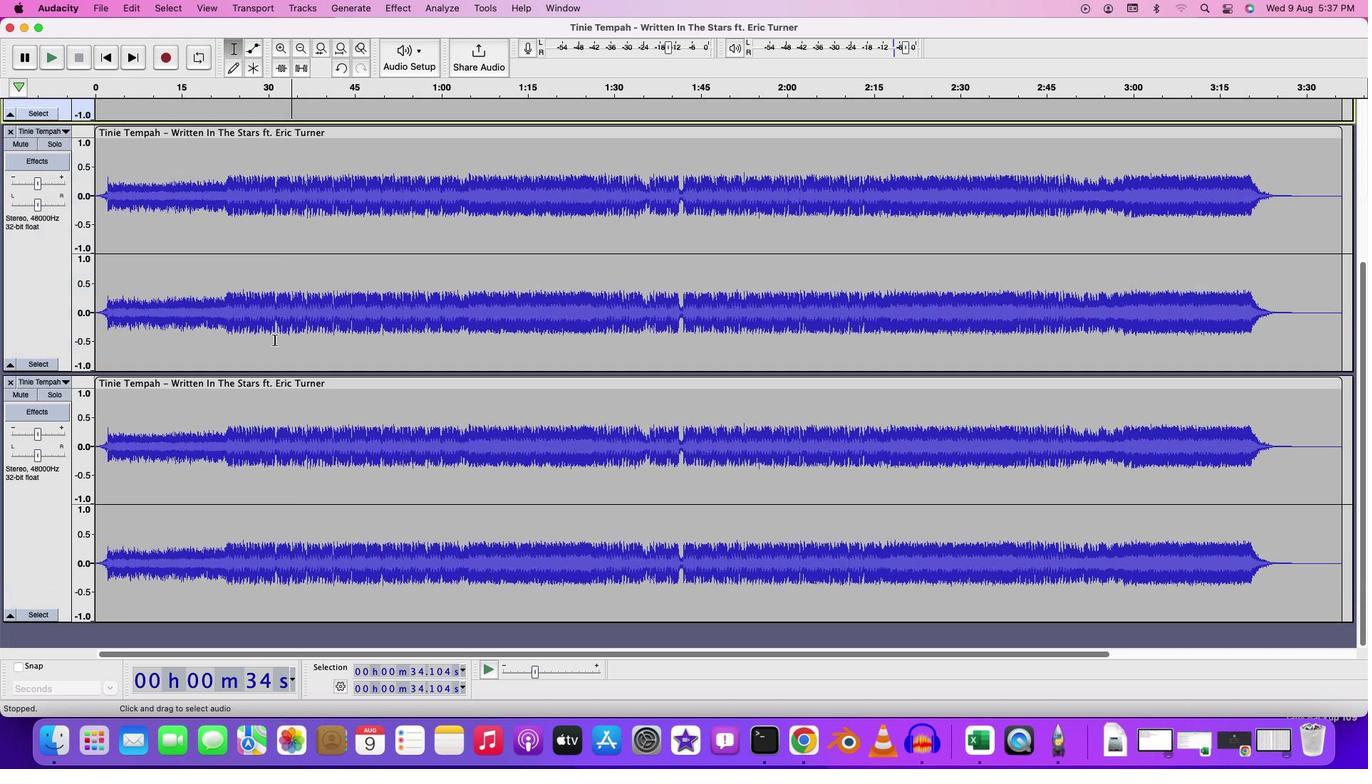
Action: Mouse scrolled (275, 340) with delta (0, 0)
Screenshot: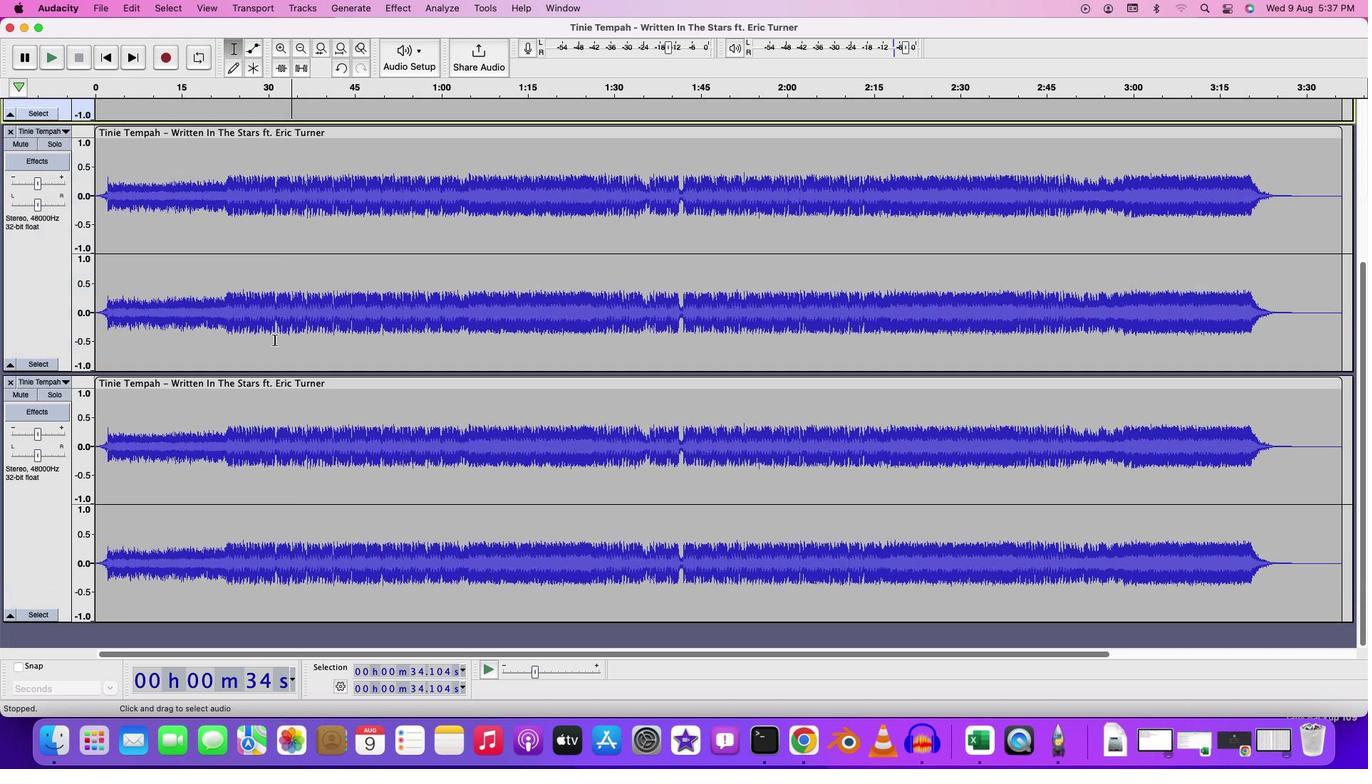
Action: Mouse scrolled (275, 340) with delta (0, -2)
Screenshot: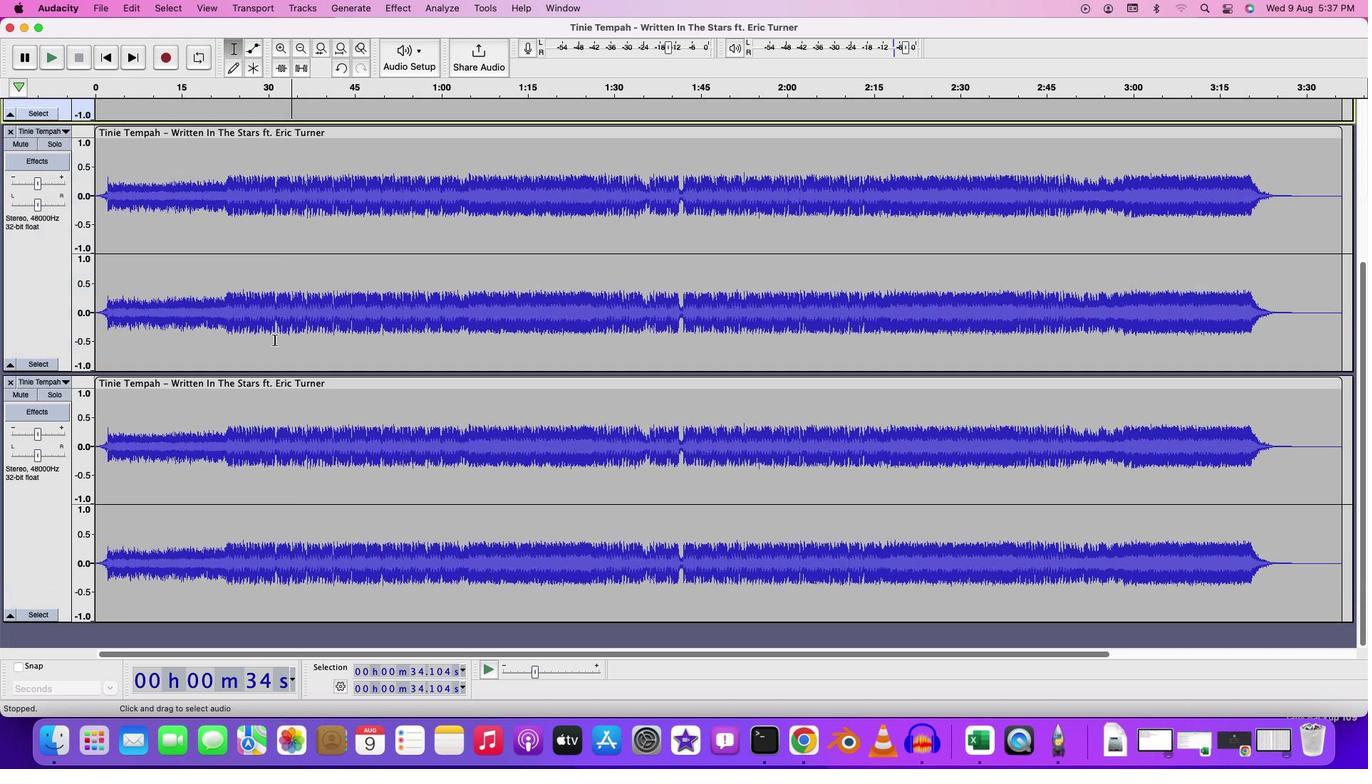 
Action: Mouse scrolled (275, 340) with delta (0, -3)
Screenshot: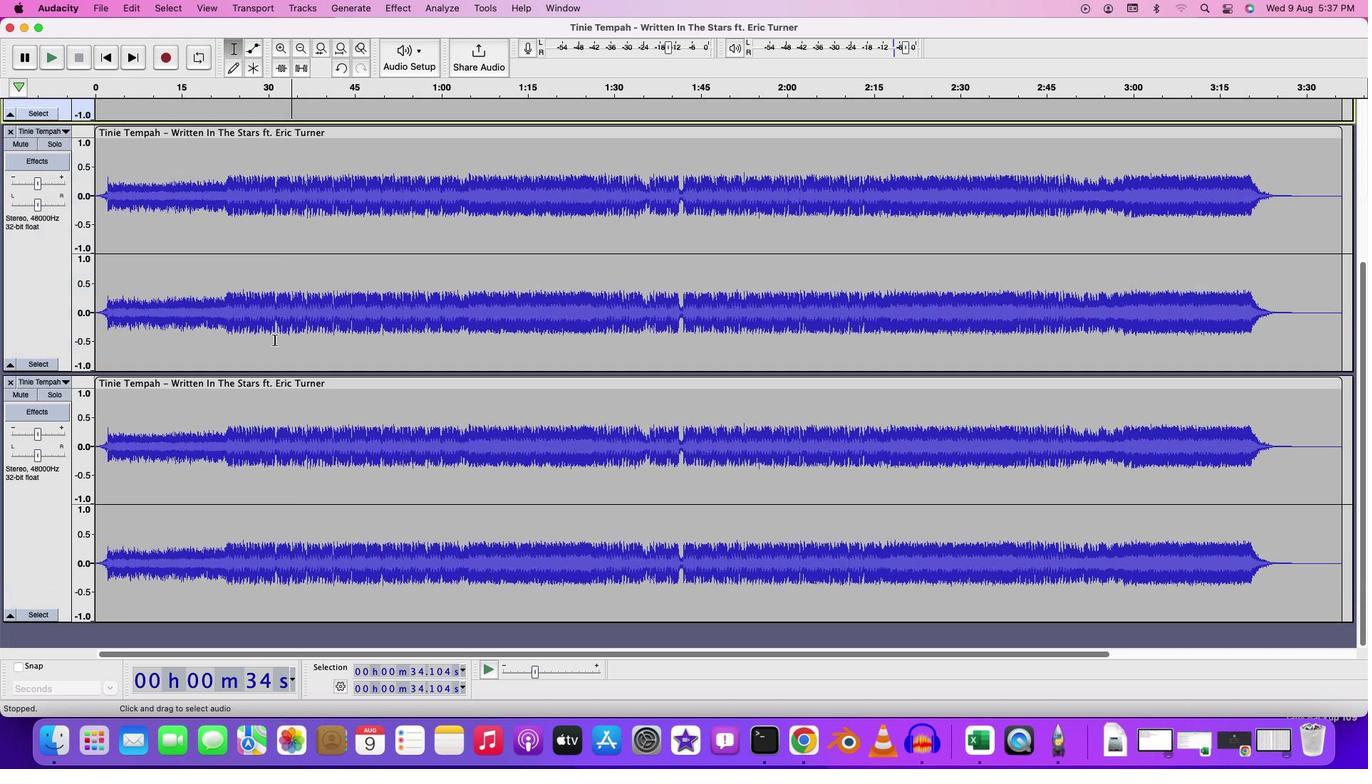 
Action: Mouse scrolled (275, 340) with delta (0, -4)
Screenshot: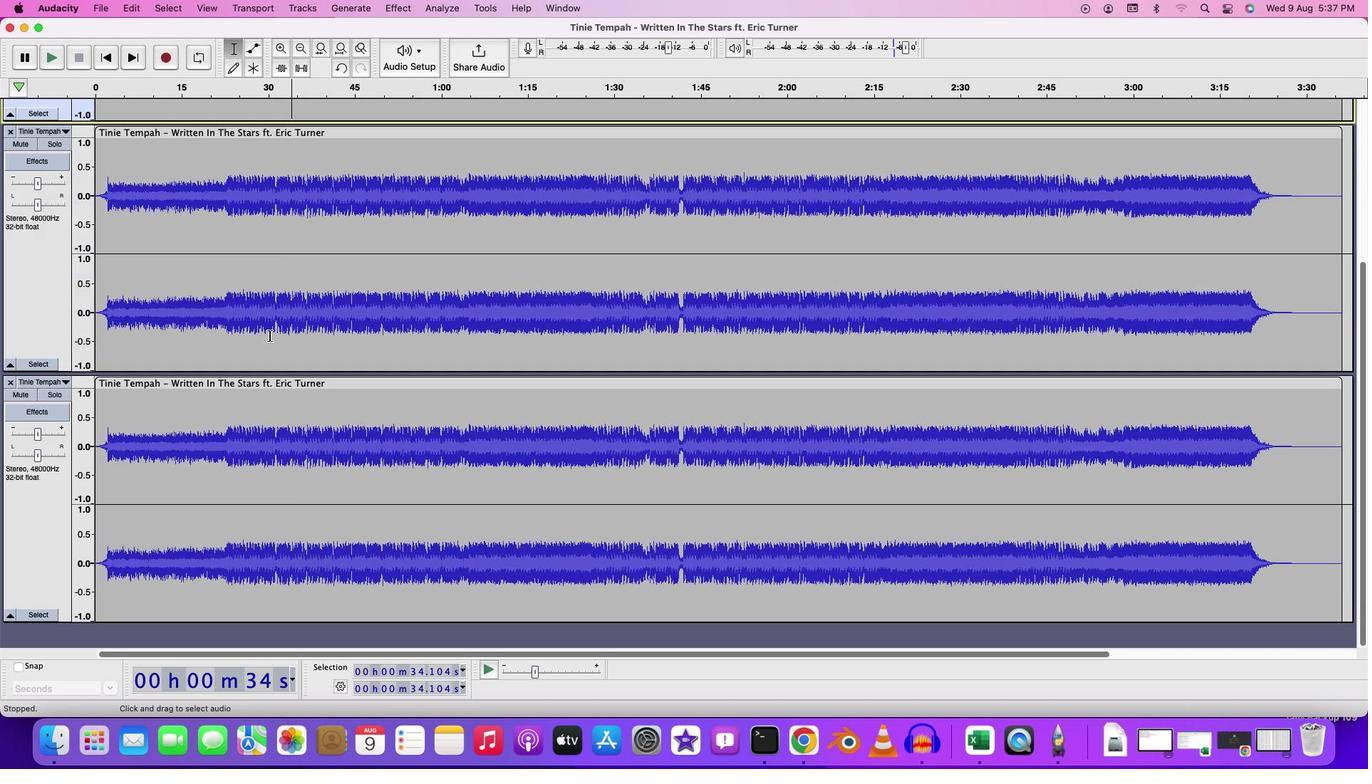 
Action: Mouse moved to (272, 347)
Screenshot: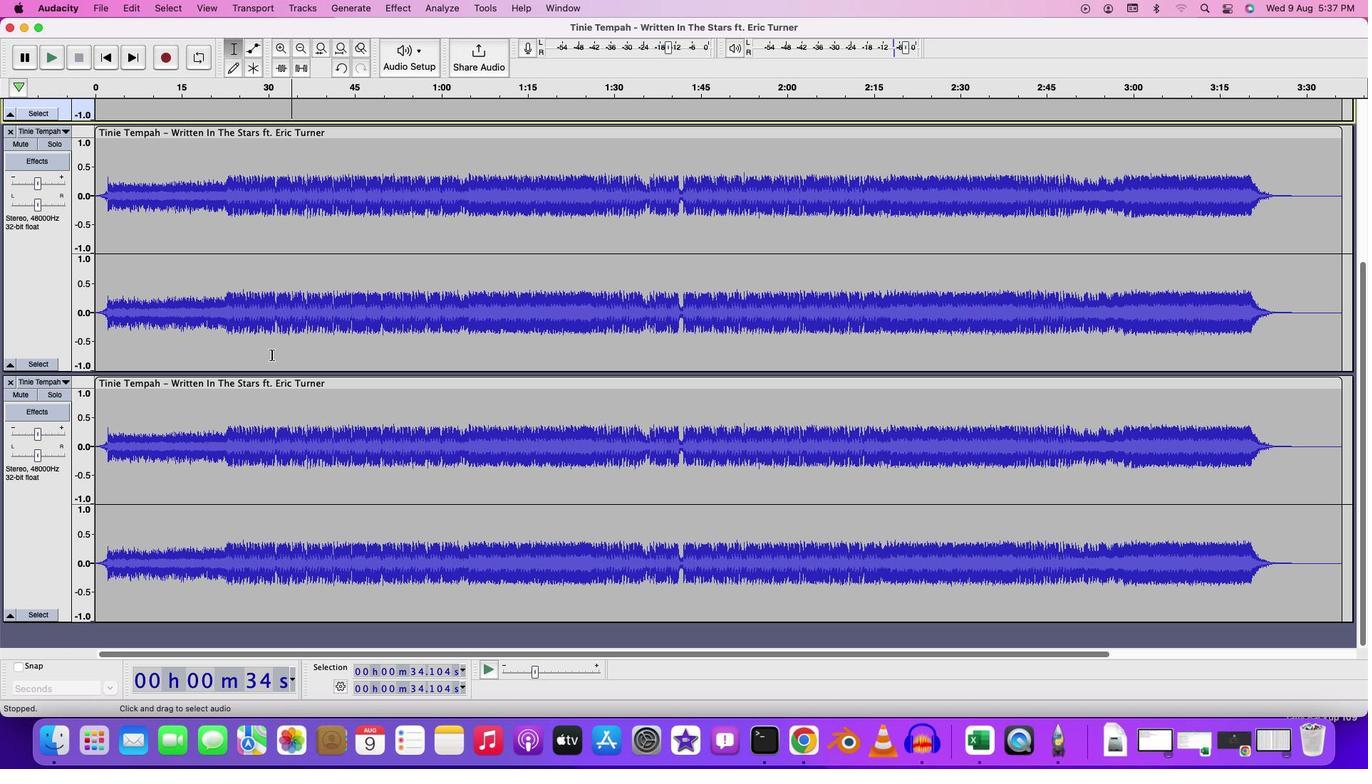
Action: Mouse scrolled (272, 347) with delta (0, 0)
Screenshot: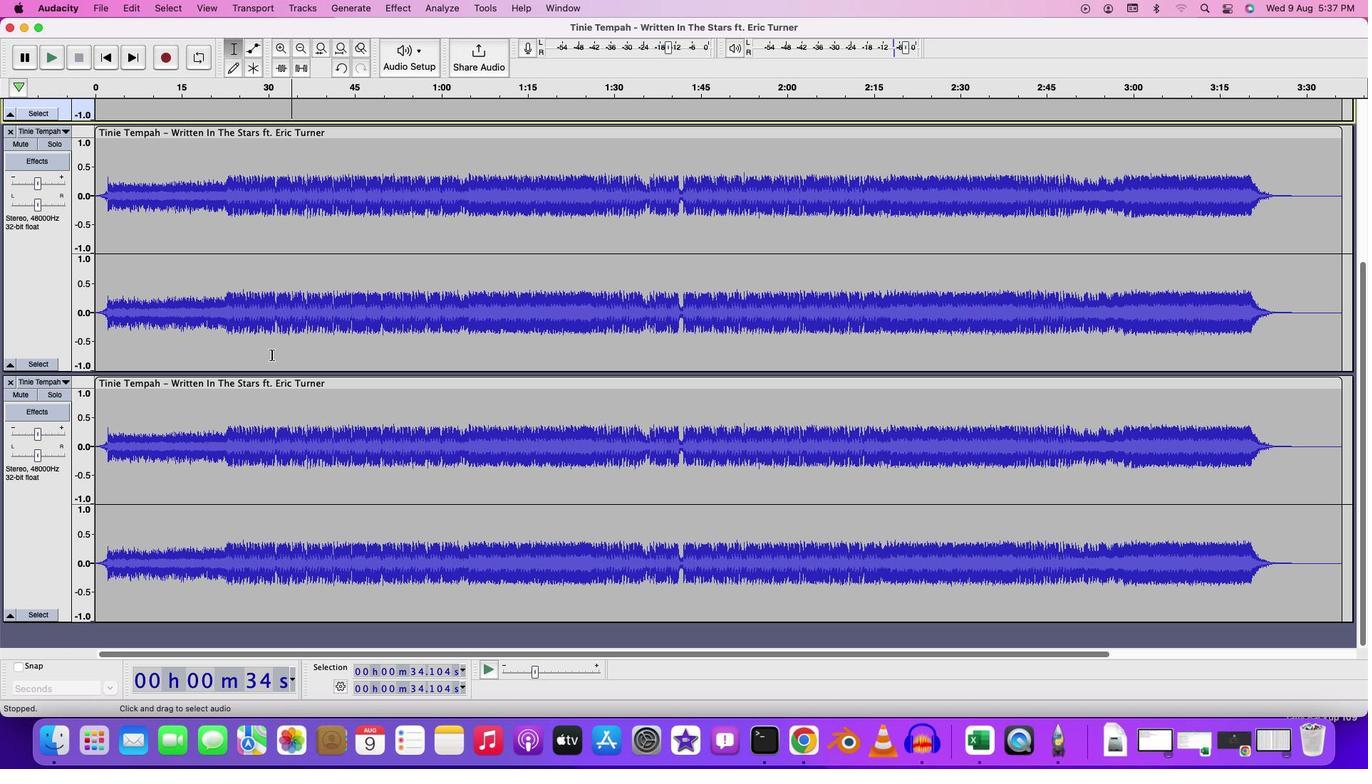 
Action: Mouse moved to (274, 352)
Screenshot: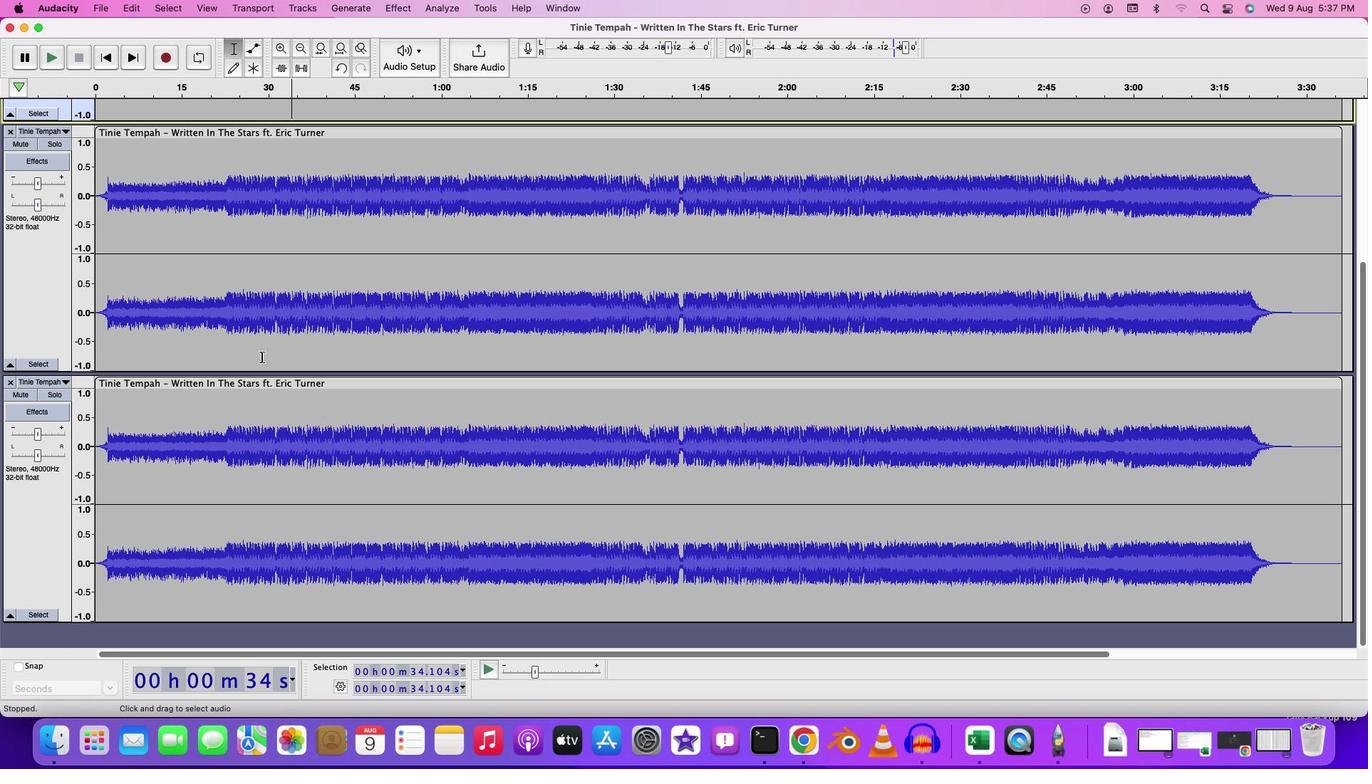 
Action: Mouse scrolled (274, 352) with delta (0, 0)
Screenshot: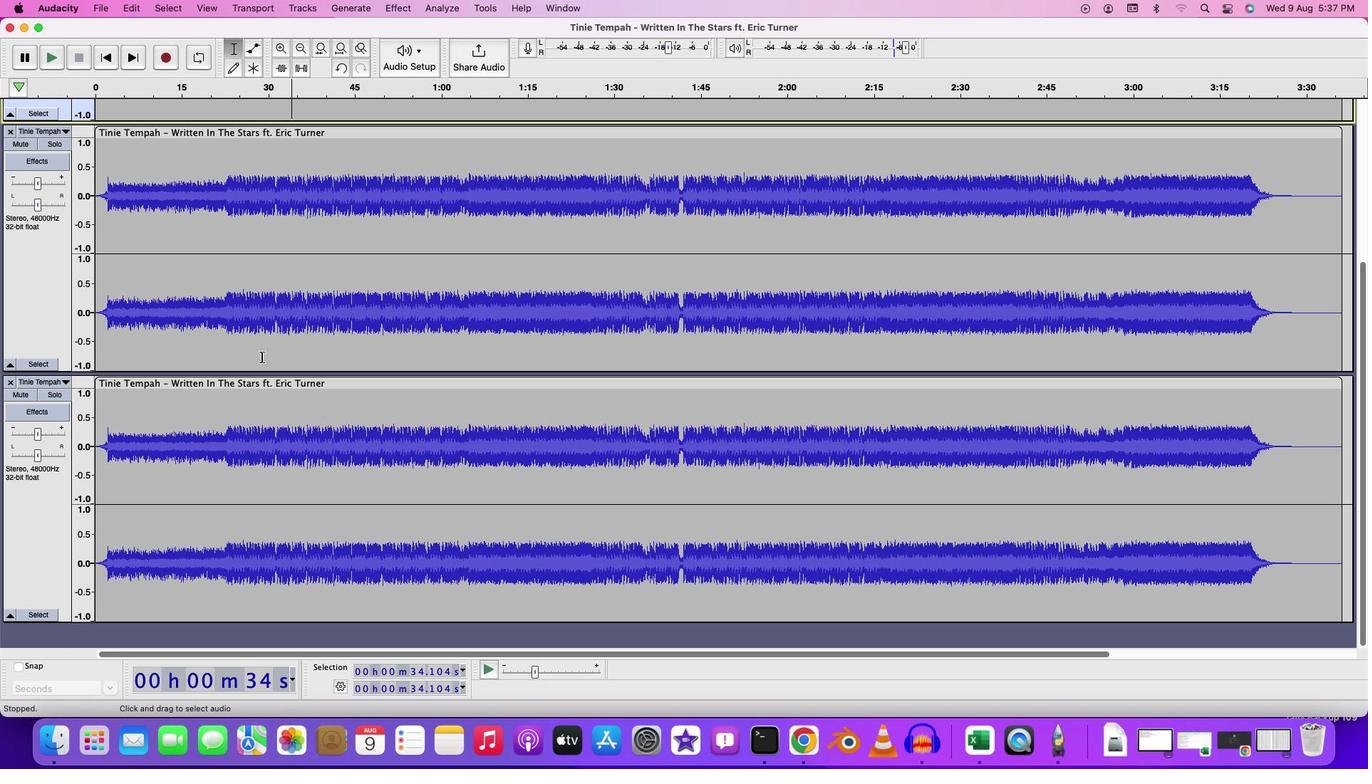 
Action: Mouse moved to (274, 353)
Screenshot: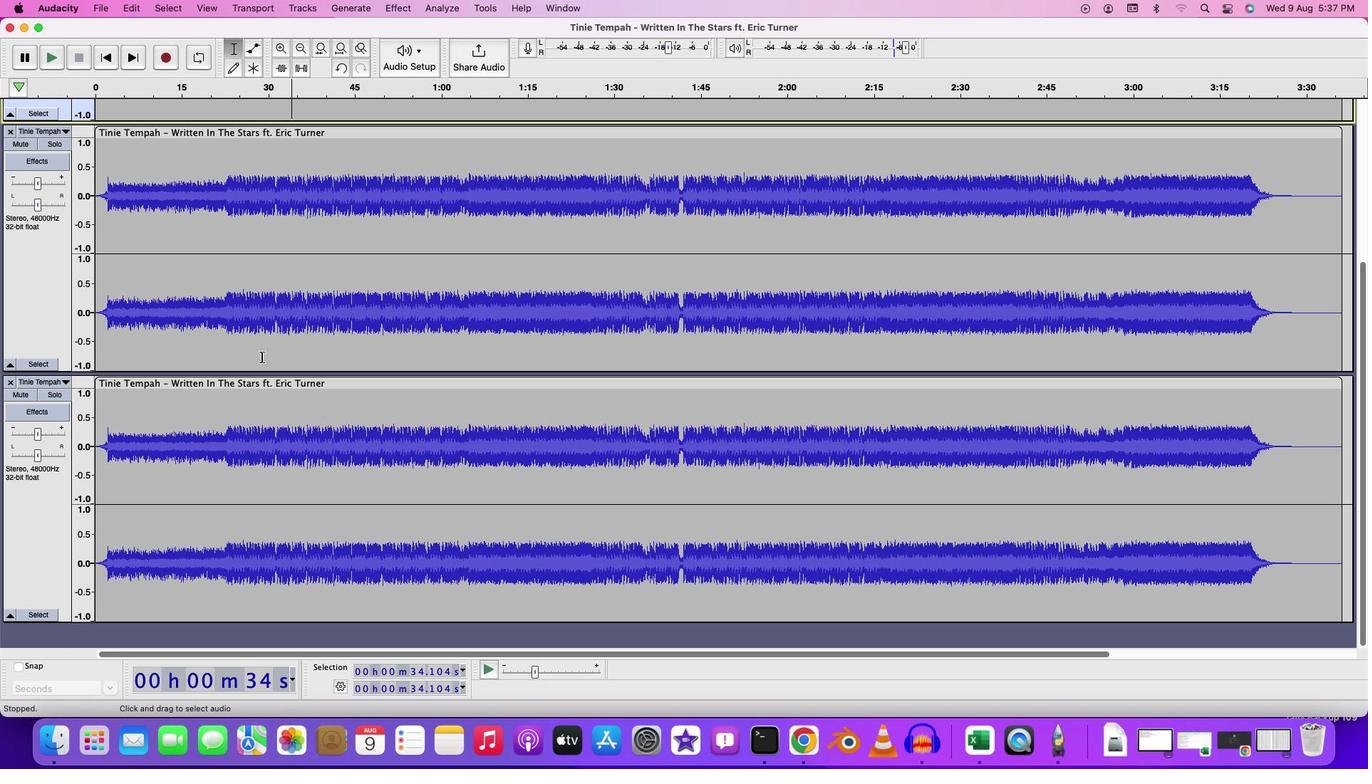 
Action: Mouse scrolled (274, 353) with delta (0, -2)
Screenshot: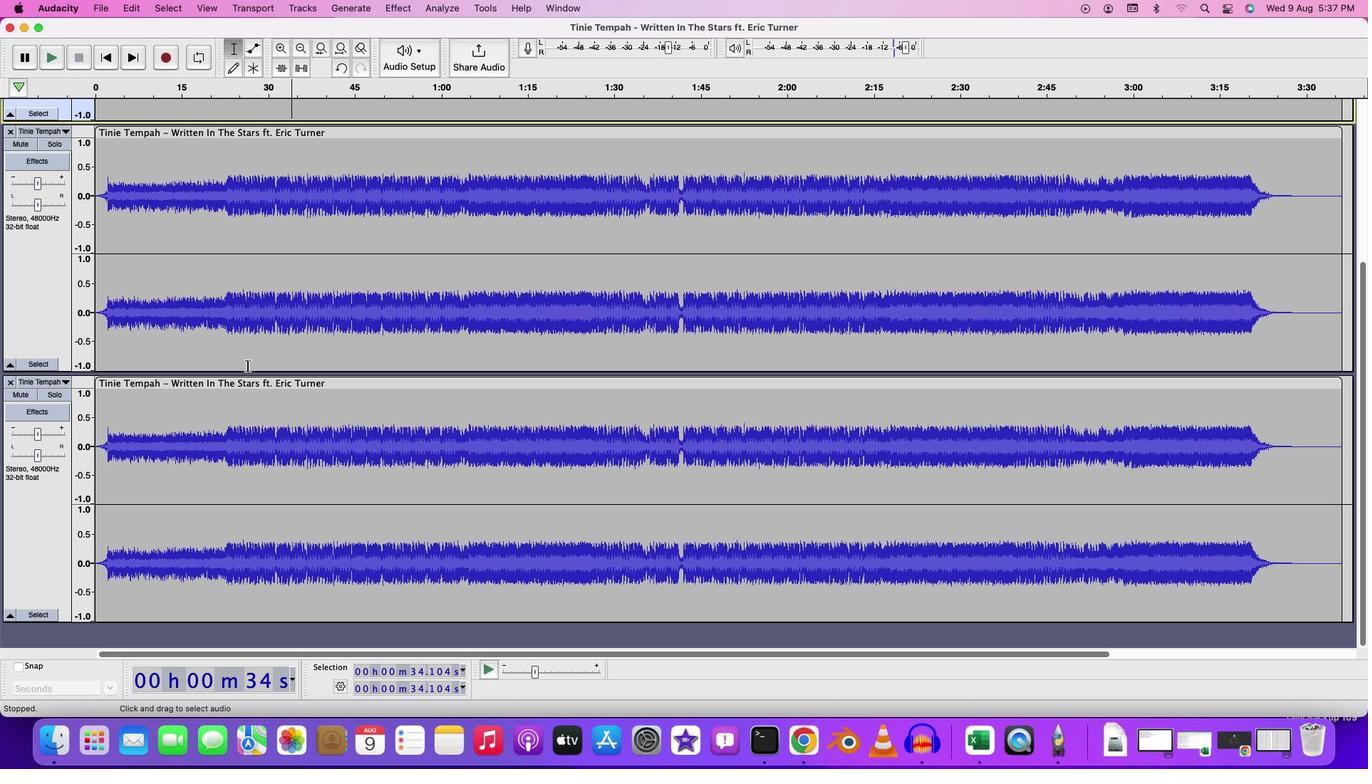 
Action: Mouse moved to (240, 372)
Screenshot: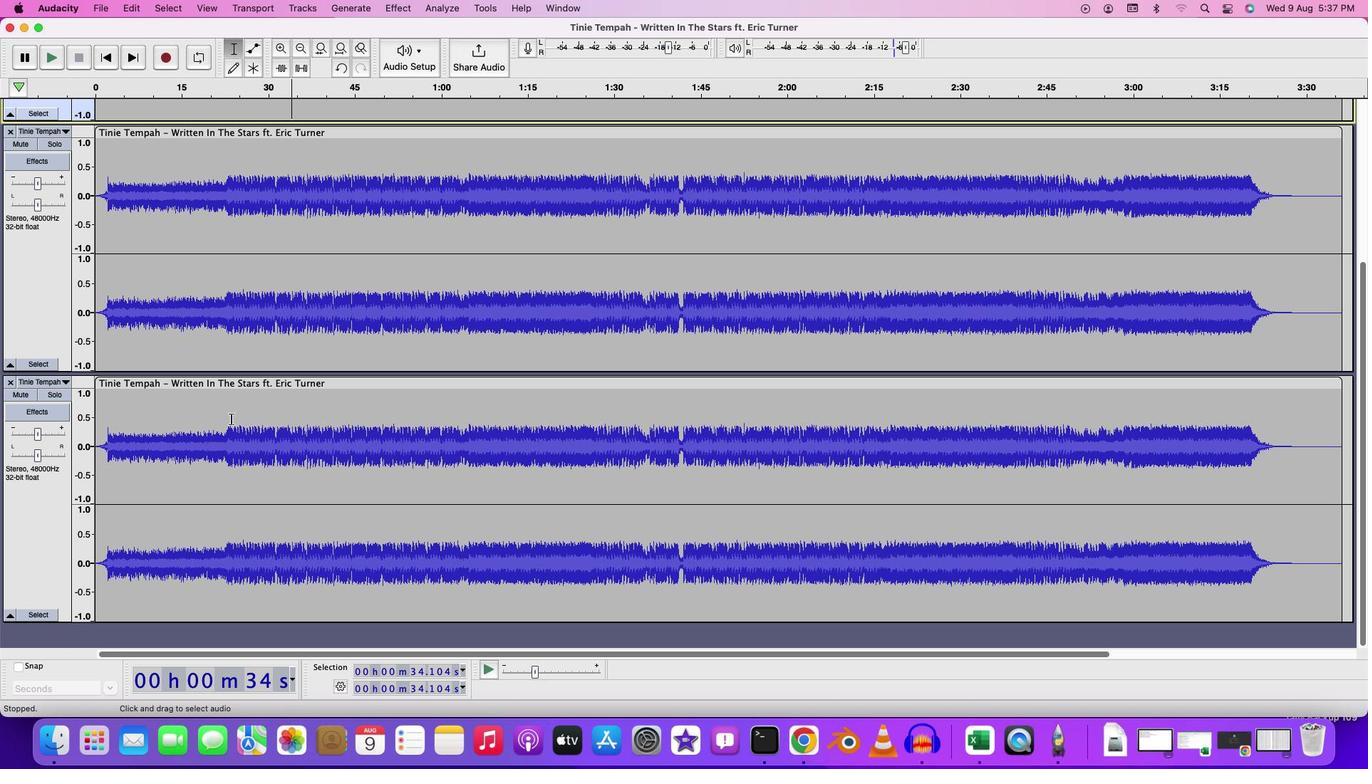 
Action: Mouse scrolled (240, 372) with delta (0, 0)
Screenshot: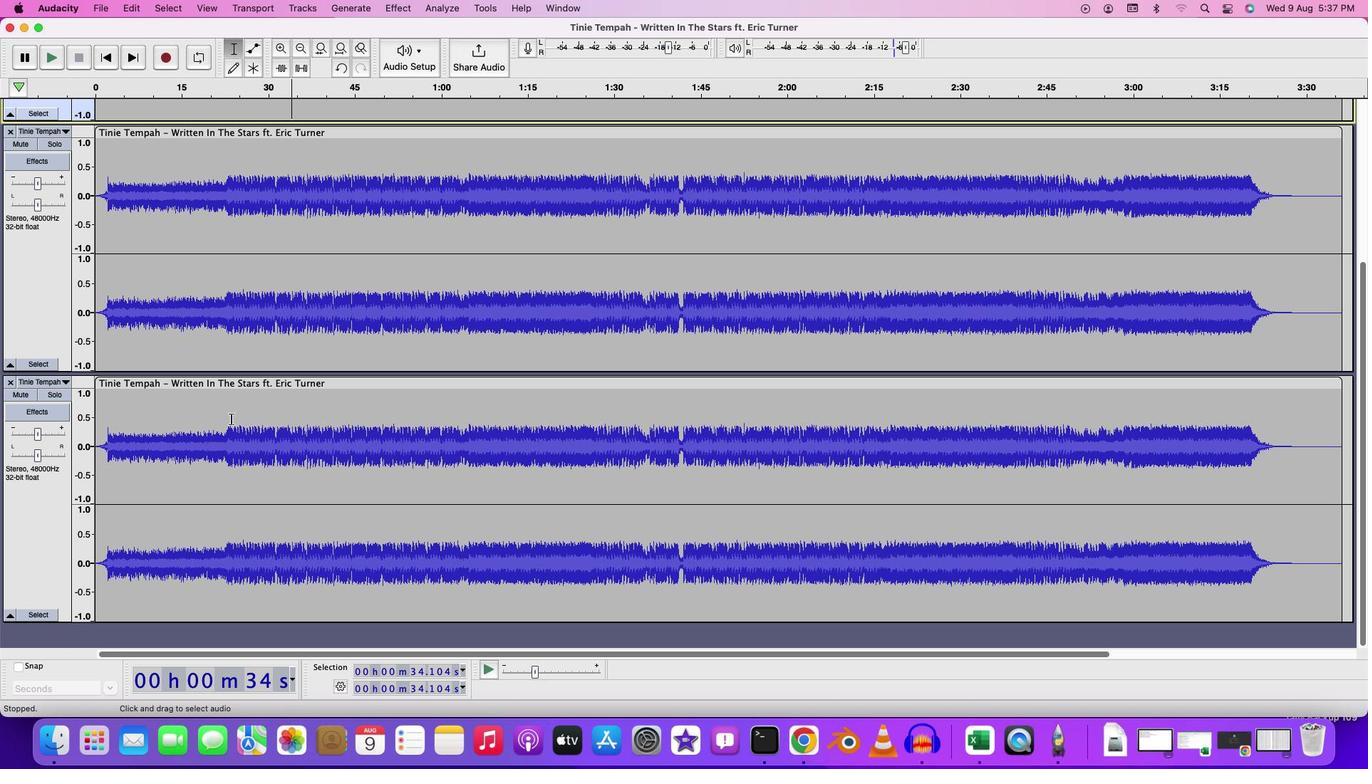 
Action: Mouse moved to (238, 379)
Screenshot: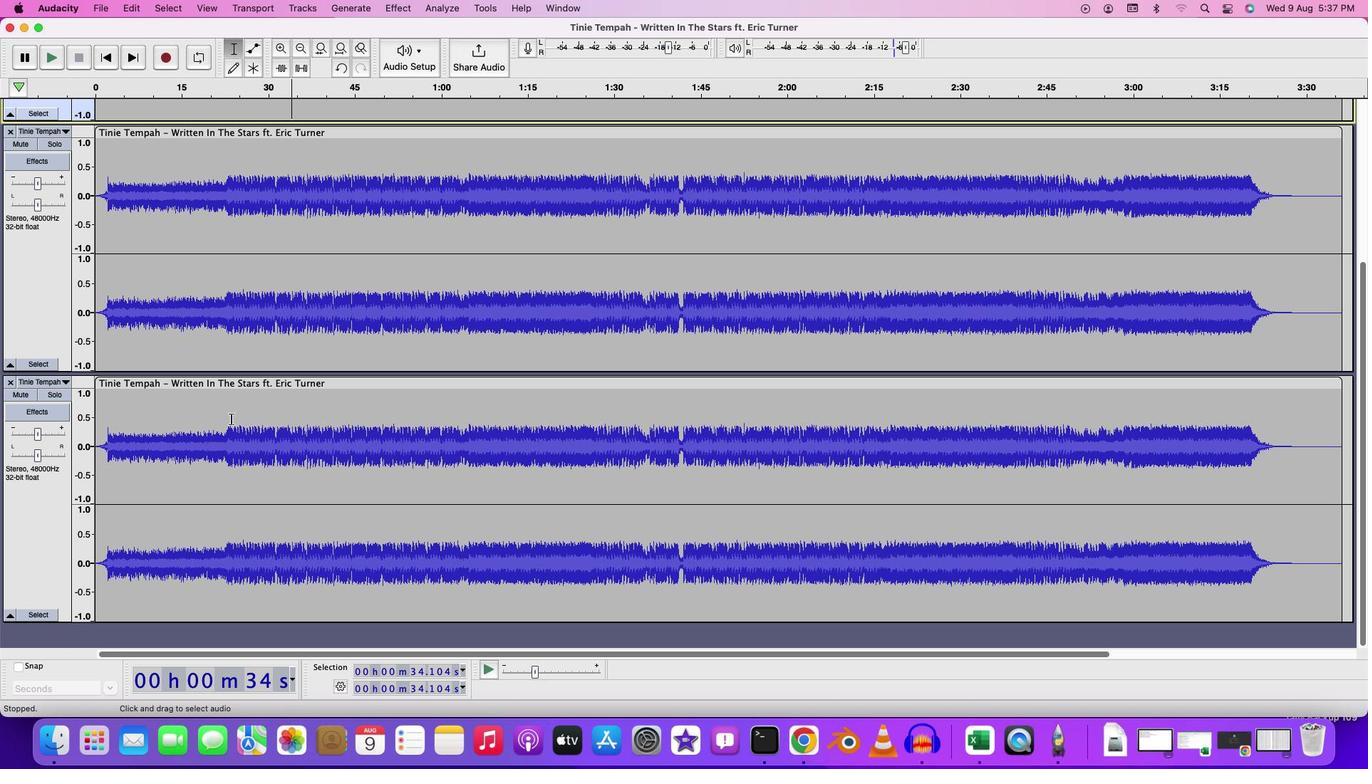 
Action: Mouse scrolled (238, 379) with delta (0, 0)
Screenshot: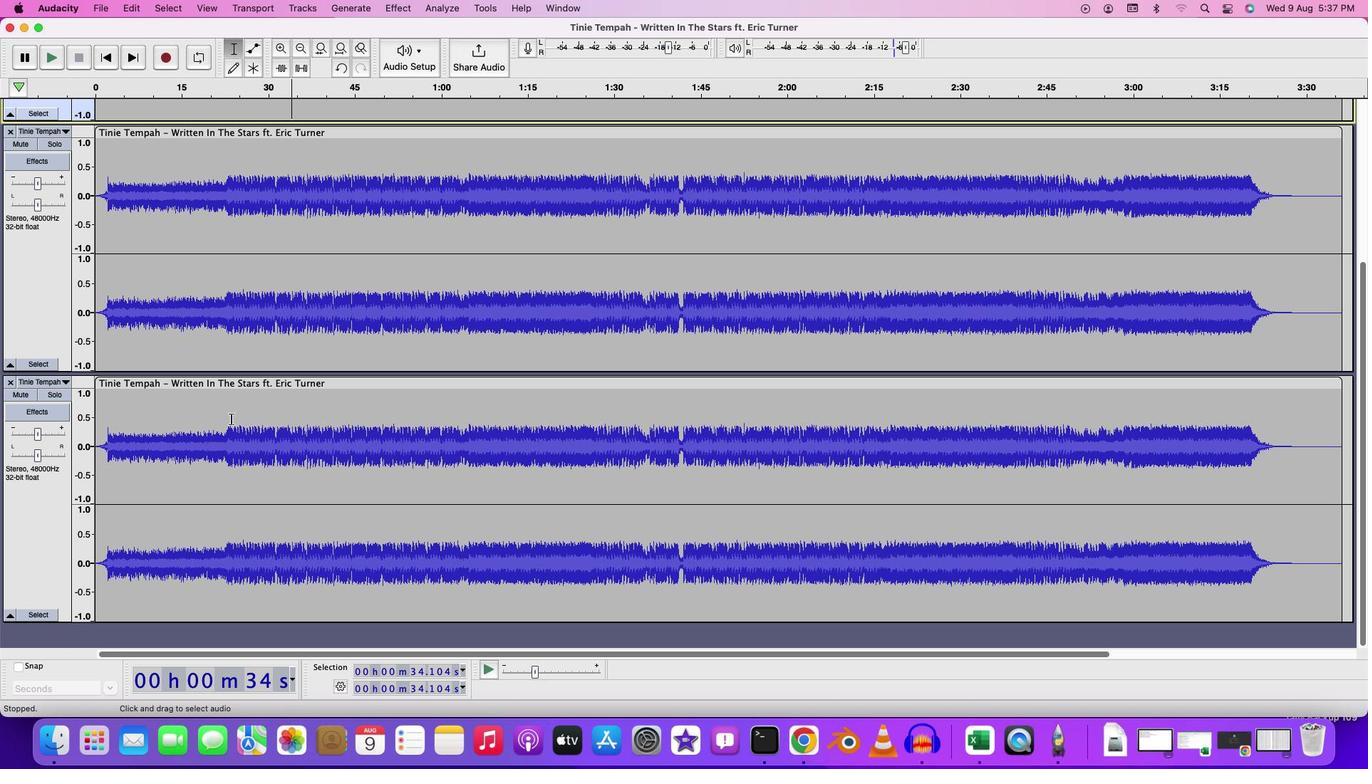 
Action: Mouse moved to (237, 385)
Screenshot: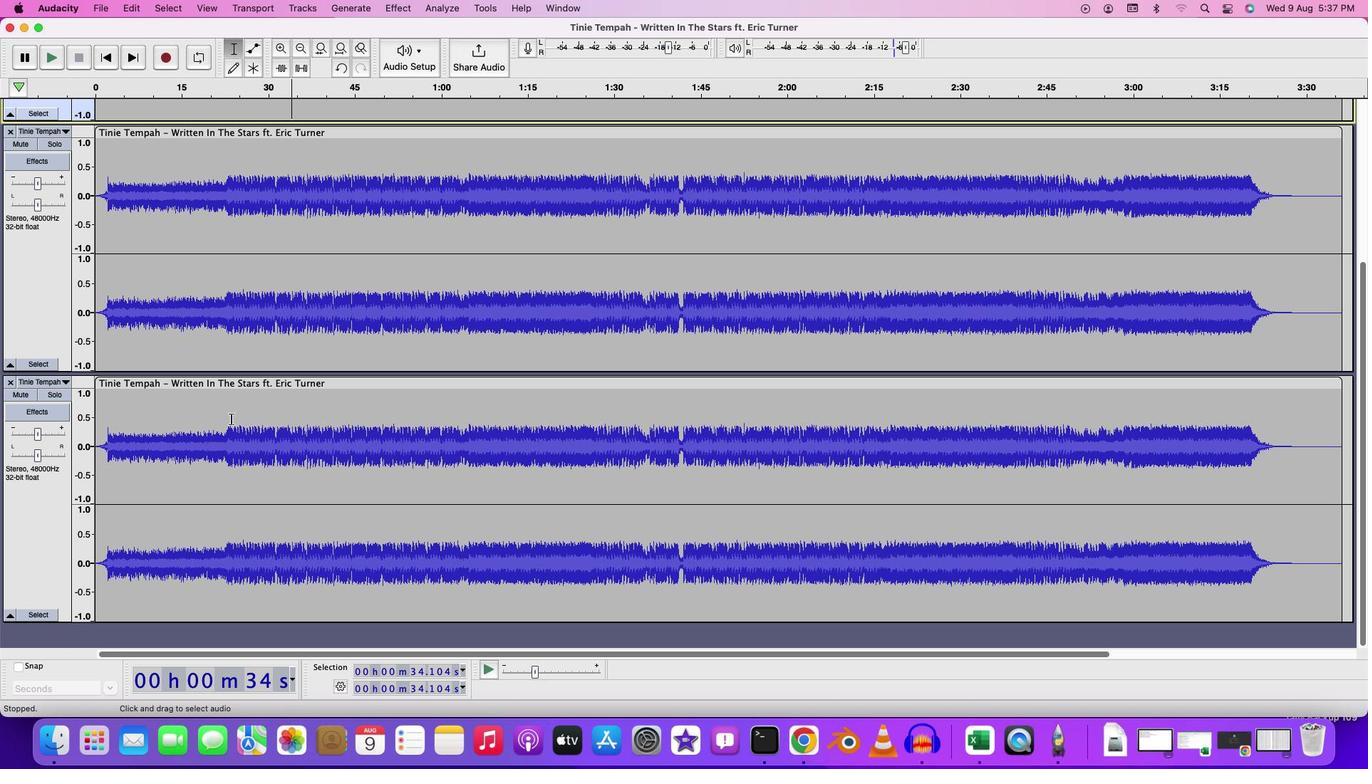 
Action: Mouse scrolled (237, 385) with delta (0, 2)
Screenshot: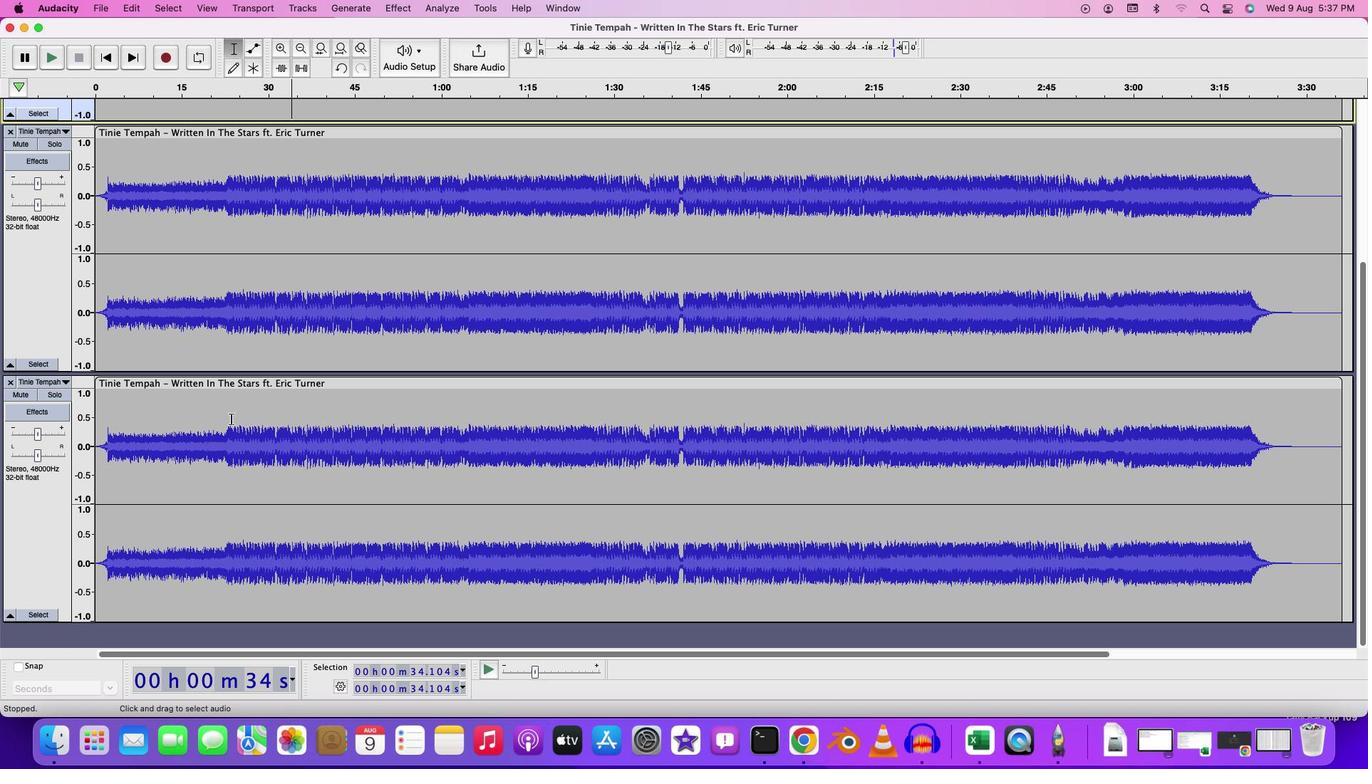 
Action: Mouse moved to (234, 396)
Screenshot: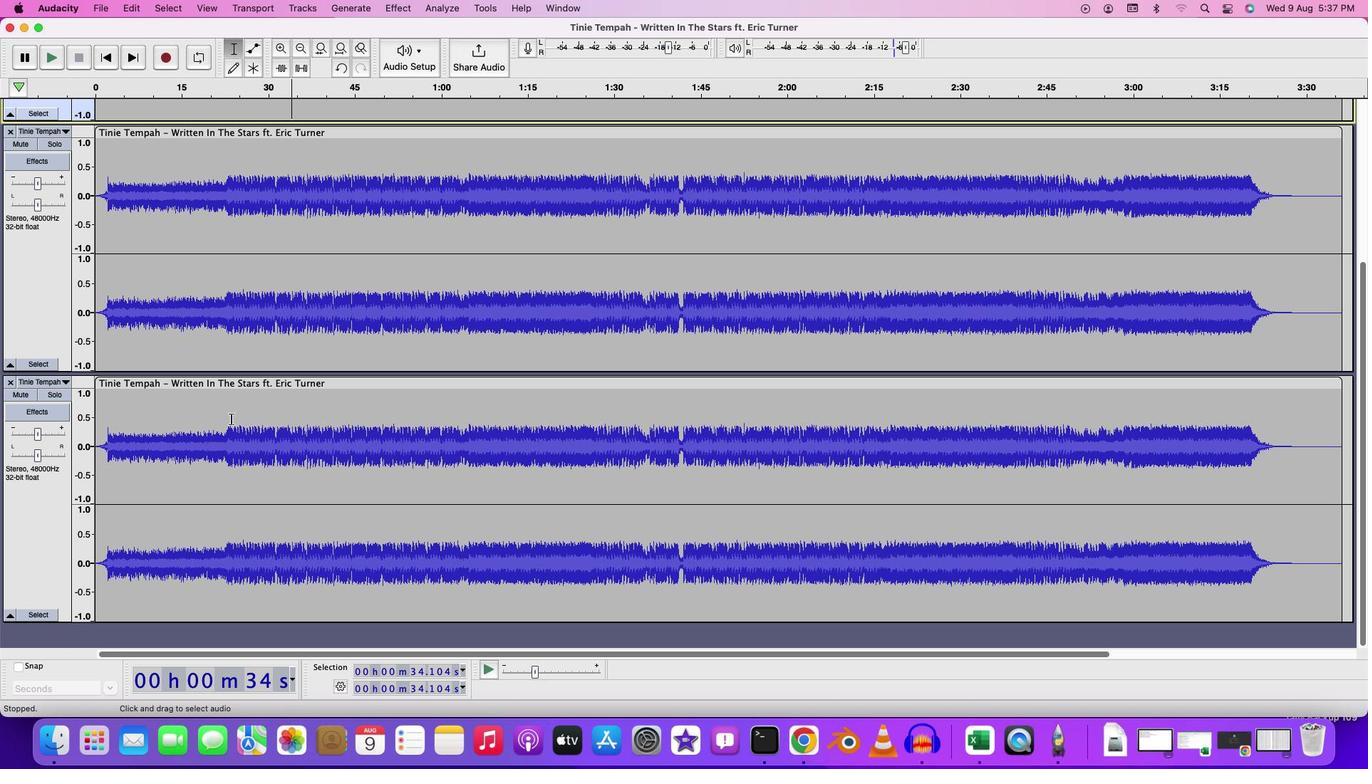 
Action: Mouse scrolled (234, 396) with delta (0, 3)
Screenshot: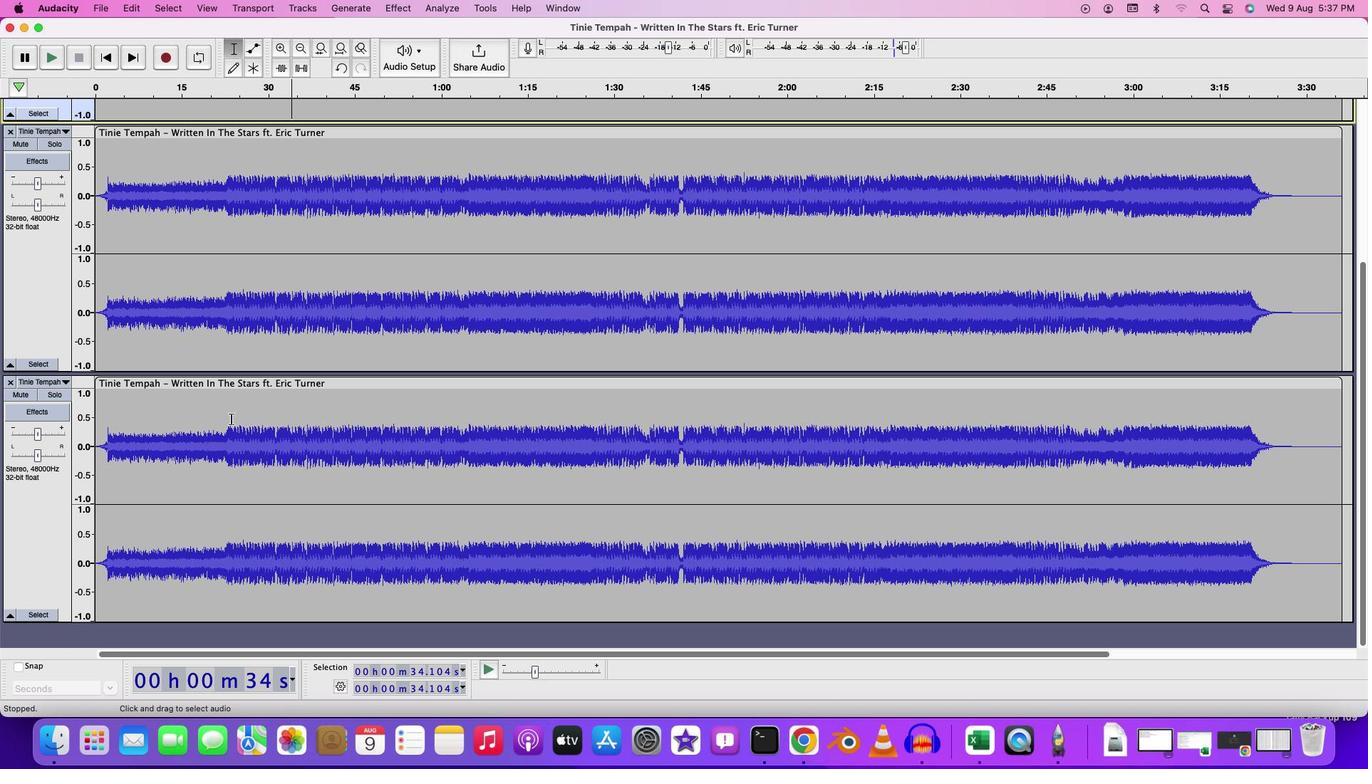
Action: Mouse moved to (233, 410)
Screenshot: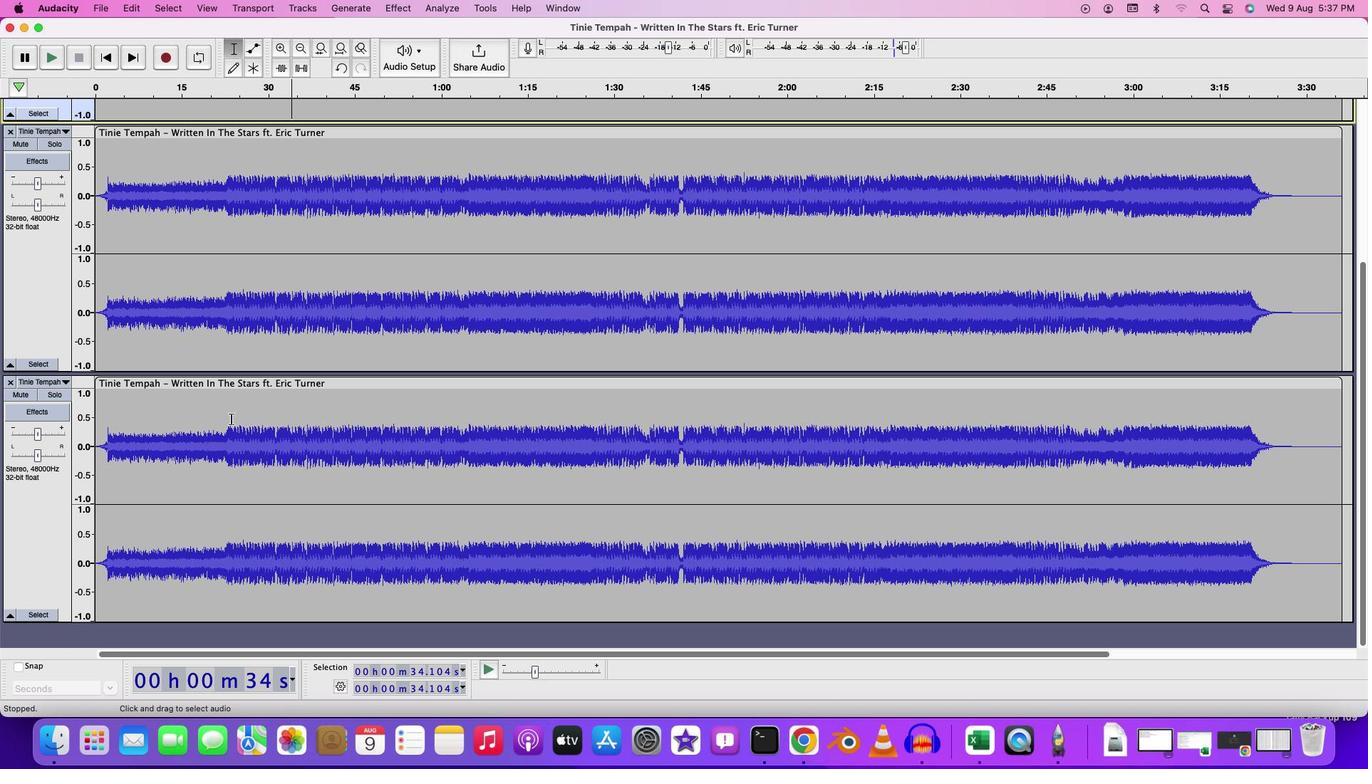 
Action: Mouse scrolled (233, 410) with delta (0, 4)
Screenshot: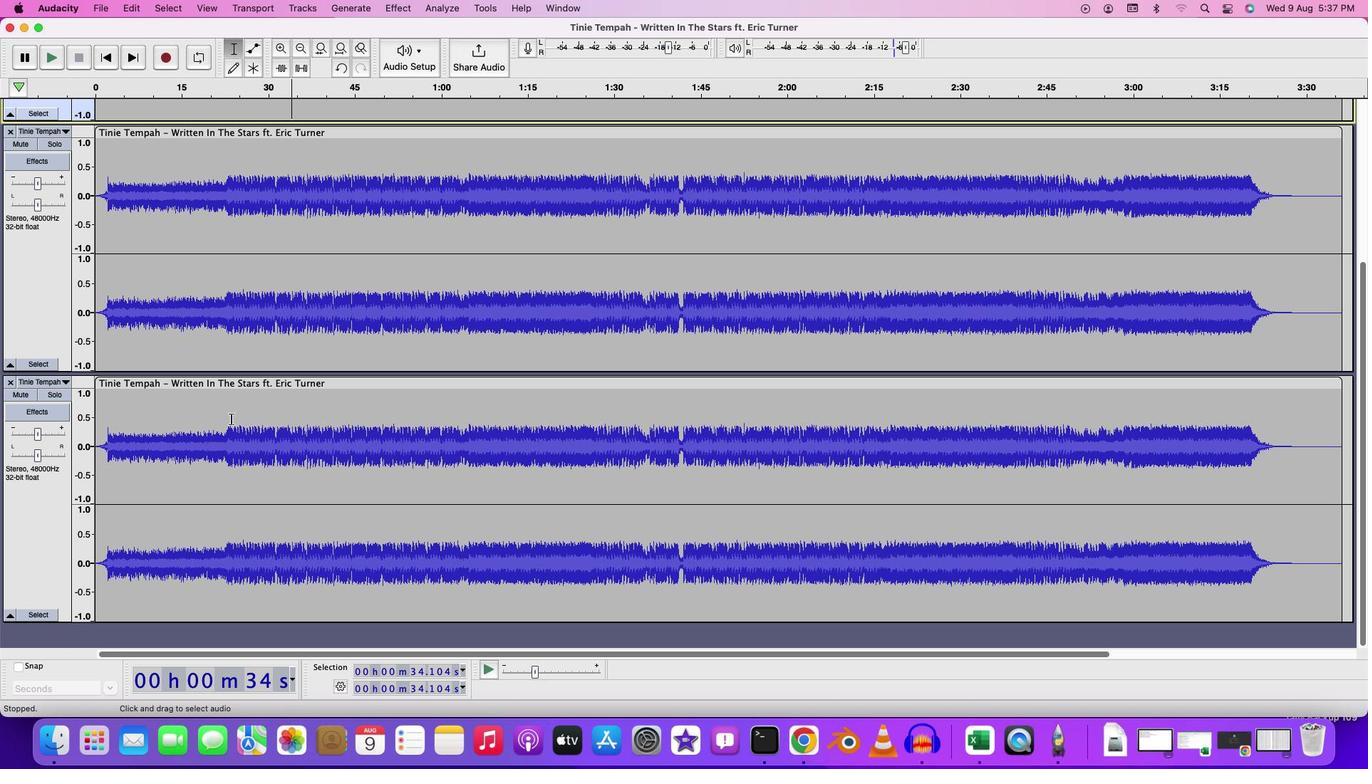 
Action: Mouse moved to (231, 418)
Screenshot: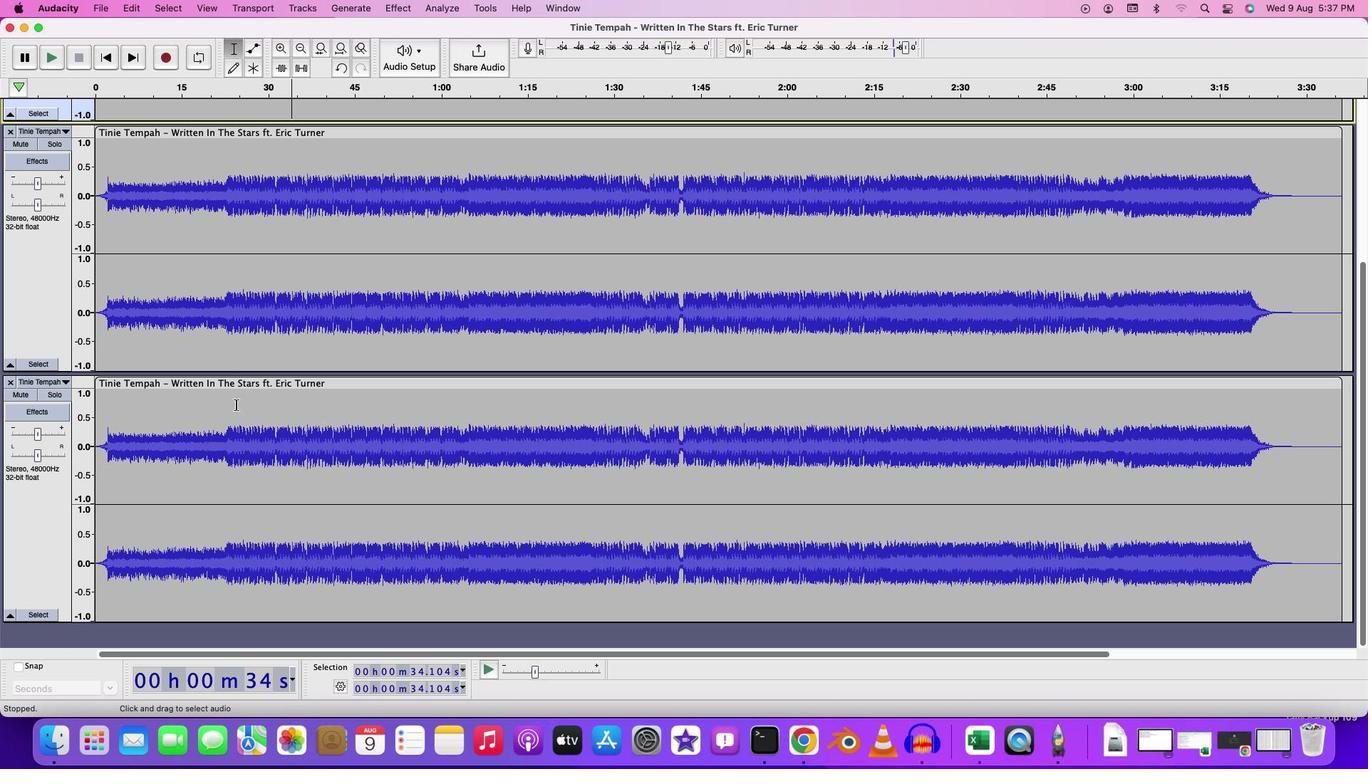 
Action: Mouse scrolled (231, 418) with delta (0, 4)
Screenshot: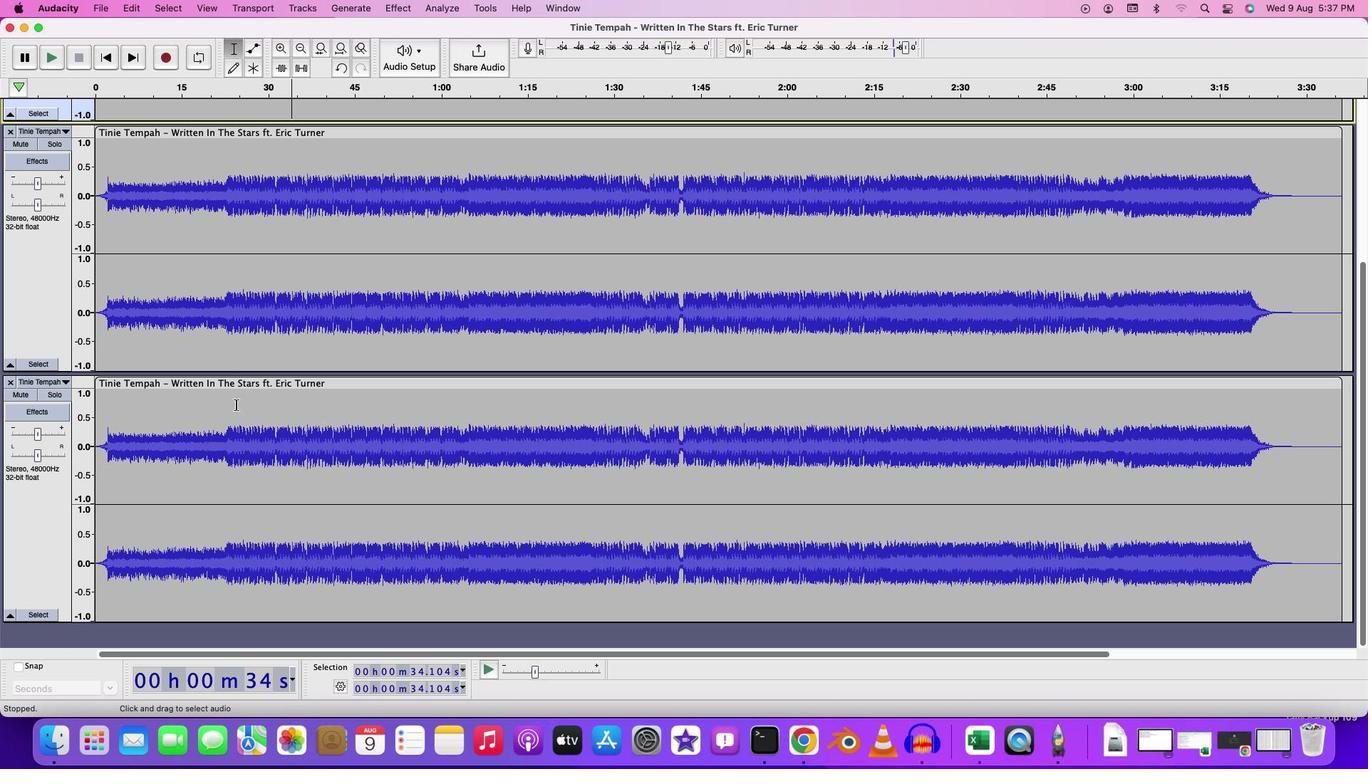 
Action: Mouse moved to (231, 419)
Screenshot: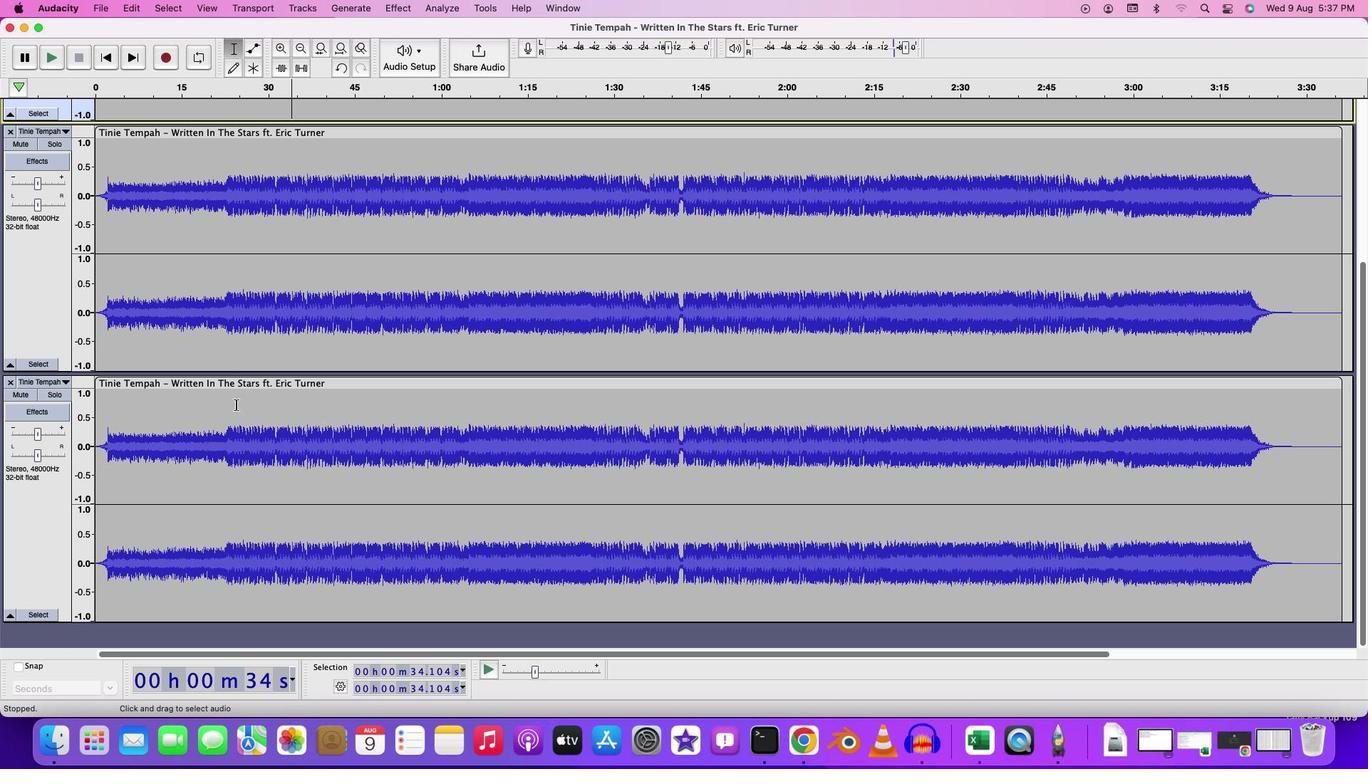 
Action: Mouse scrolled (231, 419) with delta (0, 4)
Screenshot: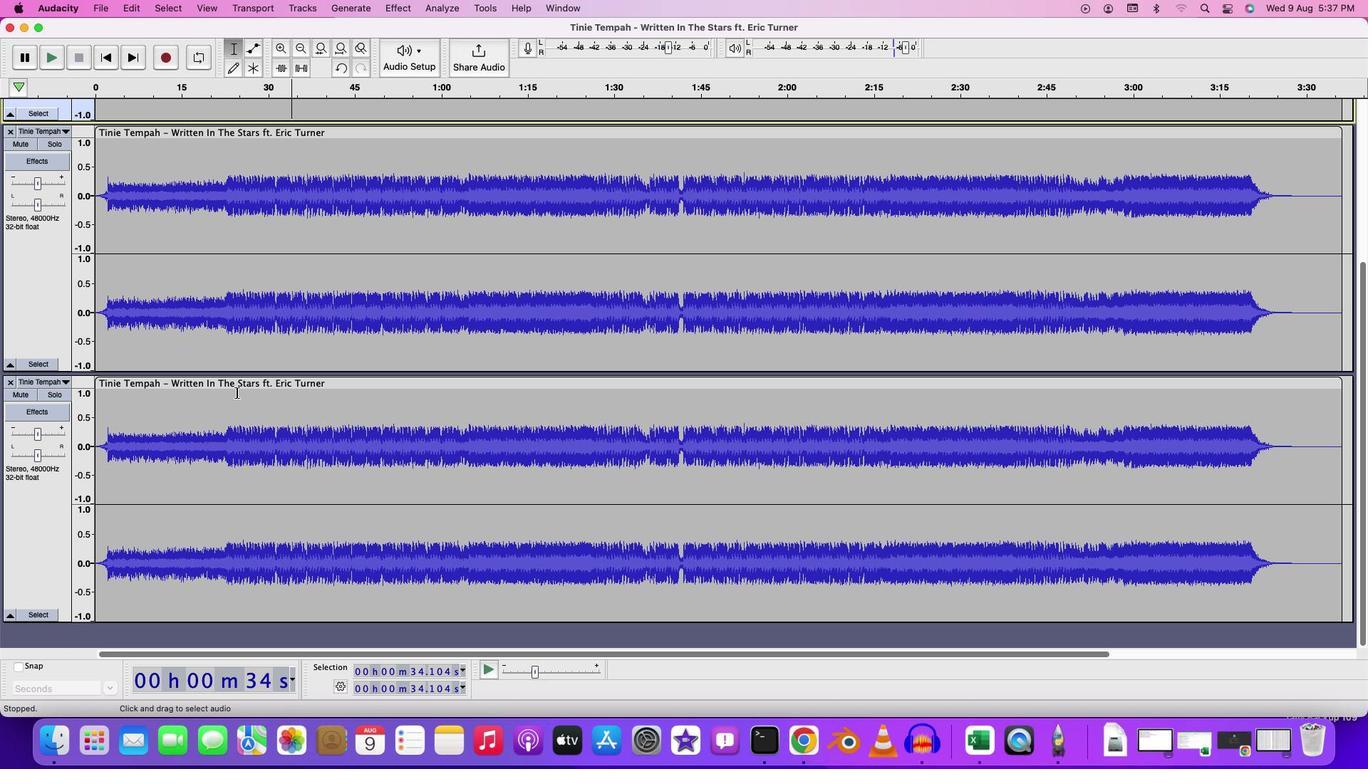 
Action: Mouse moved to (239, 396)
Screenshot: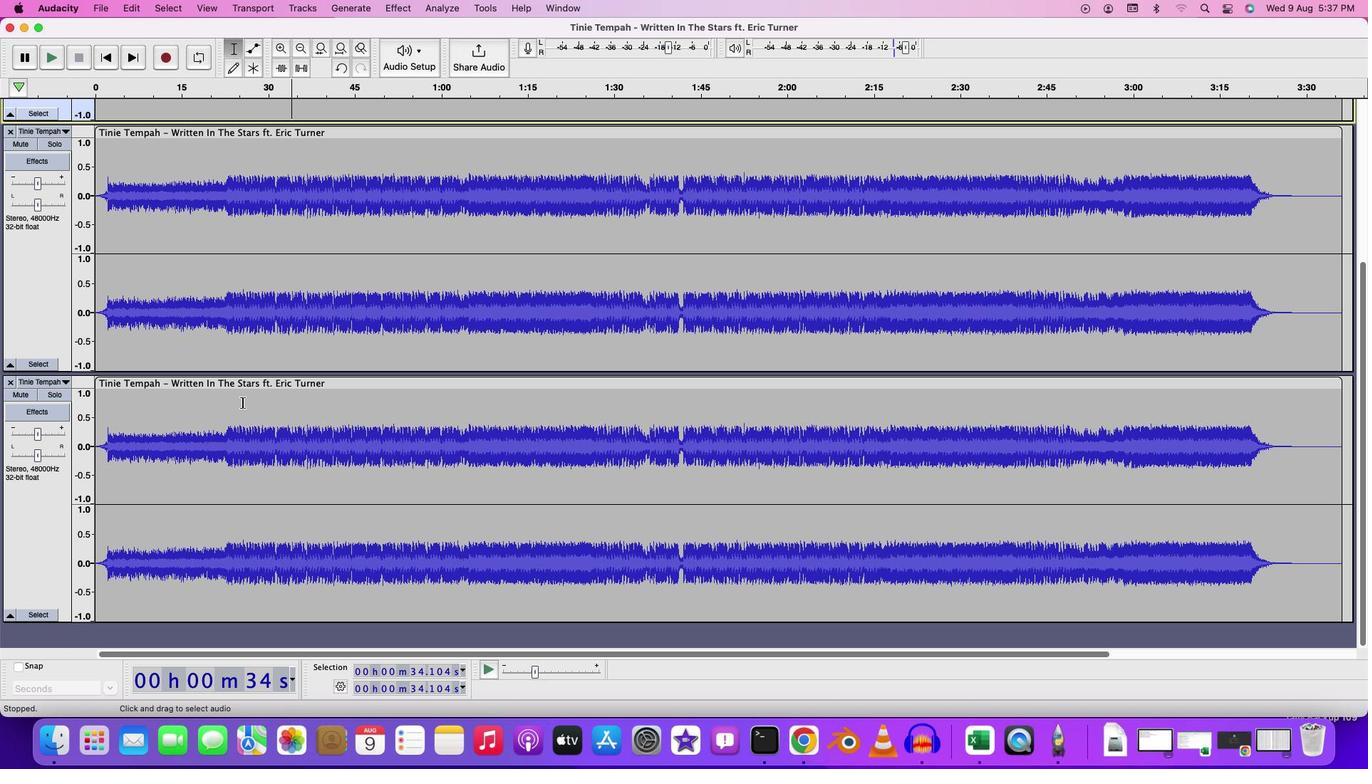 
Action: Mouse scrolled (239, 396) with delta (0, 0)
Screenshot: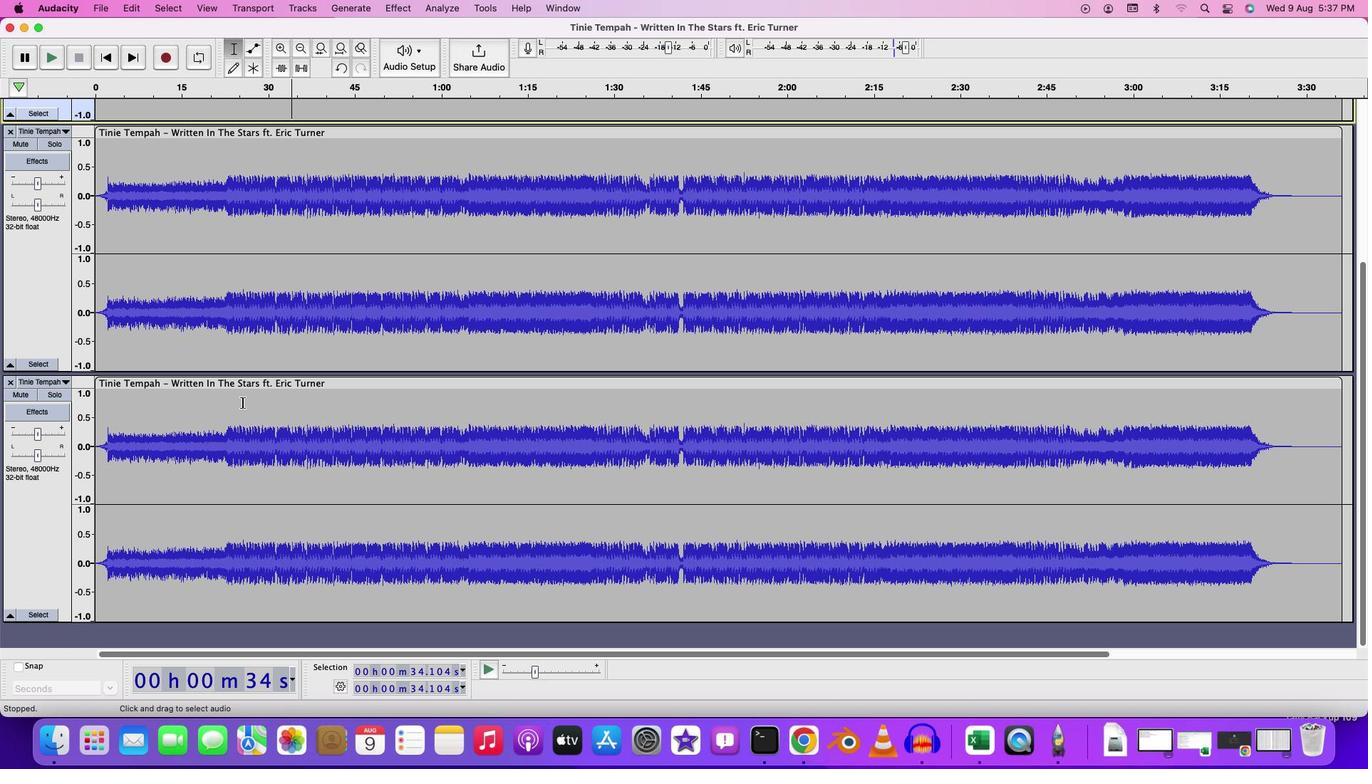 
Action: Mouse moved to (241, 400)
Screenshot: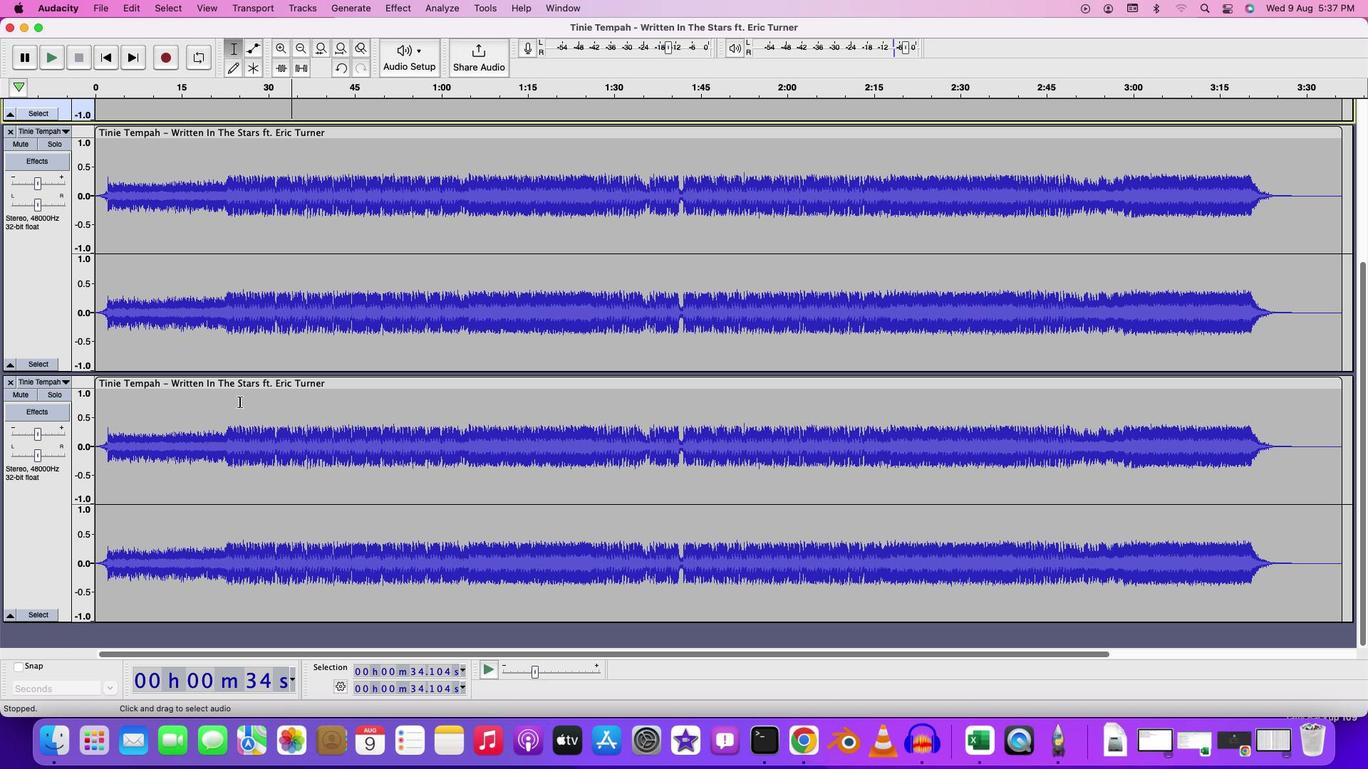 
Action: Mouse scrolled (241, 400) with delta (0, 0)
Screenshot: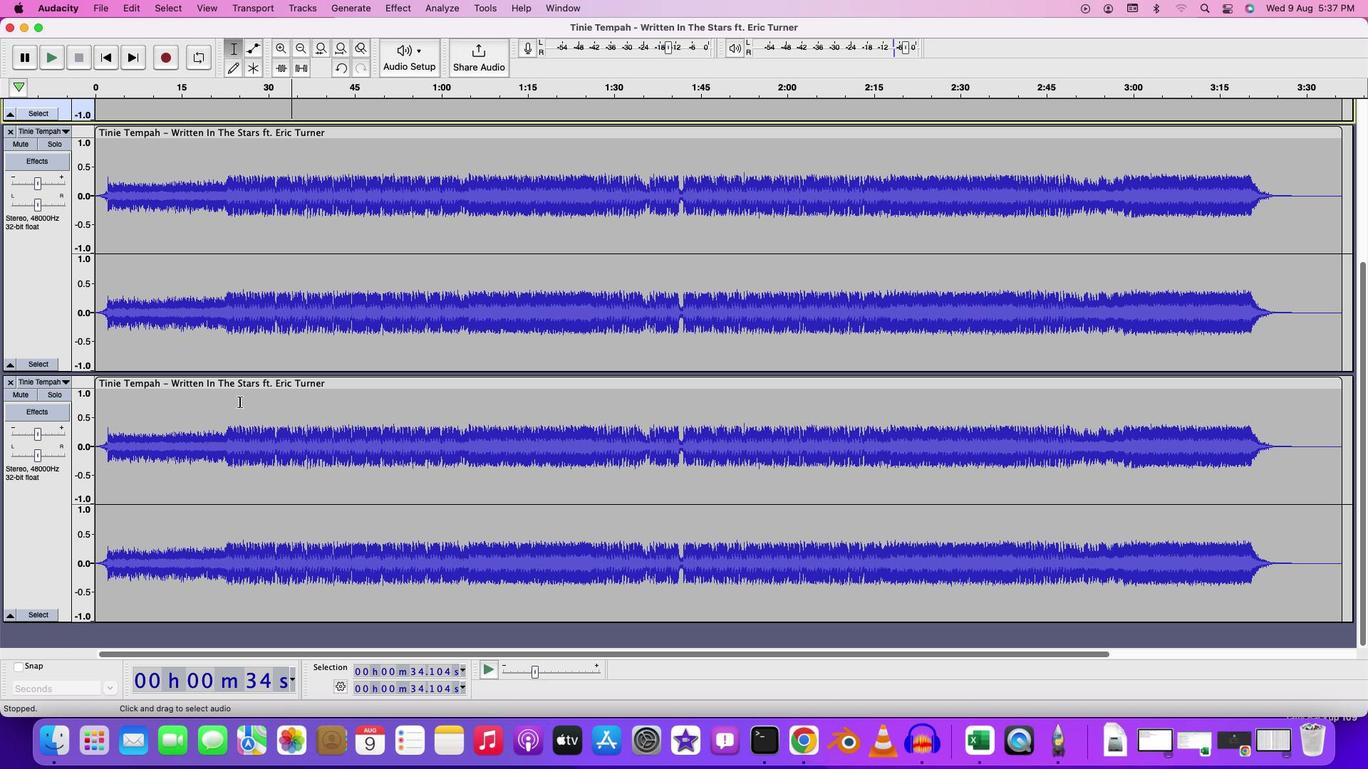 
Action: Mouse moved to (242, 402)
Screenshot: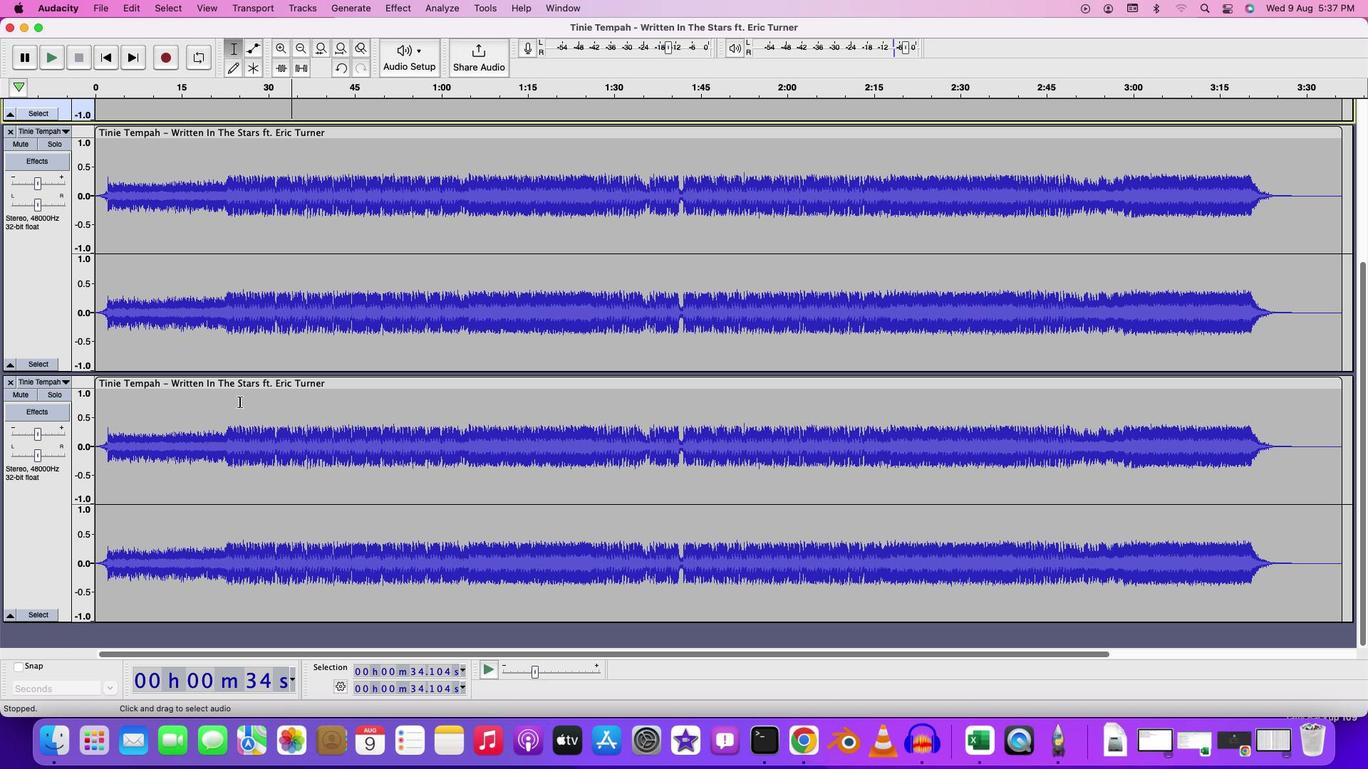
Action: Mouse scrolled (242, 402) with delta (0, 2)
Screenshot: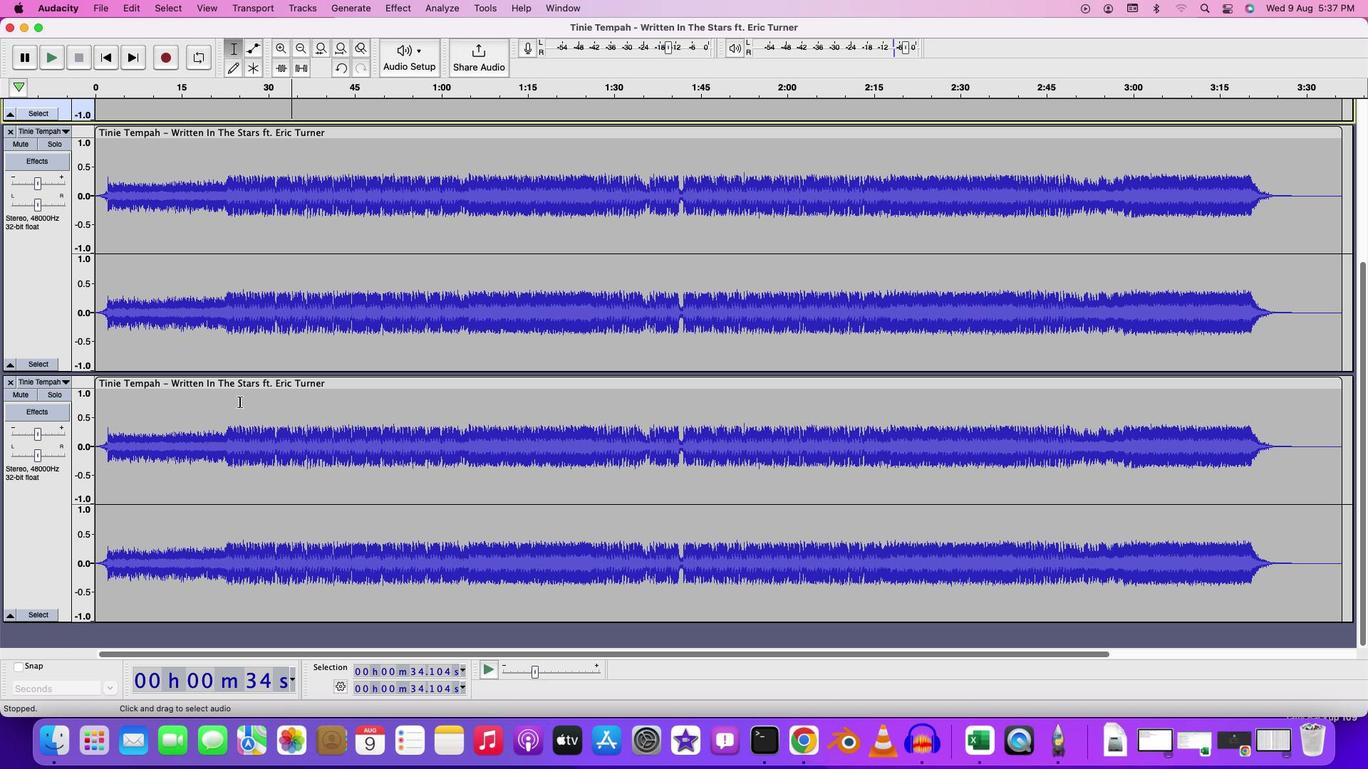
Action: Mouse moved to (243, 402)
Screenshot: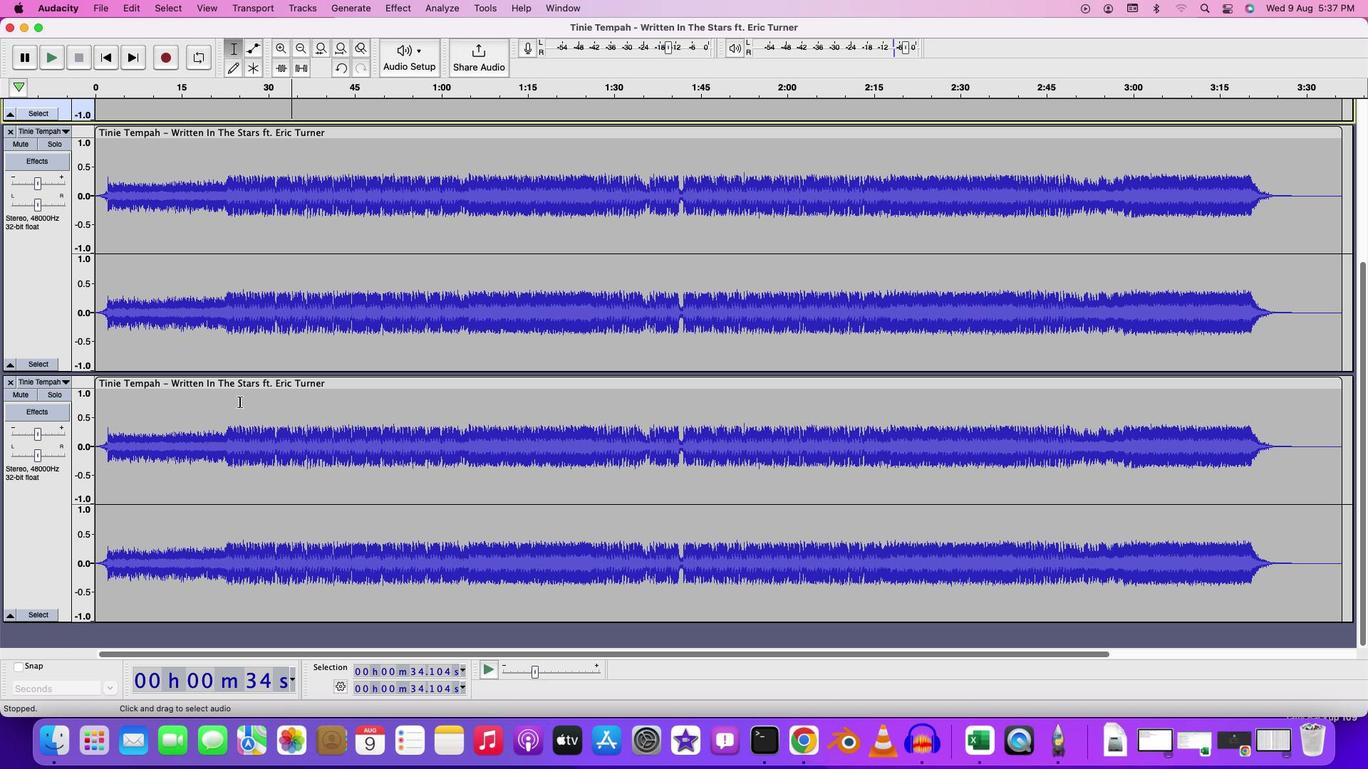 
Action: Mouse scrolled (243, 402) with delta (0, 3)
Screenshot: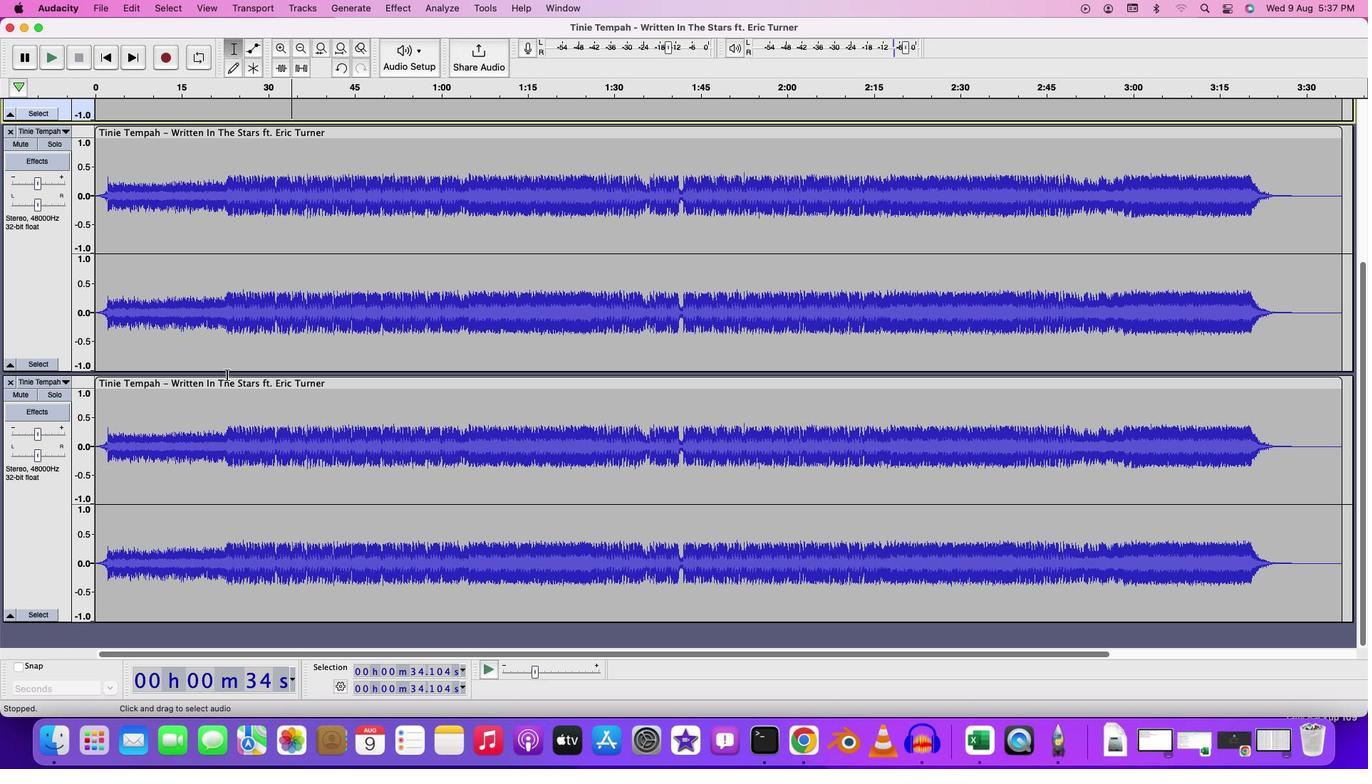 
Action: Mouse moved to (213, 354)
Screenshot: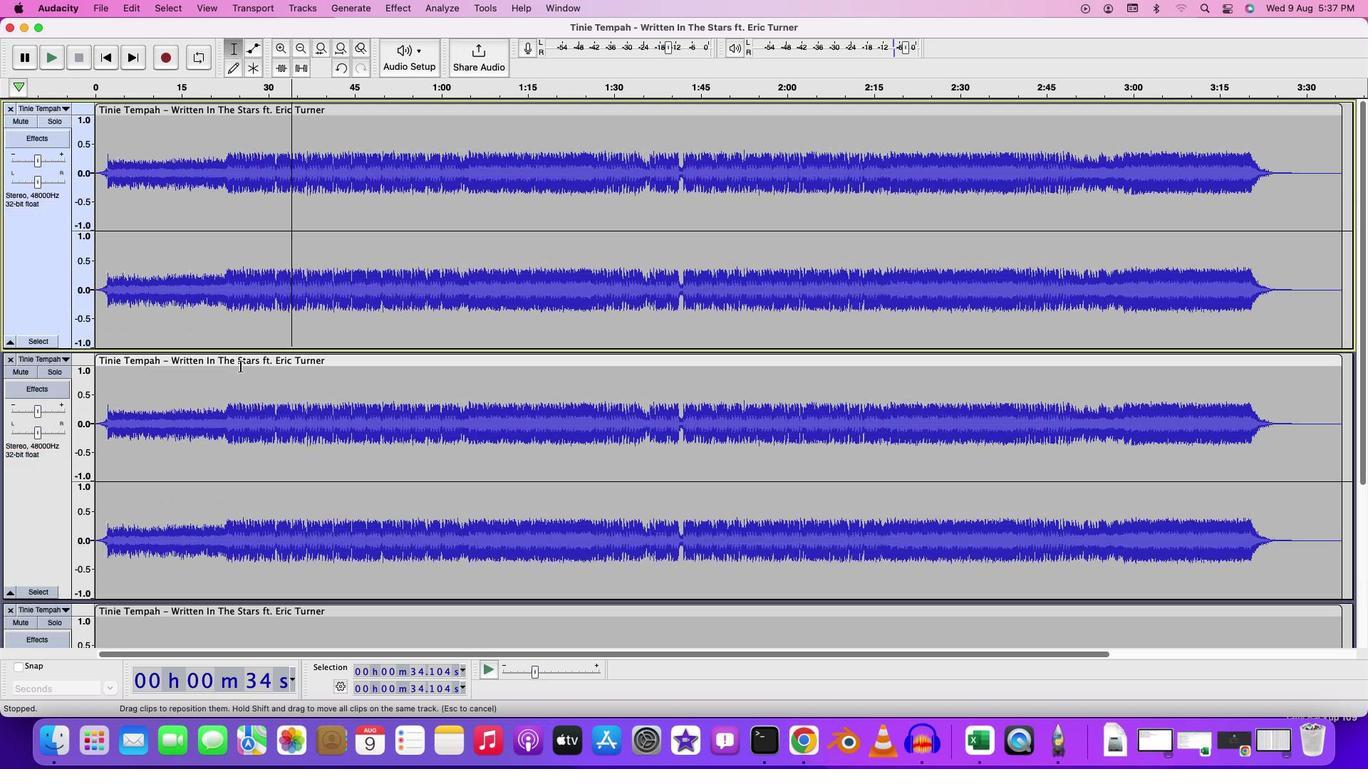 
Action: Mouse scrolled (213, 354) with delta (0, 0)
Screenshot: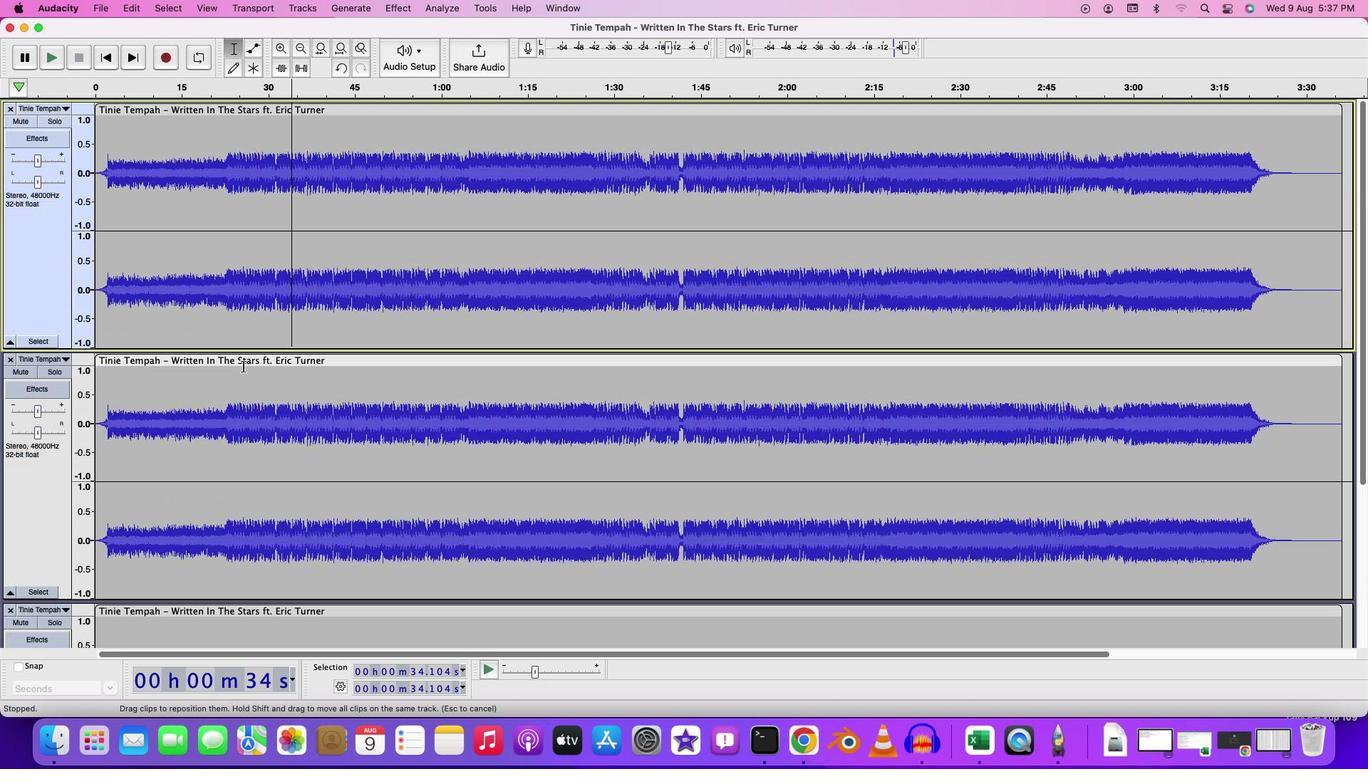 
Action: Mouse moved to (224, 359)
Screenshot: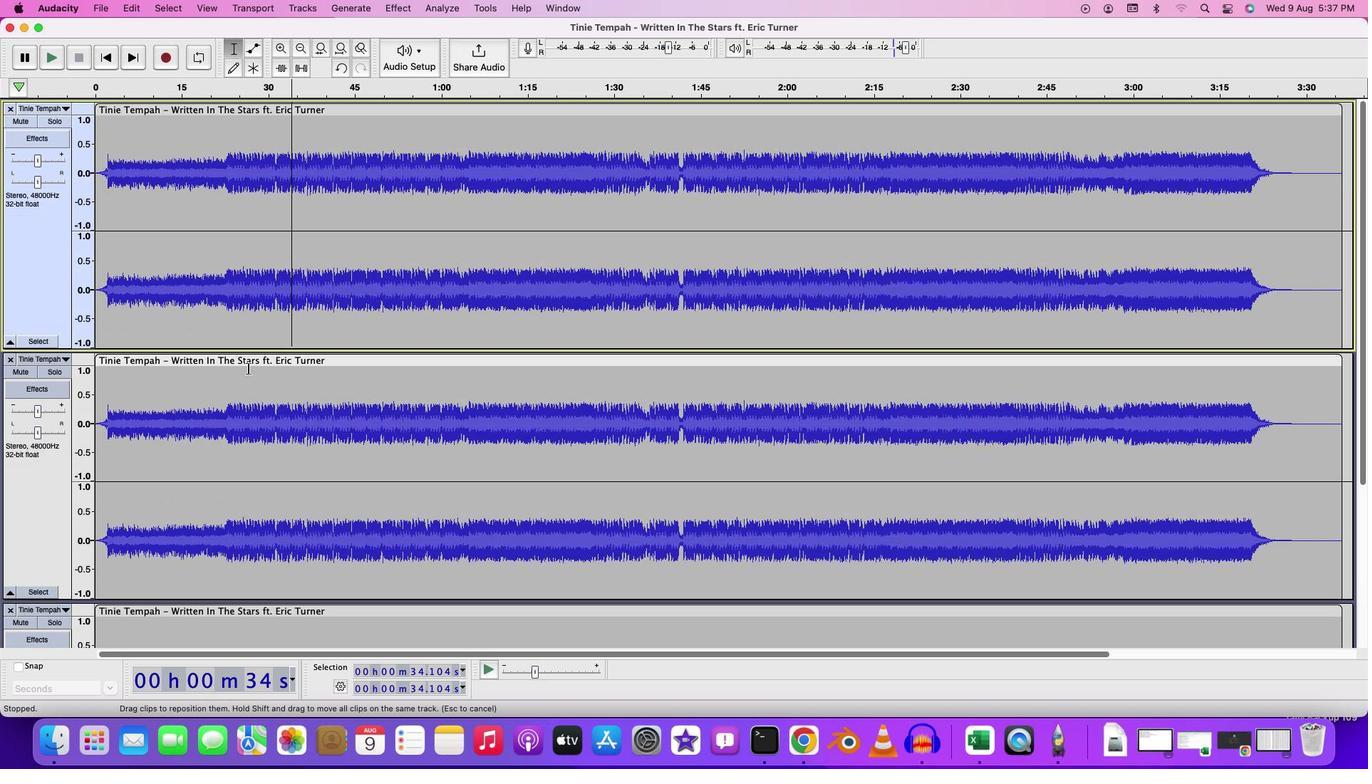 
Action: Mouse scrolled (224, 359) with delta (0, 0)
Screenshot: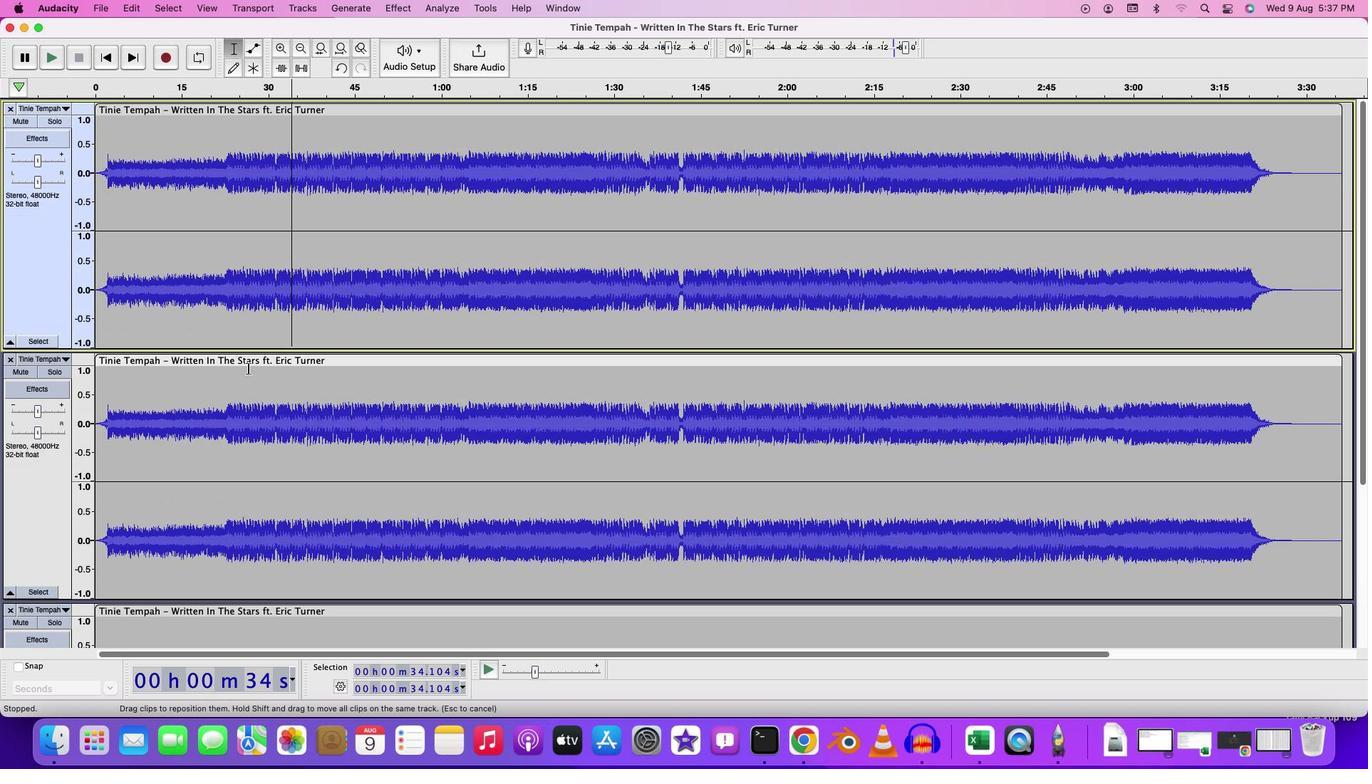 
Action: Mouse moved to (231, 362)
Screenshot: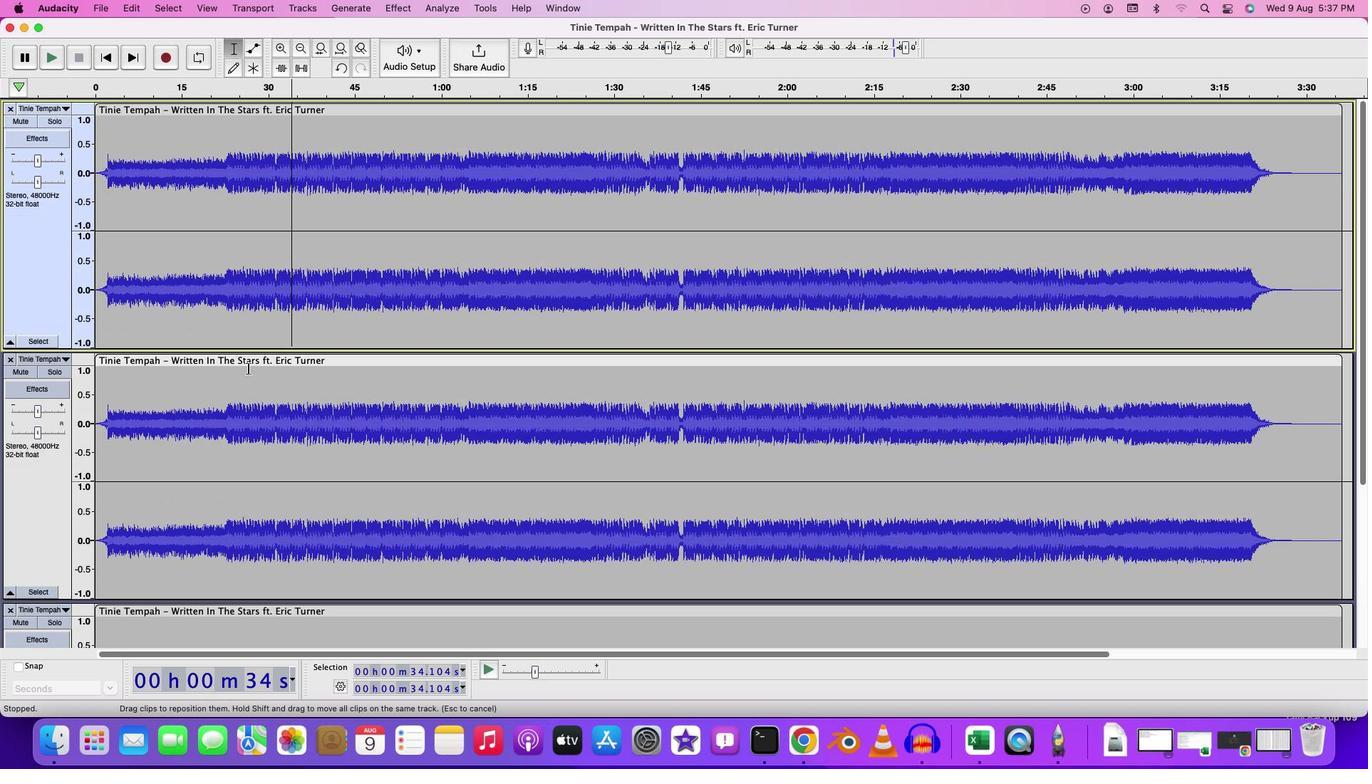 
Action: Mouse scrolled (231, 362) with delta (0, 2)
Screenshot: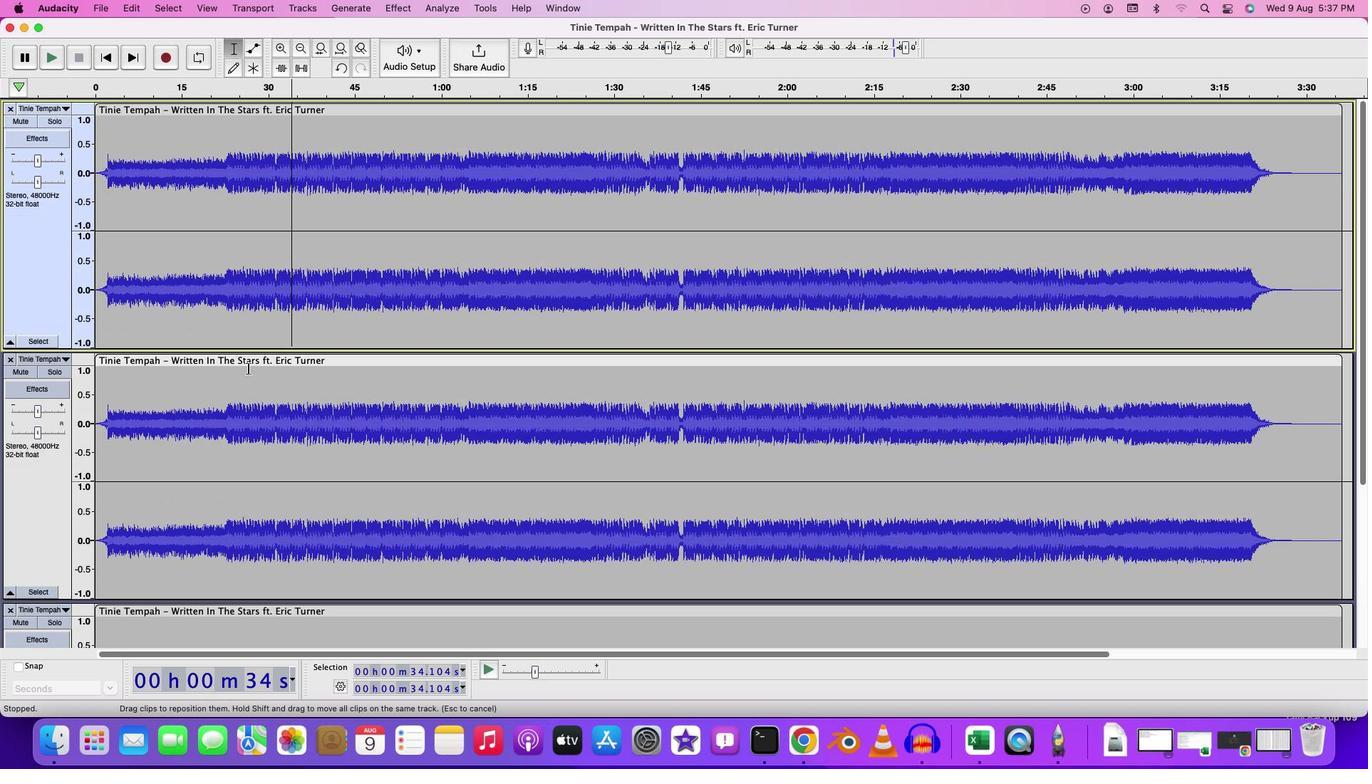 
Action: Mouse moved to (238, 364)
Screenshot: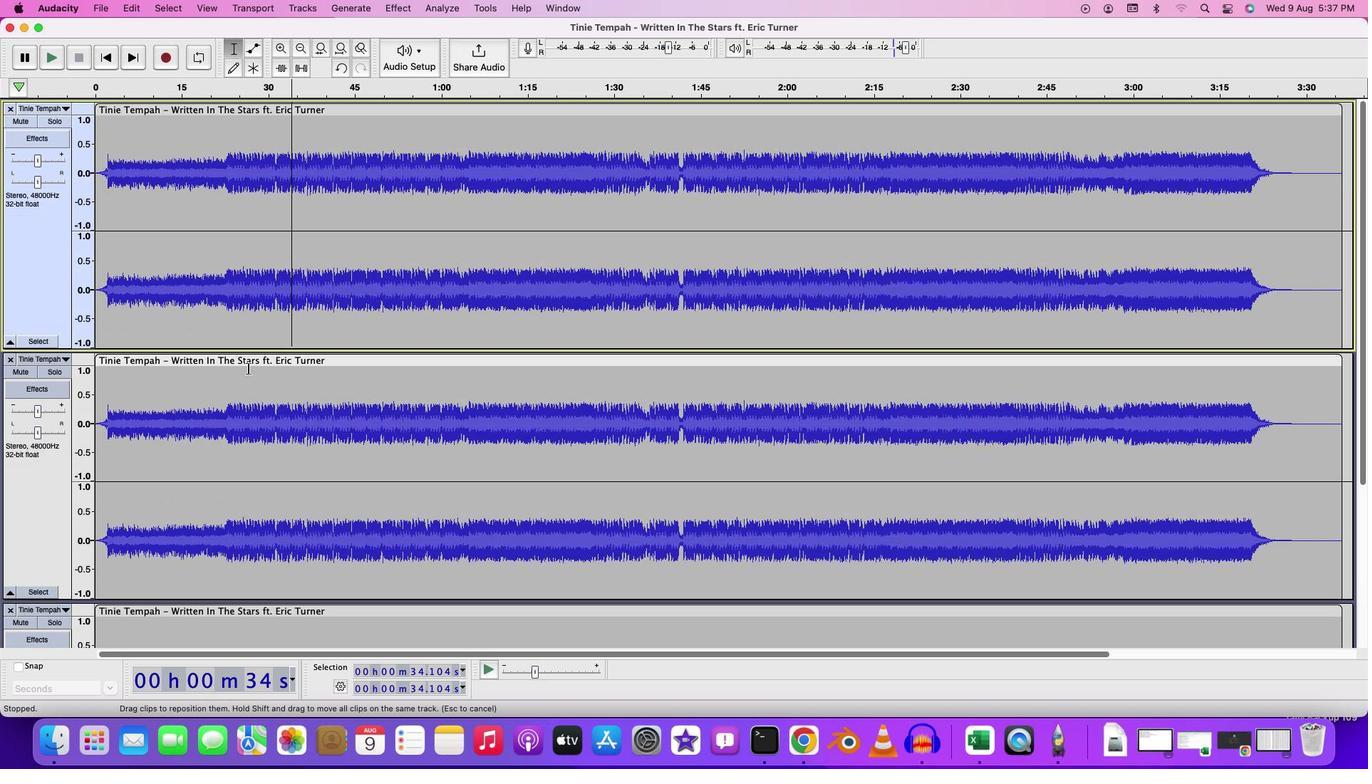 
Action: Mouse scrolled (238, 364) with delta (0, 3)
Screenshot: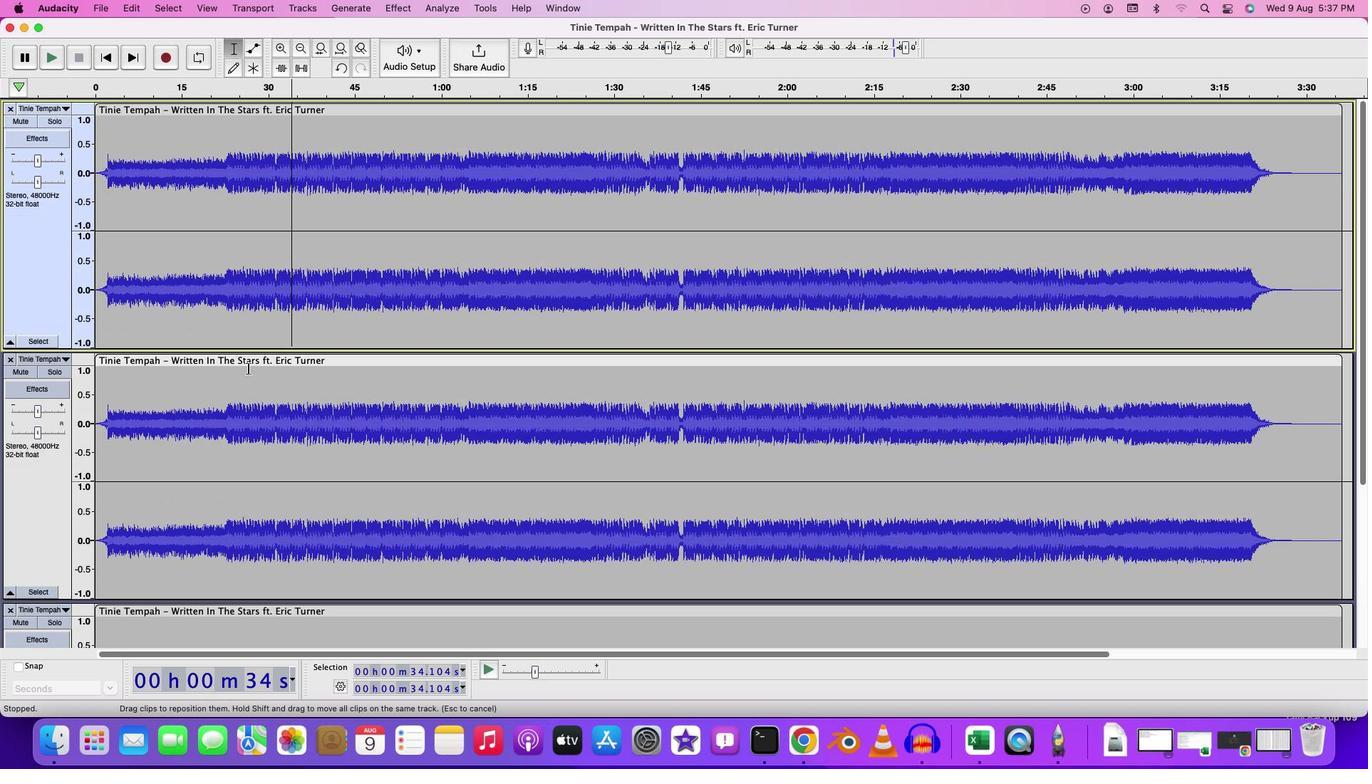 
Action: Mouse moved to (244, 366)
Screenshot: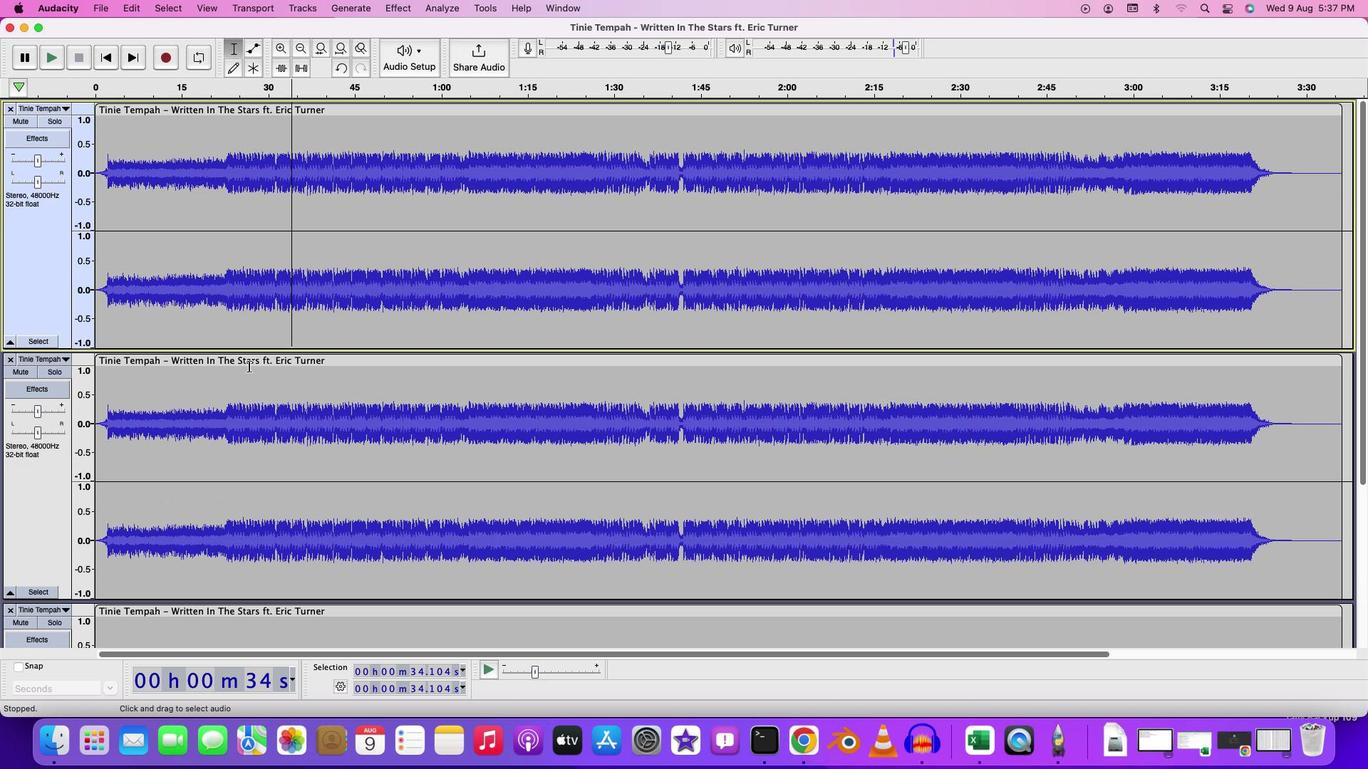 
Action: Mouse scrolled (244, 366) with delta (0, 3)
Screenshot: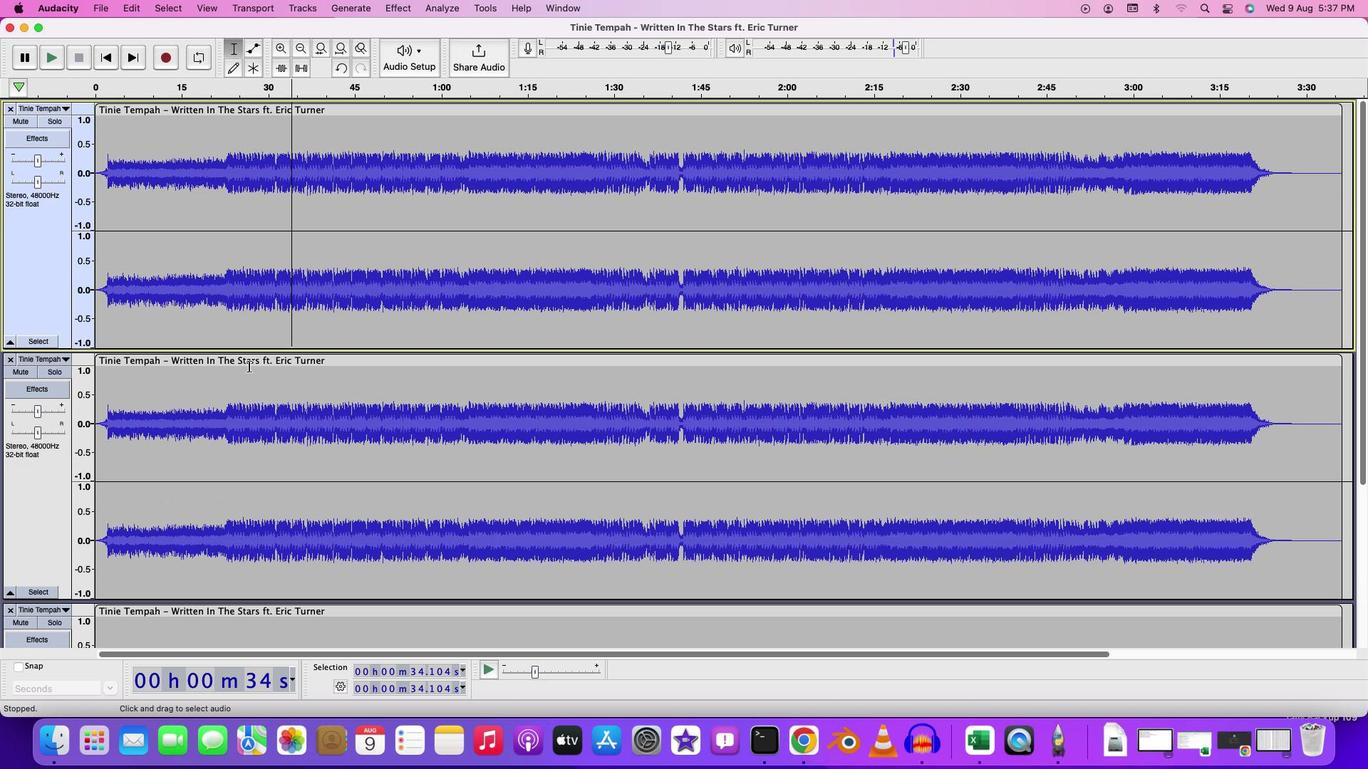 
Action: Mouse moved to (210, 328)
Screenshot: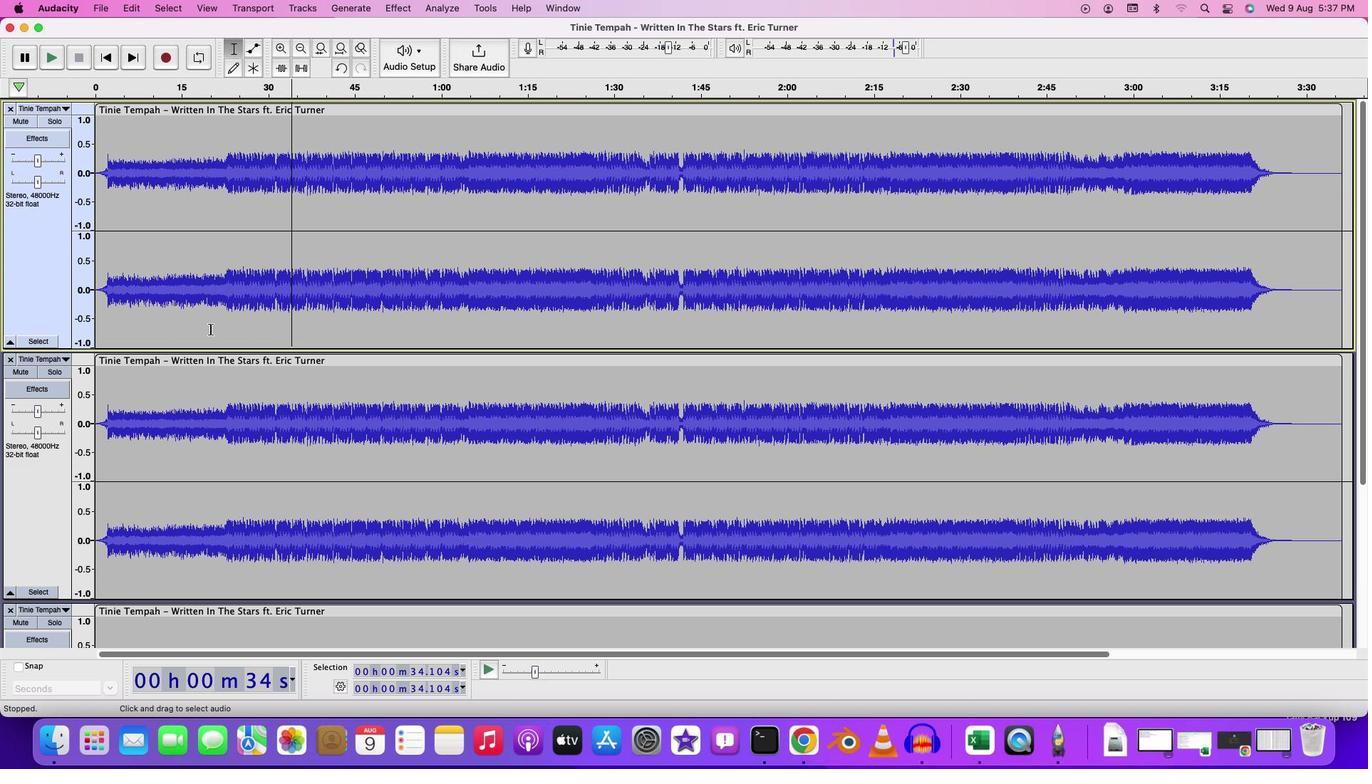
Action: Mouse scrolled (210, 328) with delta (0, 0)
Screenshot: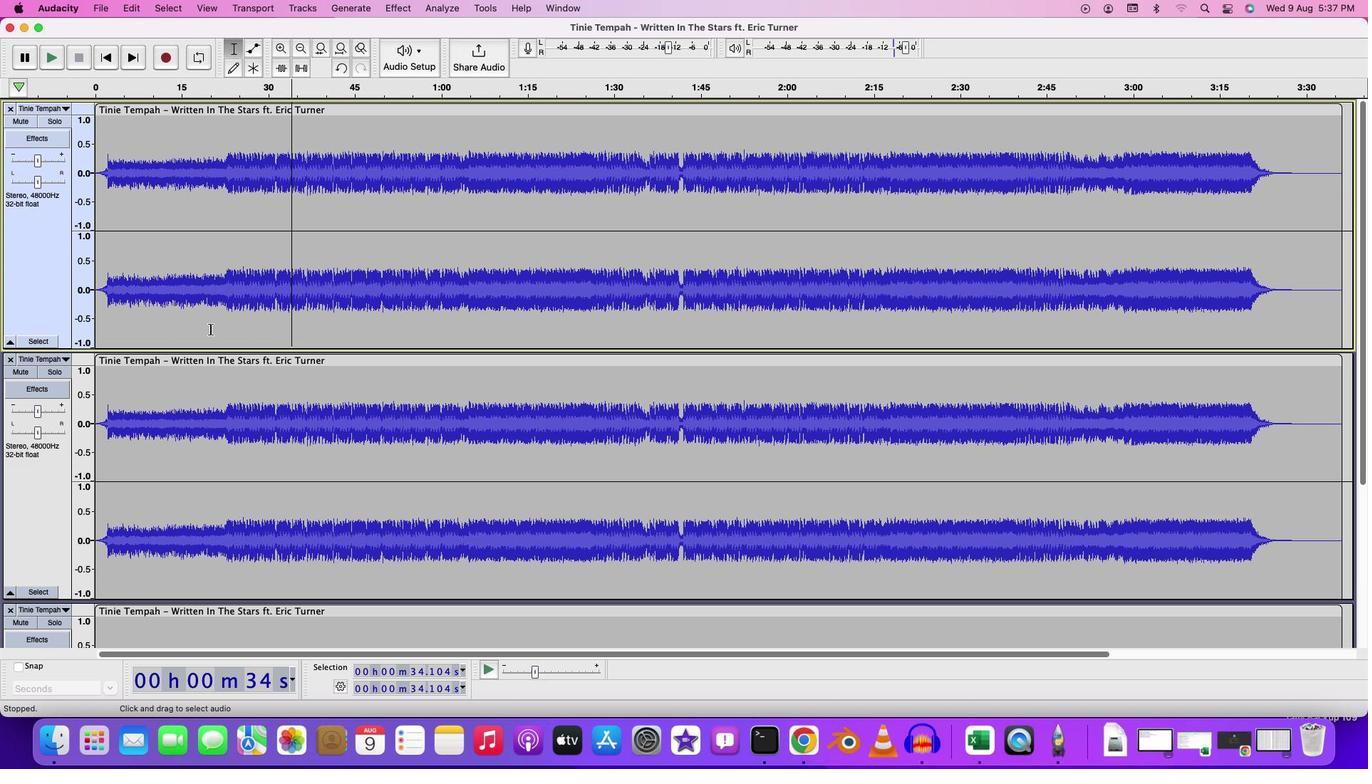 
Action: Mouse moved to (210, 329)
Screenshot: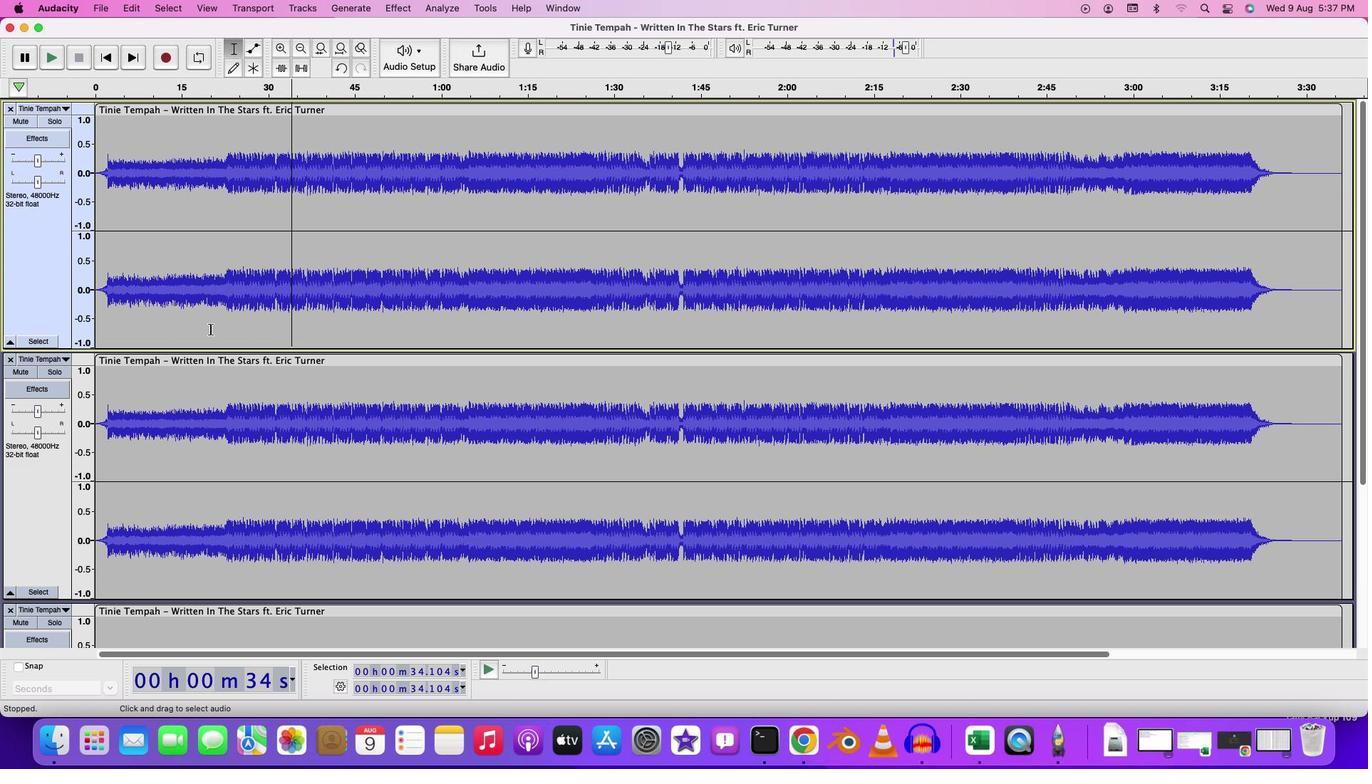 
Action: Mouse scrolled (210, 329) with delta (0, 0)
Screenshot: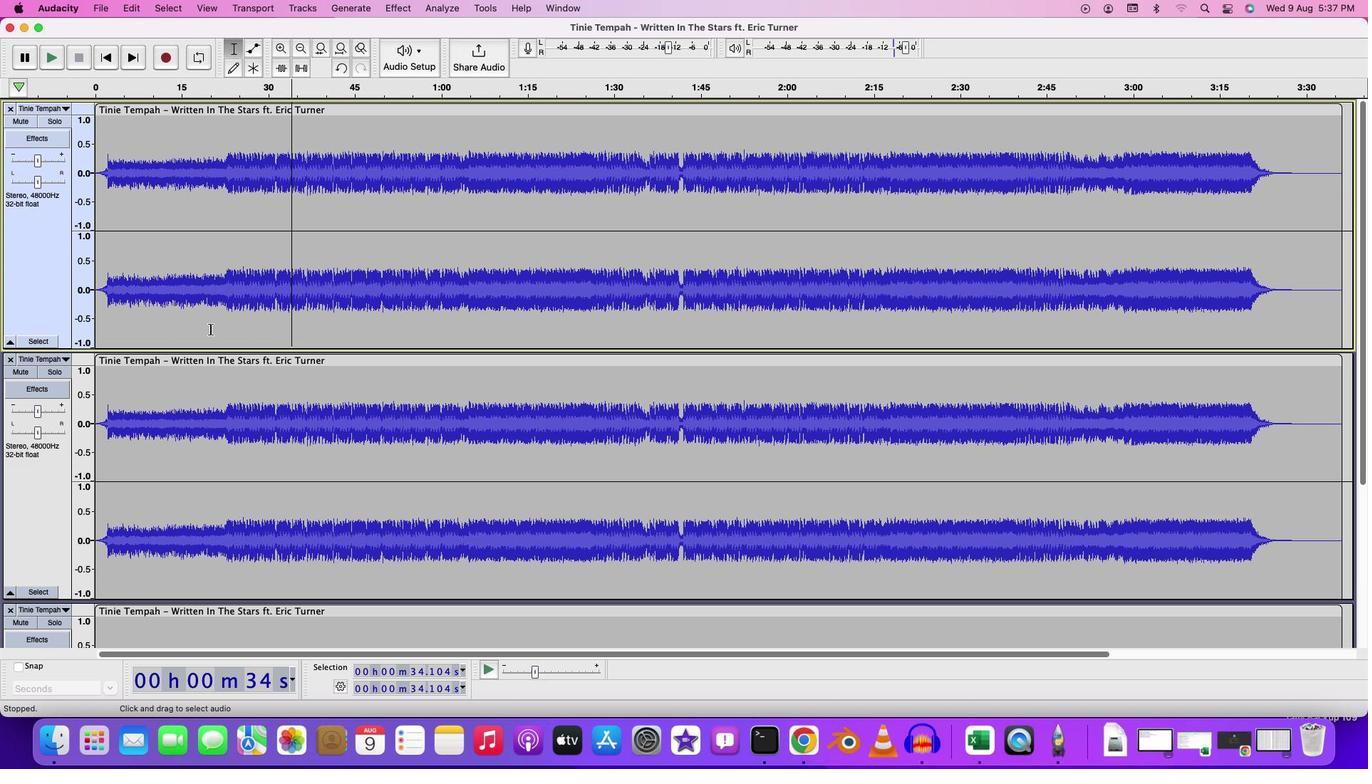 
Action: Mouse scrolled (210, 329) with delta (0, -2)
Screenshot: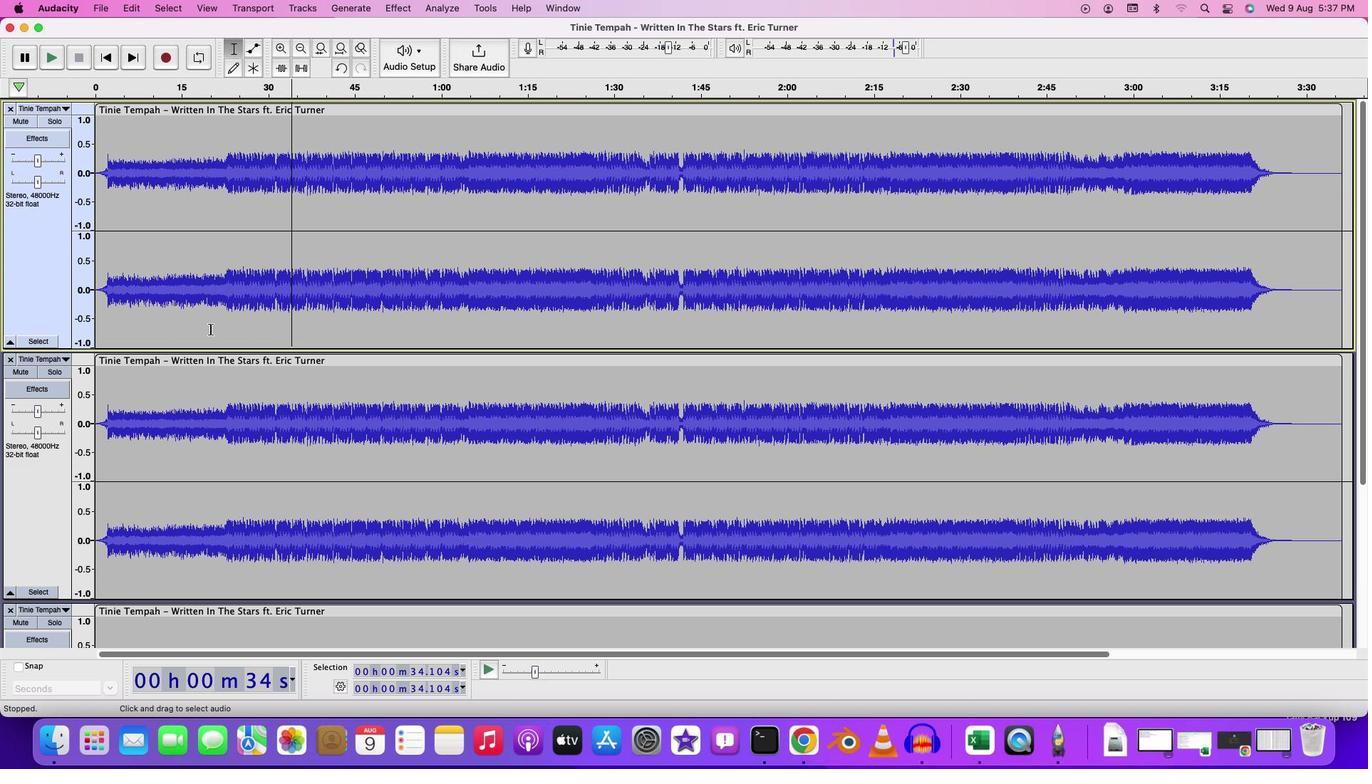 
Action: Mouse scrolled (210, 329) with delta (0, -3)
Screenshot: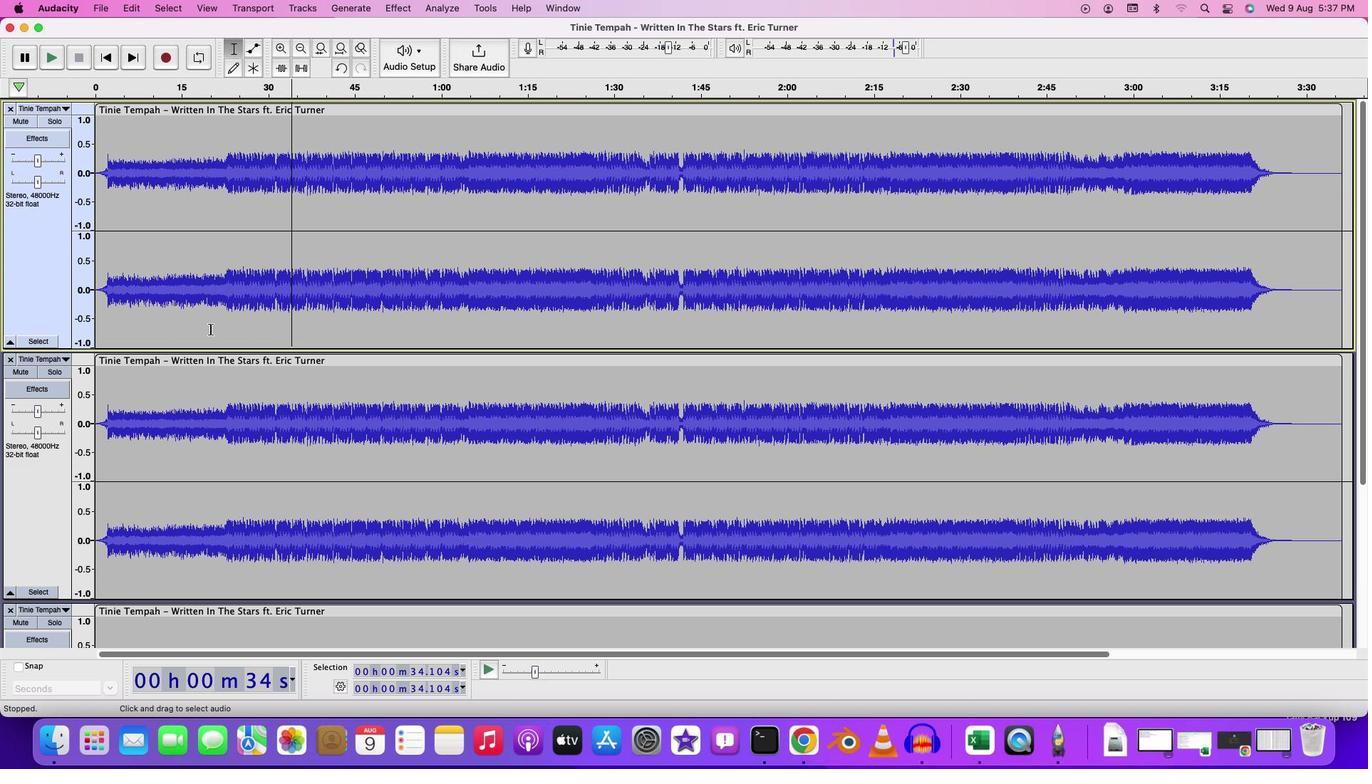 
Action: Mouse scrolled (210, 329) with delta (0, -4)
Screenshot: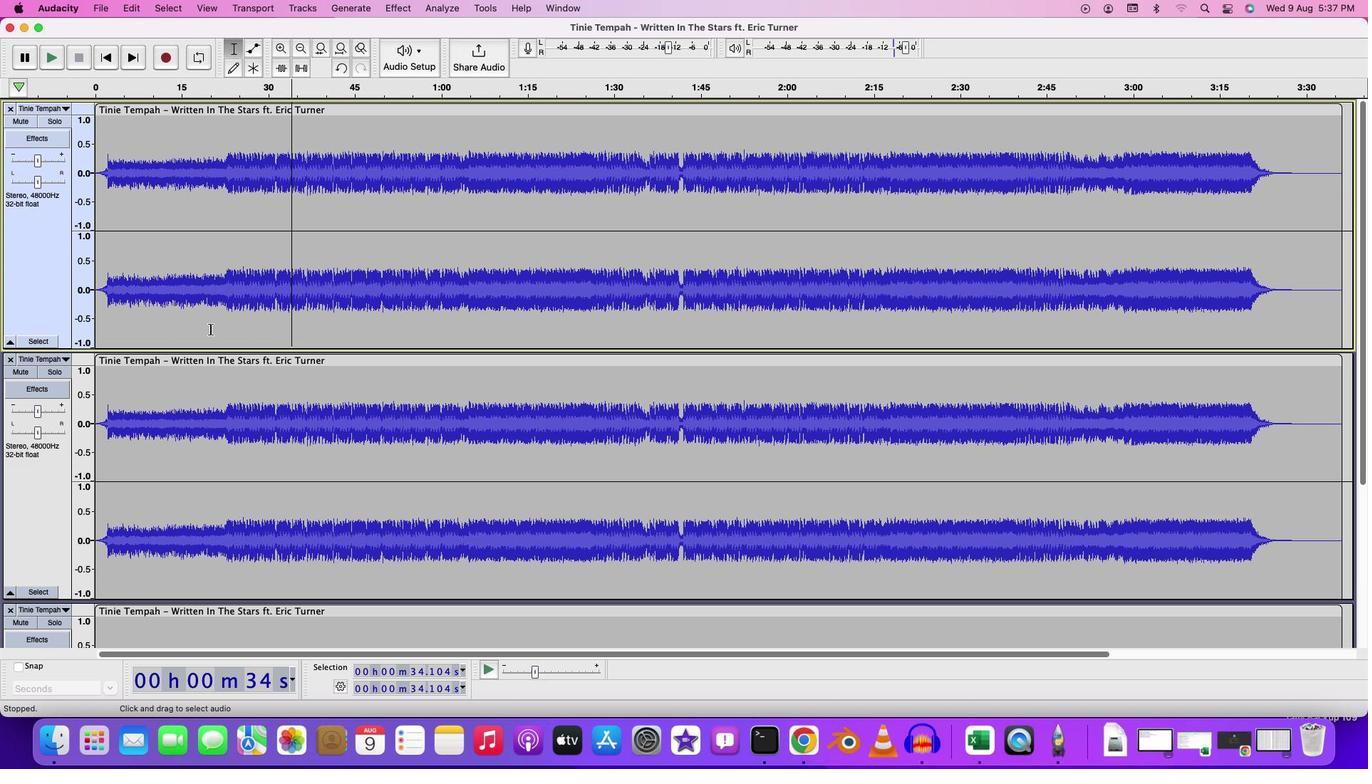 
Action: Mouse scrolled (210, 329) with delta (0, 0)
Screenshot: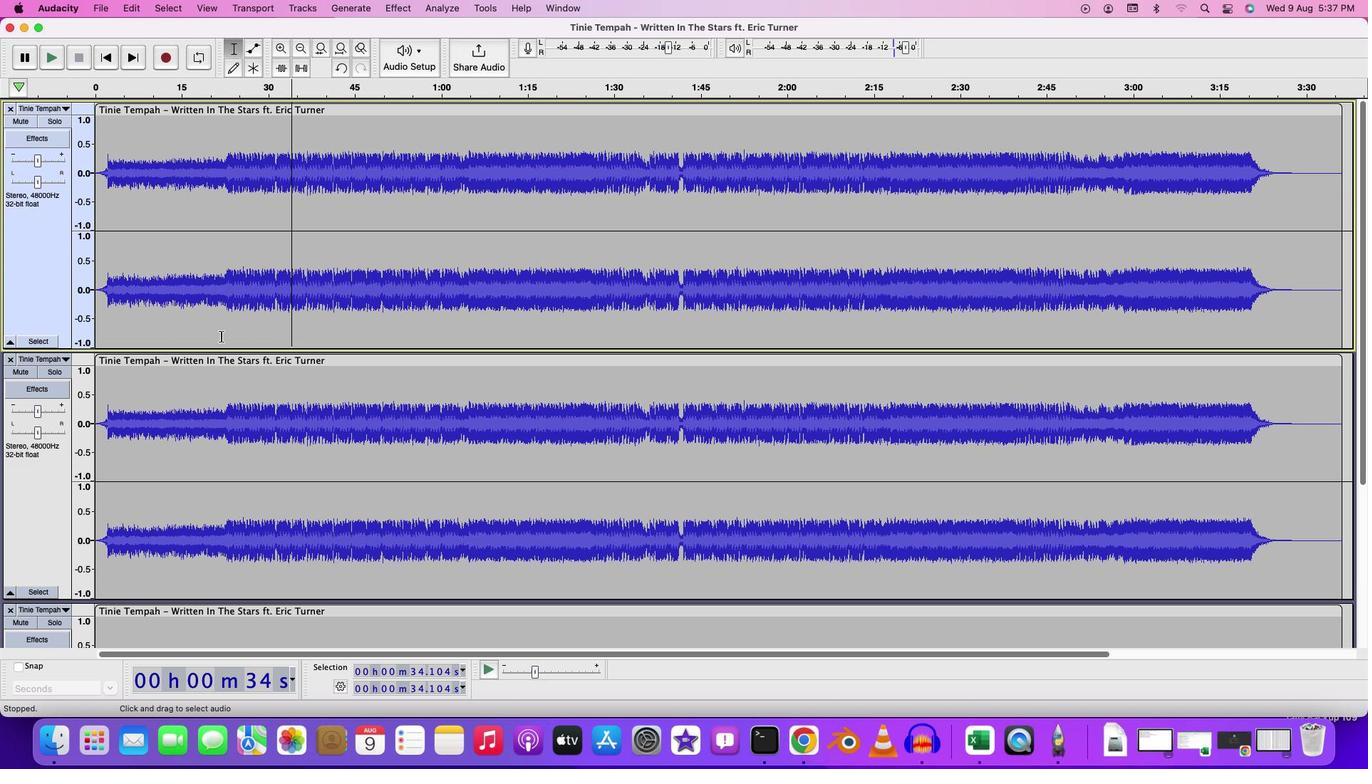 
Action: Mouse moved to (224, 340)
Screenshot: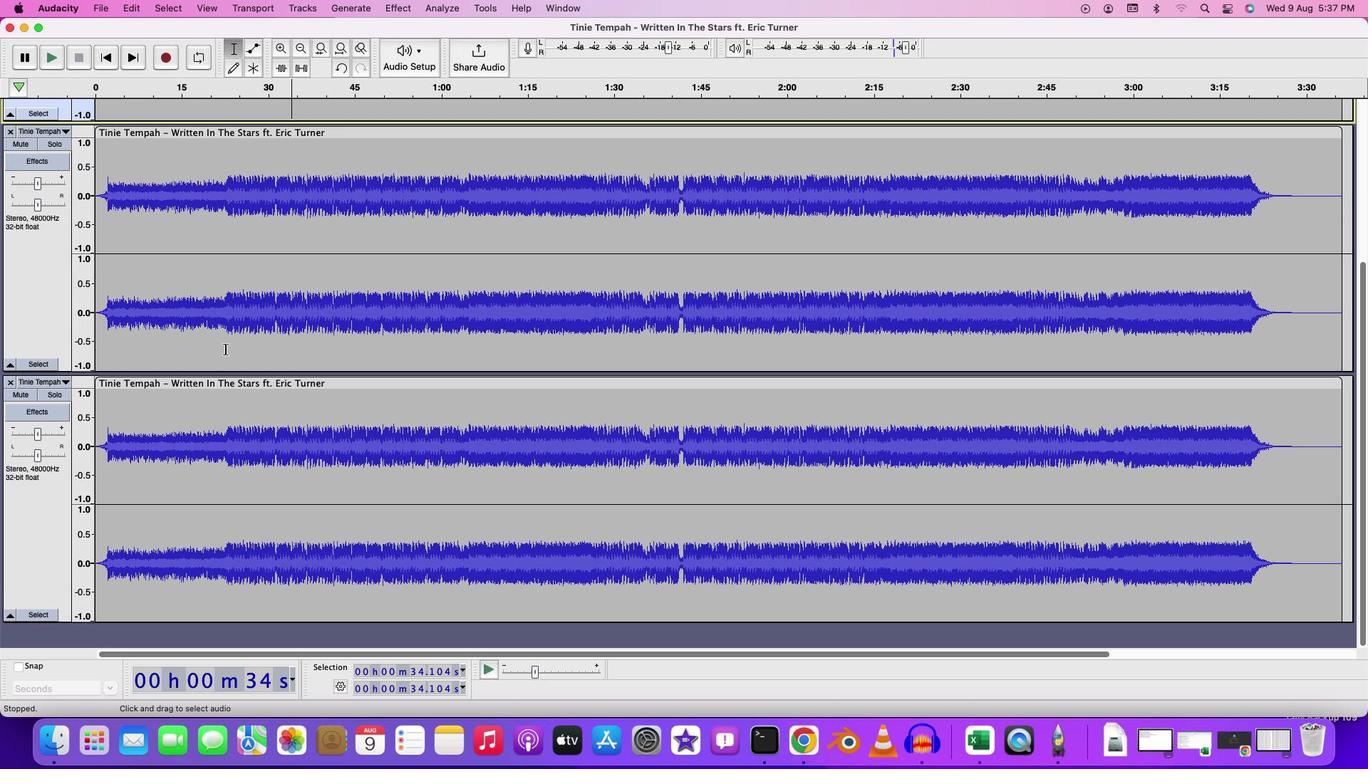 
Action: Mouse scrolled (224, 340) with delta (0, 0)
Screenshot: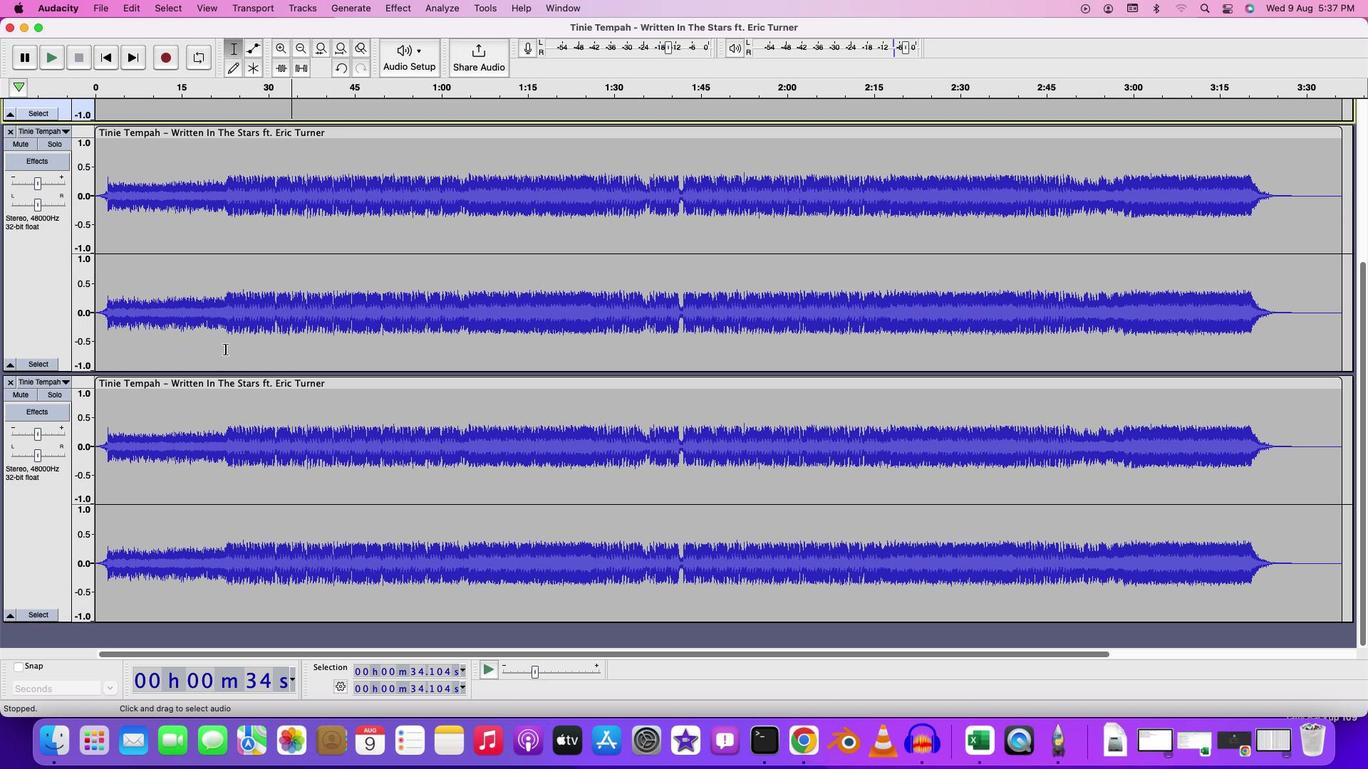 
Action: Mouse moved to (224, 341)
Screenshot: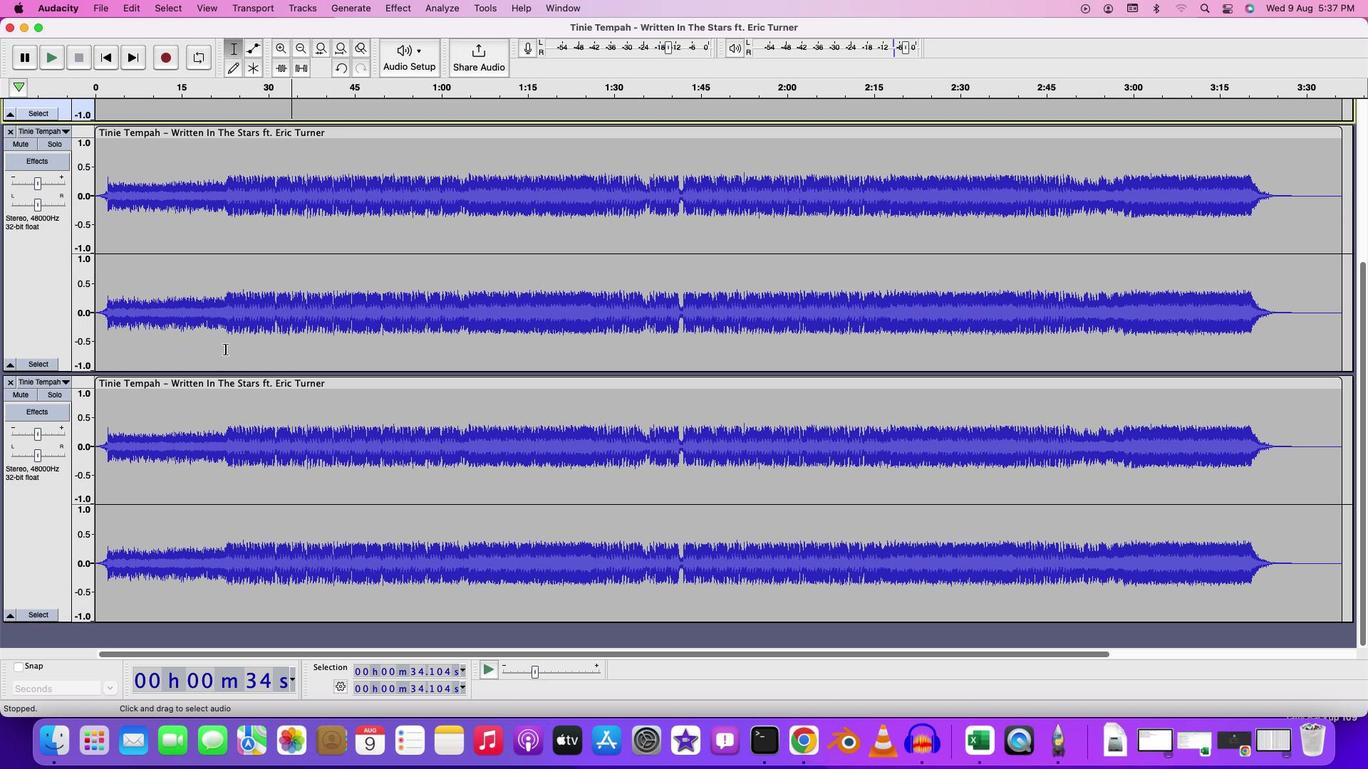 
Action: Mouse scrolled (224, 341) with delta (0, 0)
Screenshot: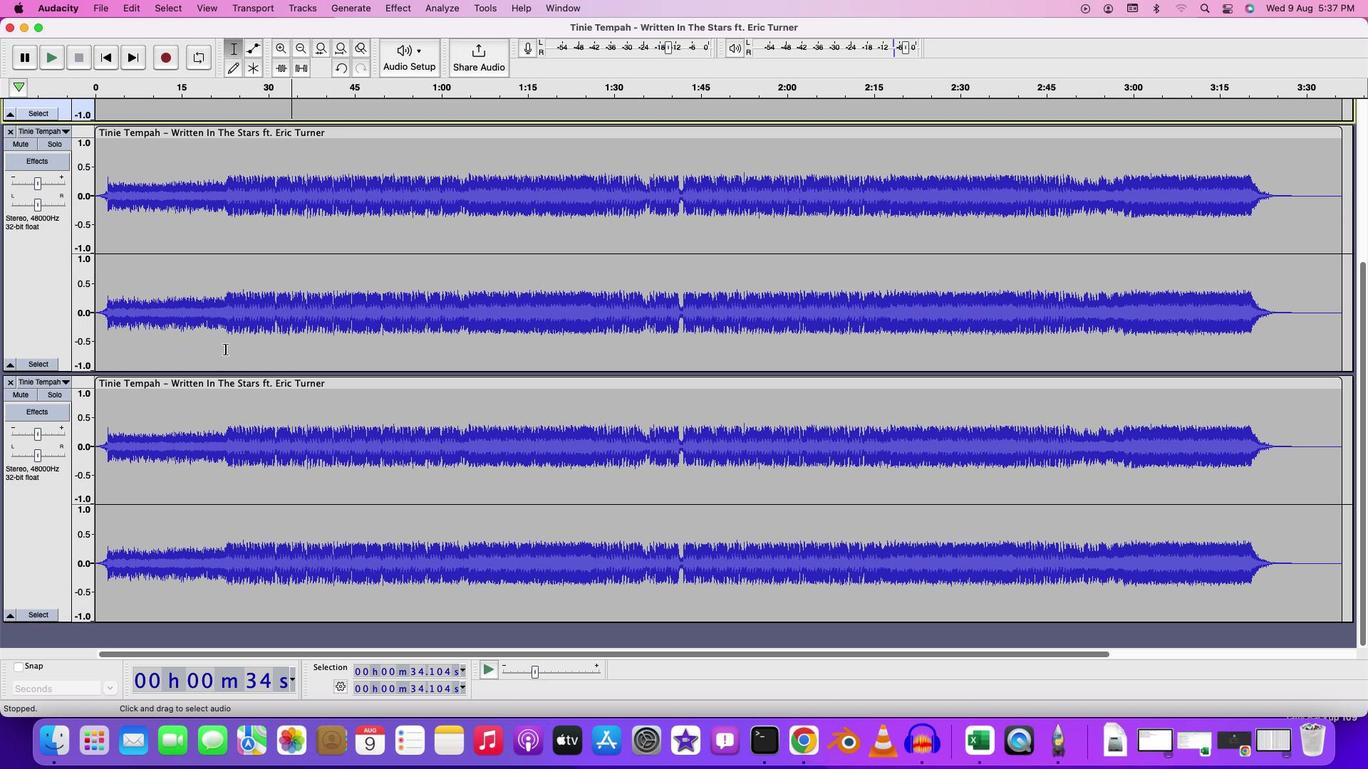 
Action: Mouse moved to (225, 346)
Screenshot: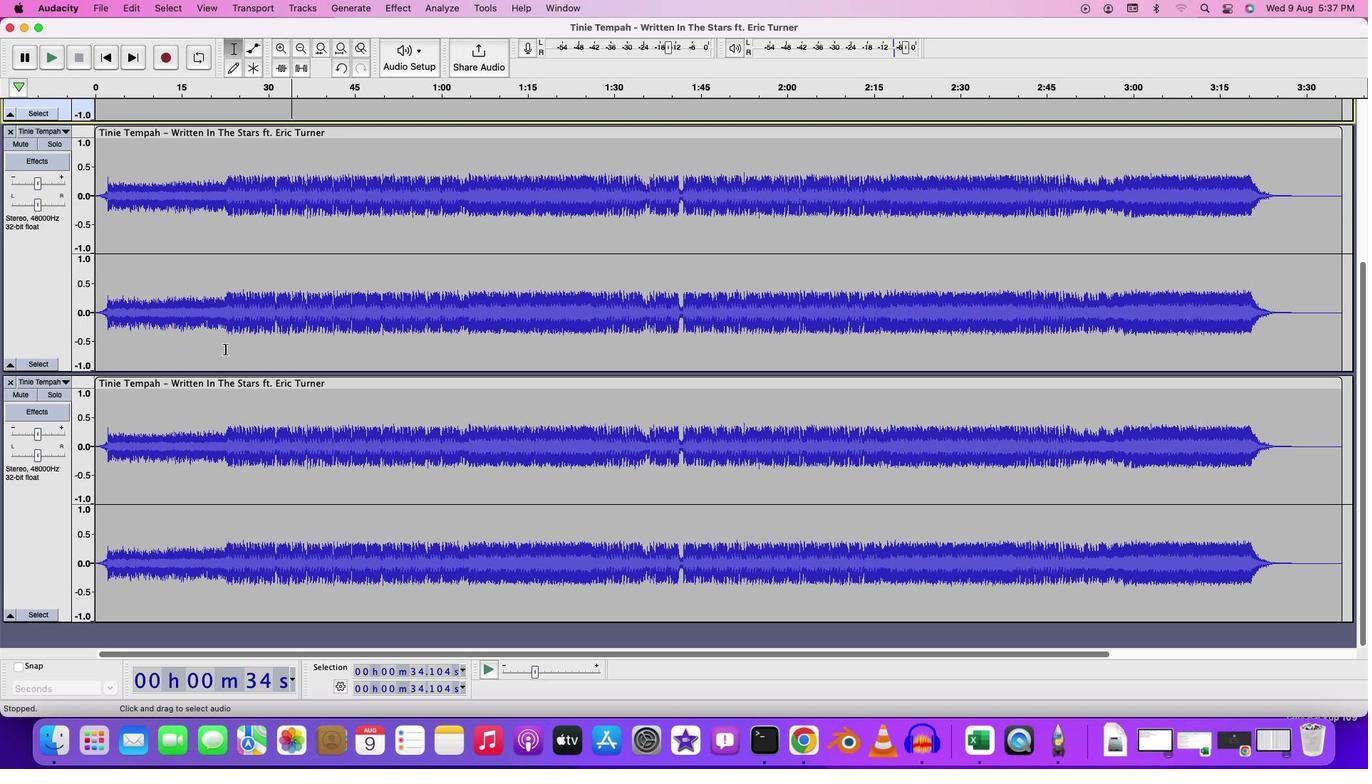 
Action: Mouse scrolled (225, 346) with delta (0, 2)
Screenshot: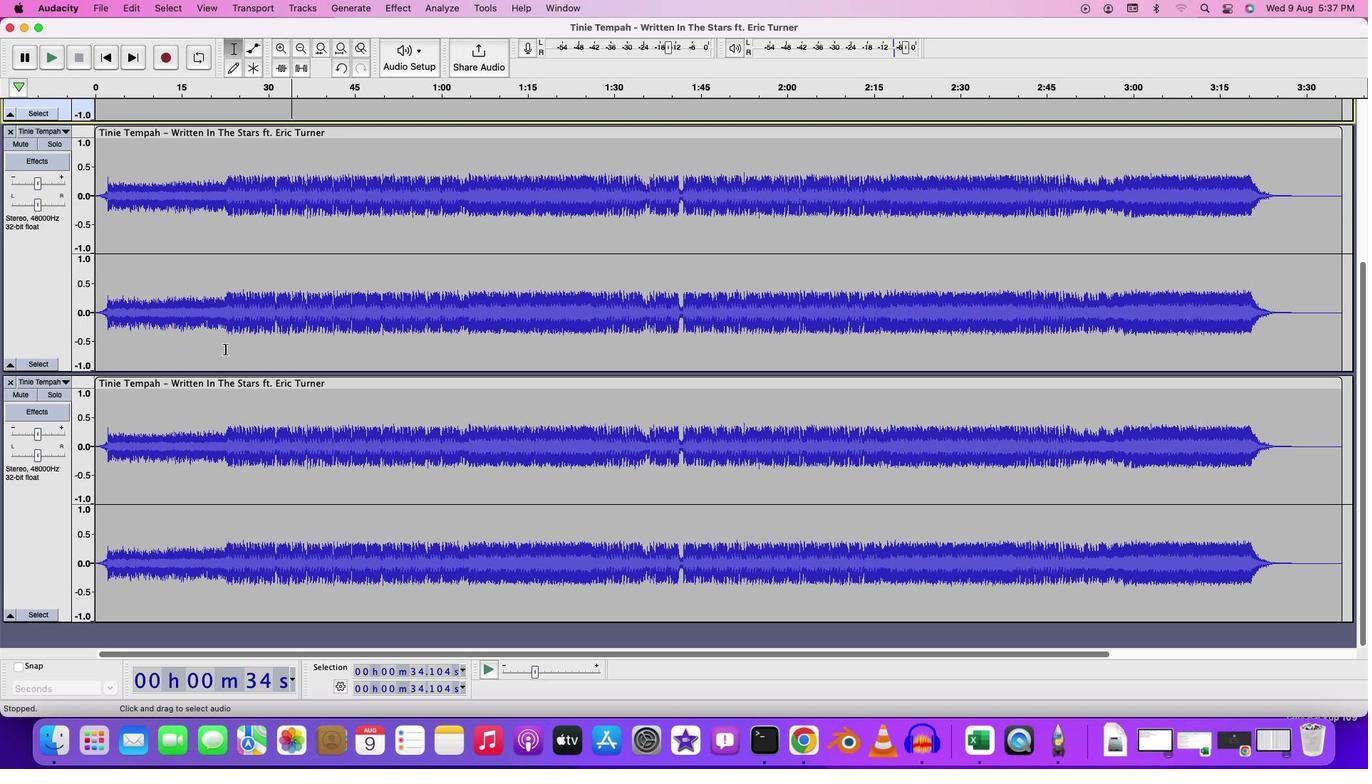
Action: Mouse moved to (225, 347)
Screenshot: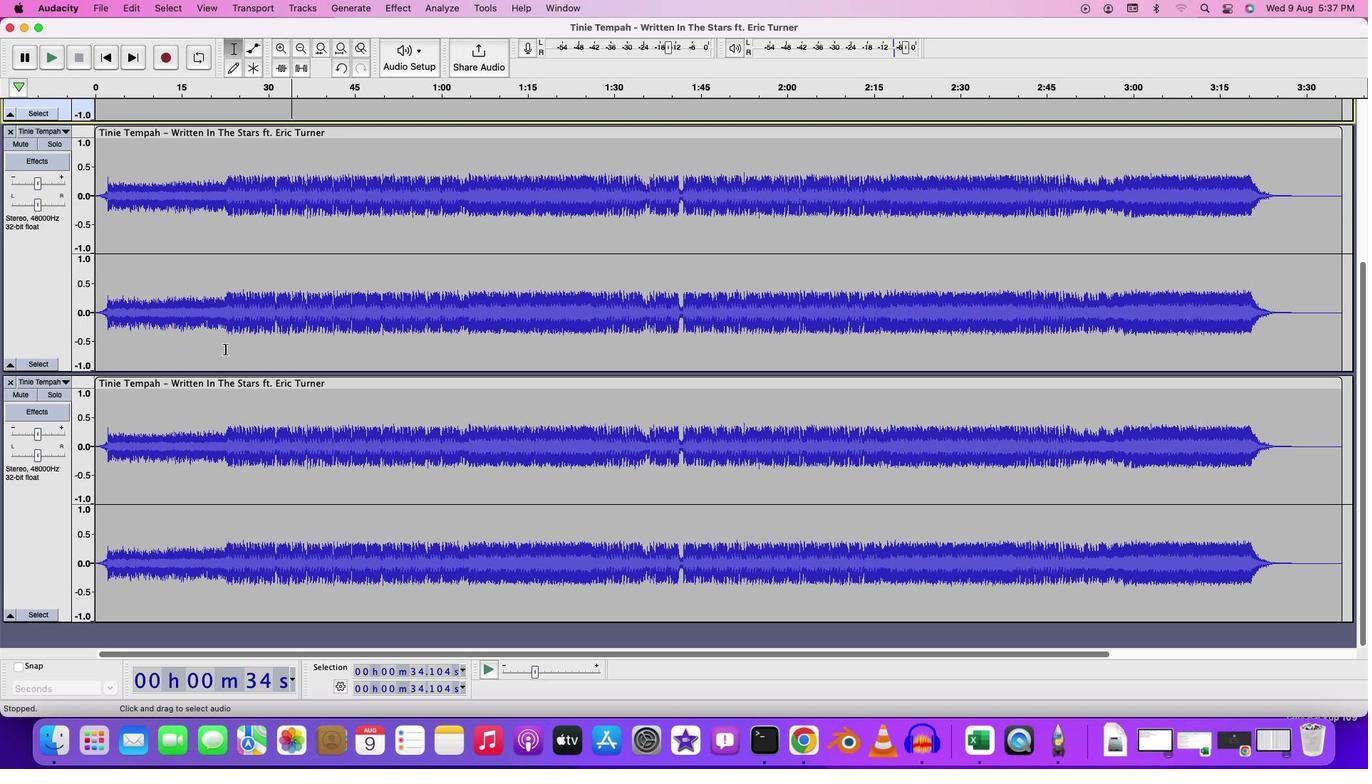 
Action: Mouse scrolled (225, 347) with delta (0, 3)
Screenshot: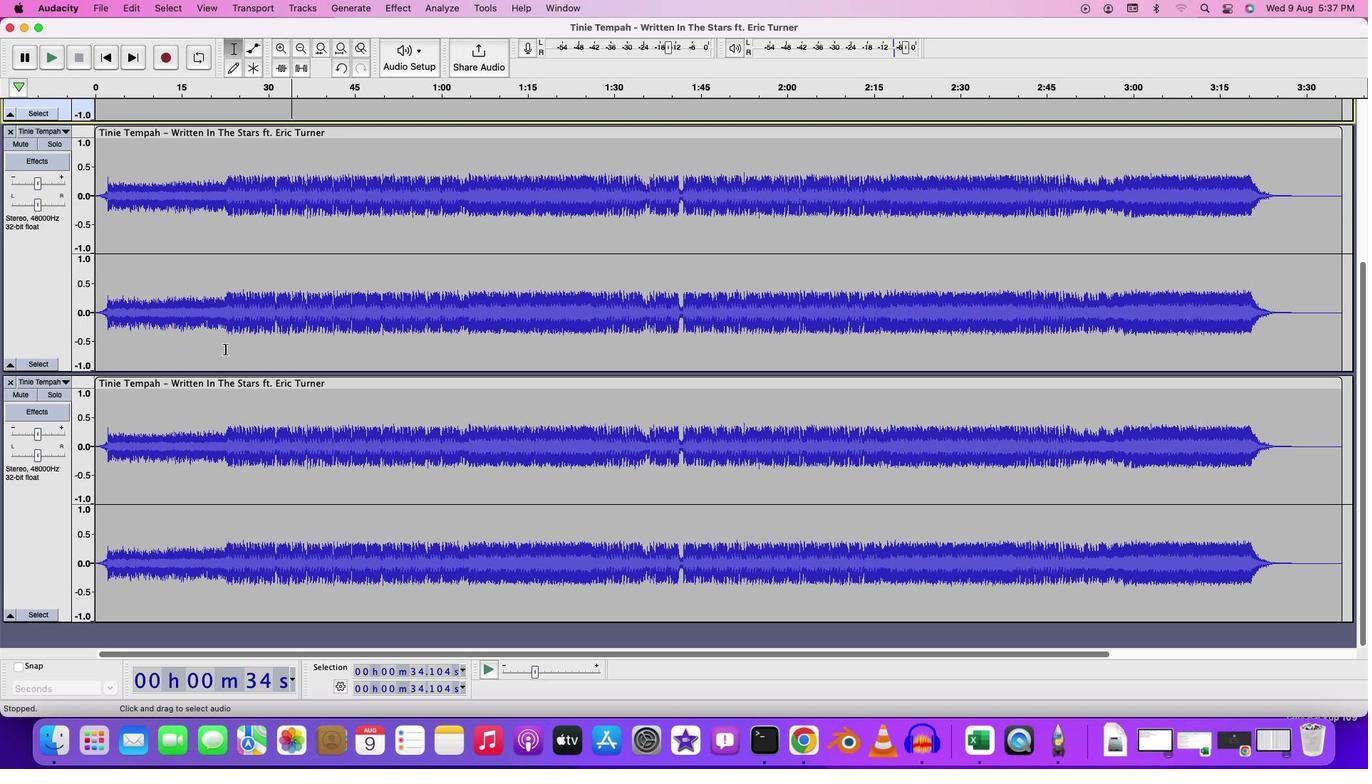 
Action: Mouse moved to (225, 349)
Screenshot: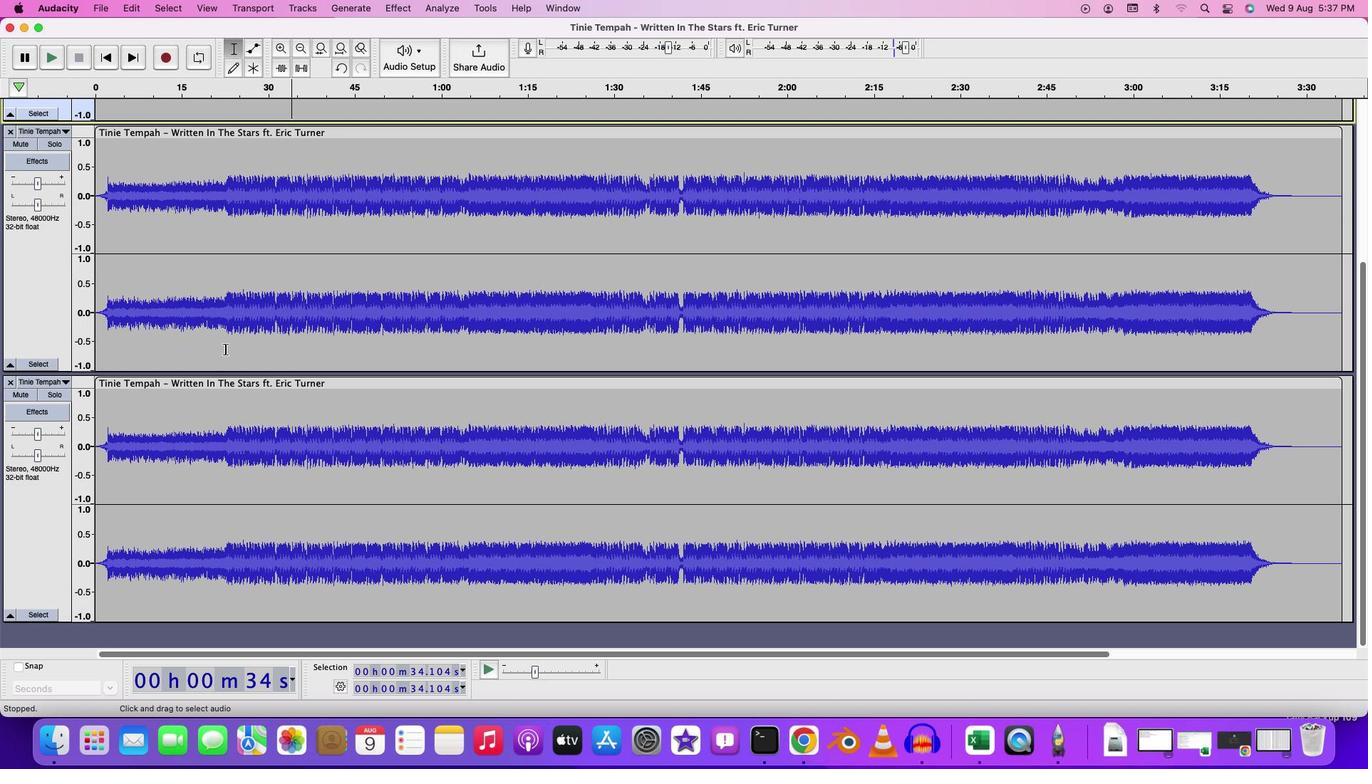 
Action: Mouse scrolled (225, 349) with delta (0, 0)
Screenshot: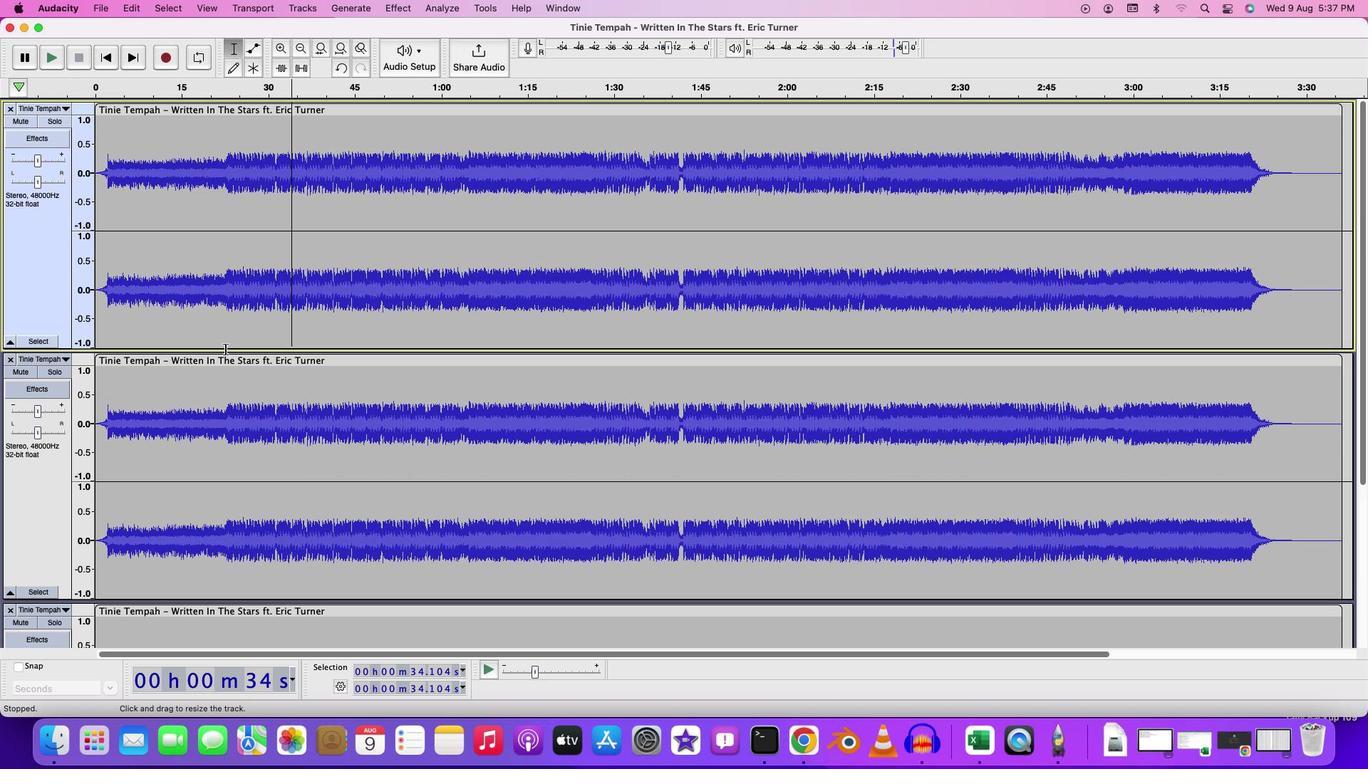 
Action: Mouse scrolled (225, 349) with delta (0, 0)
Screenshot: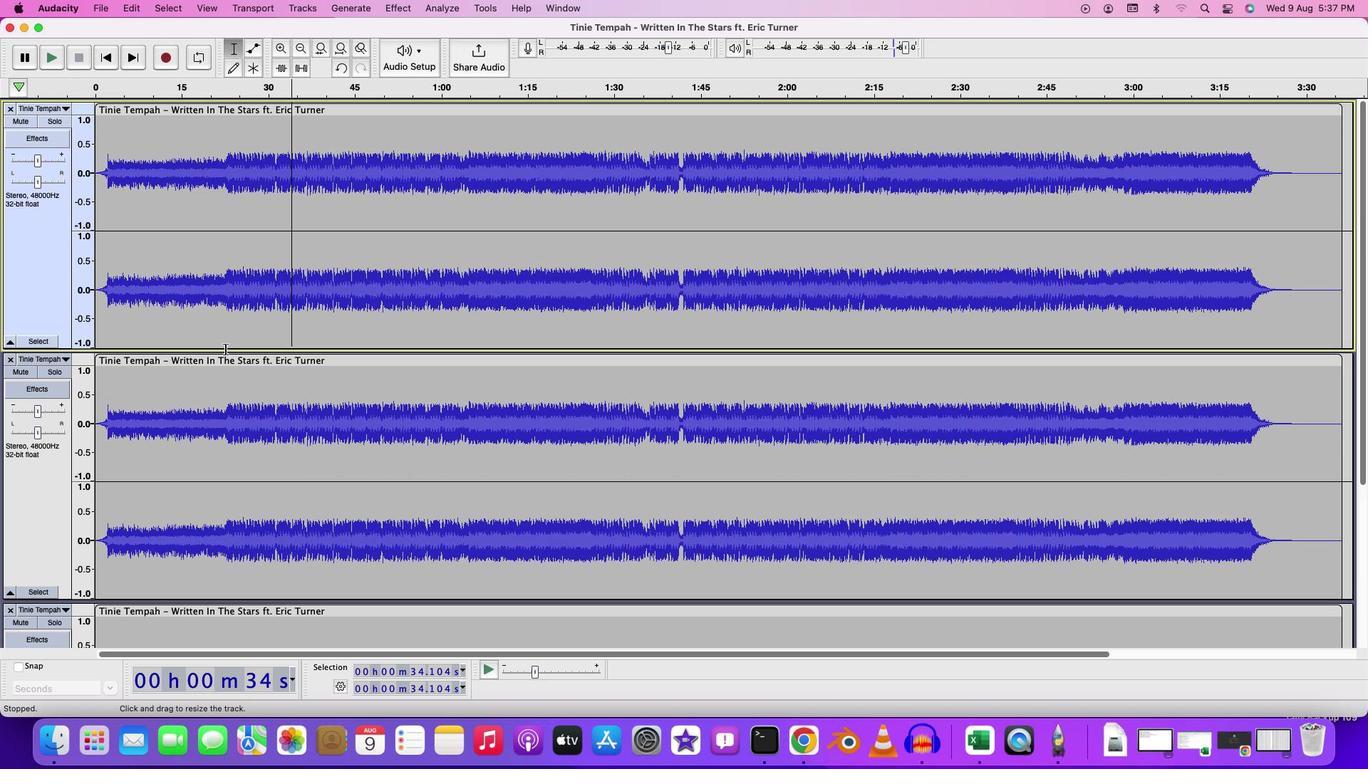 
Action: Mouse scrolled (225, 349) with delta (0, -2)
Screenshot: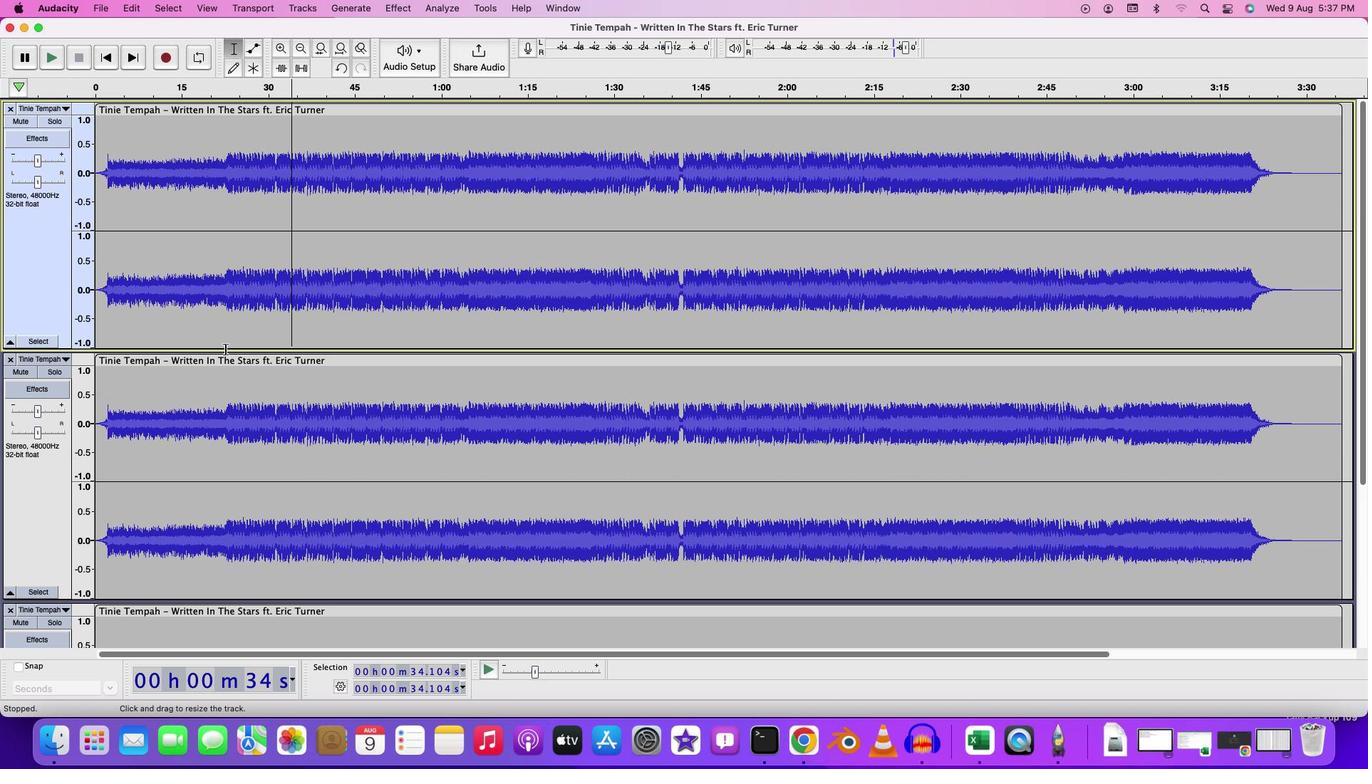 
Action: Mouse scrolled (225, 349) with delta (0, -2)
Screenshot: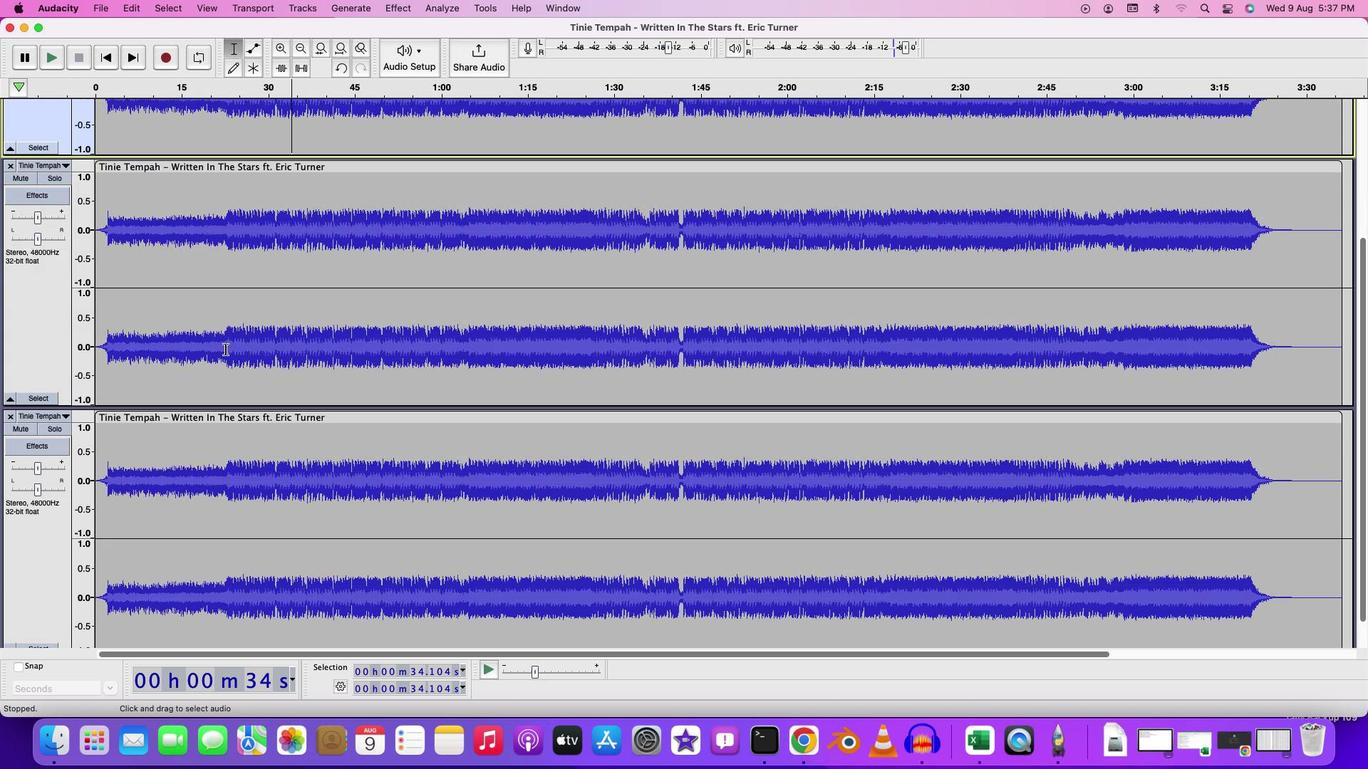 
Action: Mouse scrolled (225, 349) with delta (0, -2)
Screenshot: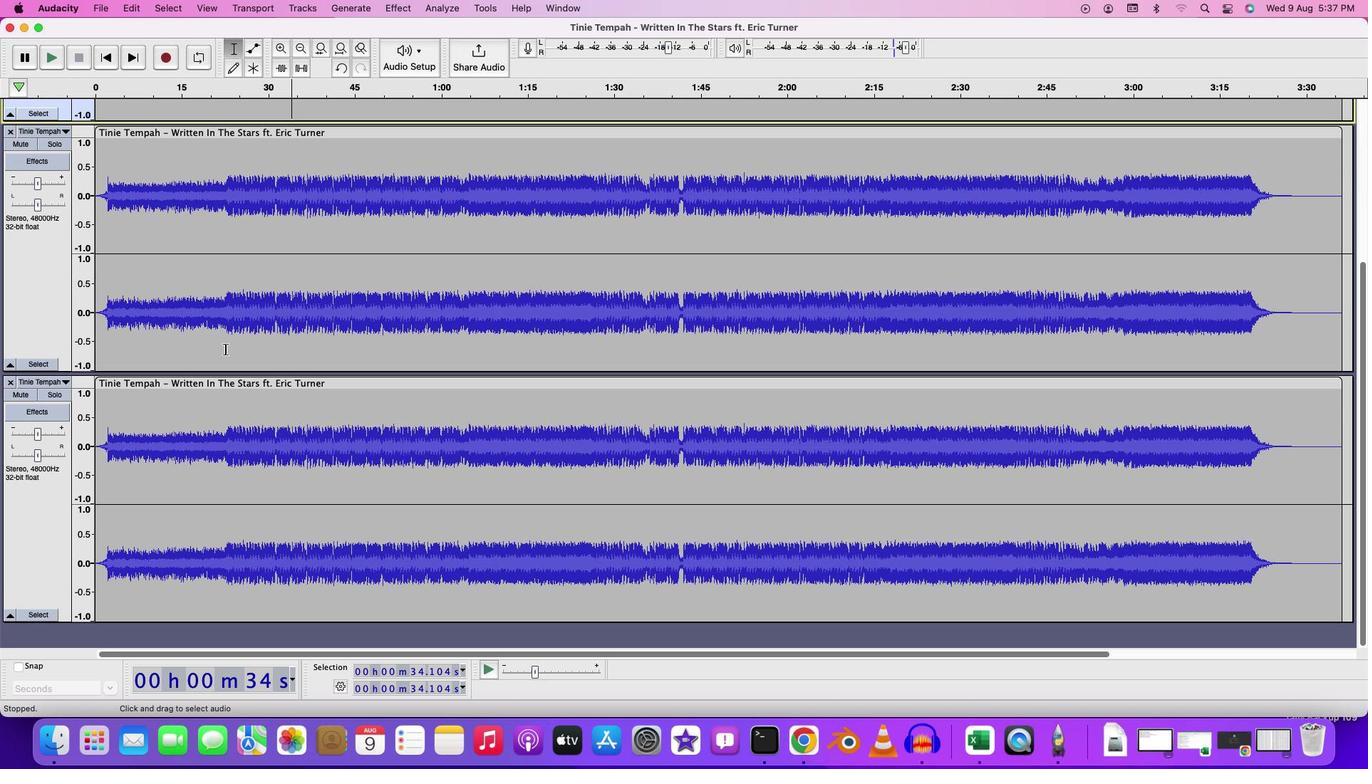 
Action: Mouse moved to (225, 349)
Screenshot: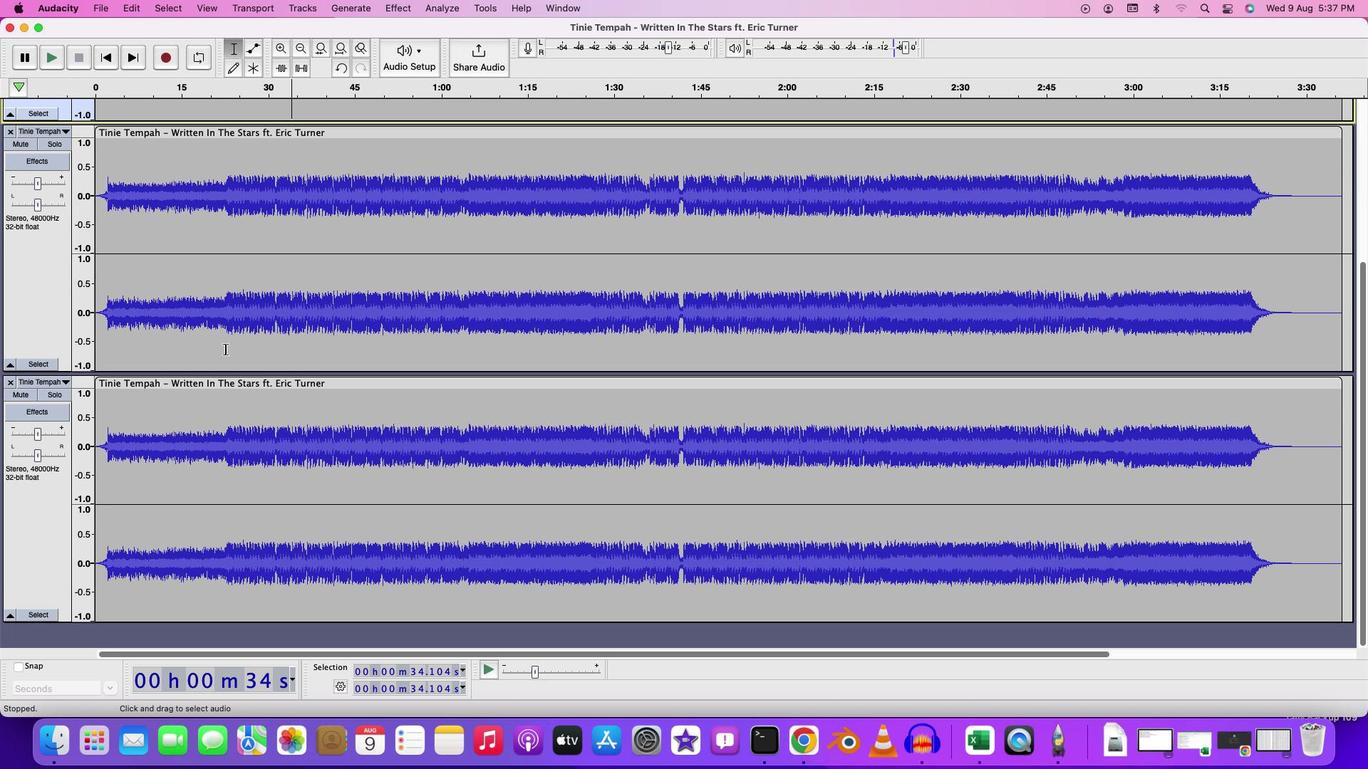 
Action: Mouse scrolled (225, 349) with delta (0, 0)
Screenshot: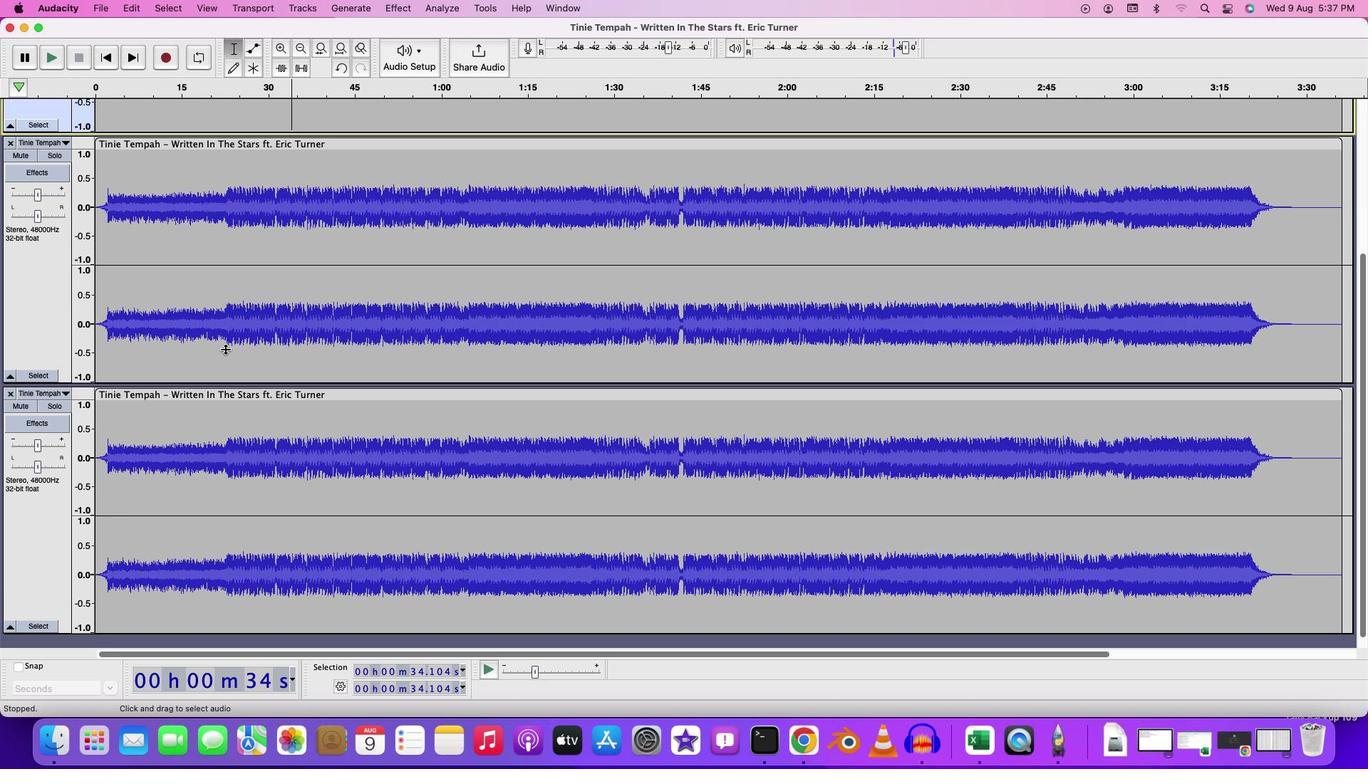 
Action: Mouse scrolled (225, 349) with delta (0, 0)
Screenshot: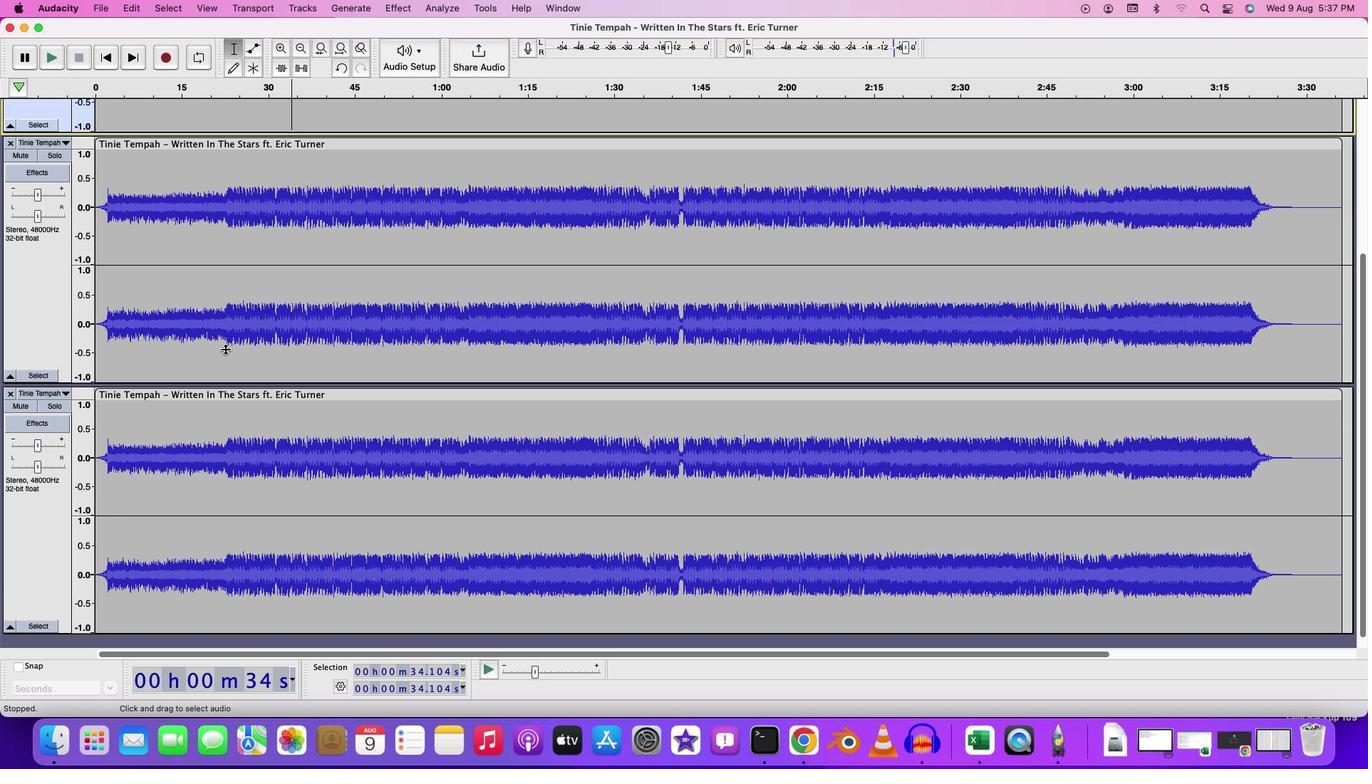 
Action: Mouse scrolled (225, 349) with delta (0, 2)
Screenshot: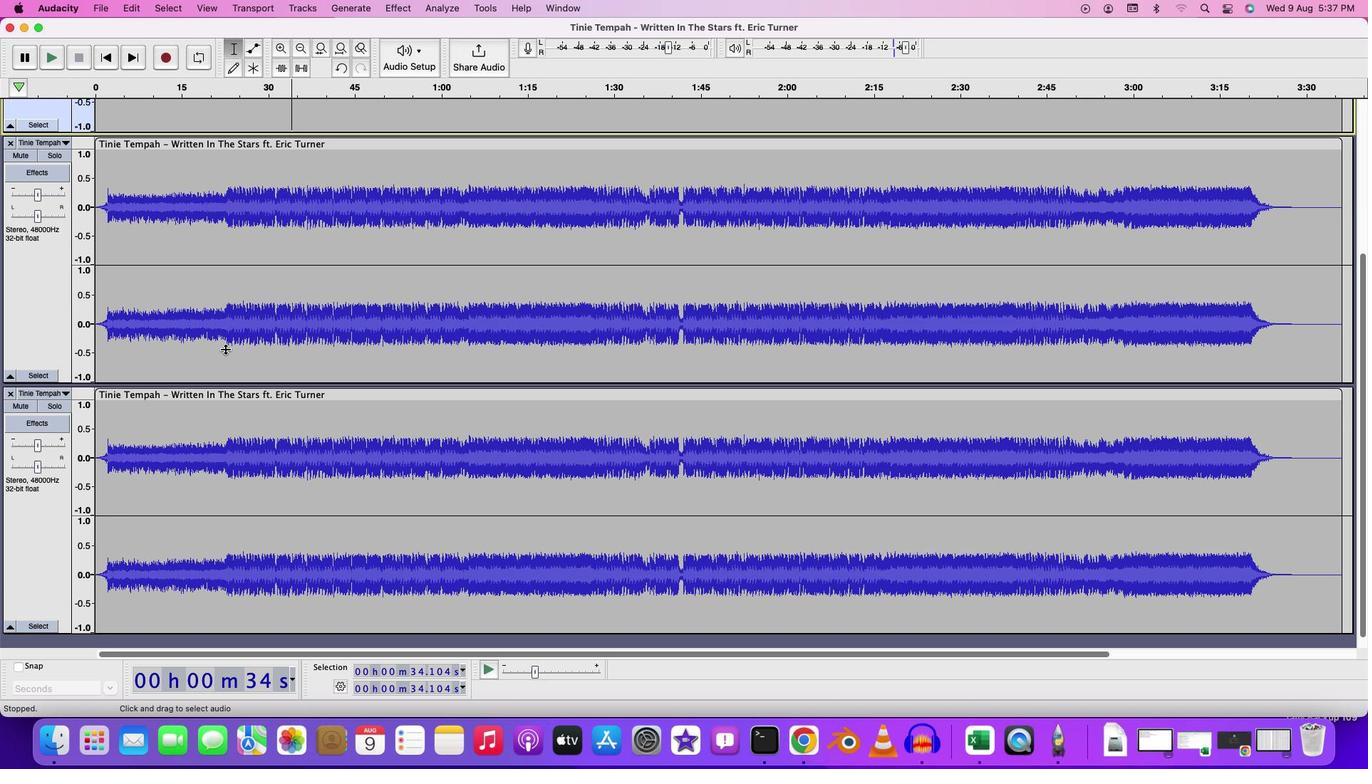 
Action: Mouse scrolled (225, 349) with delta (0, 3)
Screenshot: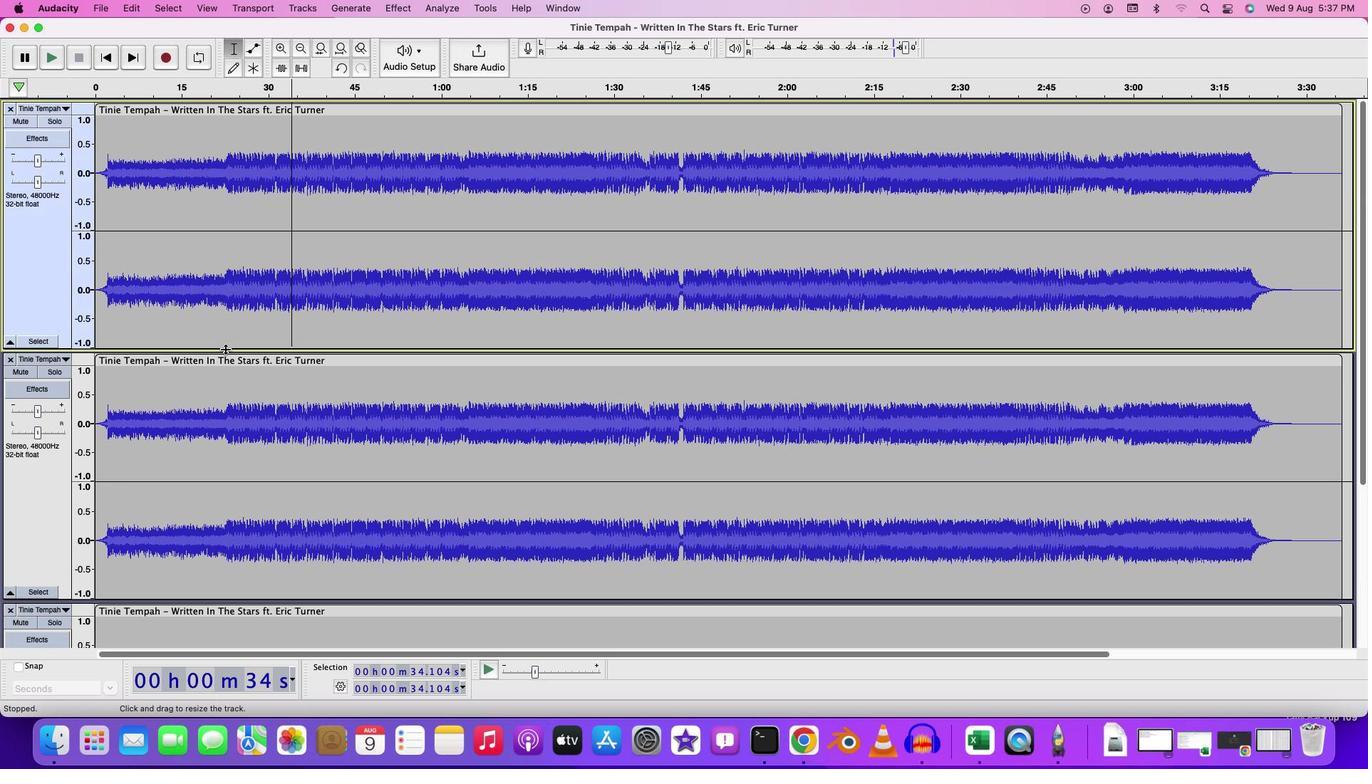 
Action: Mouse scrolled (225, 349) with delta (0, 3)
Screenshot: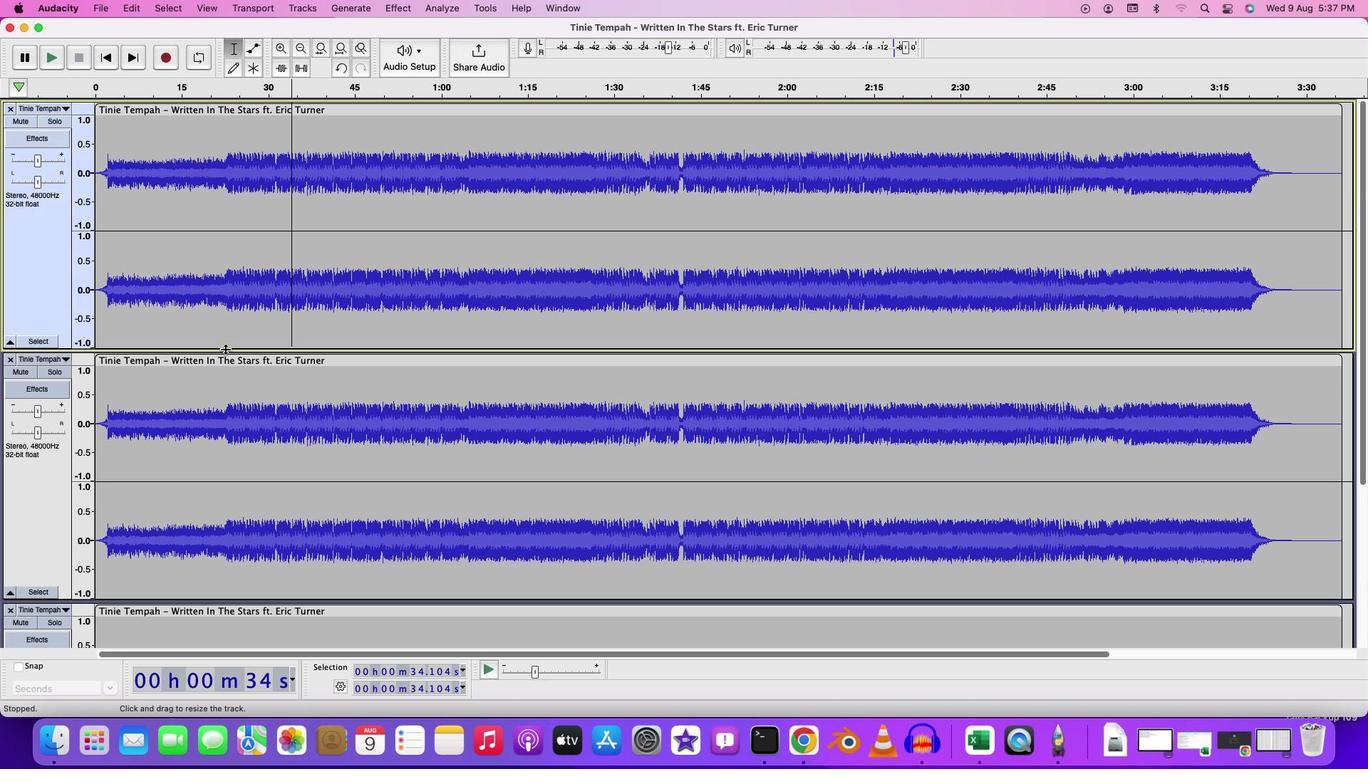 
Action: Mouse scrolled (225, 349) with delta (0, 0)
Screenshot: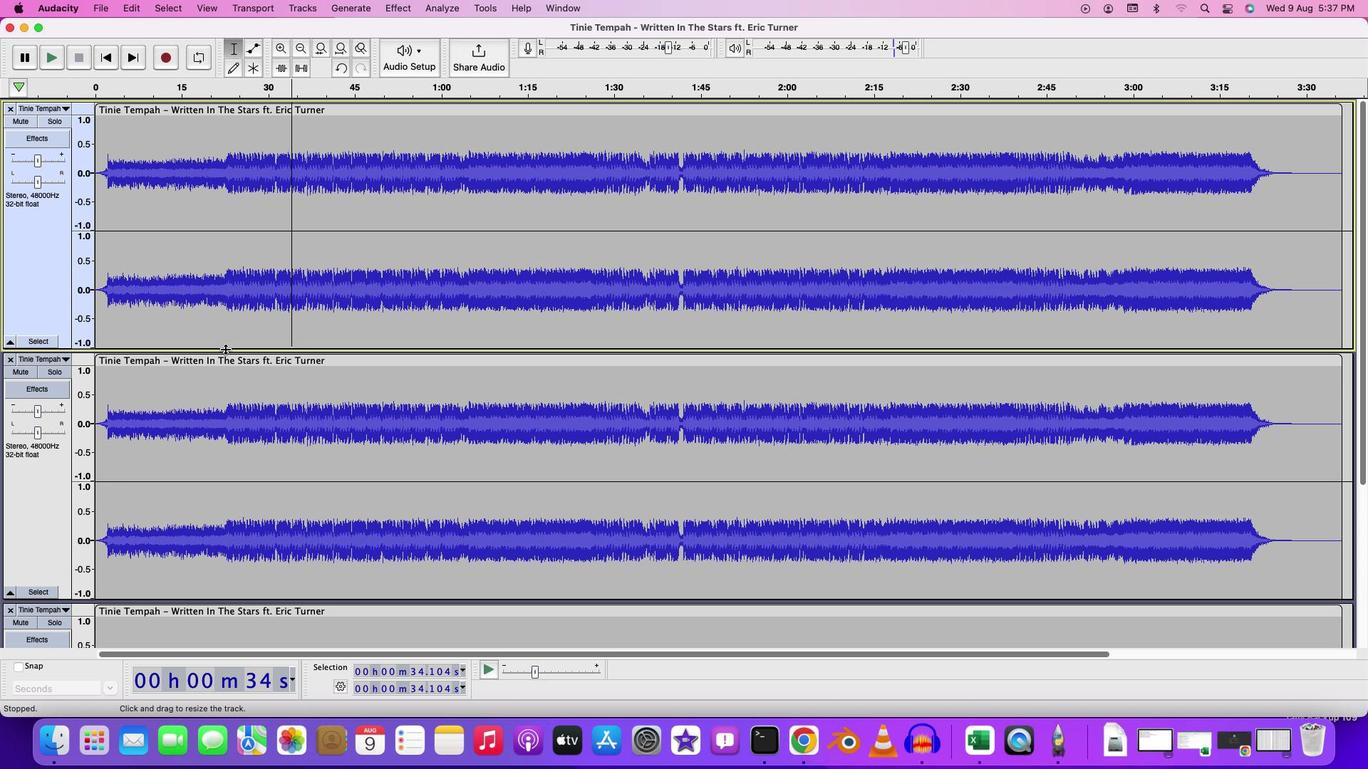 
Action: Mouse scrolled (225, 349) with delta (0, 0)
Screenshot: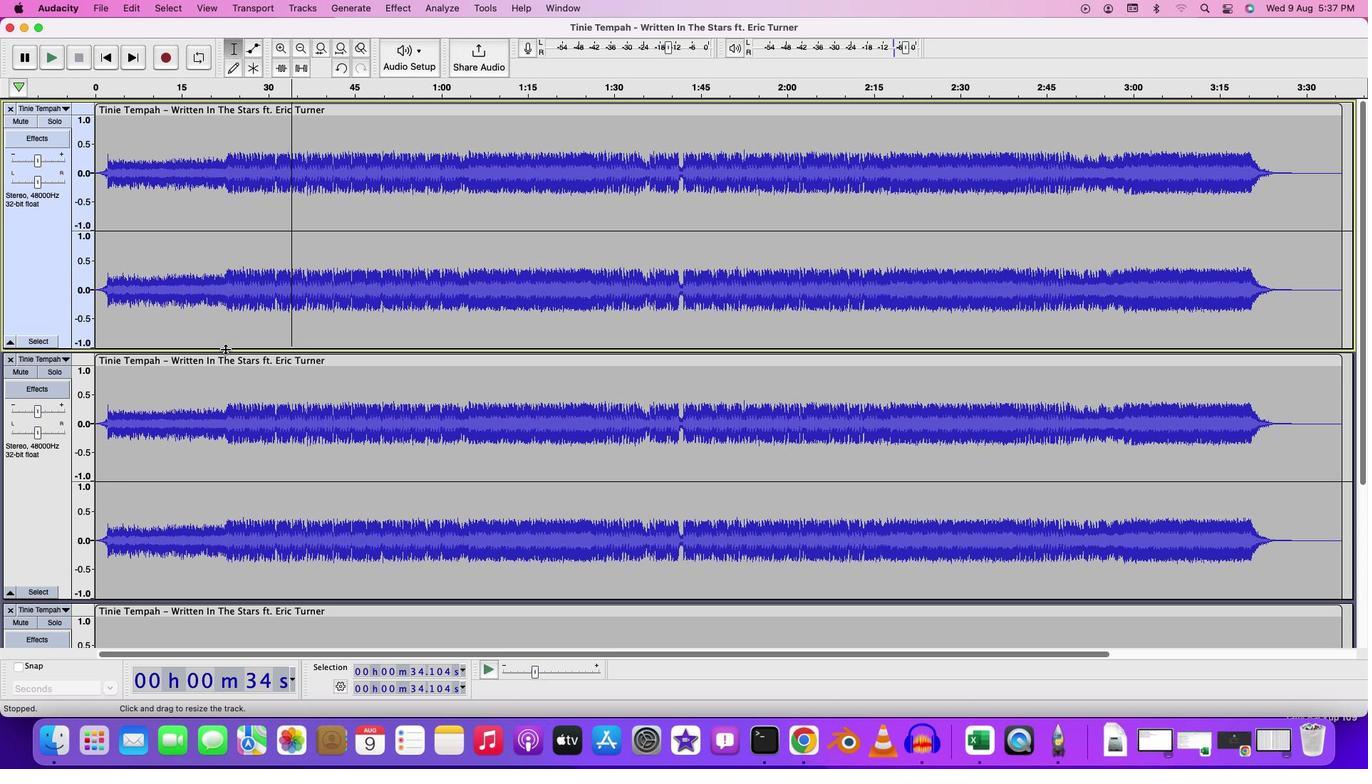 
Action: Mouse scrolled (225, 349) with delta (0, 2)
Screenshot: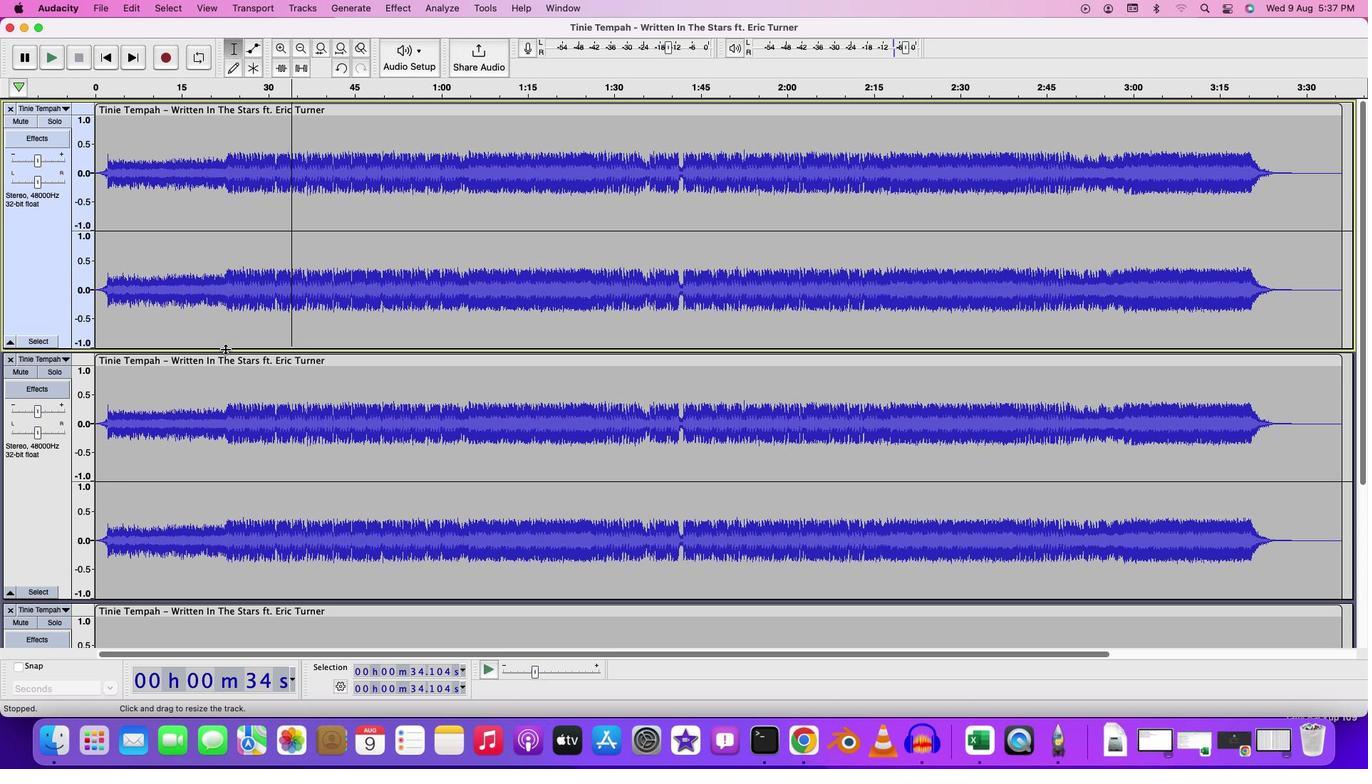 
Action: Mouse scrolled (225, 349) with delta (0, 3)
Screenshot: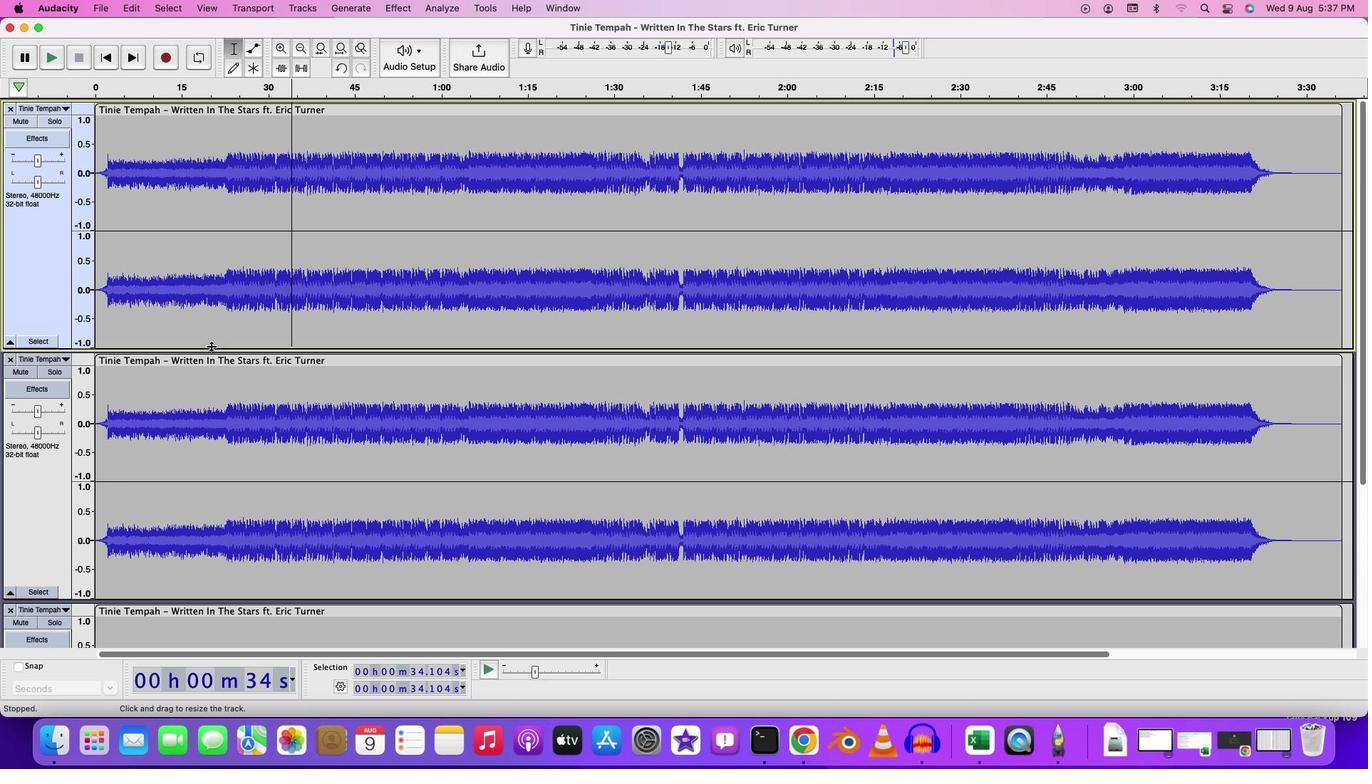 
Action: Mouse scrolled (225, 349) with delta (0, 3)
Screenshot: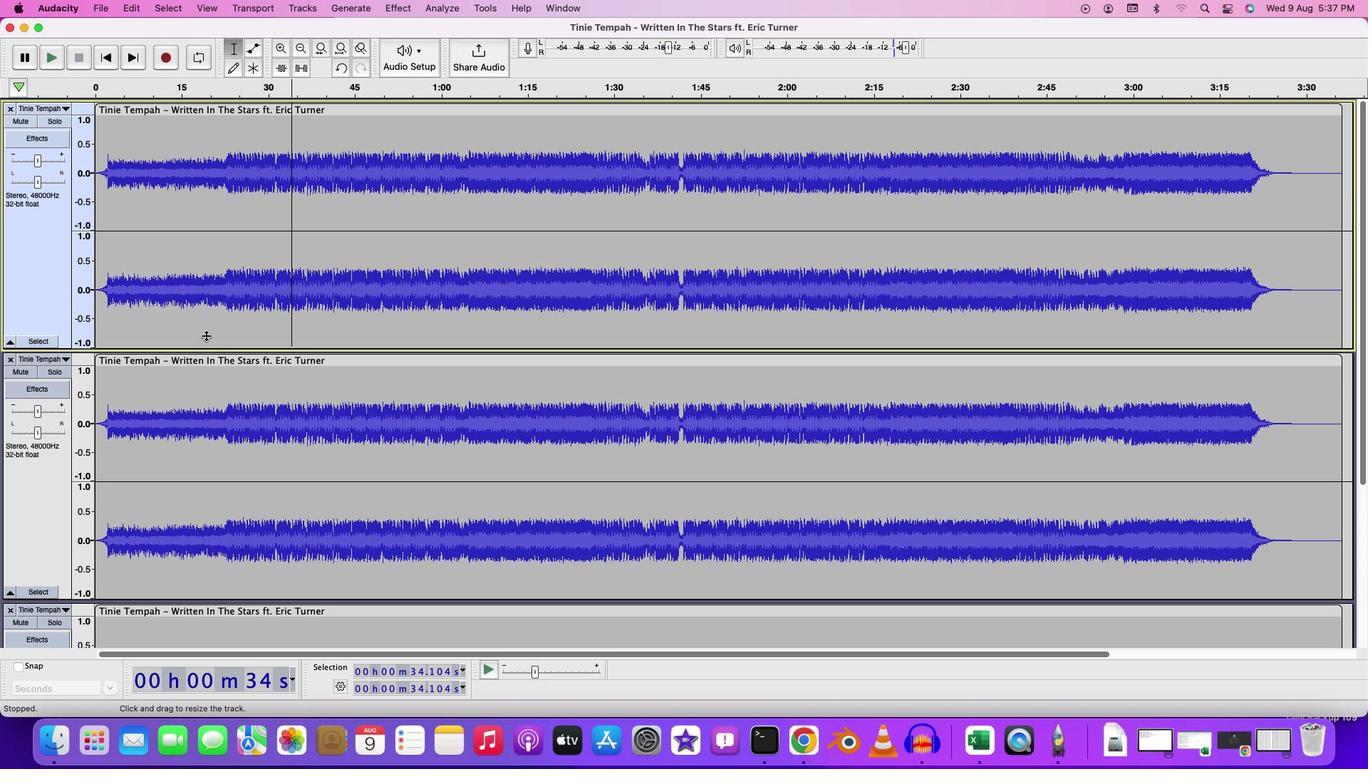 
Action: Mouse moved to (107, 135)
Screenshot: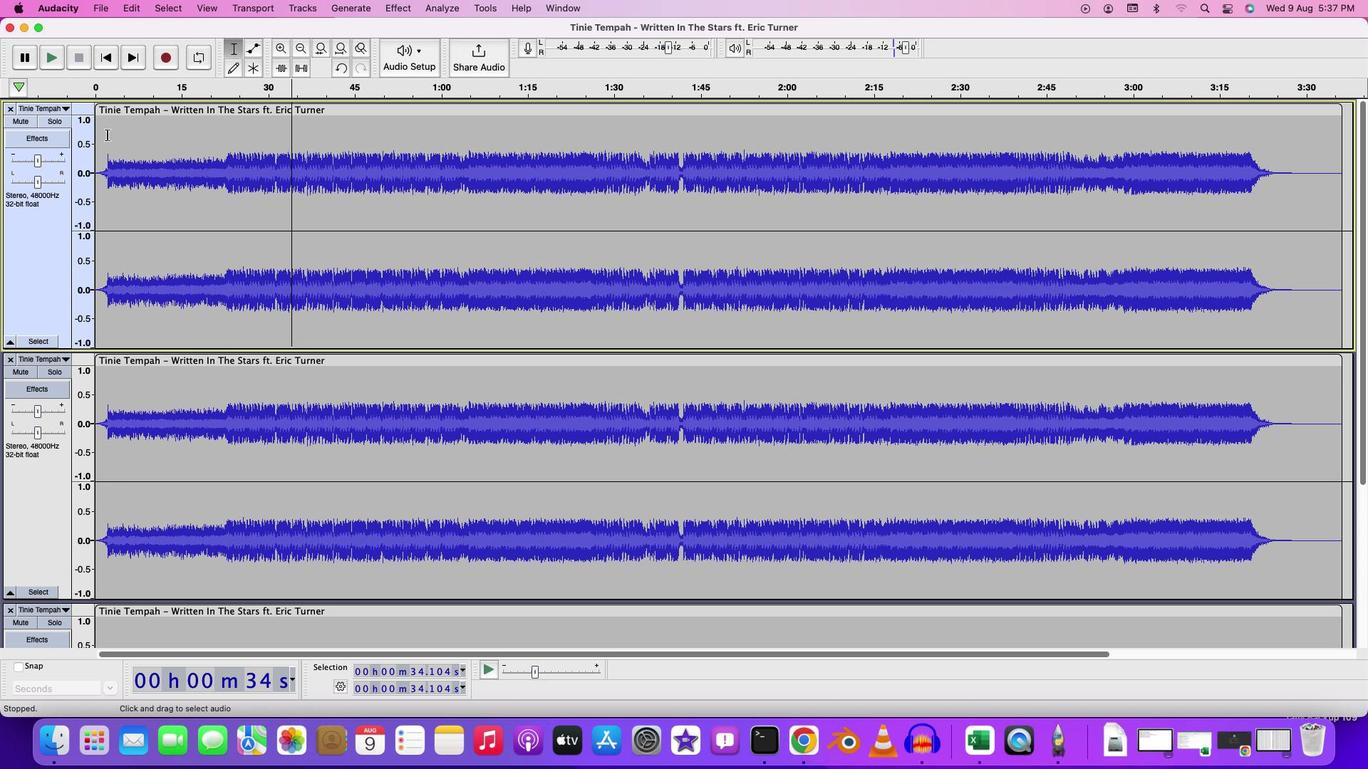 
Action: Mouse pressed left at (107, 135)
Screenshot: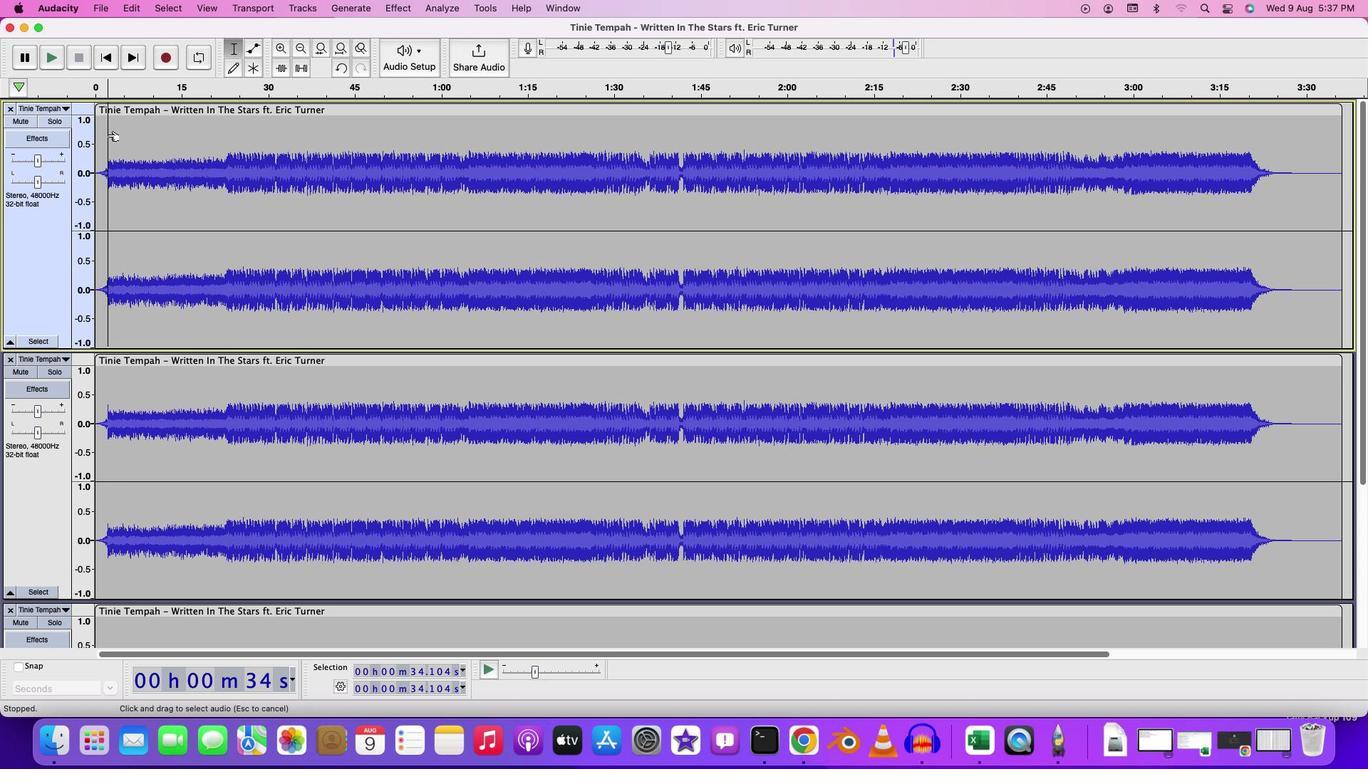 
Action: Mouse moved to (106, 135)
Screenshot: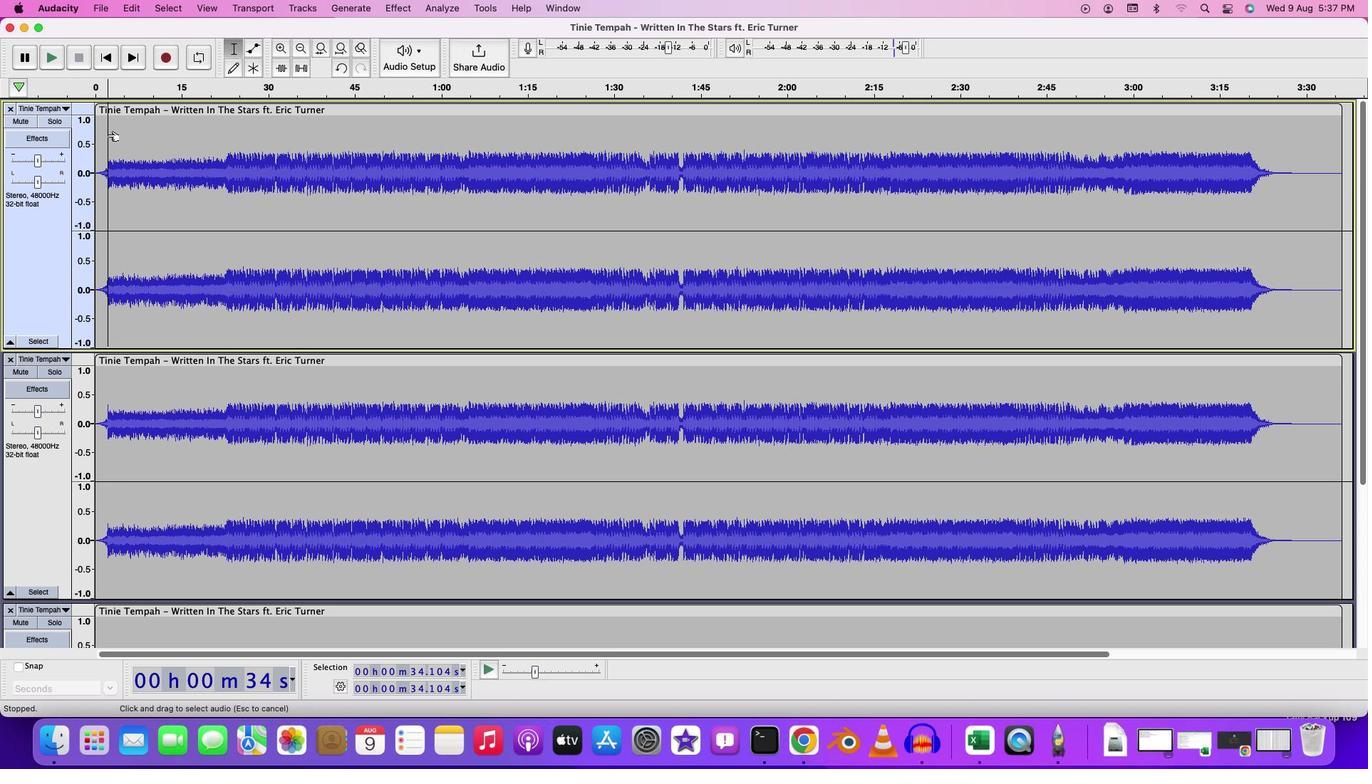 
Action: Key pressed Key.space
Screenshot: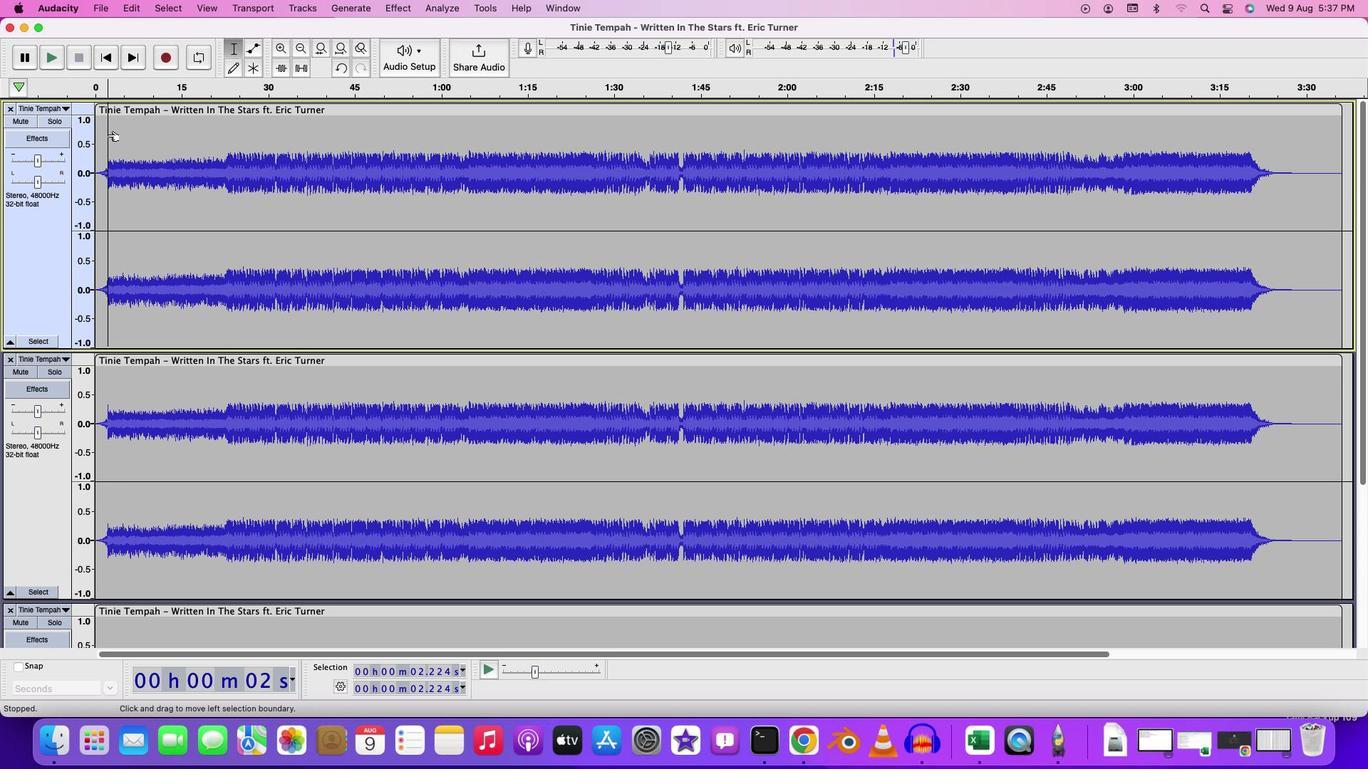 
Action: Mouse moved to (212, 156)
Screenshot: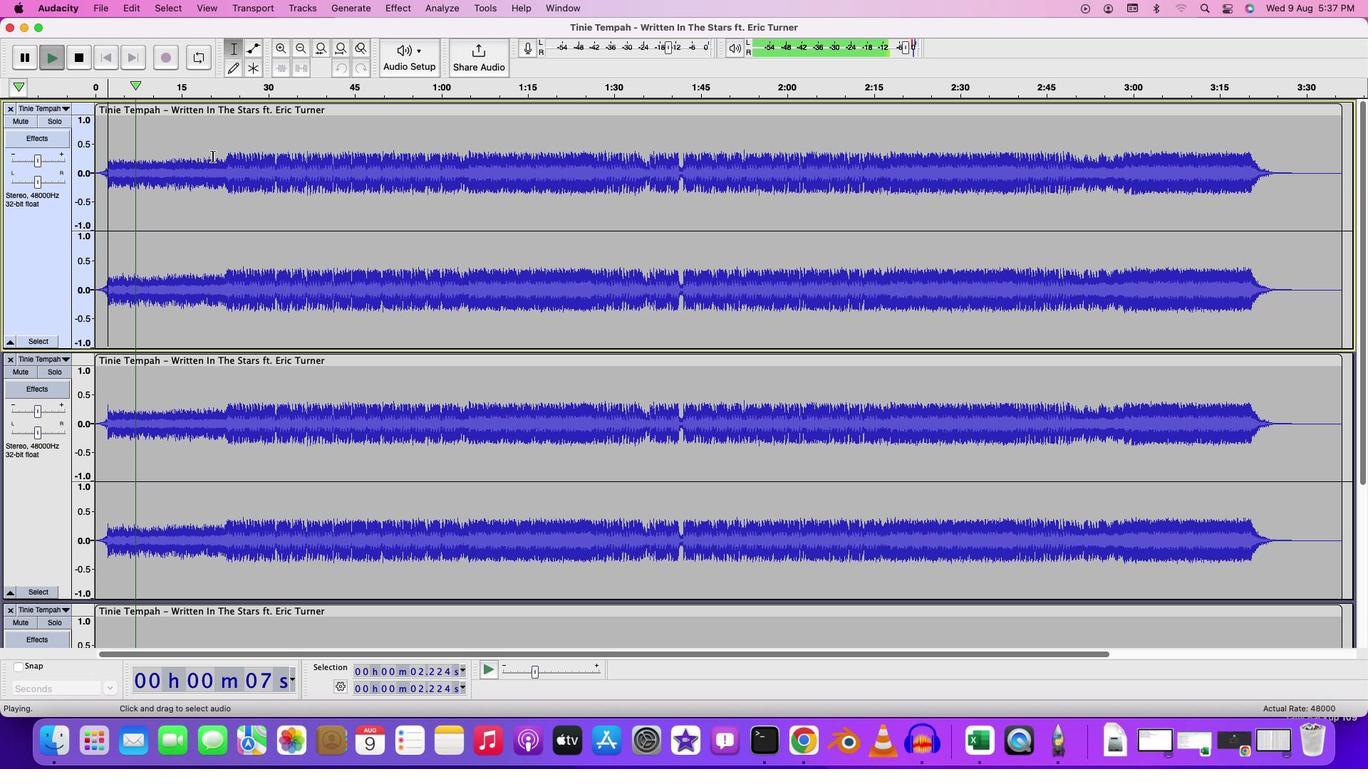 
Action: Key pressed Key.space
Screenshot: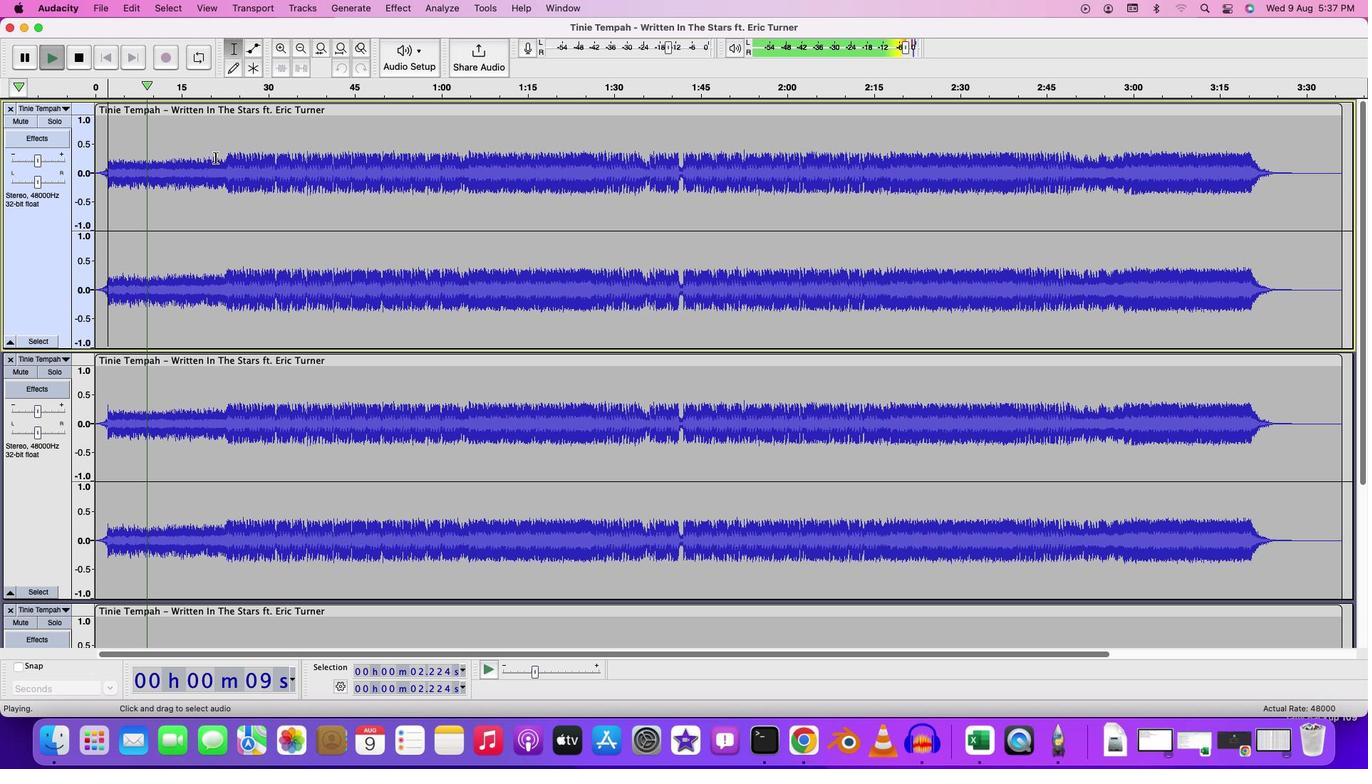 
Action: Mouse moved to (209, 242)
Screenshot: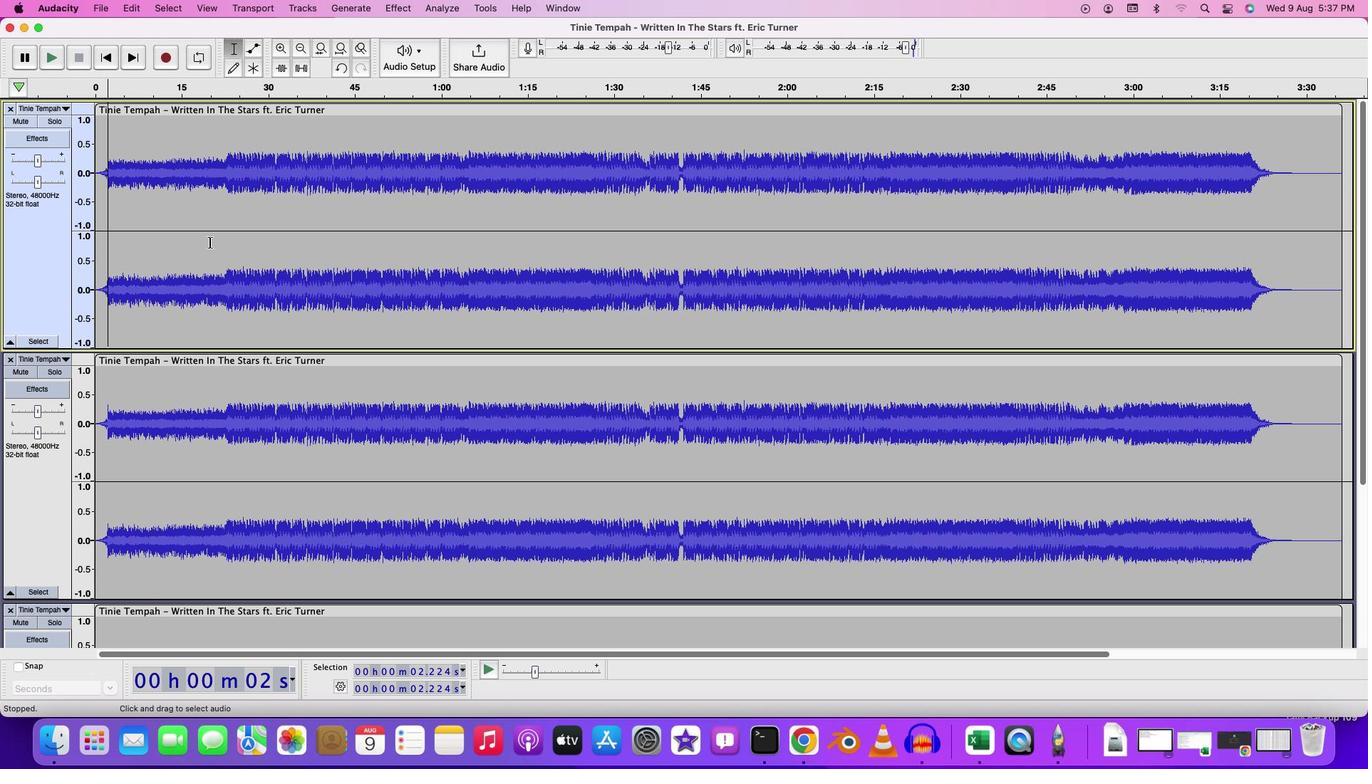 
Action: Mouse scrolled (209, 242) with delta (0, 0)
Screenshot: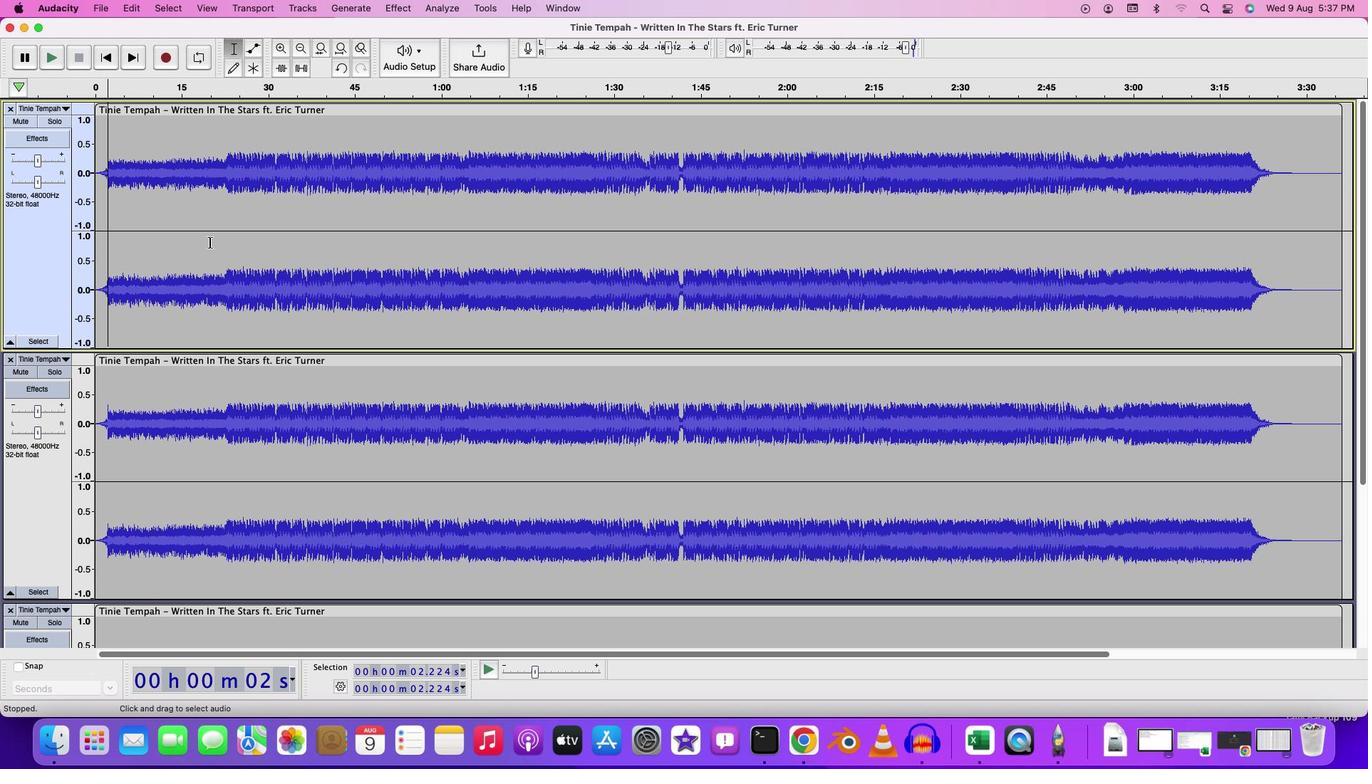 
Action: Mouse scrolled (209, 242) with delta (0, 0)
Screenshot: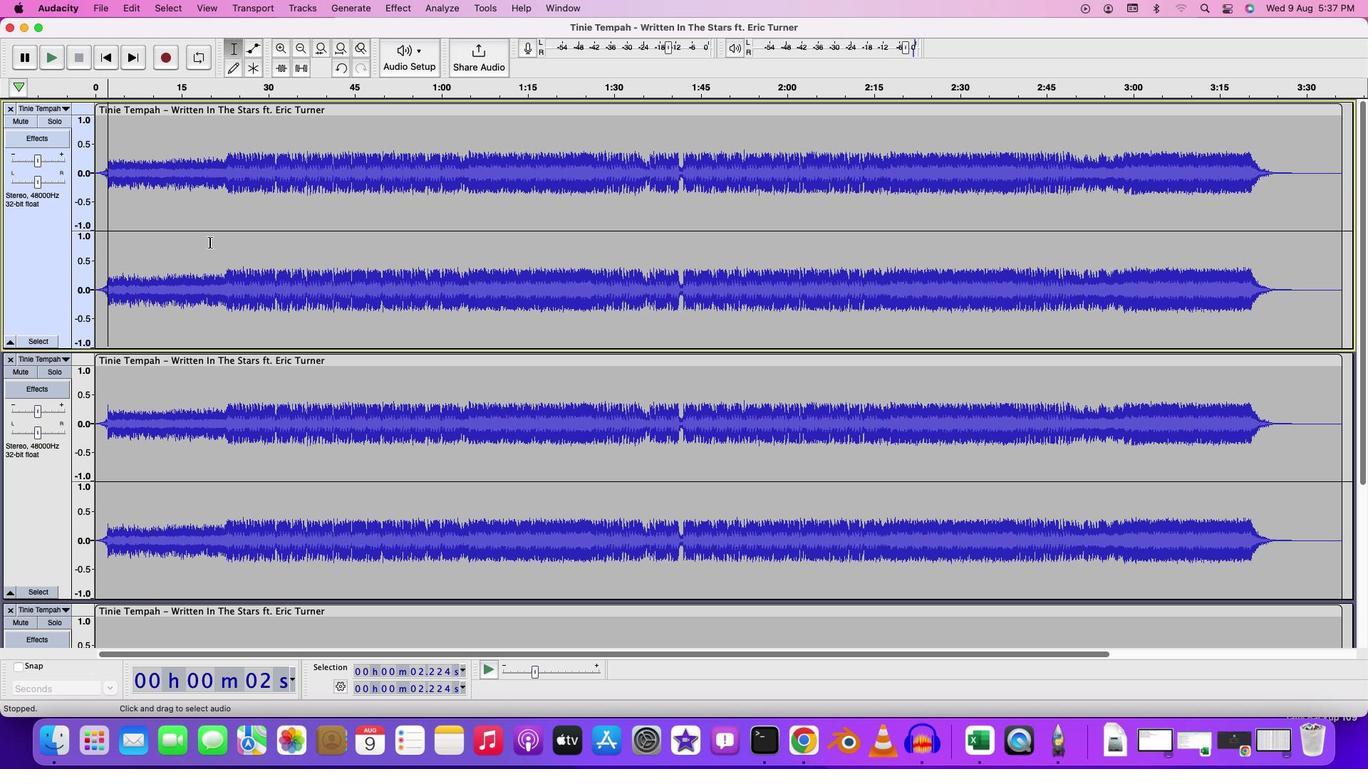 
Action: Mouse scrolled (209, 242) with delta (0, -1)
Screenshot: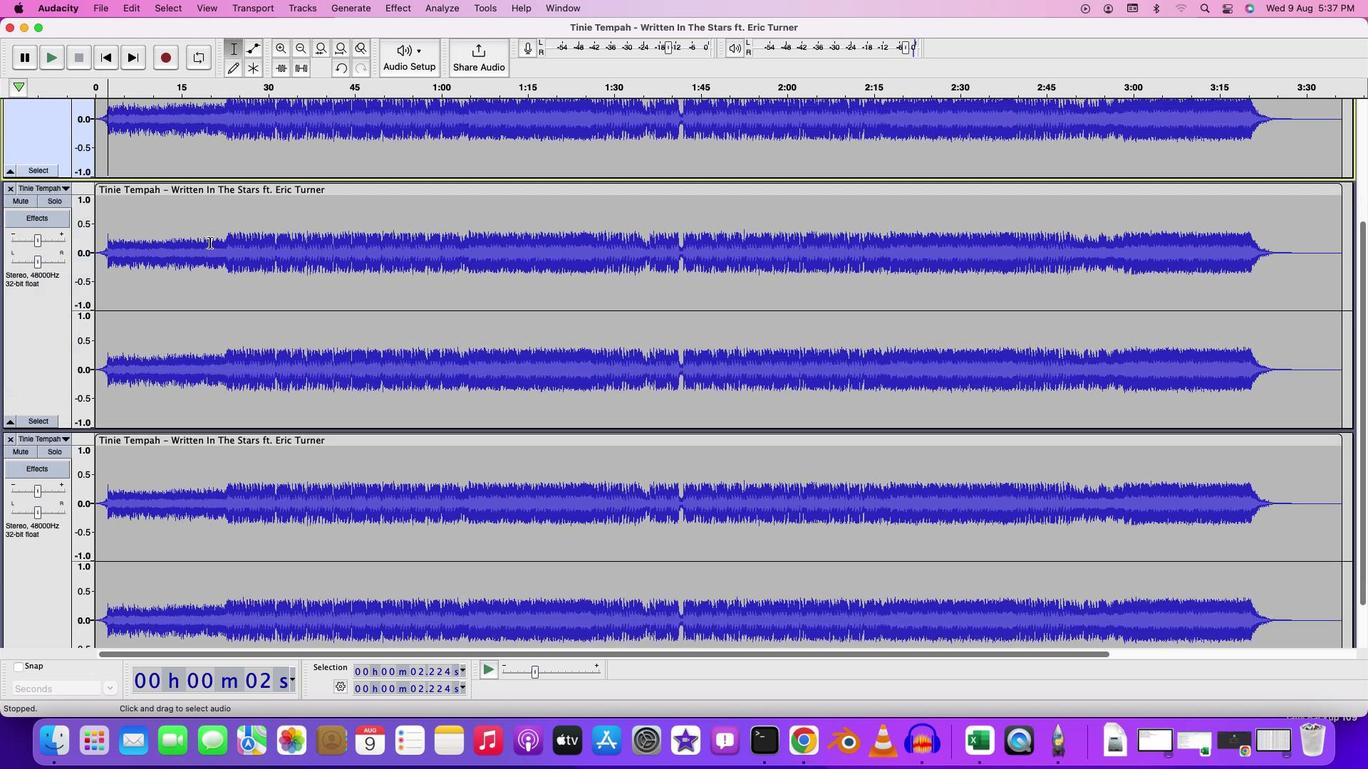 
Action: Mouse scrolled (209, 242) with delta (0, -2)
Screenshot: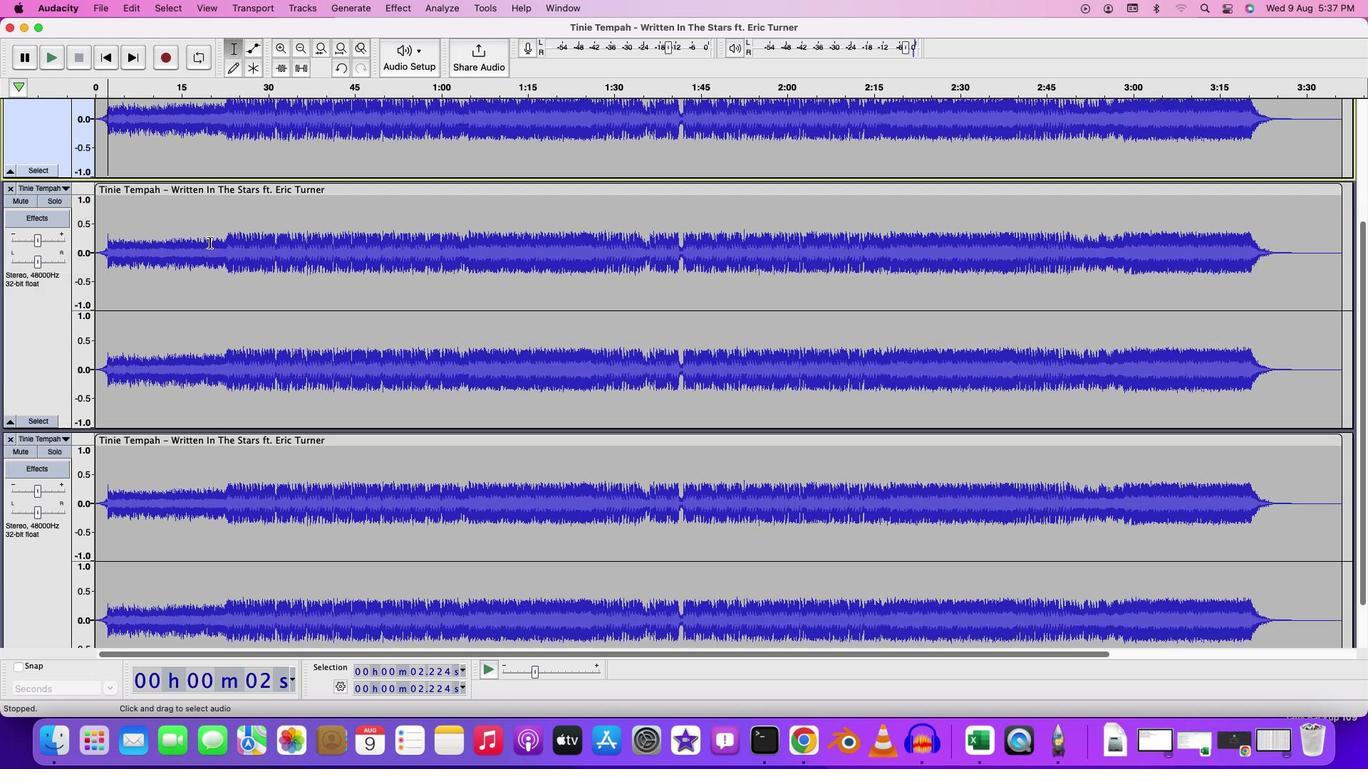 
Action: Mouse moved to (251, 280)
Screenshot: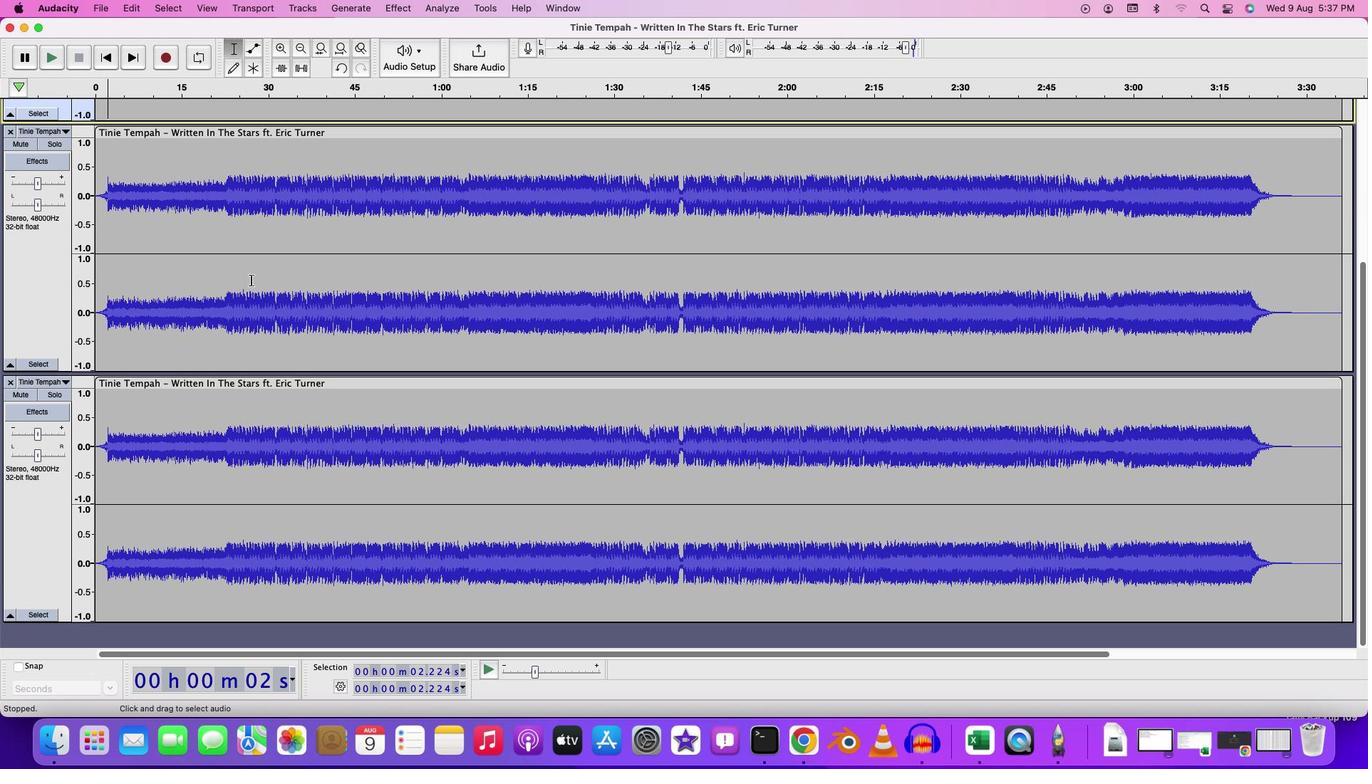 
Action: Mouse scrolled (251, 280) with delta (0, 0)
Screenshot: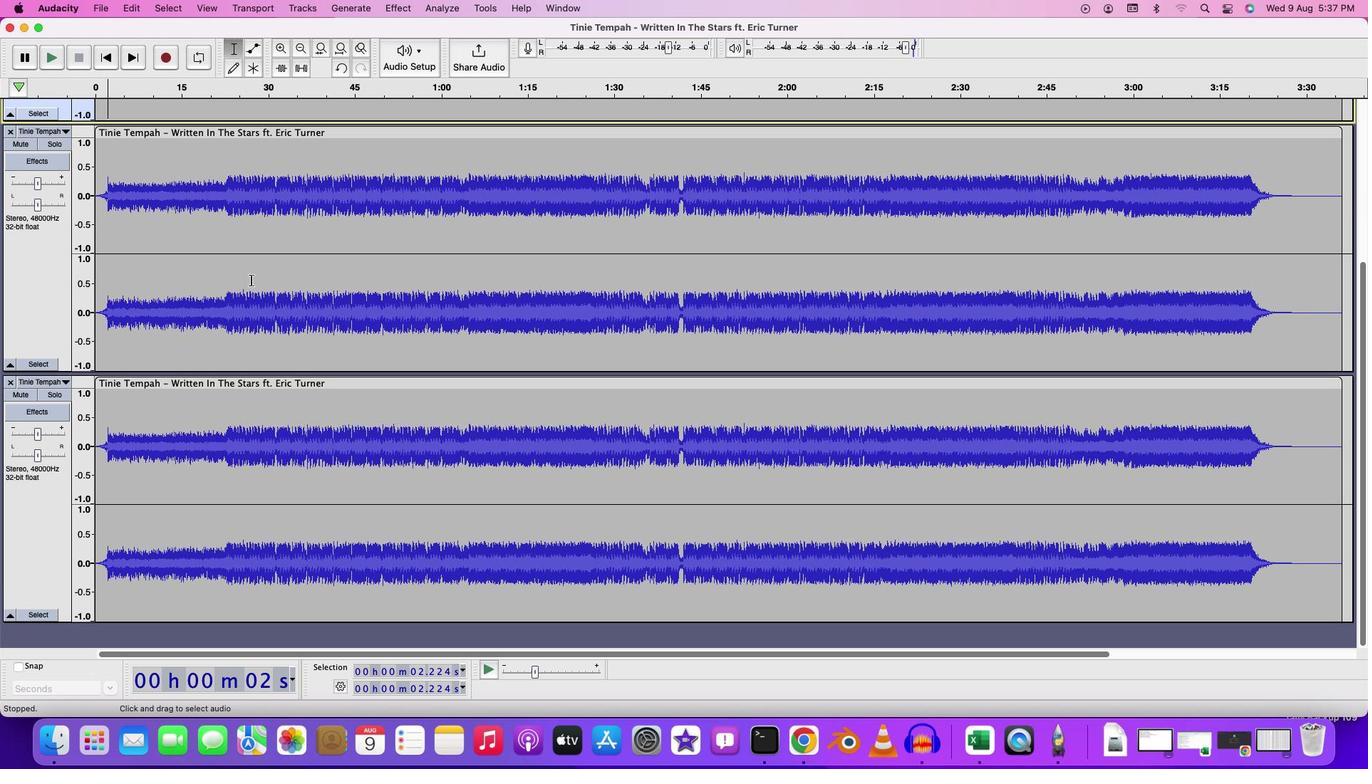 
Action: Mouse scrolled (251, 280) with delta (0, 0)
Screenshot: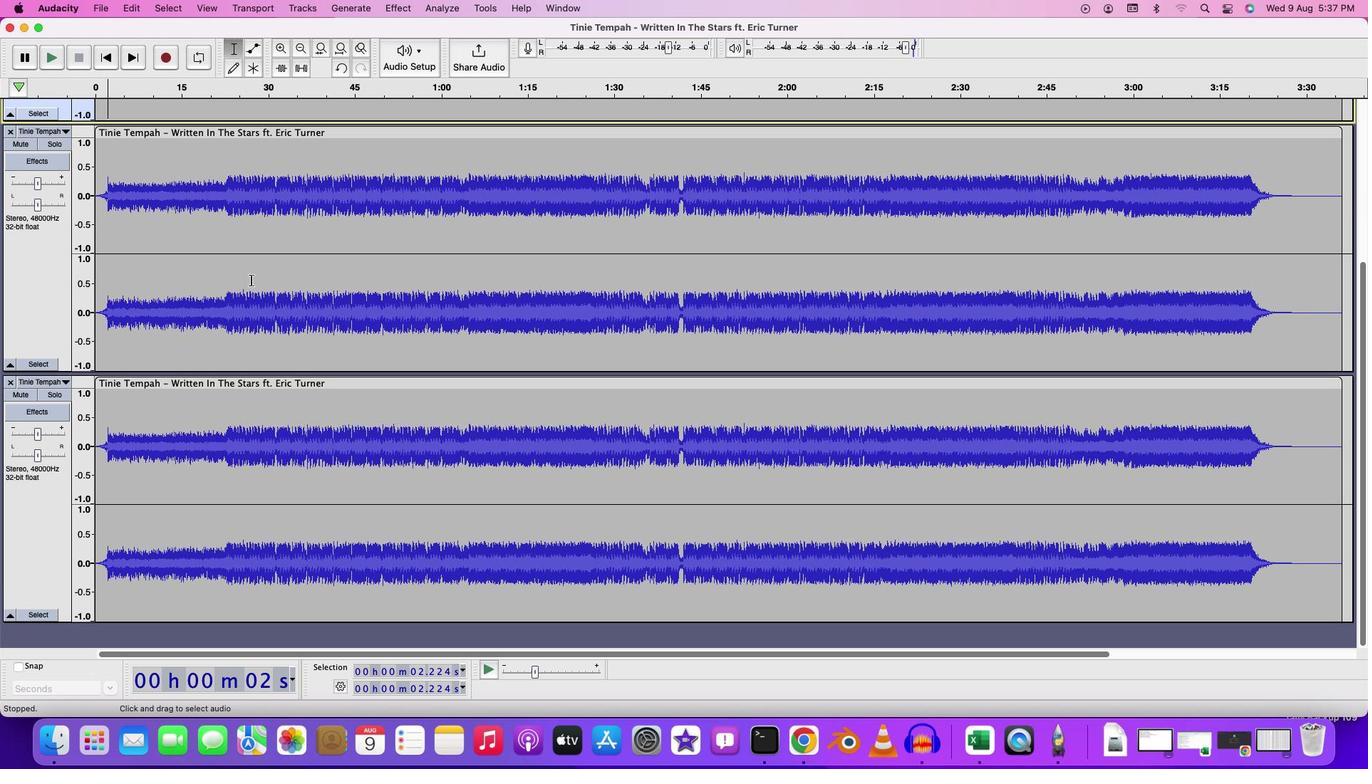 
Action: Mouse scrolled (251, 280) with delta (0, -2)
Screenshot: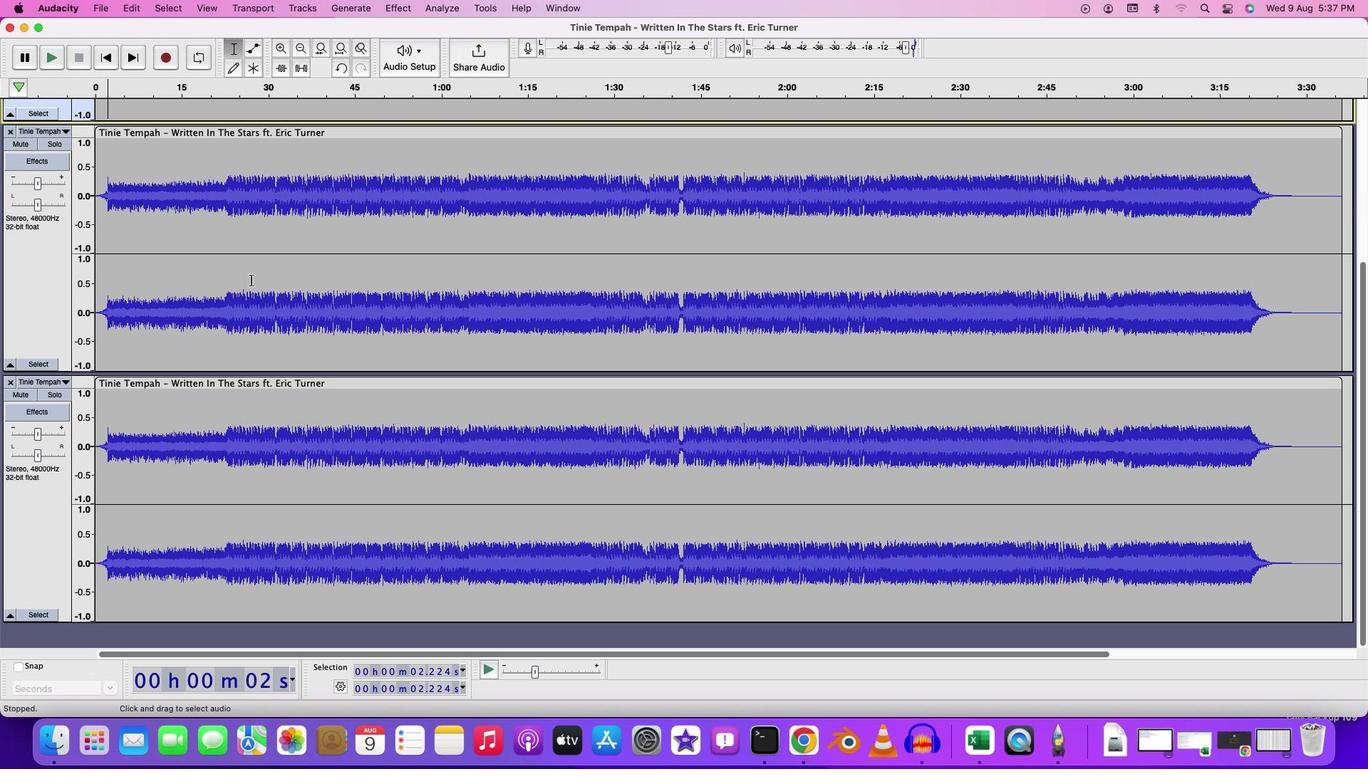 
Action: Mouse scrolled (251, 280) with delta (0, 0)
Screenshot: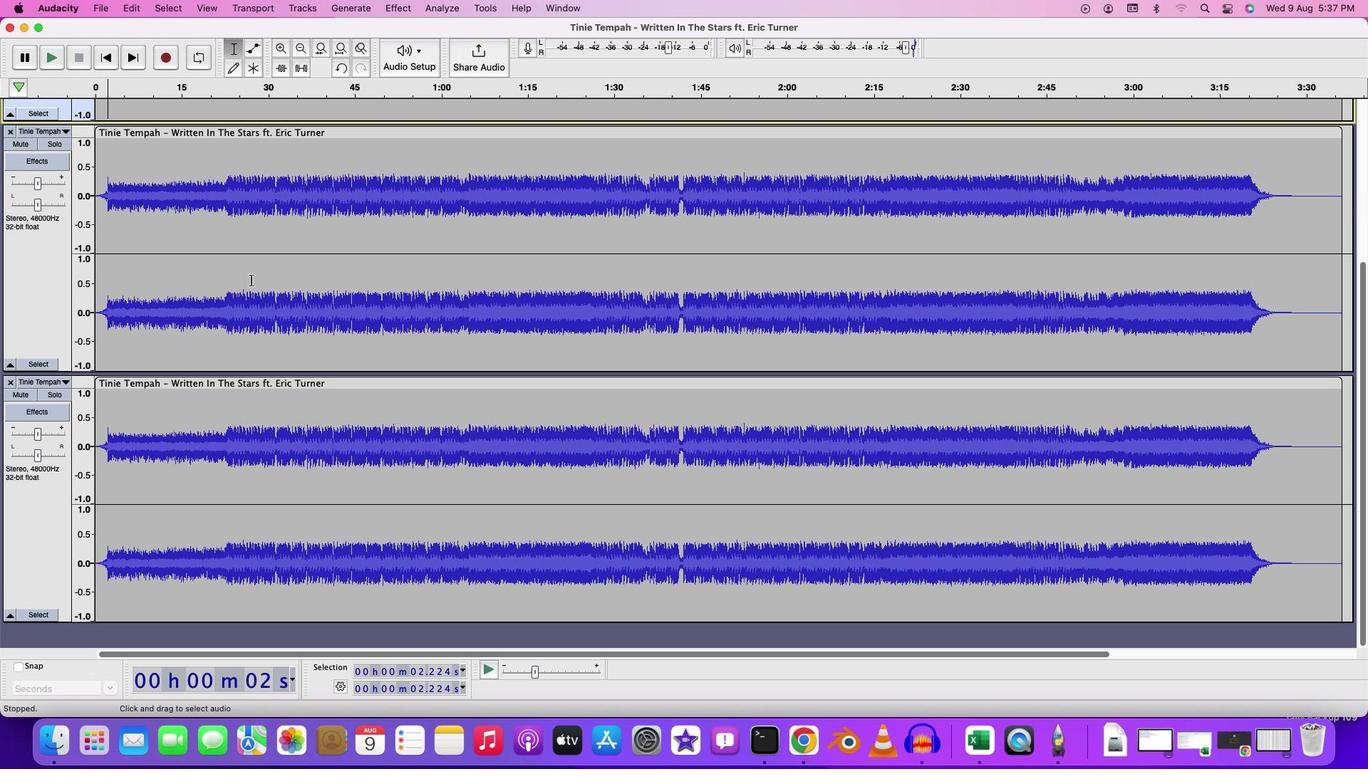 
Action: Mouse scrolled (251, 280) with delta (0, 0)
Screenshot: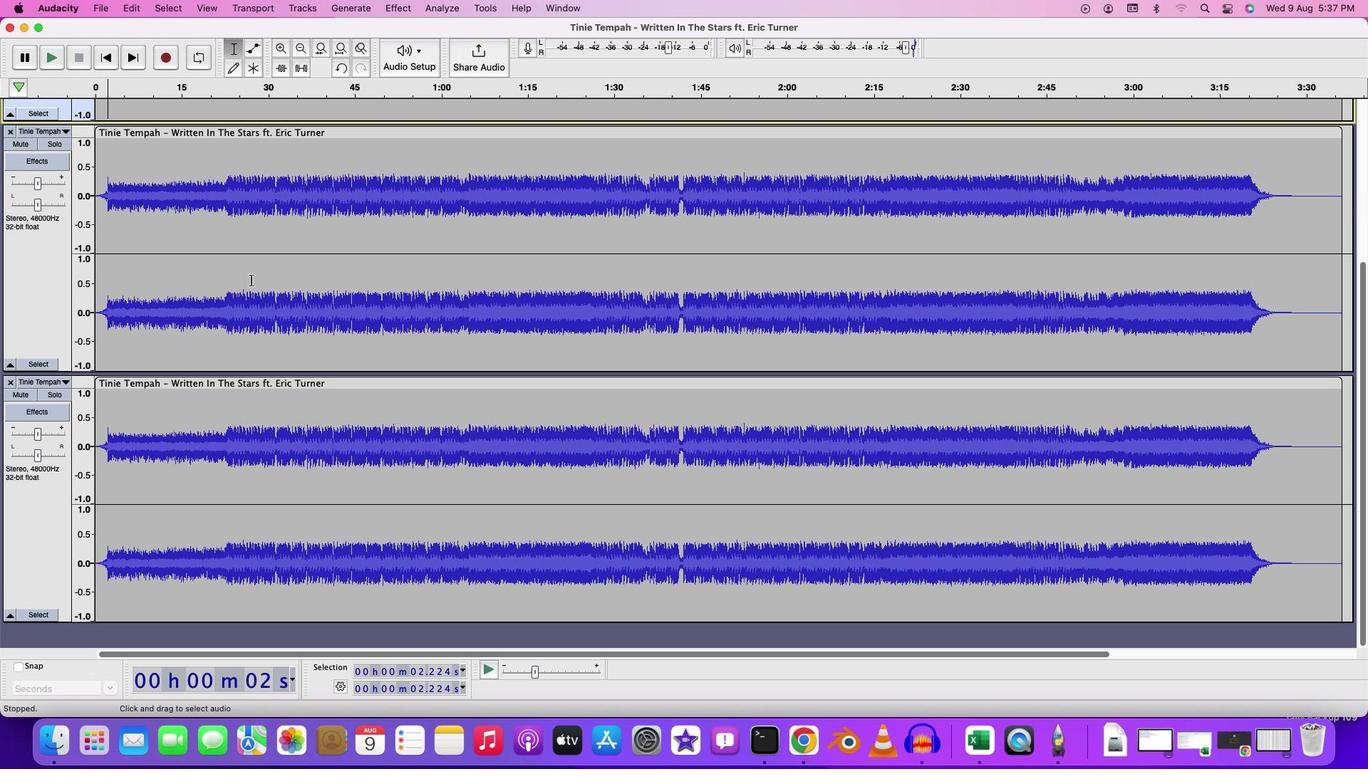 
Action: Mouse scrolled (251, 280) with delta (0, 2)
Screenshot: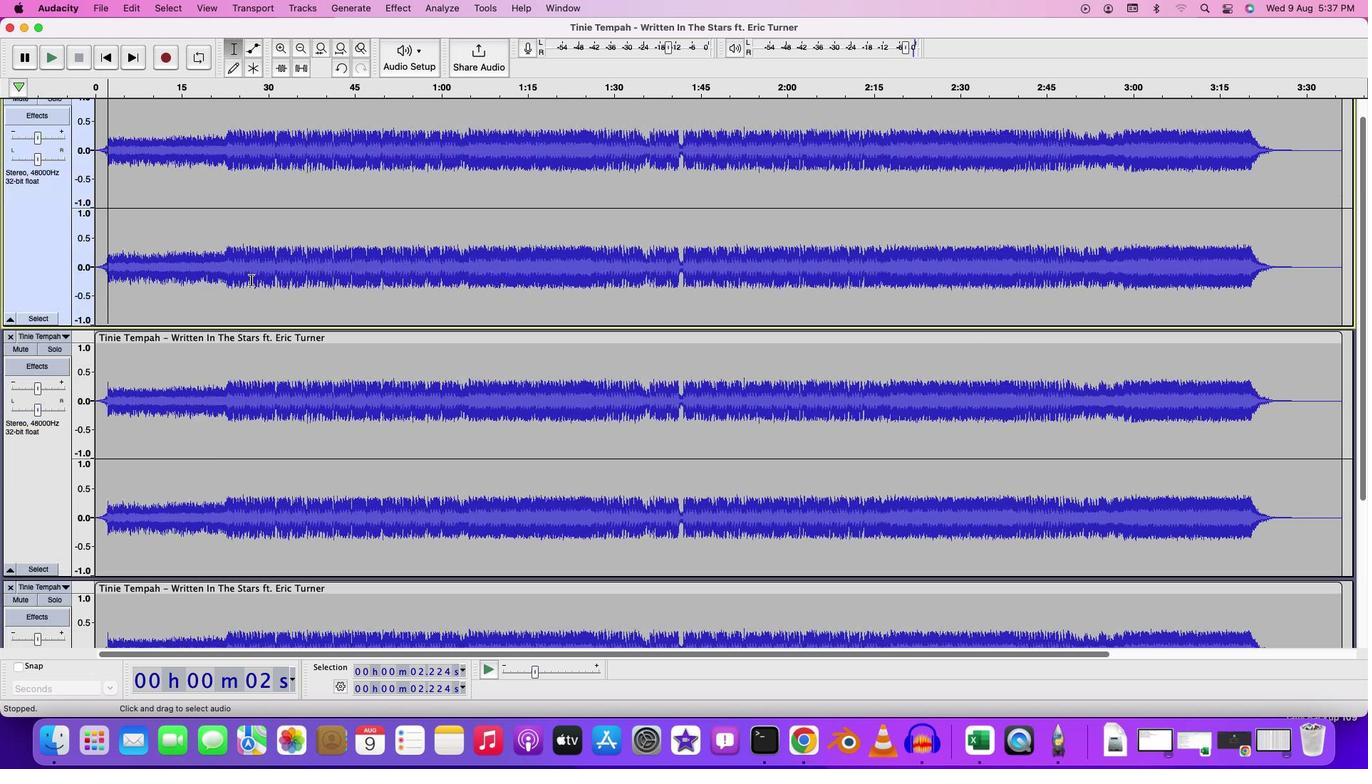 
Action: Mouse scrolled (251, 280) with delta (0, 2)
Screenshot: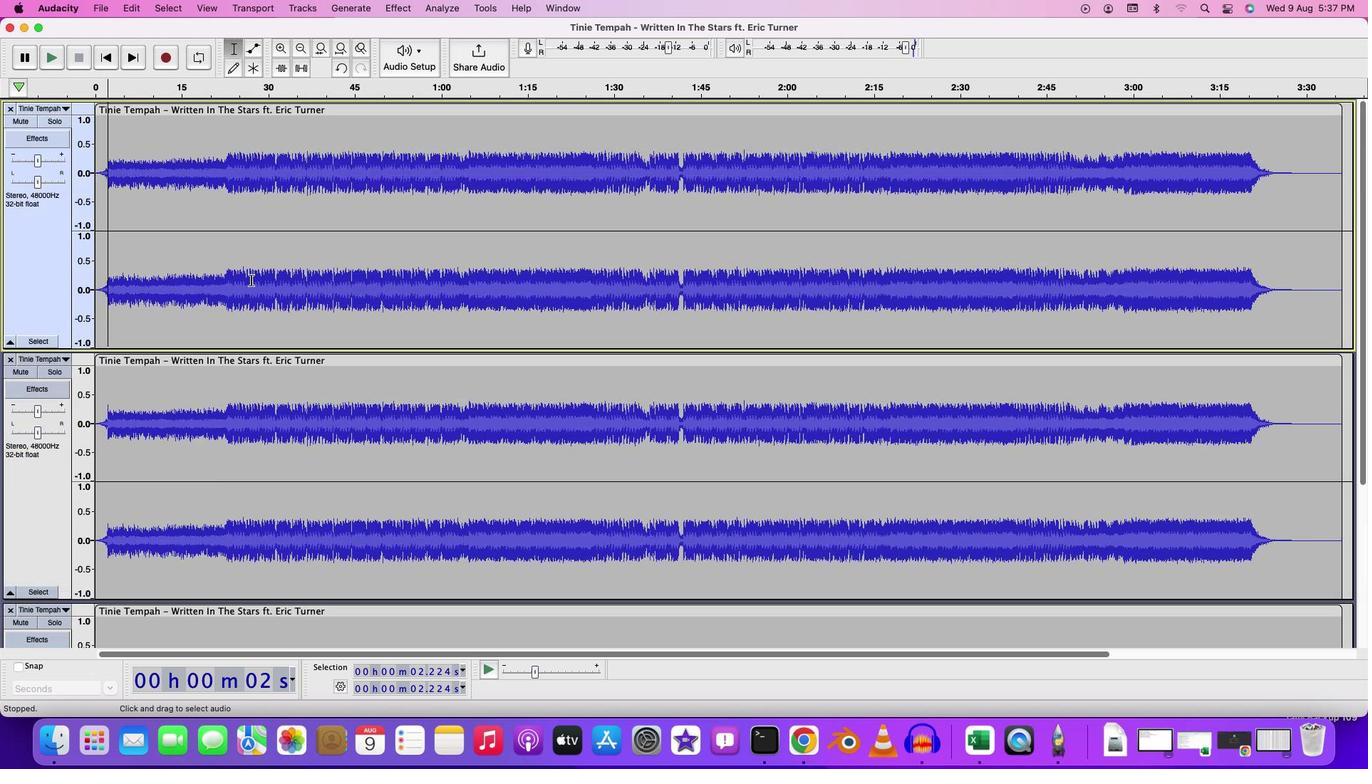 
Action: Mouse moved to (391, 352)
Screenshot: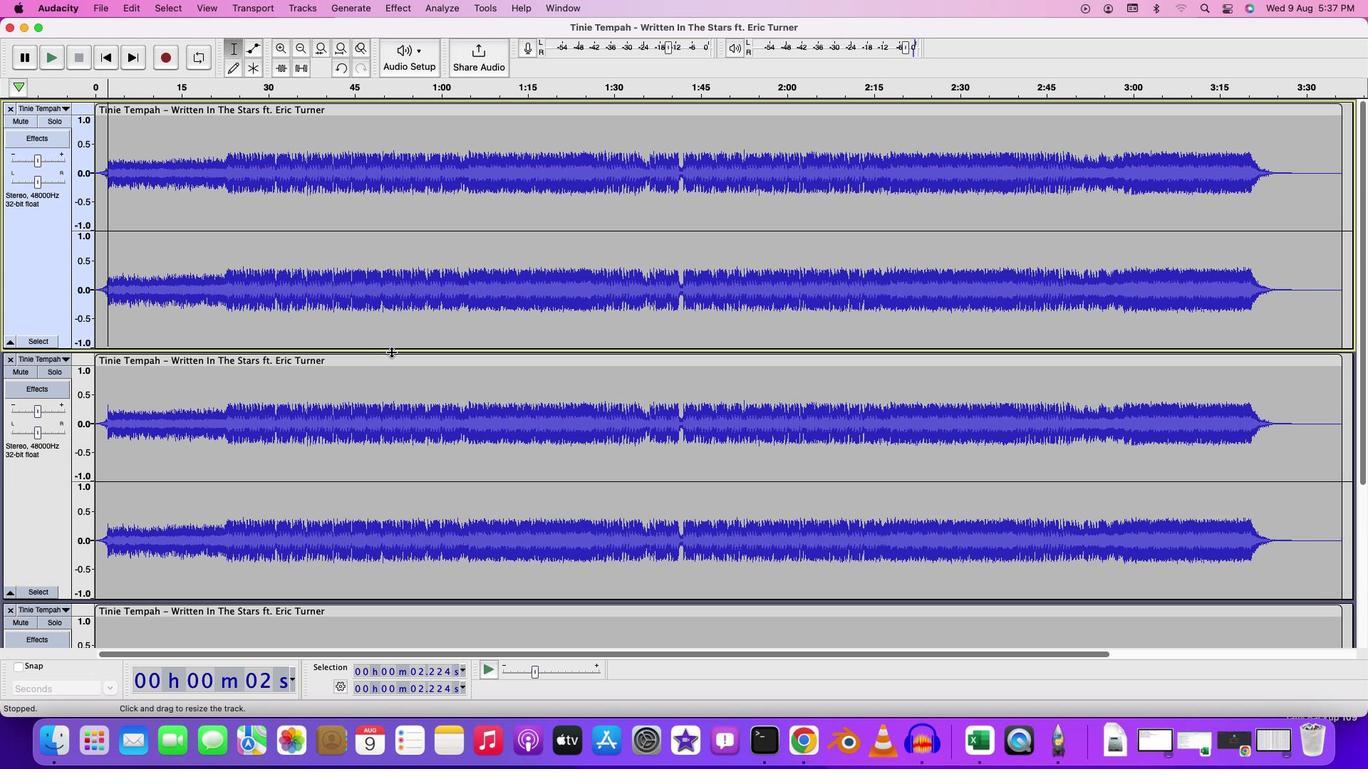 
Action: Mouse pressed left at (391, 352)
Screenshot: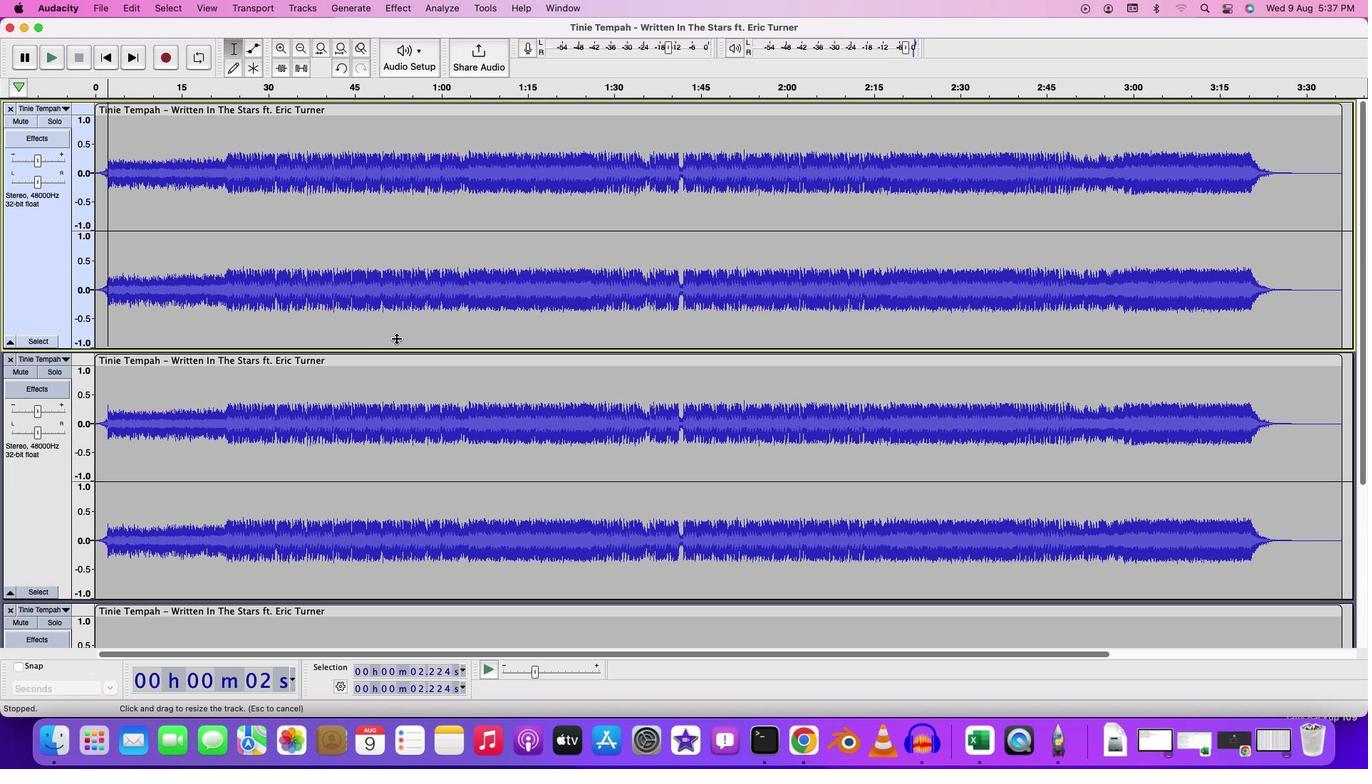 
Action: Mouse moved to (371, 544)
Screenshot: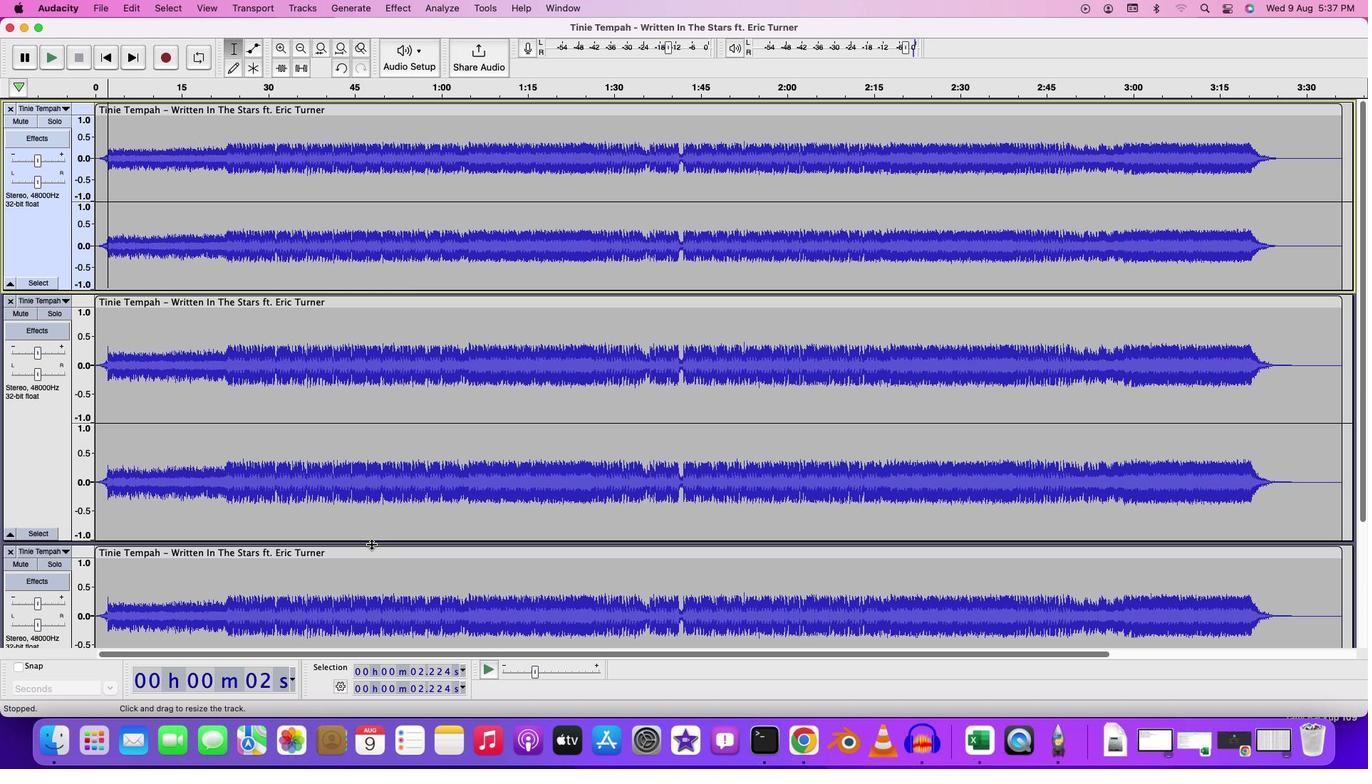 
Action: Mouse pressed left at (371, 544)
Screenshot: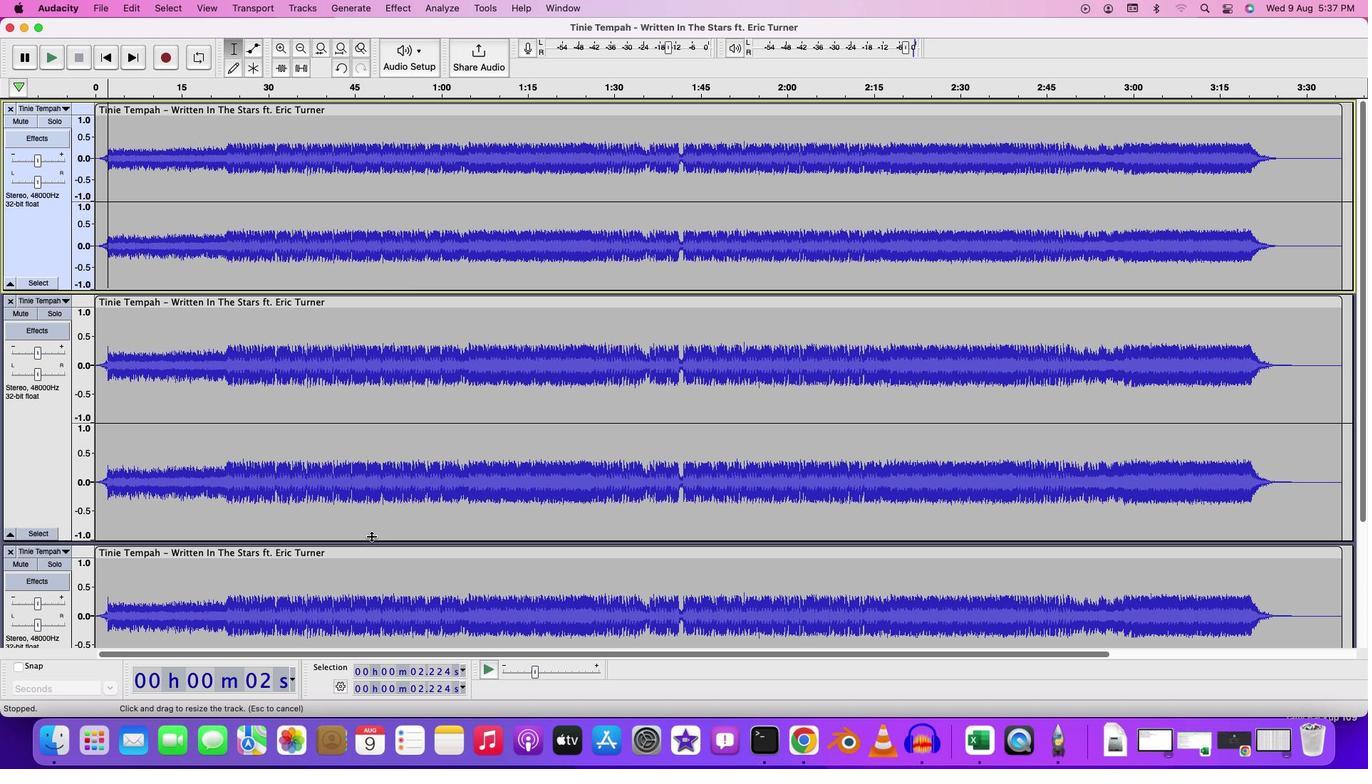
Action: Mouse moved to (354, 558)
Screenshot: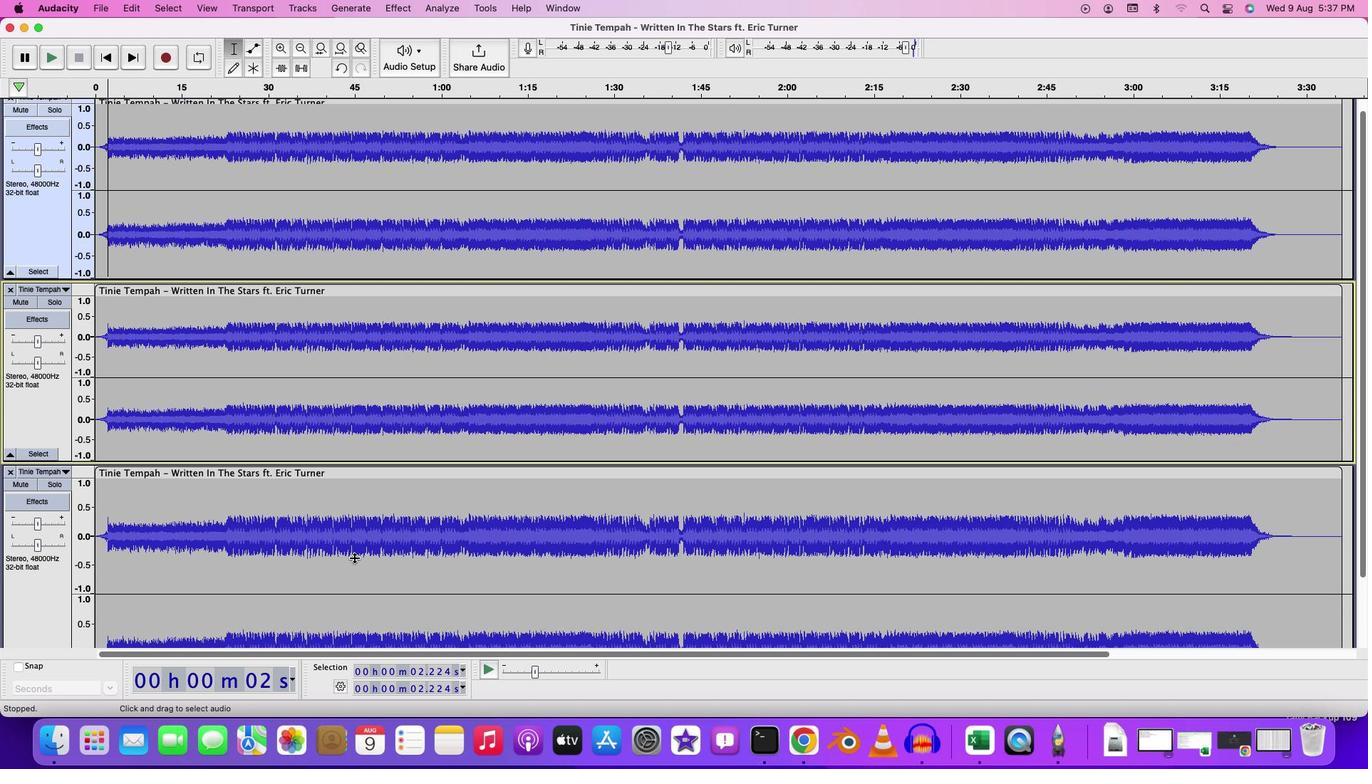 
Action: Mouse scrolled (354, 558) with delta (0, 0)
Screenshot: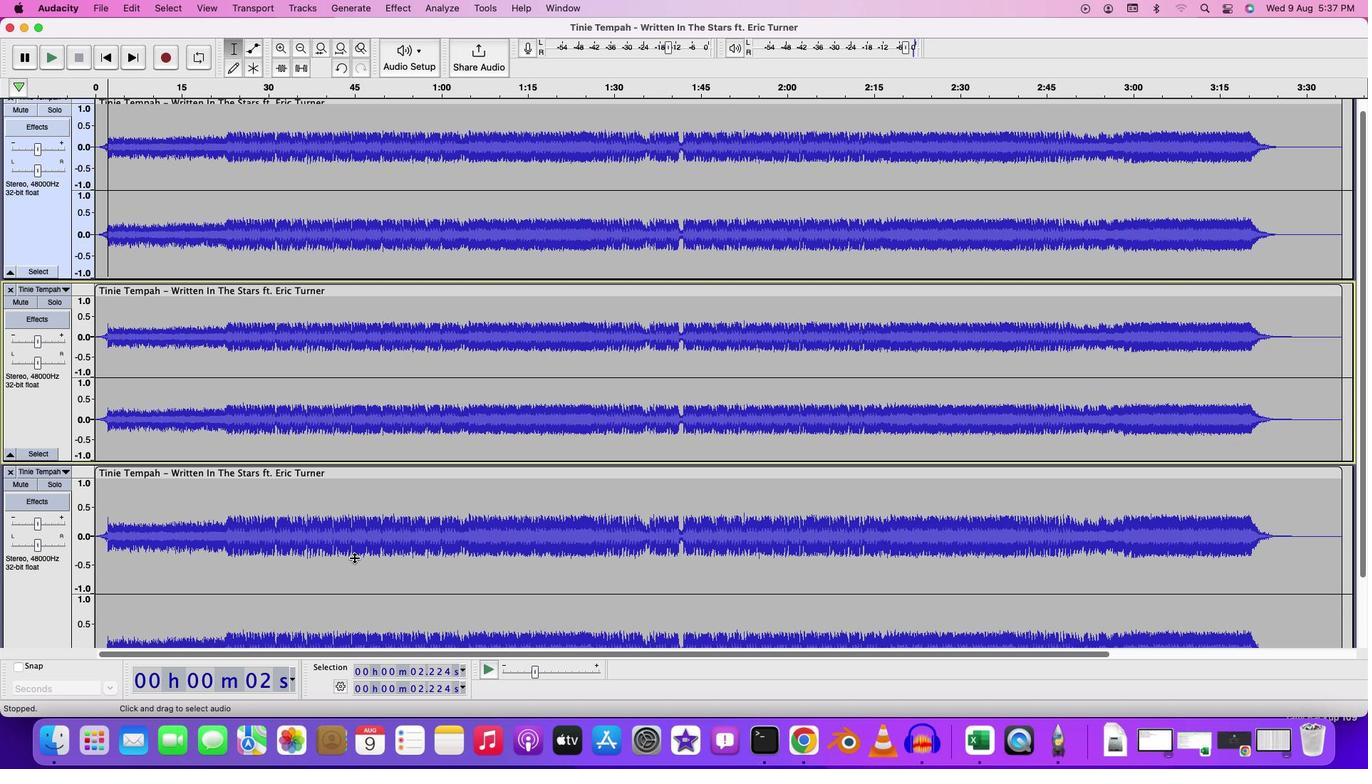 
Action: Mouse scrolled (354, 558) with delta (0, 0)
Screenshot: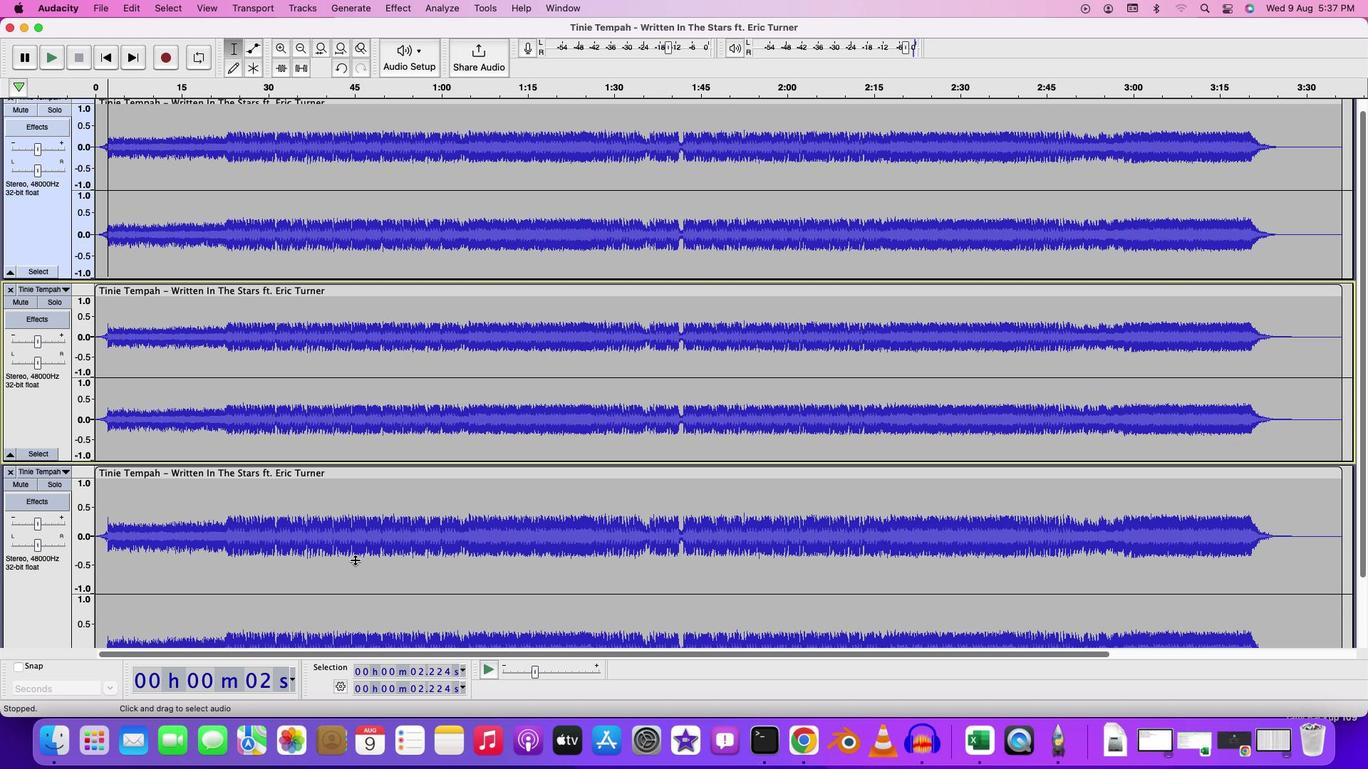 
Action: Mouse scrolled (354, 558) with delta (0, -1)
Screenshot: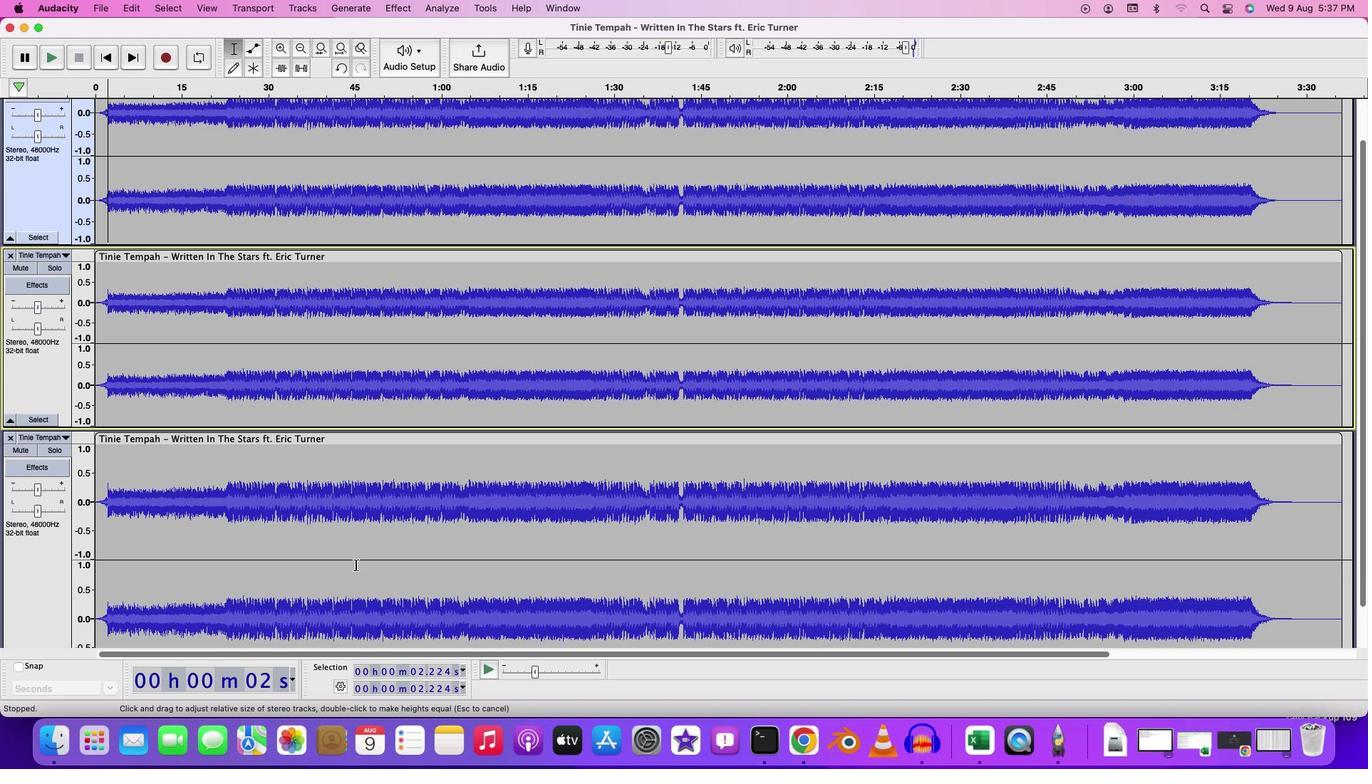 
Action: Mouse moved to (362, 632)
Screenshot: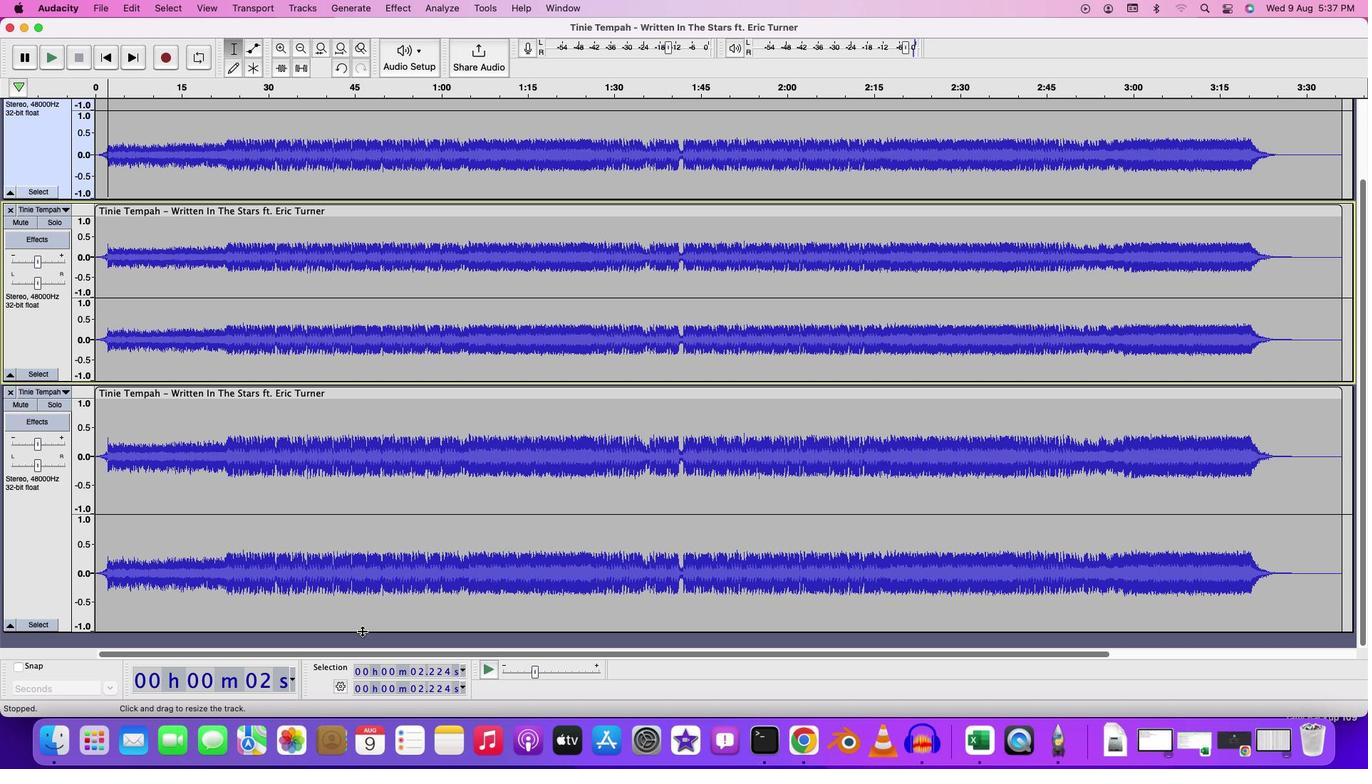 
Action: Mouse pressed left at (362, 632)
Screenshot: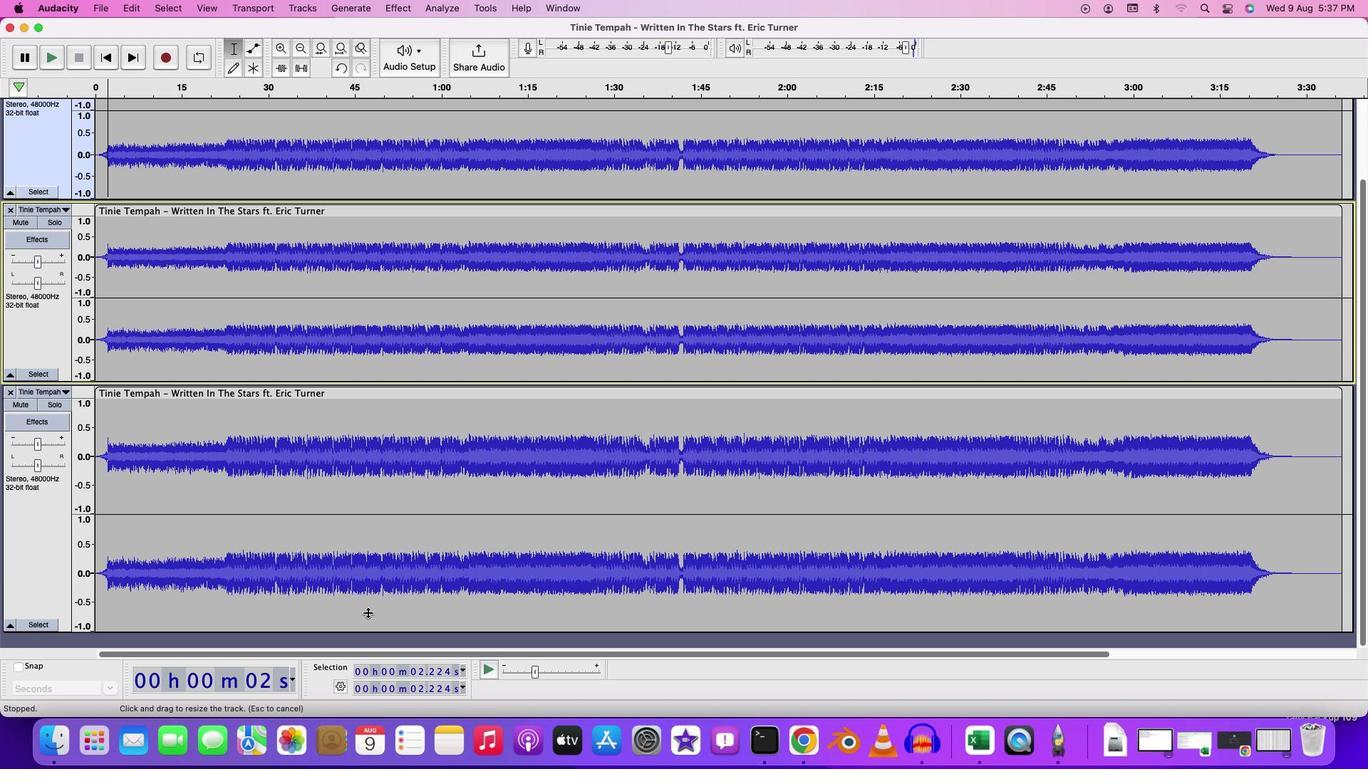
Action: Mouse moved to (416, 270)
Screenshot: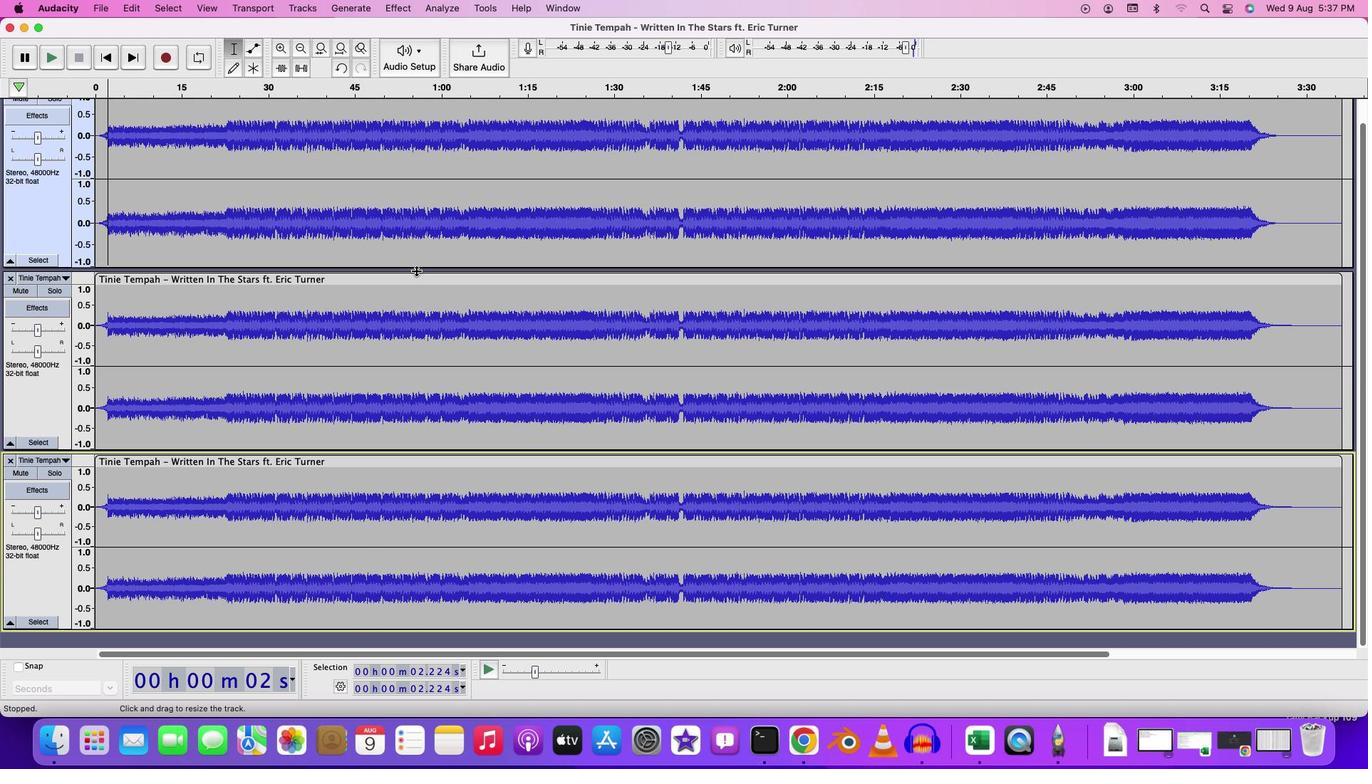 
Action: Mouse pressed left at (416, 270)
Screenshot: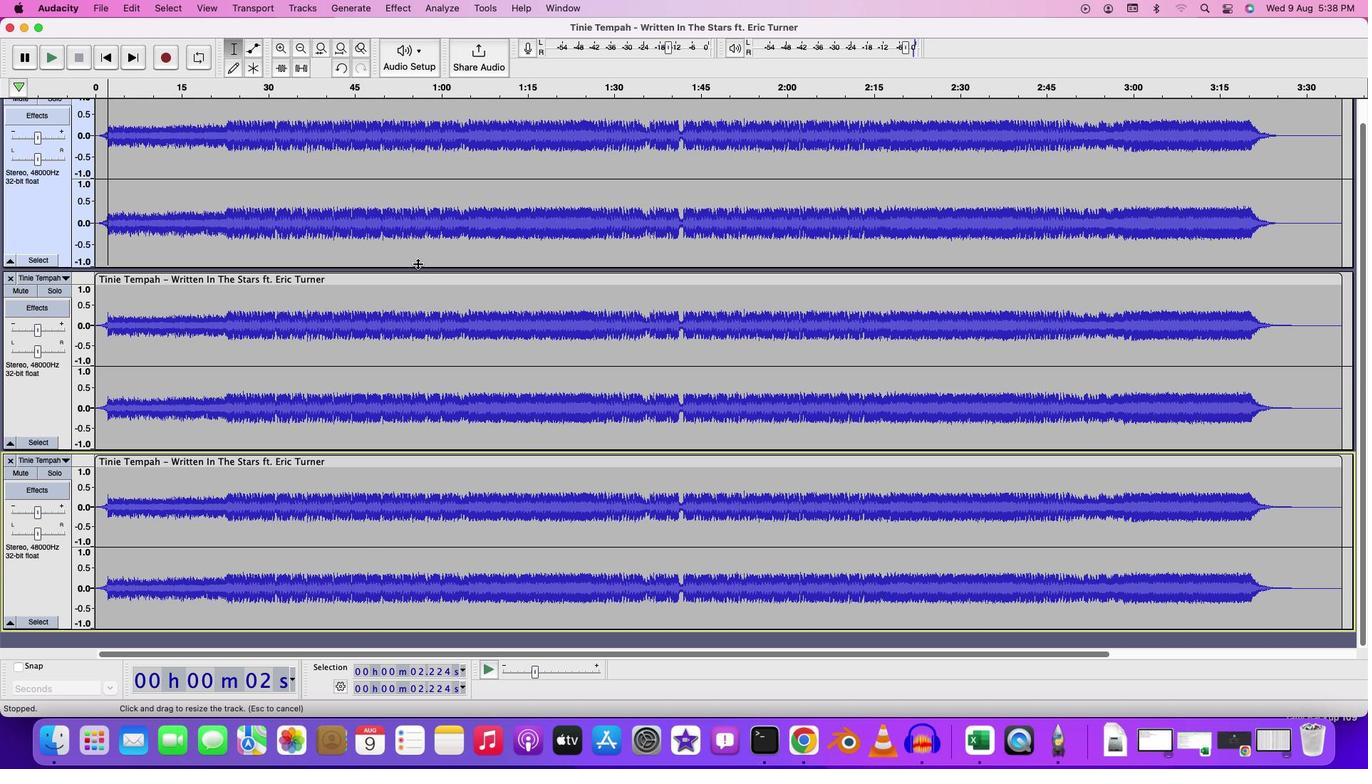 
Action: Mouse moved to (343, 441)
